 Task: Search one way flight ticket for 4 adults, 1 infant in seat and 1 infant on lap in premium economy from Hattiesburg/laurel: Hattiesburg-laurel Regional Airport to Riverton: Central Wyoming Regional Airport (was Riverton Regional) on 5-4-2023. Number of bags: 5 checked bags. Price is upto 98000. Outbound departure time preference is 6:30.
Action: Mouse moved to (966, 376)
Screenshot: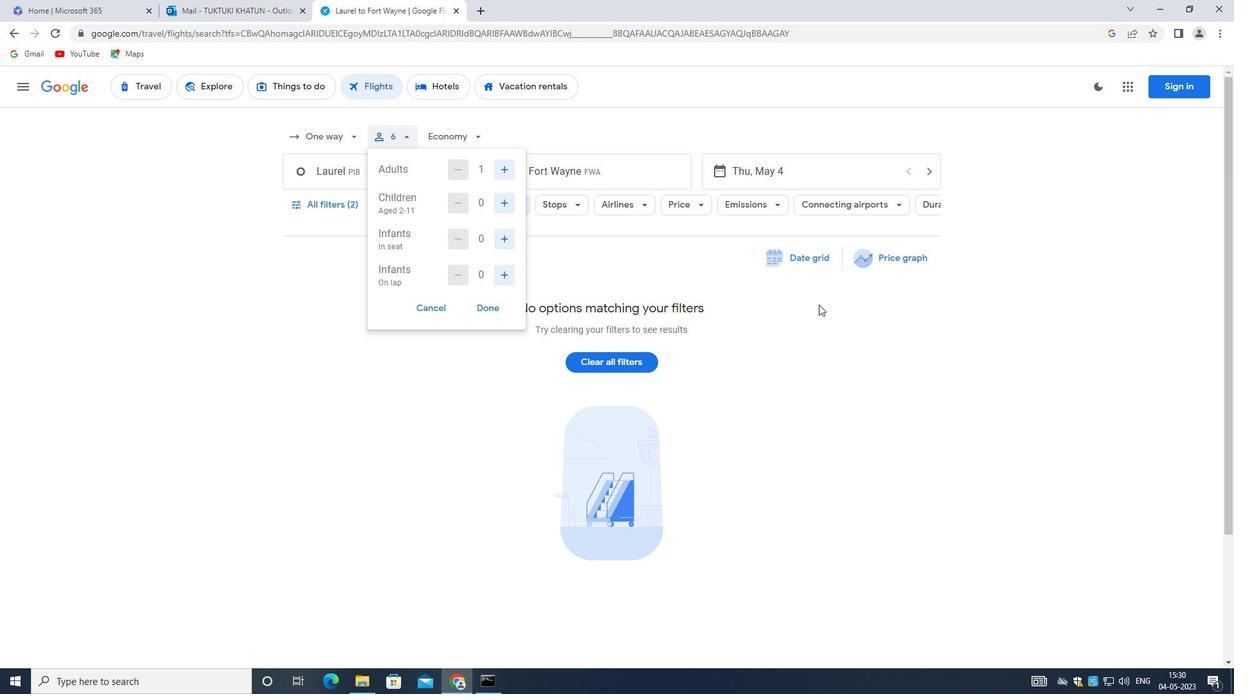 
Action: Mouse pressed left at (966, 376)
Screenshot: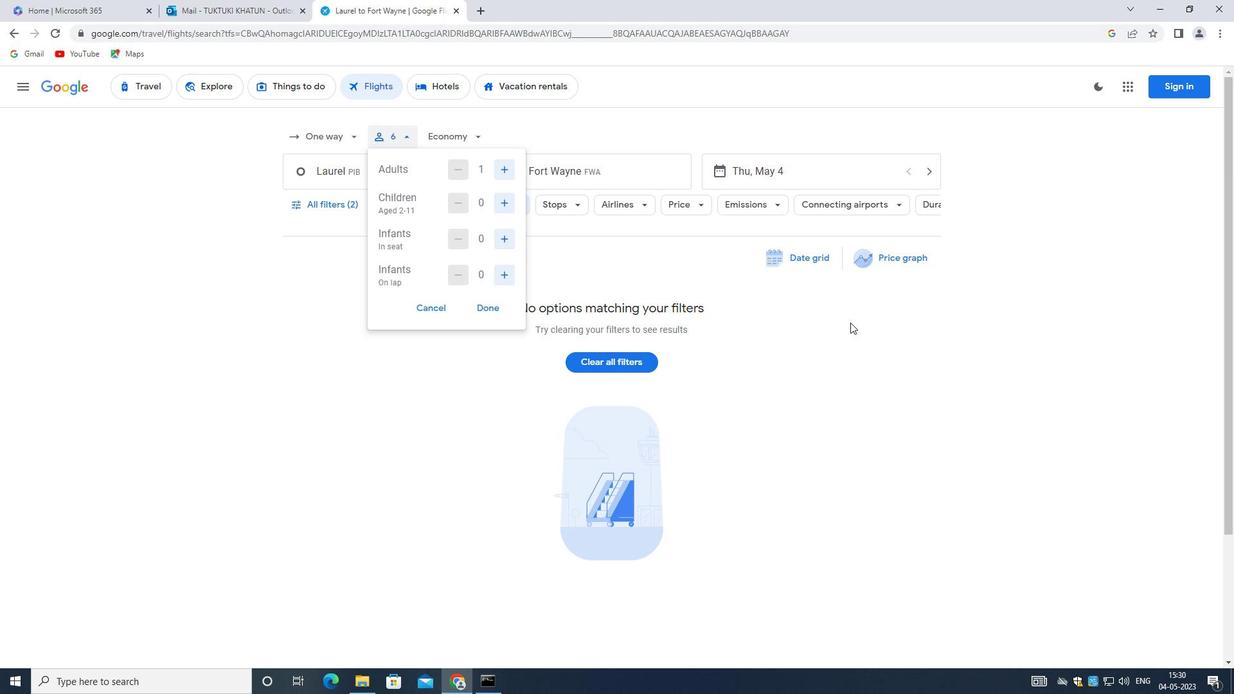 
Action: Mouse moved to (354, 140)
Screenshot: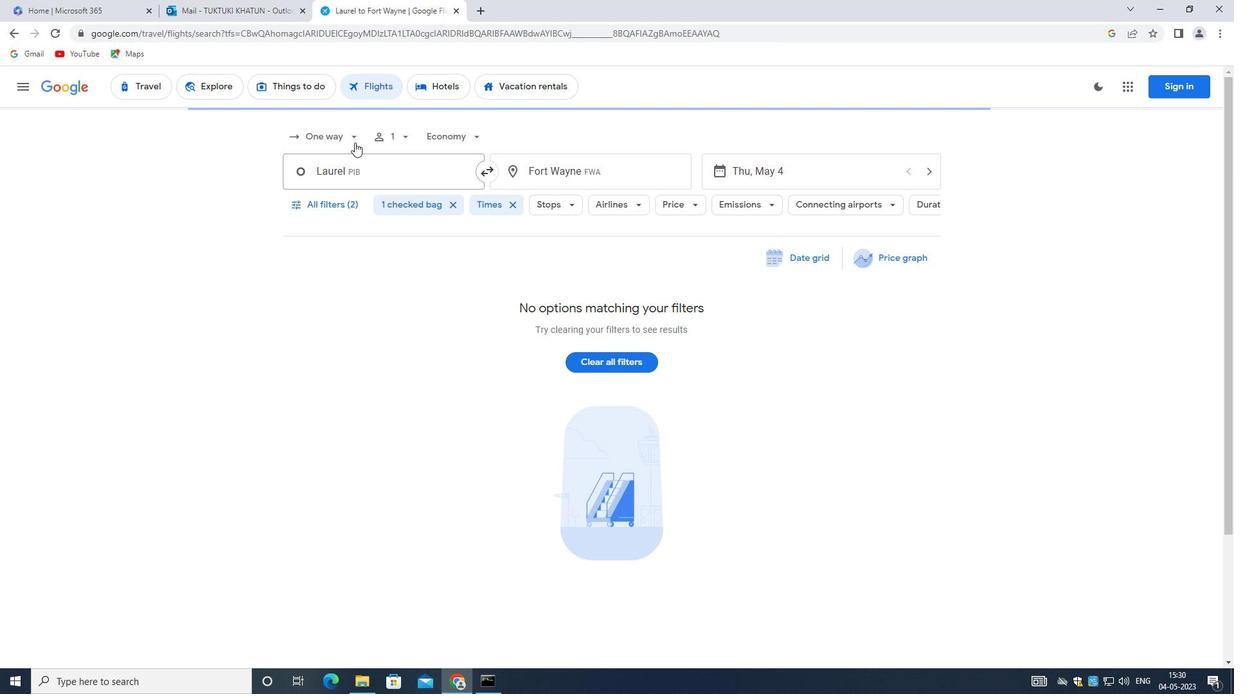 
Action: Mouse pressed left at (354, 140)
Screenshot: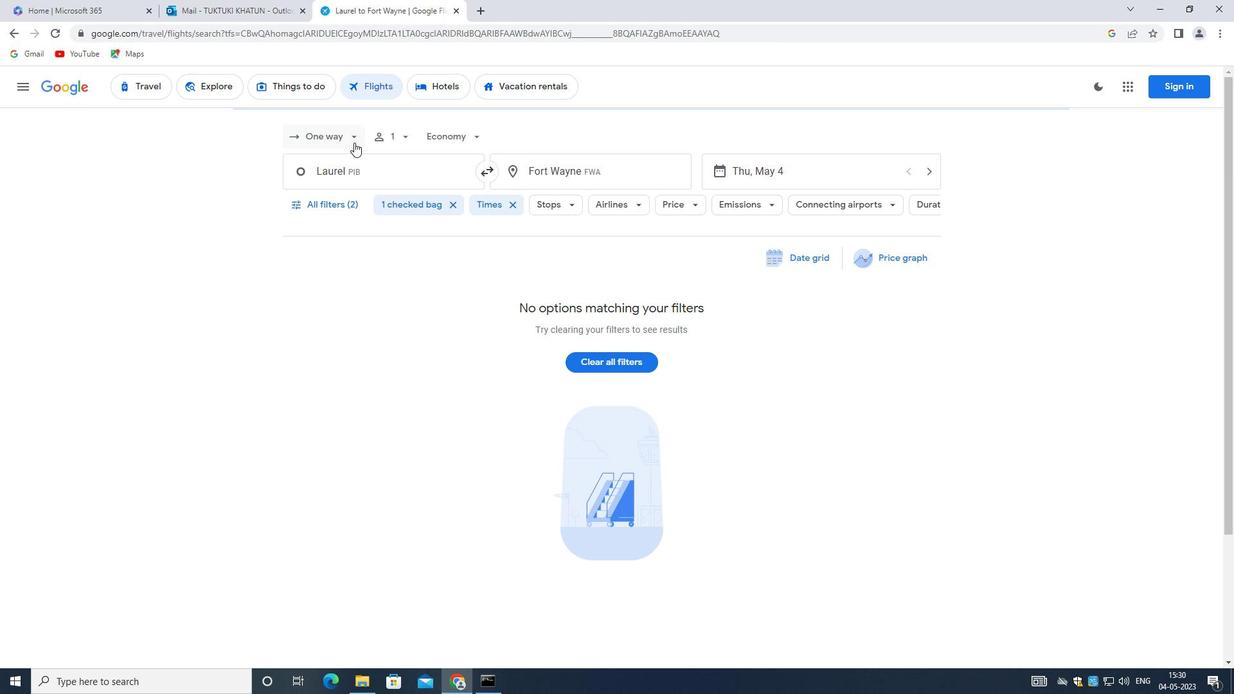 
Action: Mouse moved to (347, 194)
Screenshot: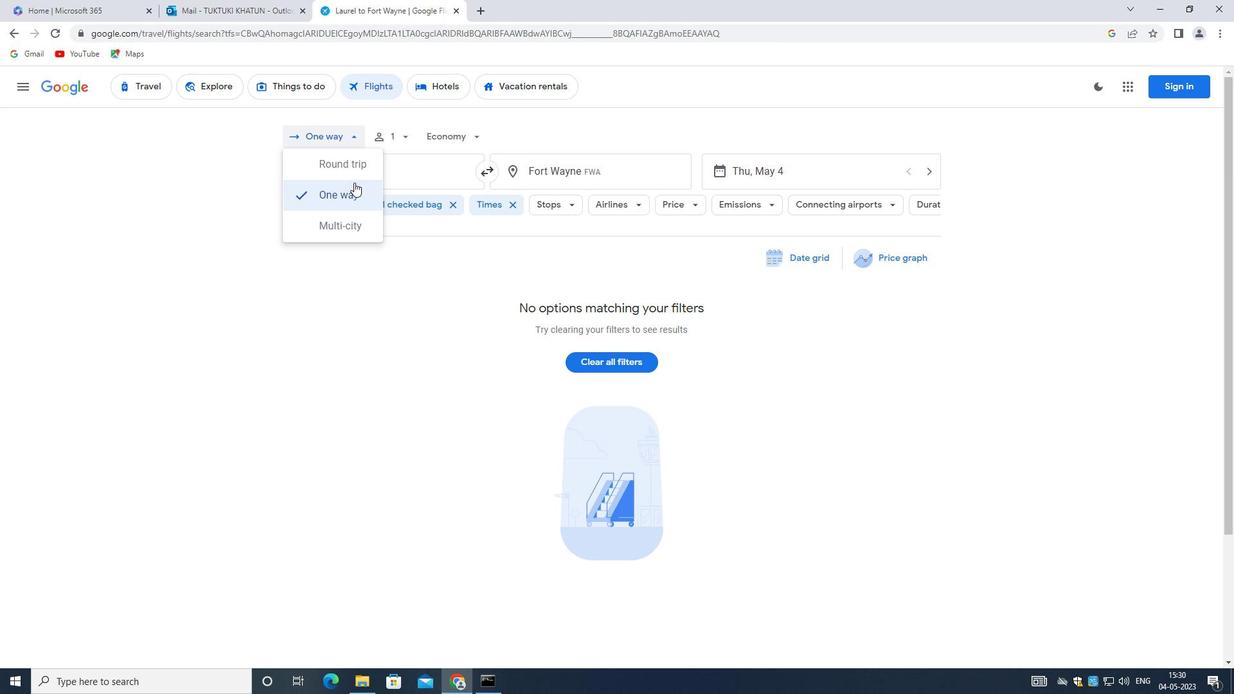 
Action: Mouse pressed left at (347, 194)
Screenshot: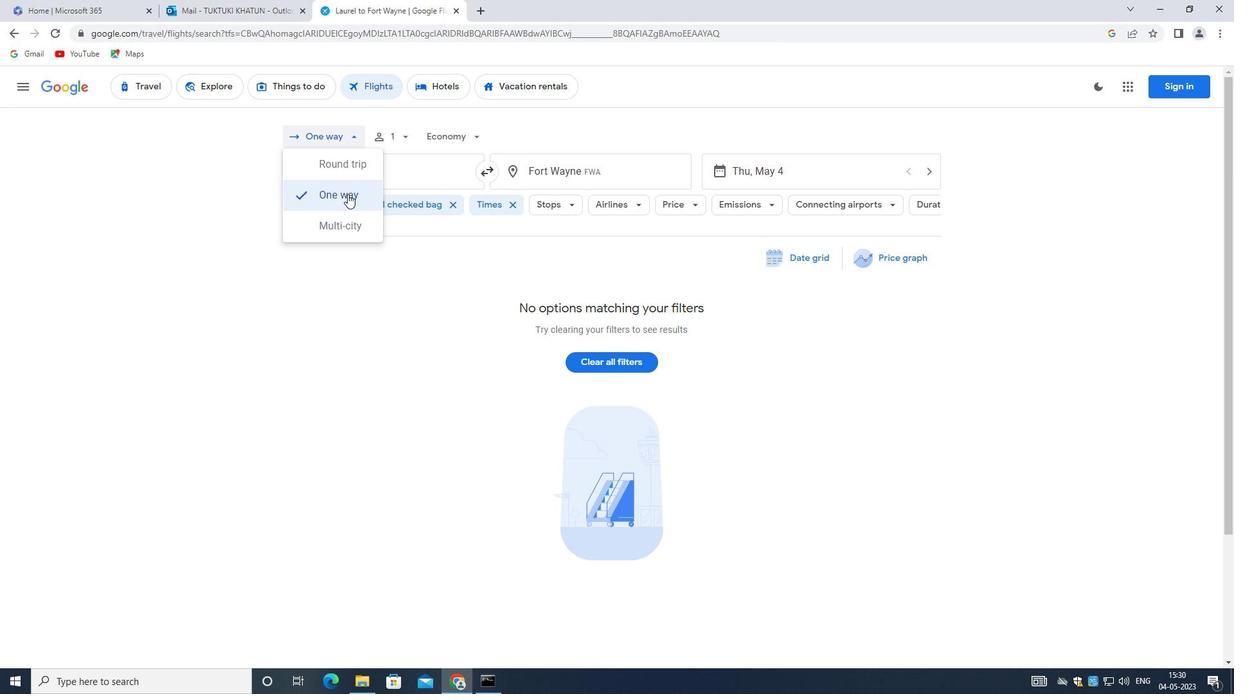
Action: Mouse moved to (410, 140)
Screenshot: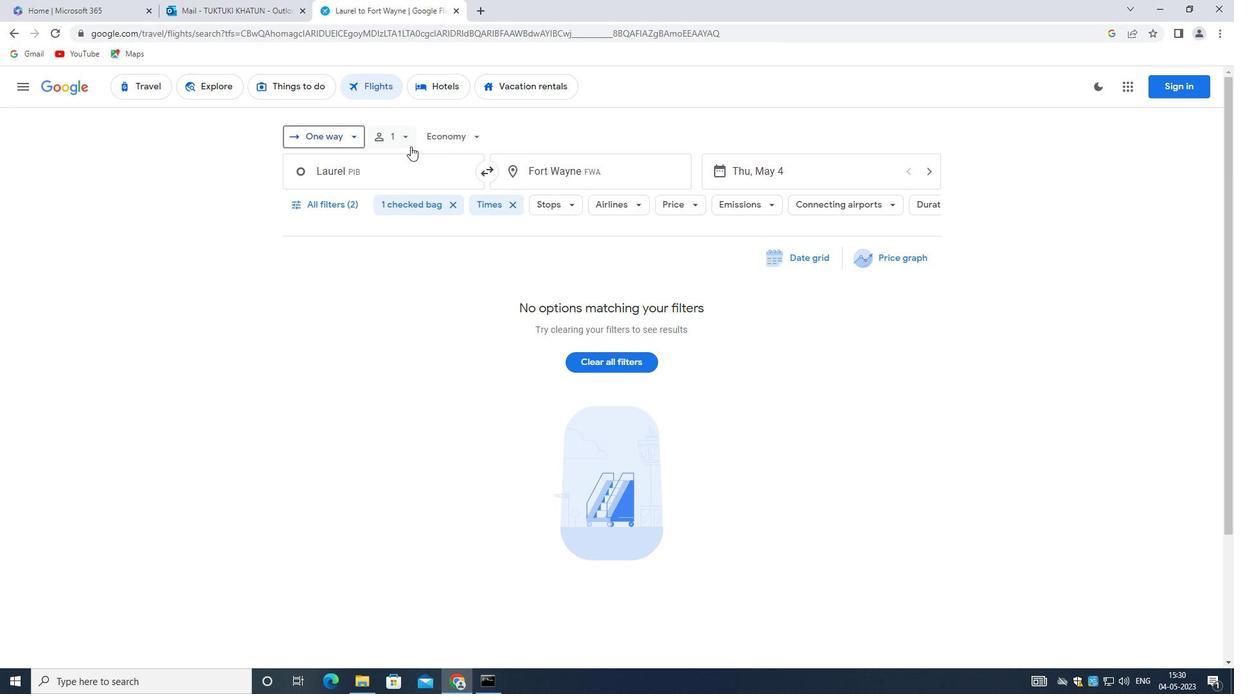 
Action: Mouse pressed left at (410, 140)
Screenshot: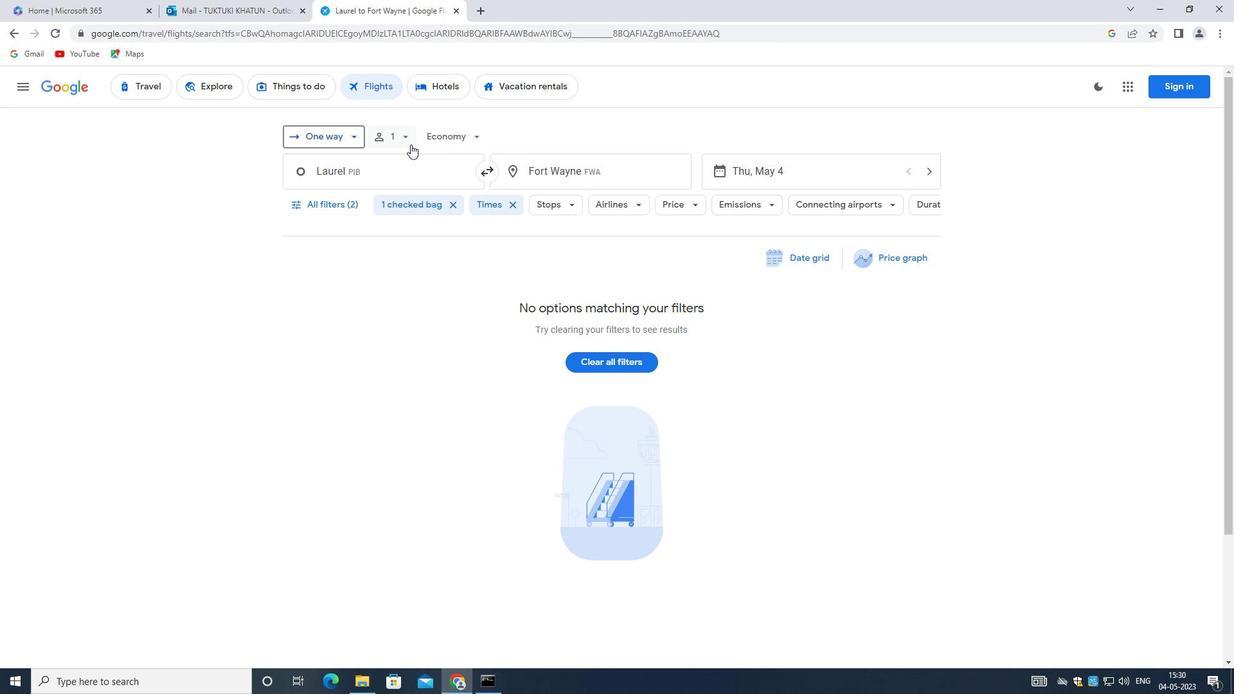 
Action: Mouse moved to (509, 167)
Screenshot: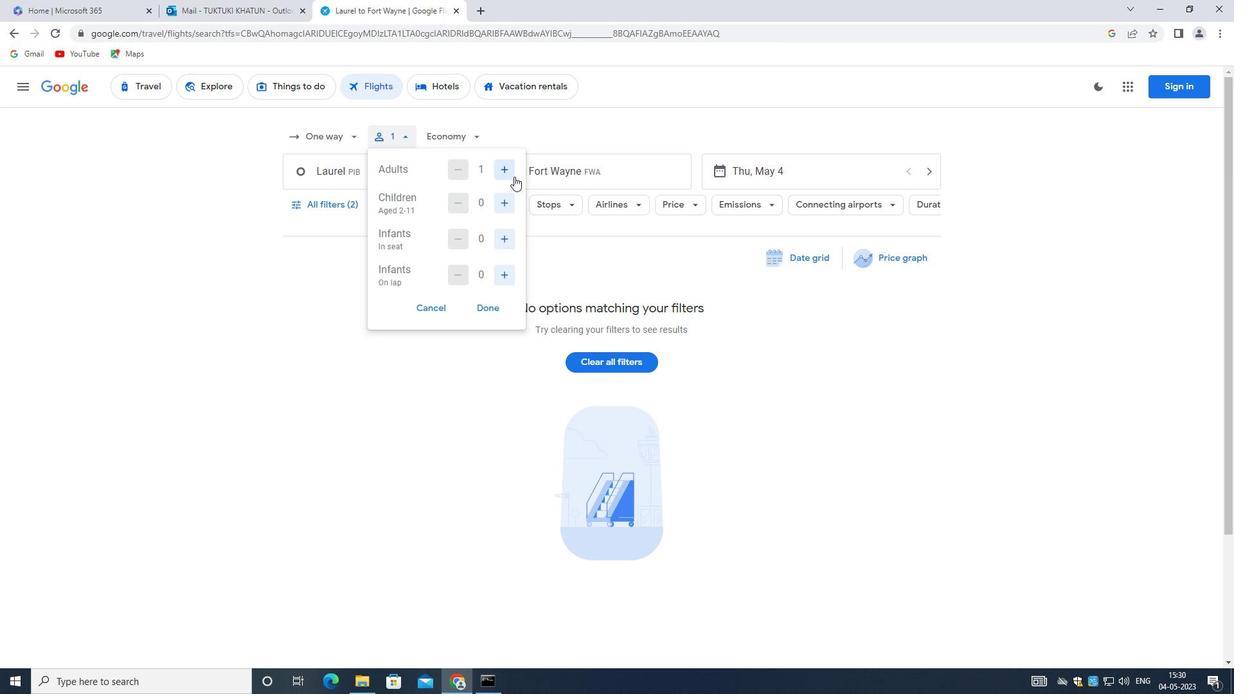 
Action: Mouse pressed left at (509, 167)
Screenshot: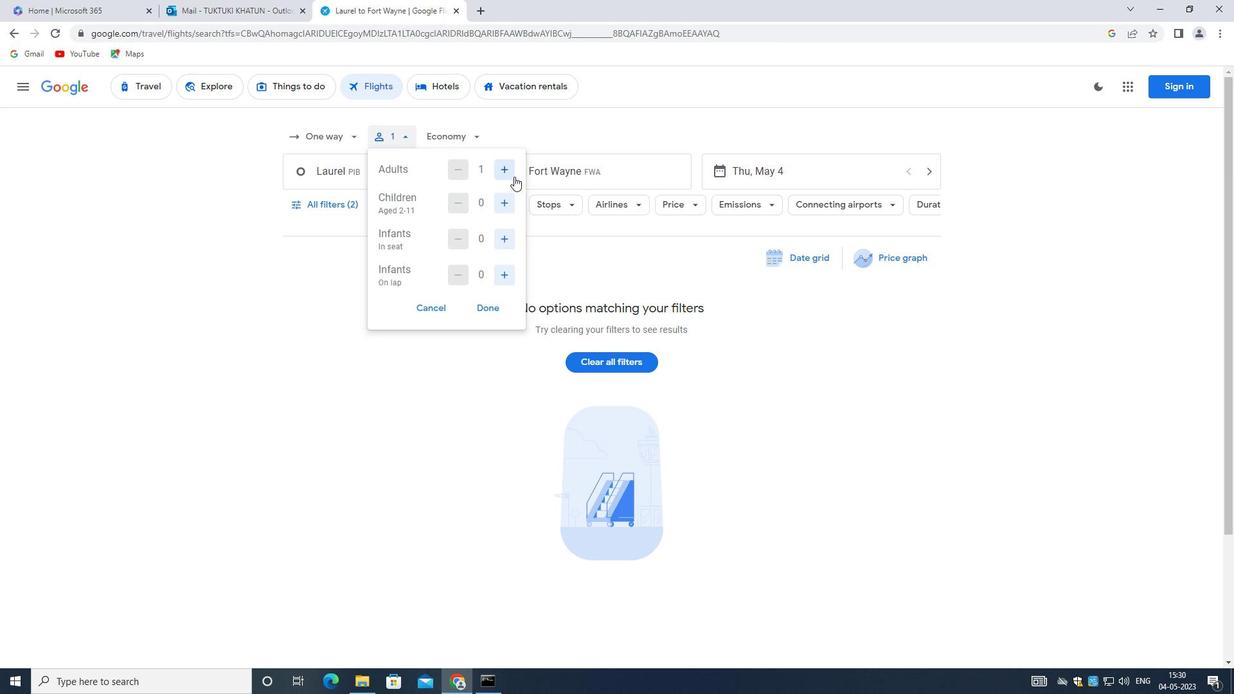 
Action: Mouse pressed left at (509, 167)
Screenshot: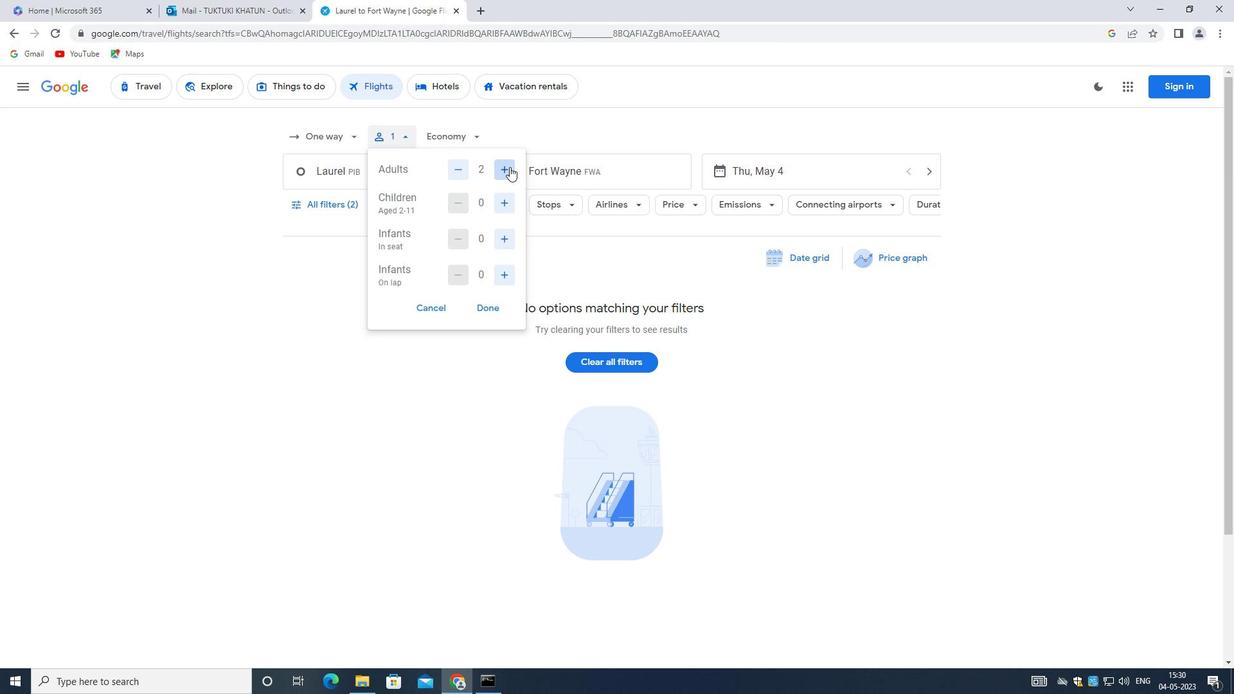
Action: Mouse moved to (509, 165)
Screenshot: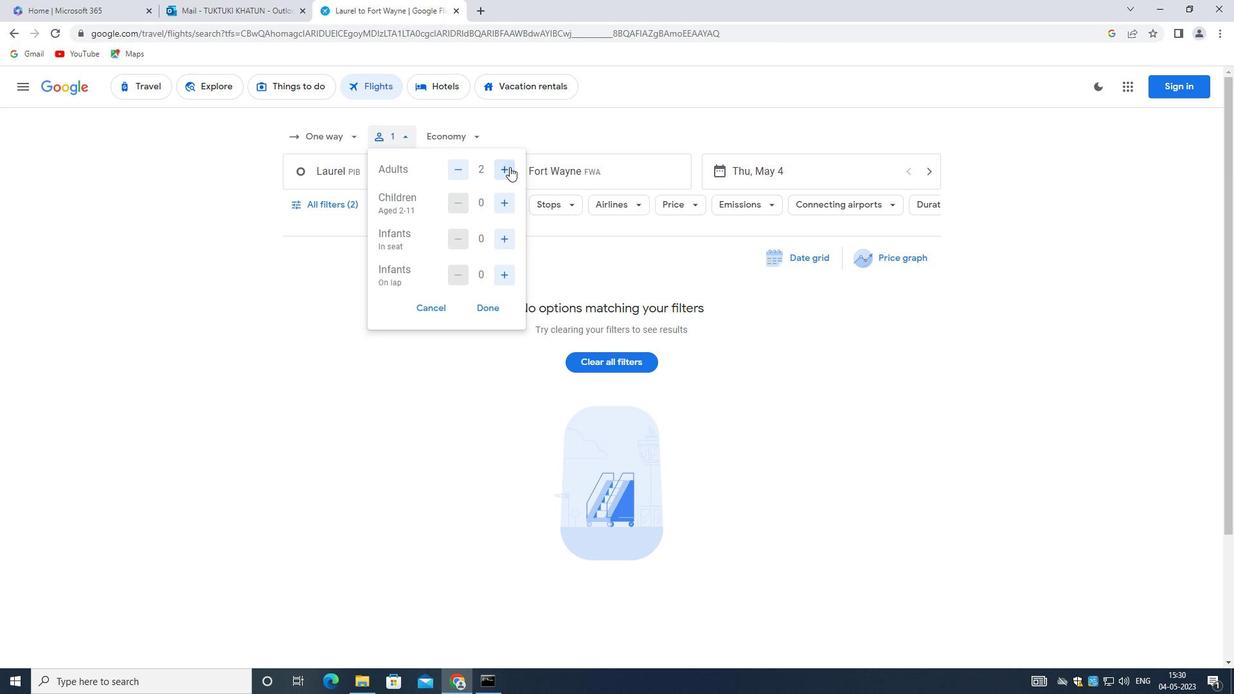
Action: Mouse pressed left at (509, 165)
Screenshot: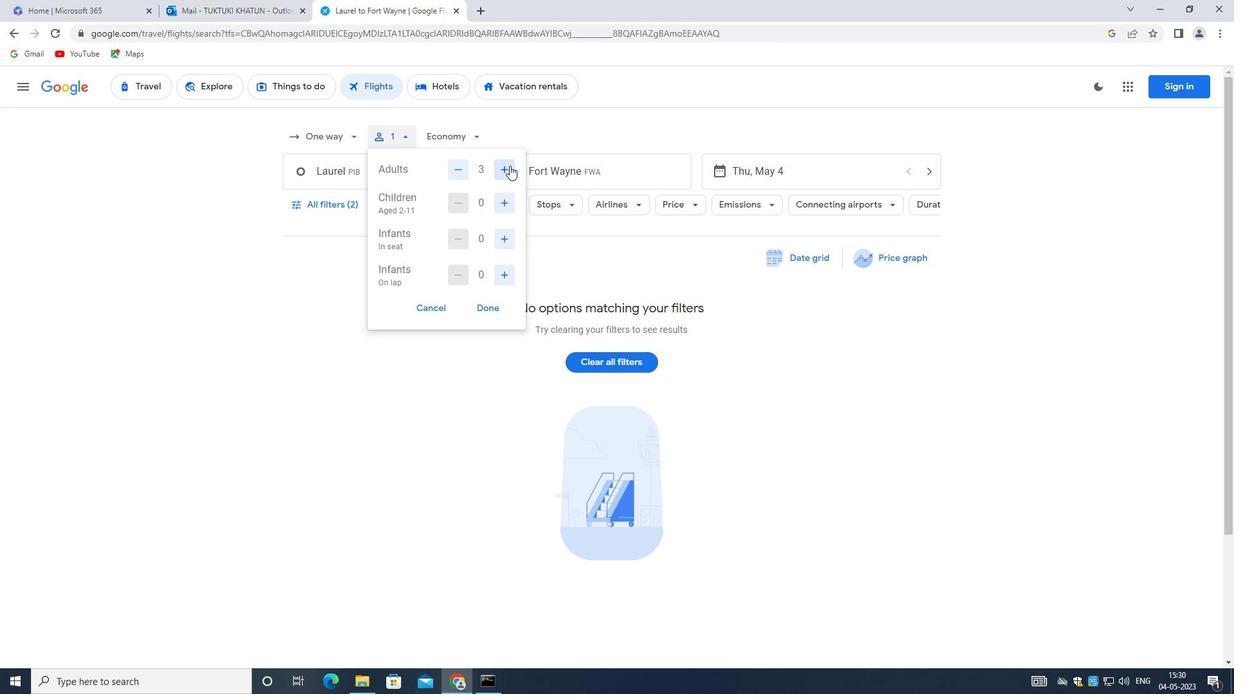 
Action: Mouse moved to (504, 197)
Screenshot: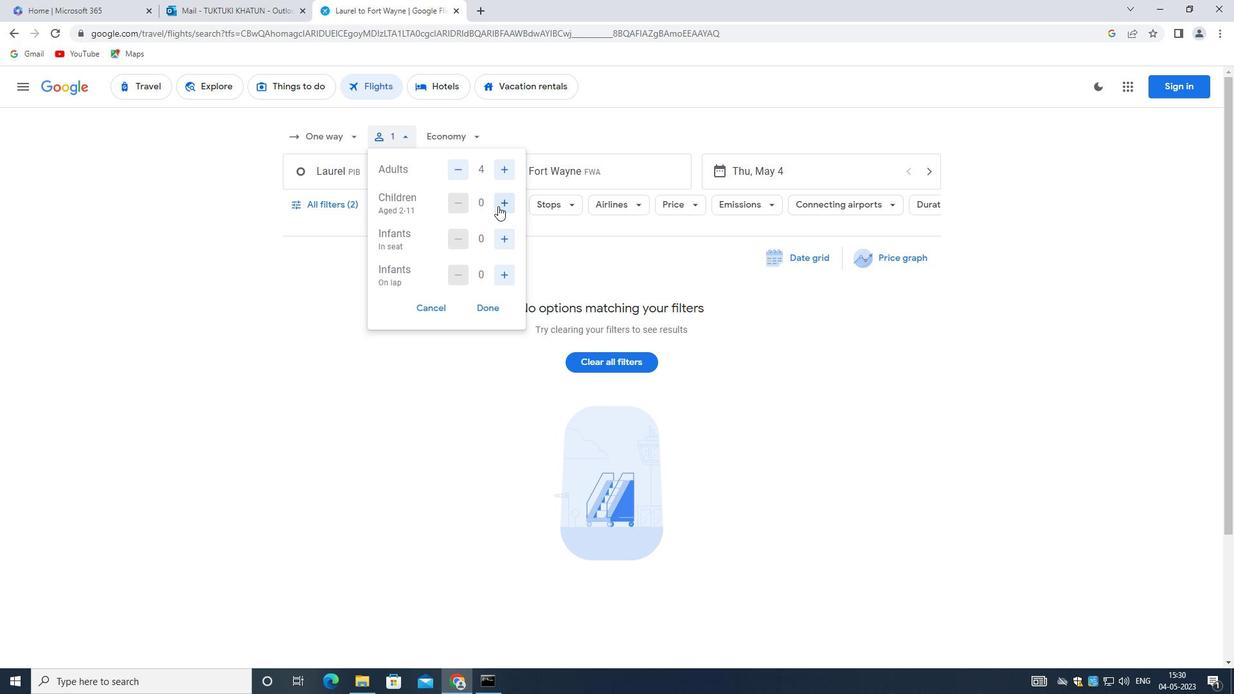 
Action: Mouse pressed left at (504, 197)
Screenshot: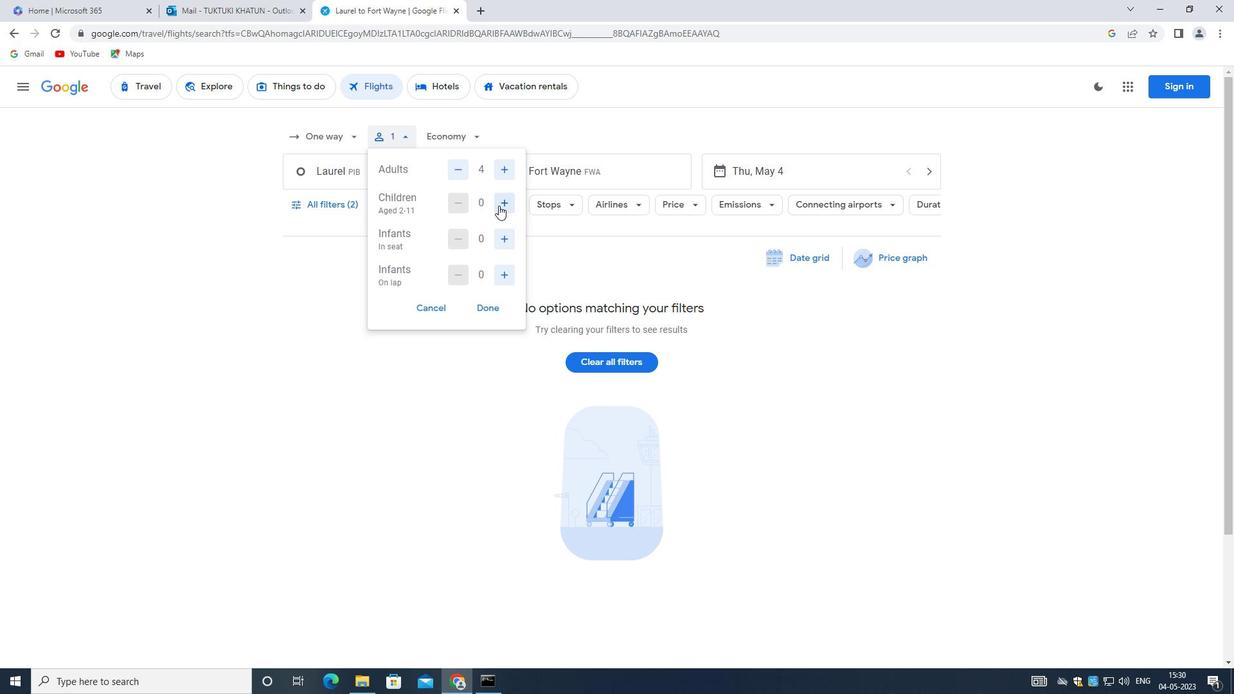 
Action: Mouse moved to (457, 203)
Screenshot: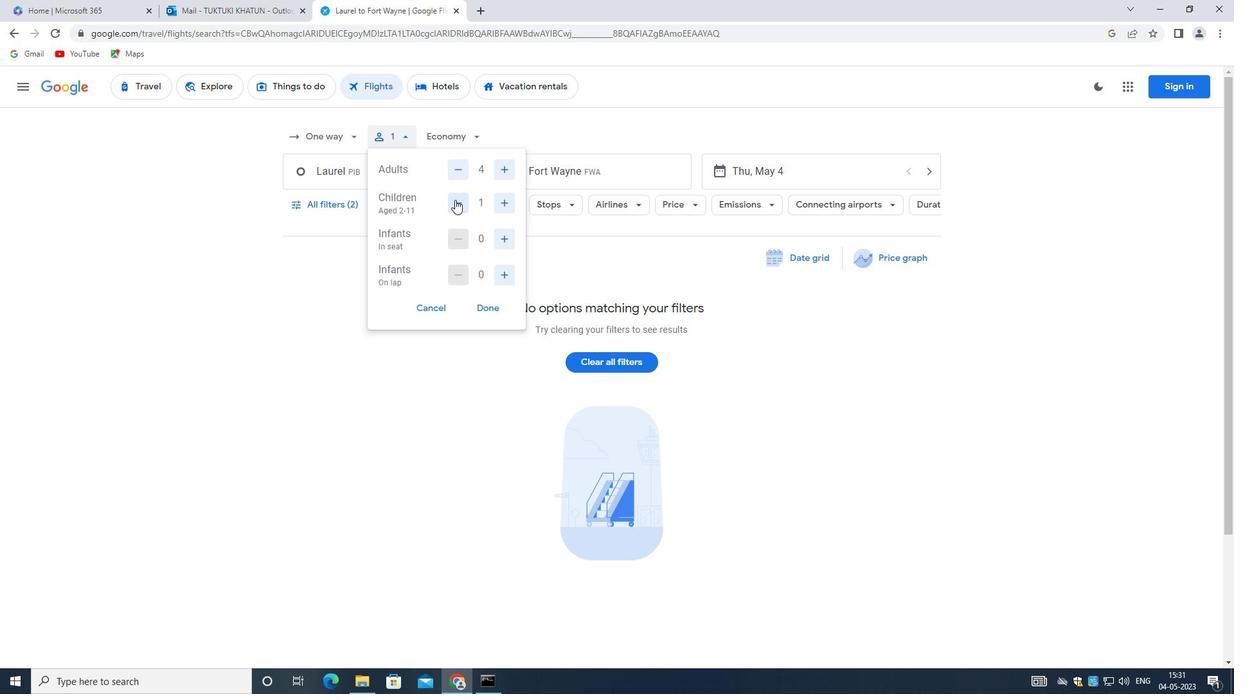 
Action: Mouse pressed left at (457, 203)
Screenshot: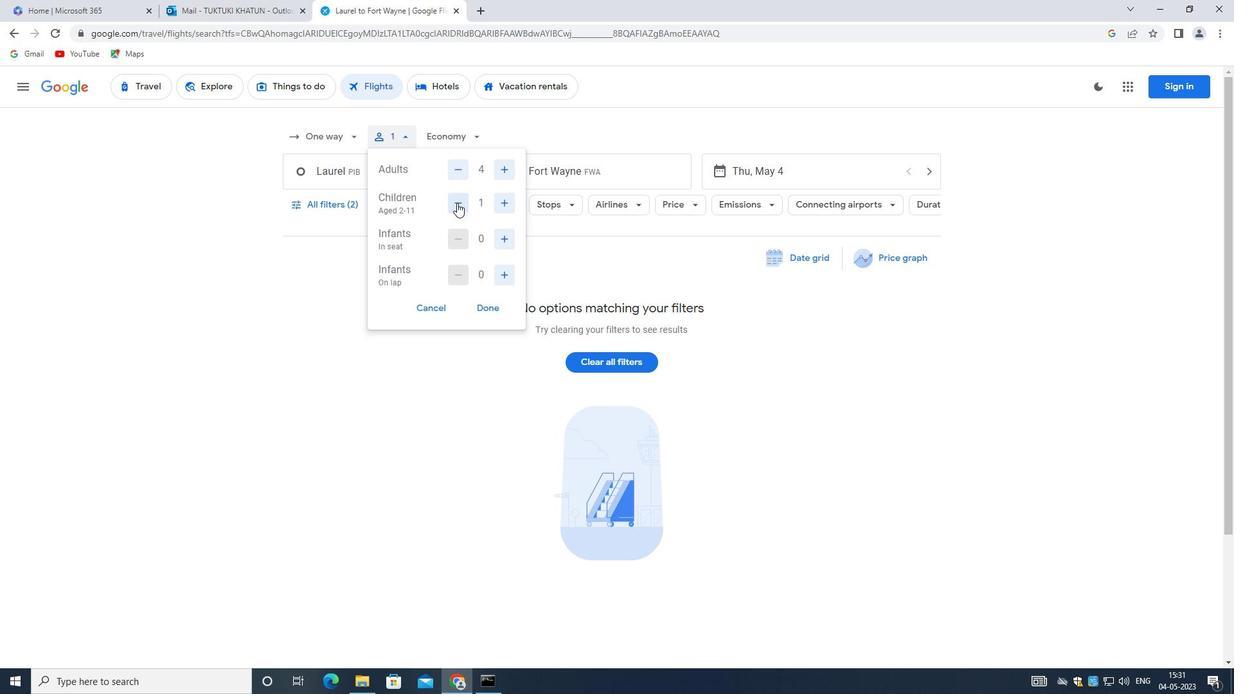 
Action: Mouse moved to (500, 239)
Screenshot: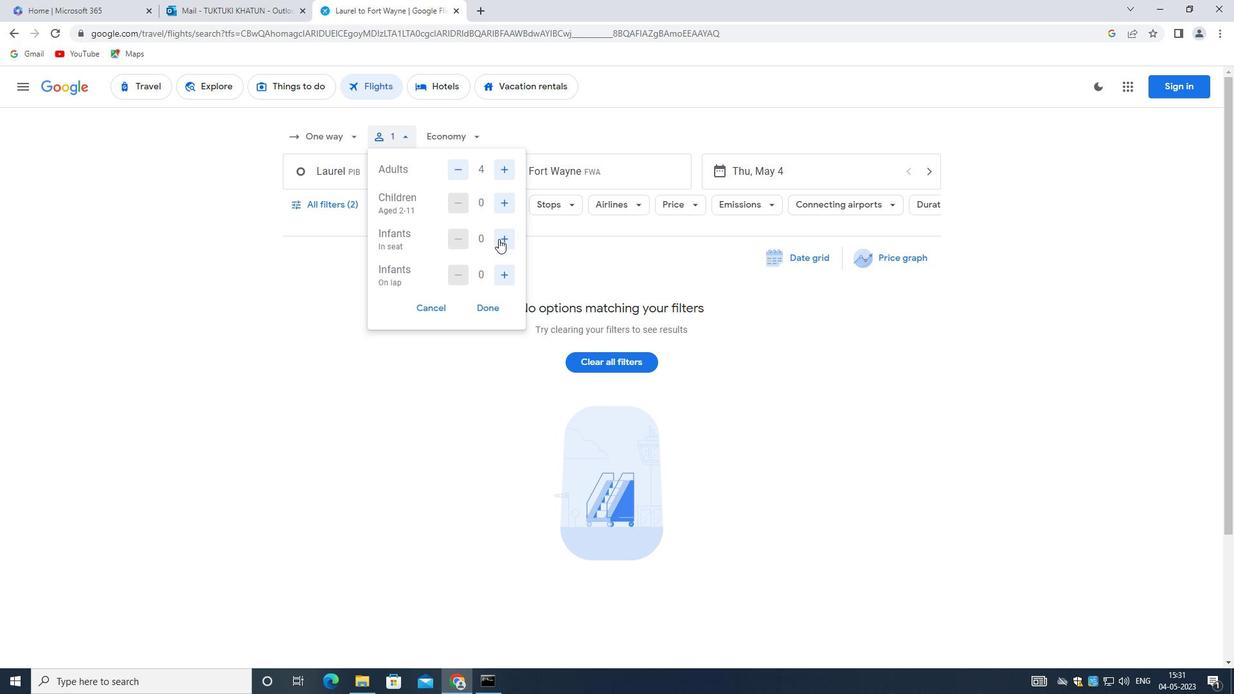 
Action: Mouse pressed left at (500, 239)
Screenshot: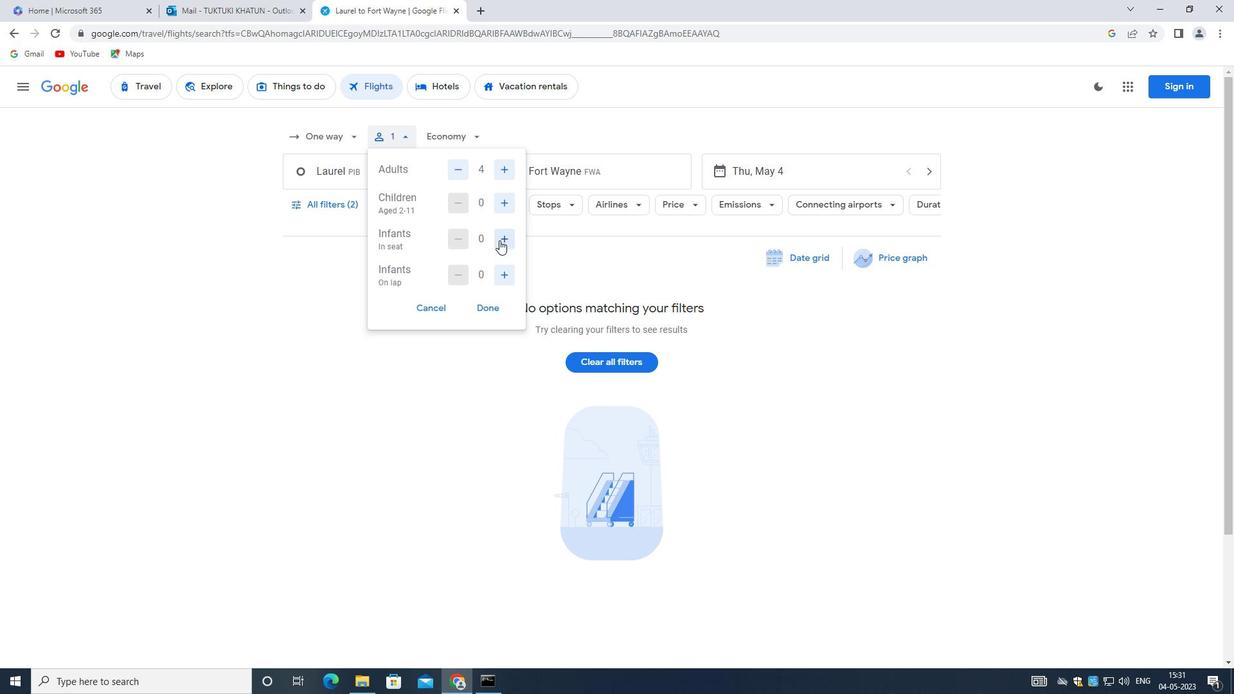 
Action: Mouse moved to (507, 275)
Screenshot: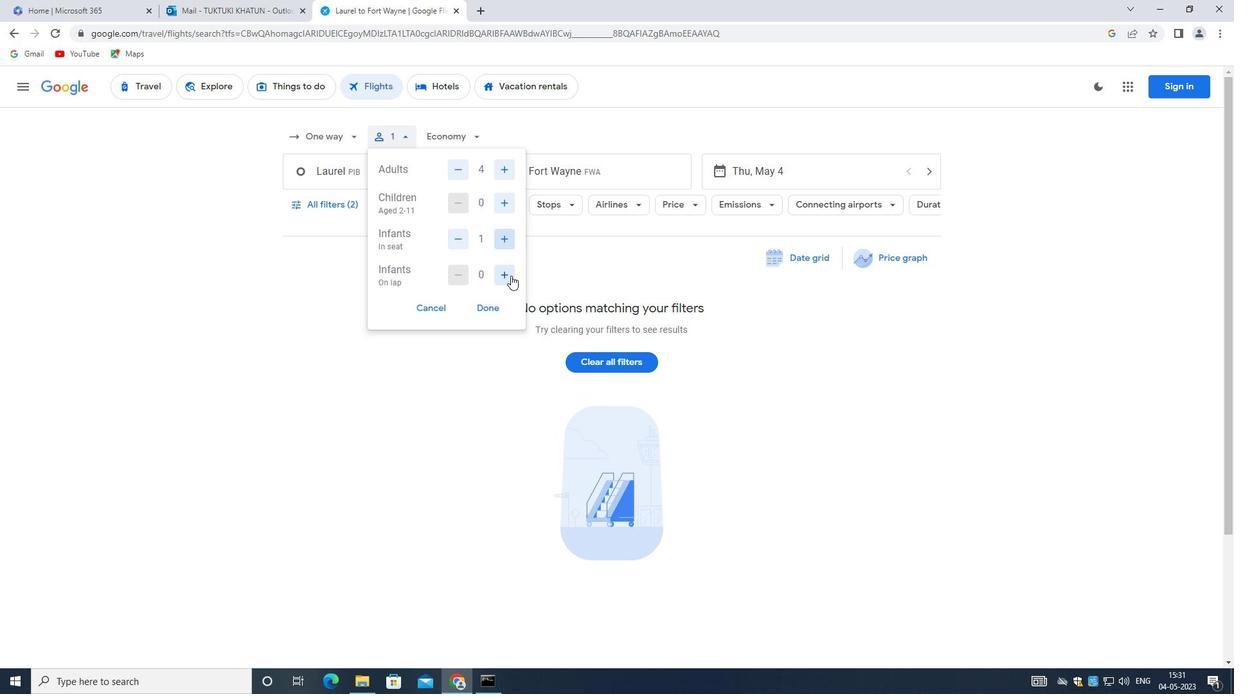 
Action: Mouse pressed left at (507, 275)
Screenshot: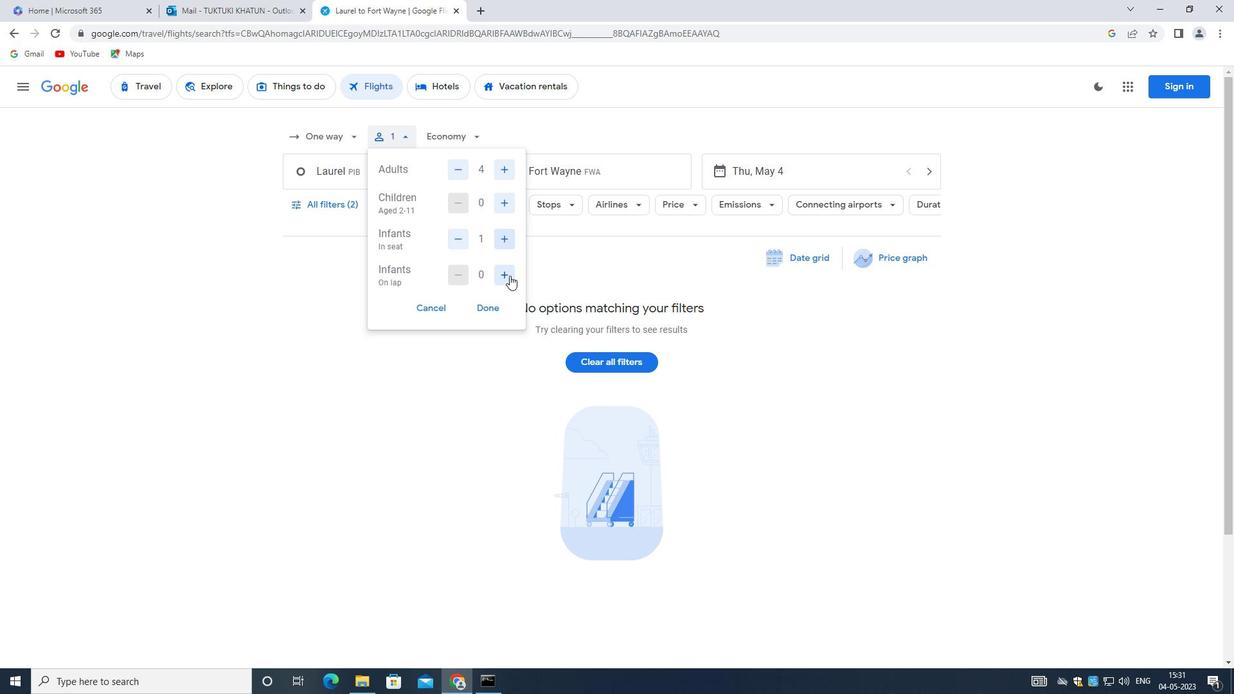 
Action: Mouse moved to (490, 307)
Screenshot: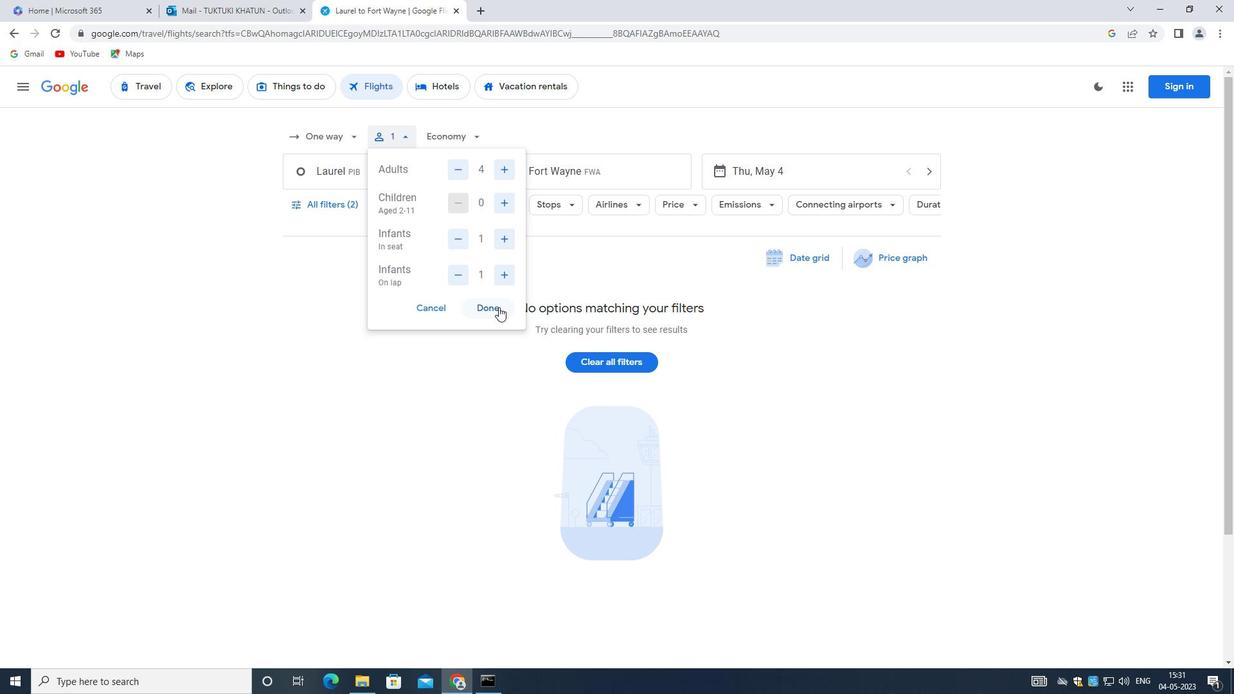 
Action: Mouse pressed left at (490, 307)
Screenshot: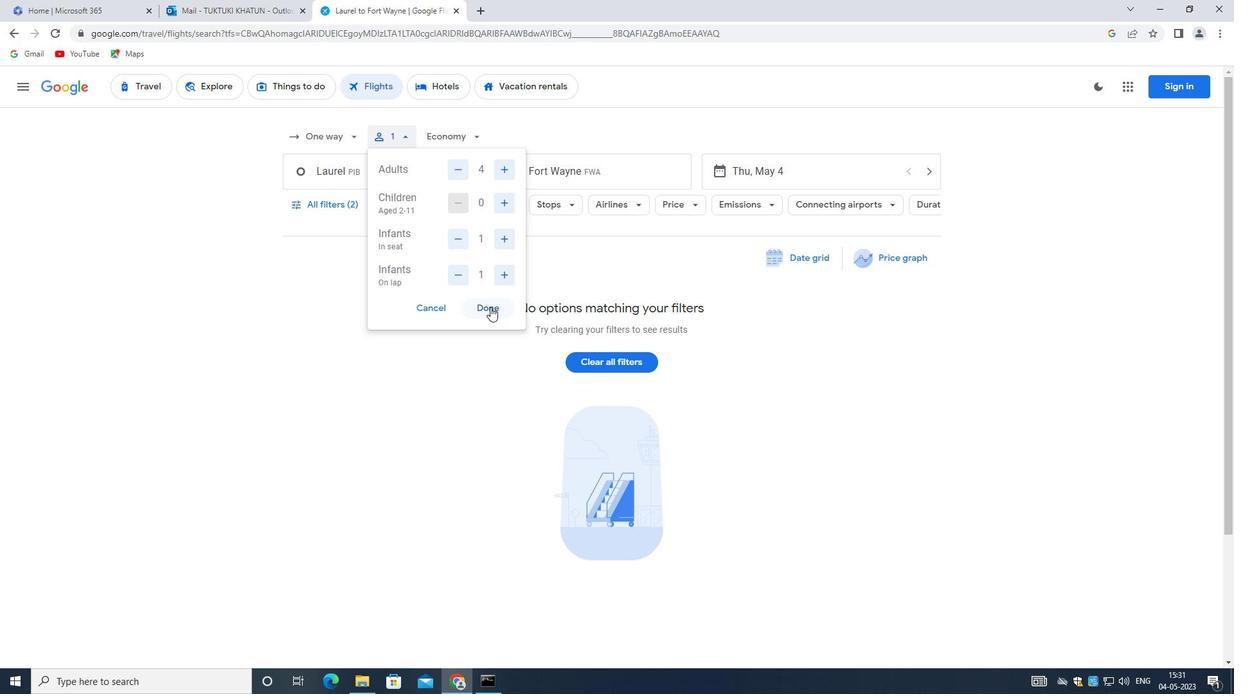 
Action: Mouse moved to (444, 140)
Screenshot: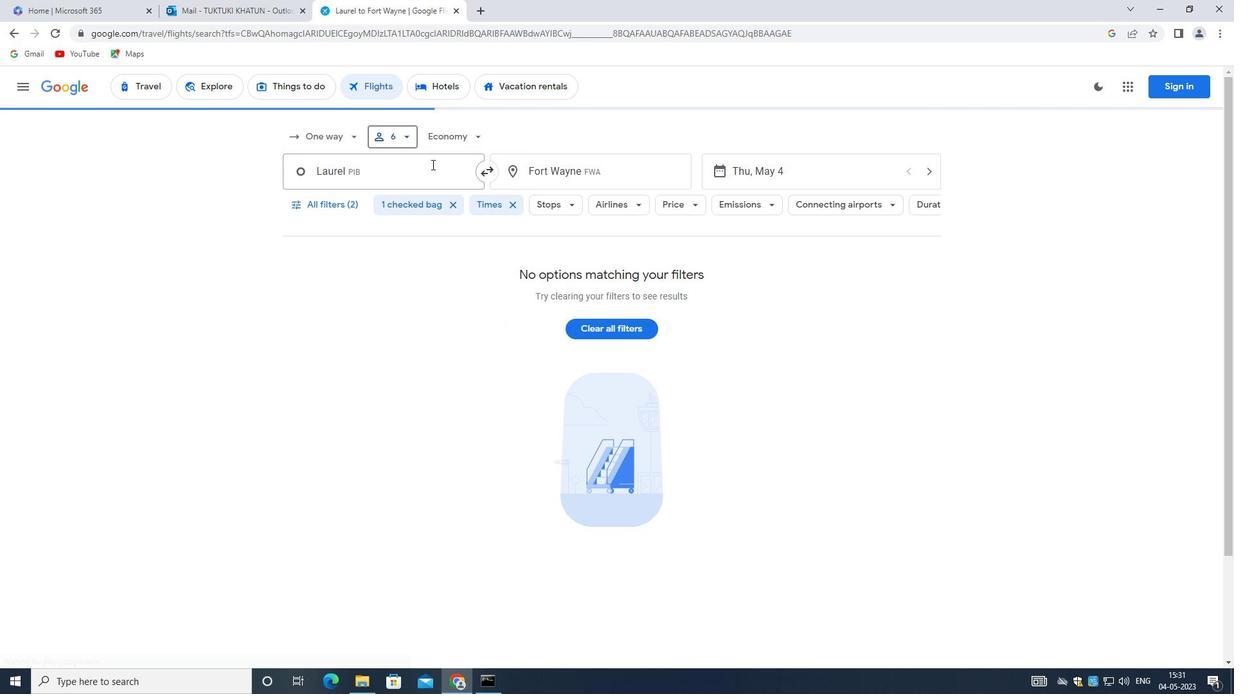 
Action: Mouse pressed left at (444, 140)
Screenshot: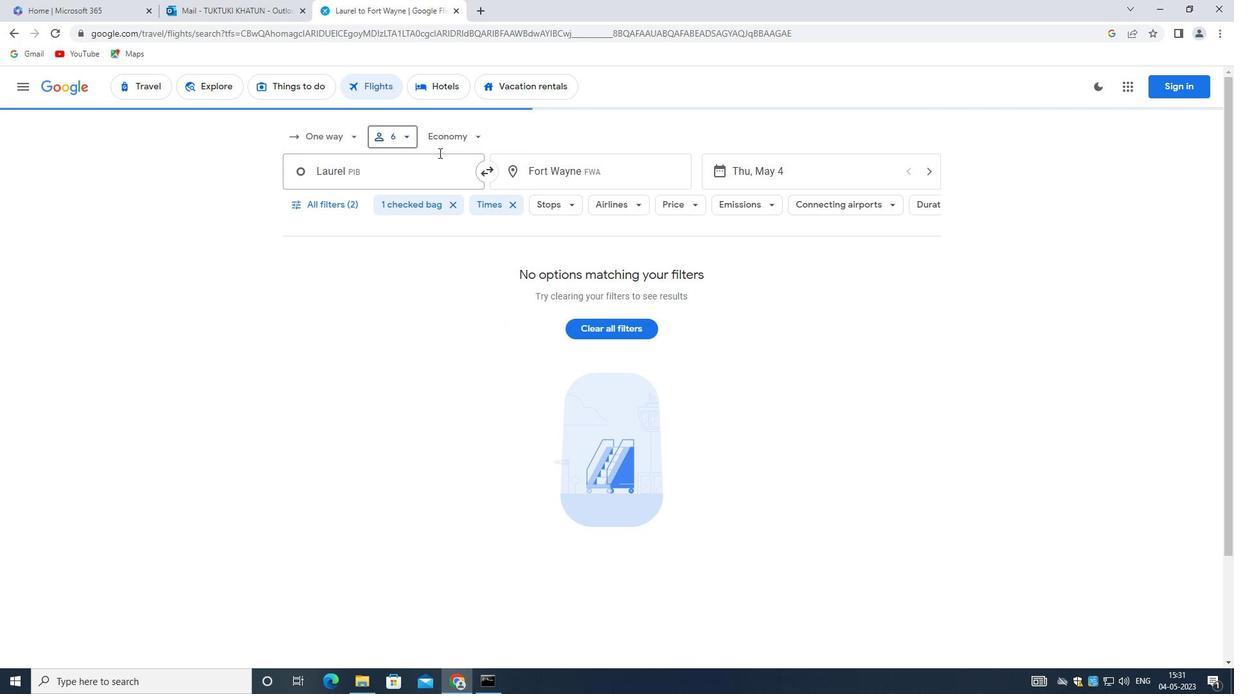 
Action: Mouse moved to (478, 194)
Screenshot: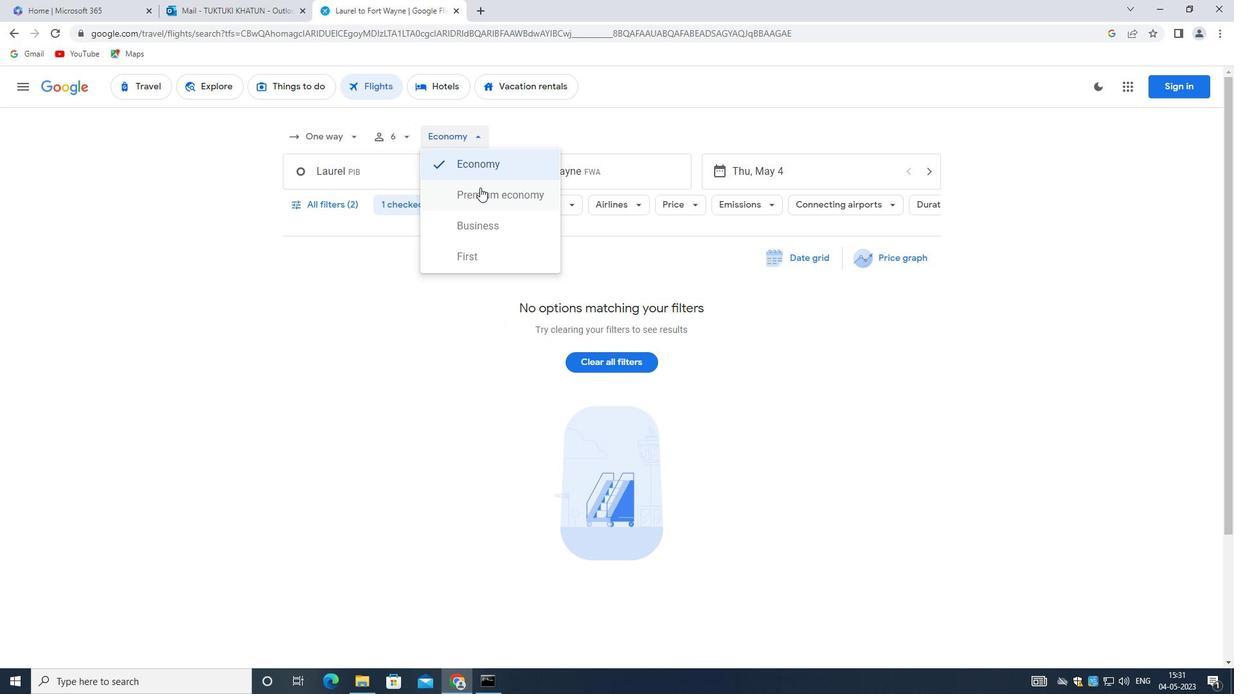 
Action: Mouse pressed left at (478, 194)
Screenshot: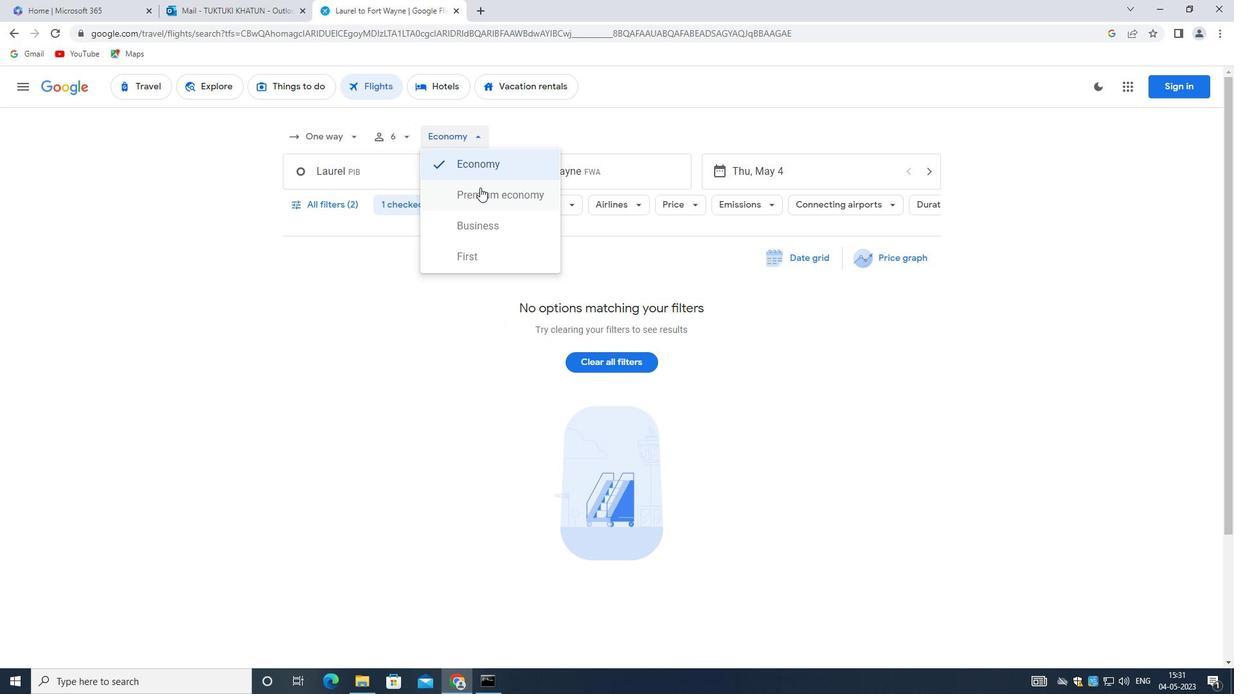 
Action: Mouse moved to (346, 176)
Screenshot: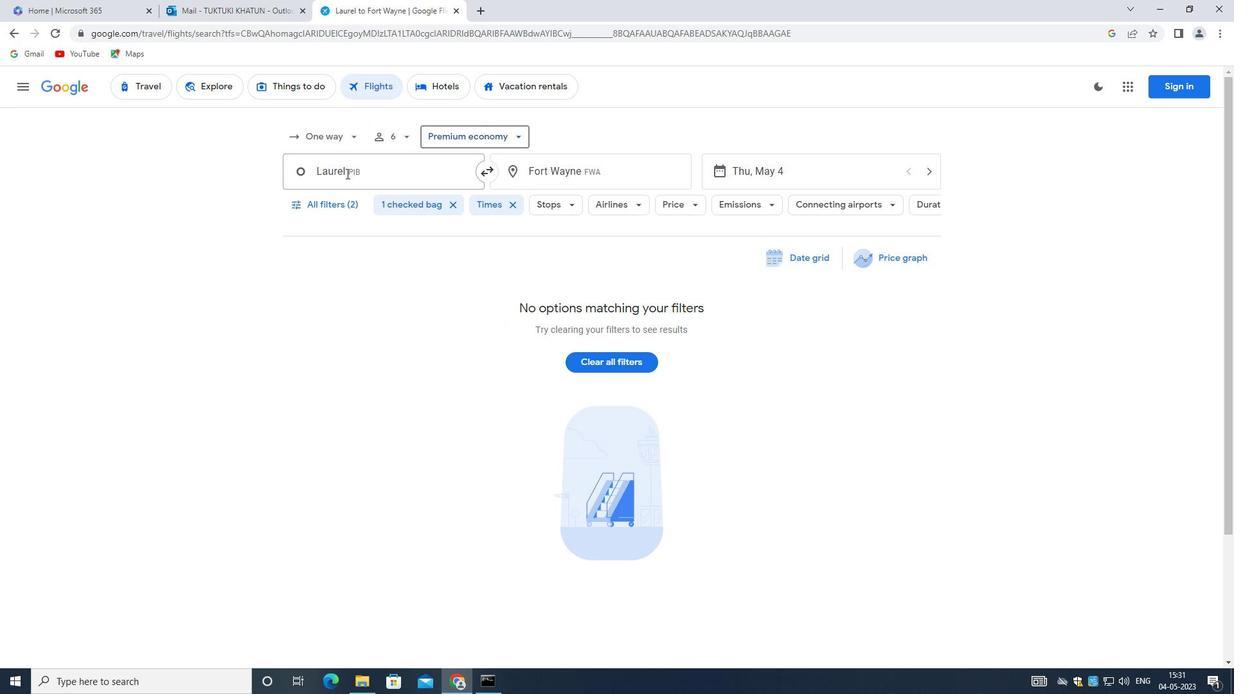 
Action: Mouse pressed left at (346, 176)
Screenshot: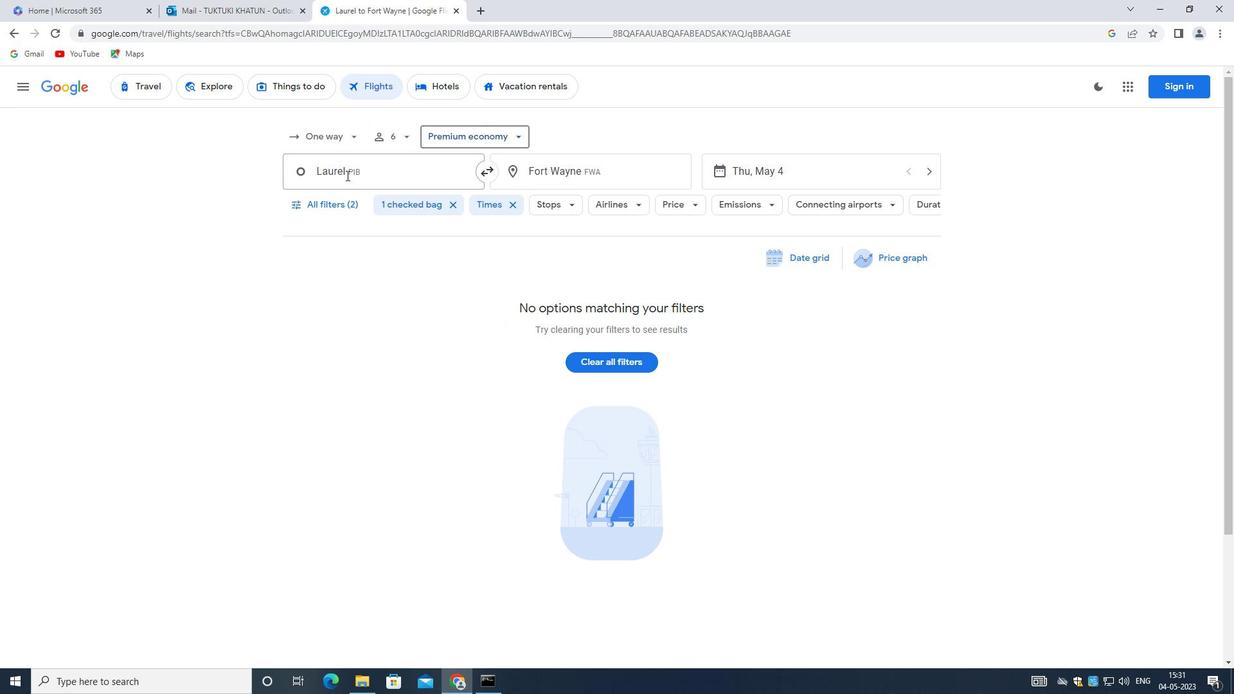 
Action: Mouse moved to (346, 176)
Screenshot: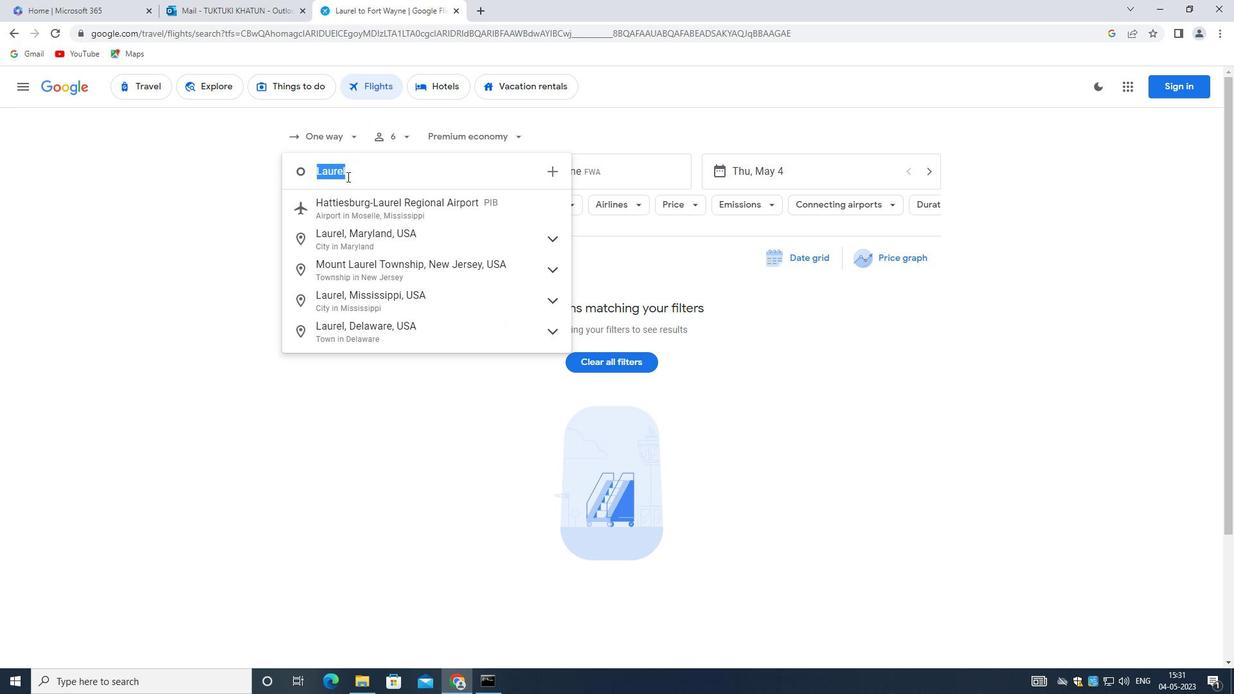 
Action: Key pressed <Key.shift_r><Key.shift_r><Key.shift_r><Key.shift_r><Key.shift_r><Key.shift_r><Key.shift_r>Hattir<Key.backspace>es
Screenshot: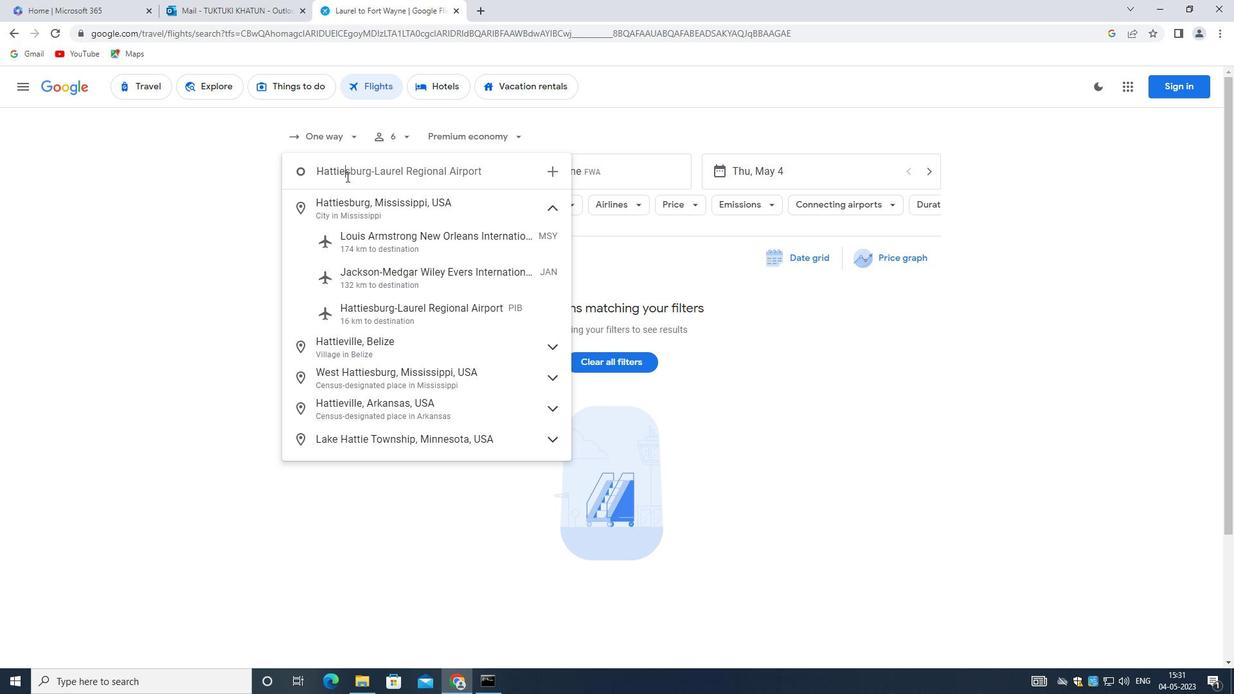 
Action: Mouse moved to (454, 304)
Screenshot: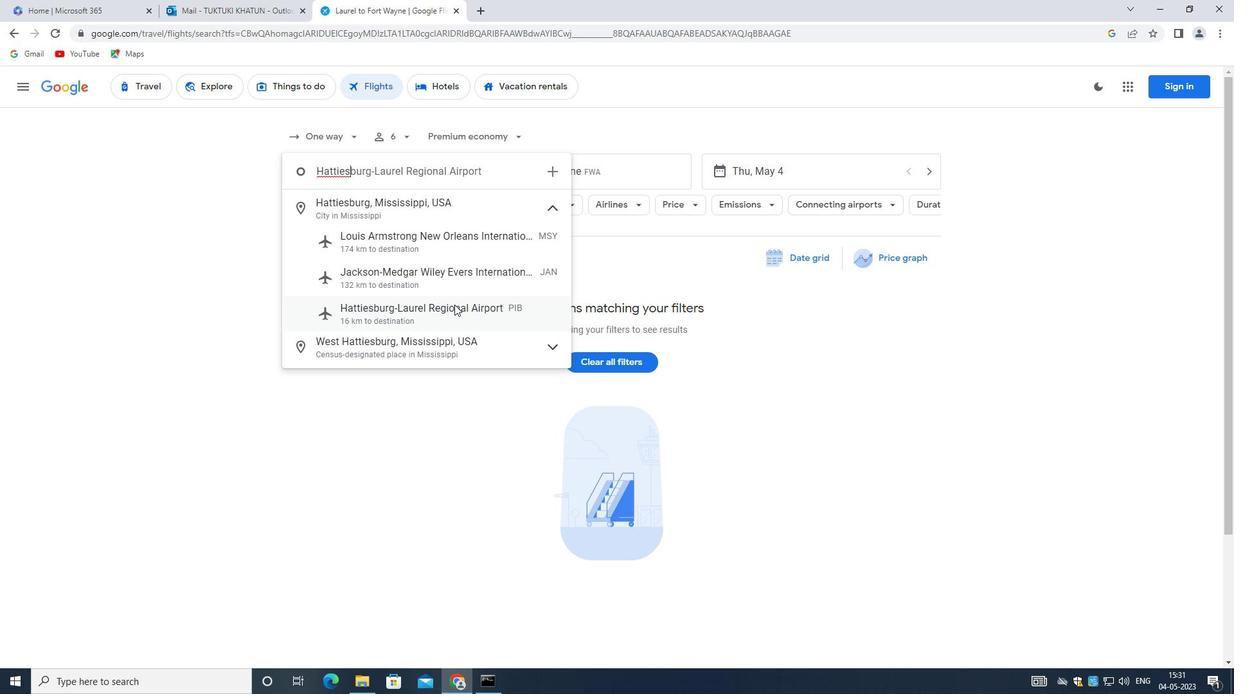 
Action: Mouse pressed left at (454, 304)
Screenshot: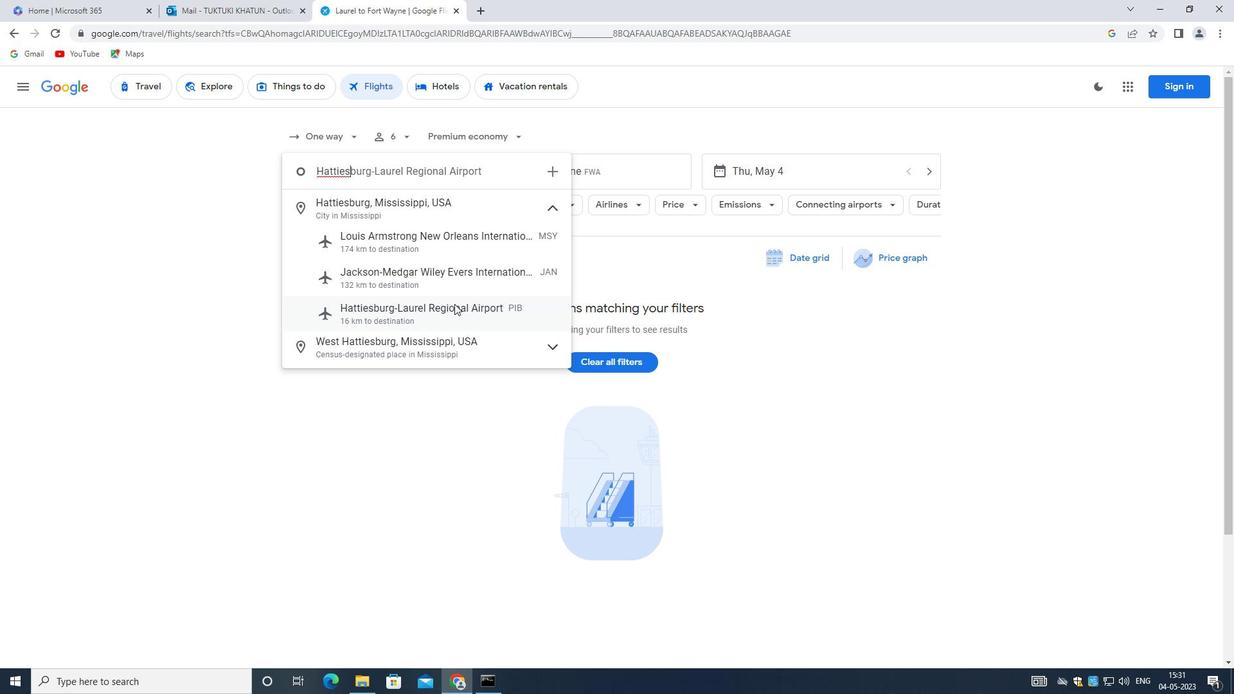 
Action: Mouse moved to (548, 161)
Screenshot: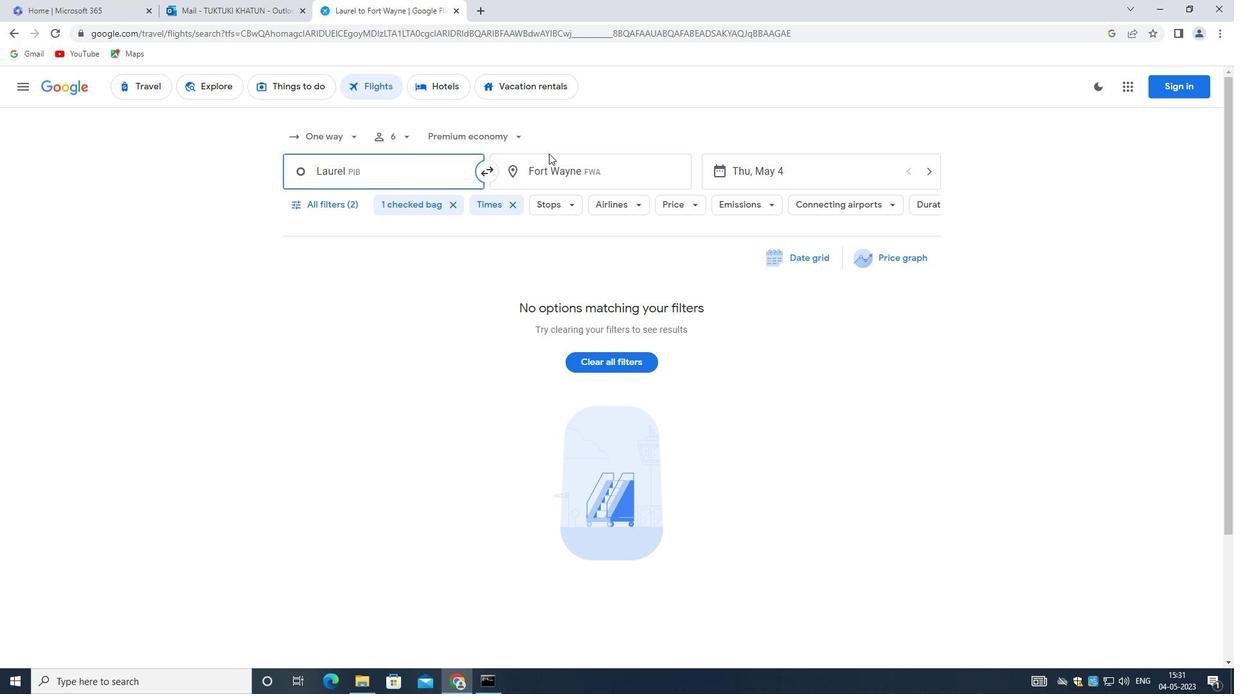
Action: Mouse pressed left at (548, 161)
Screenshot: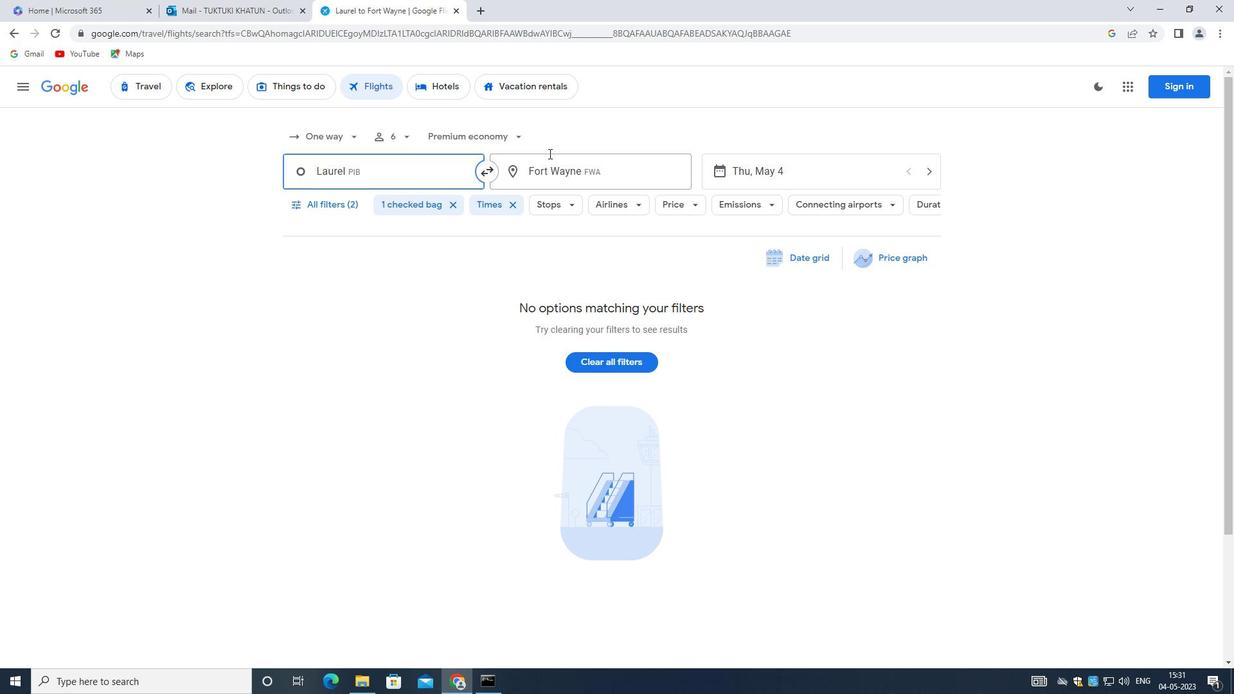 
Action: Mouse moved to (548, 162)
Screenshot: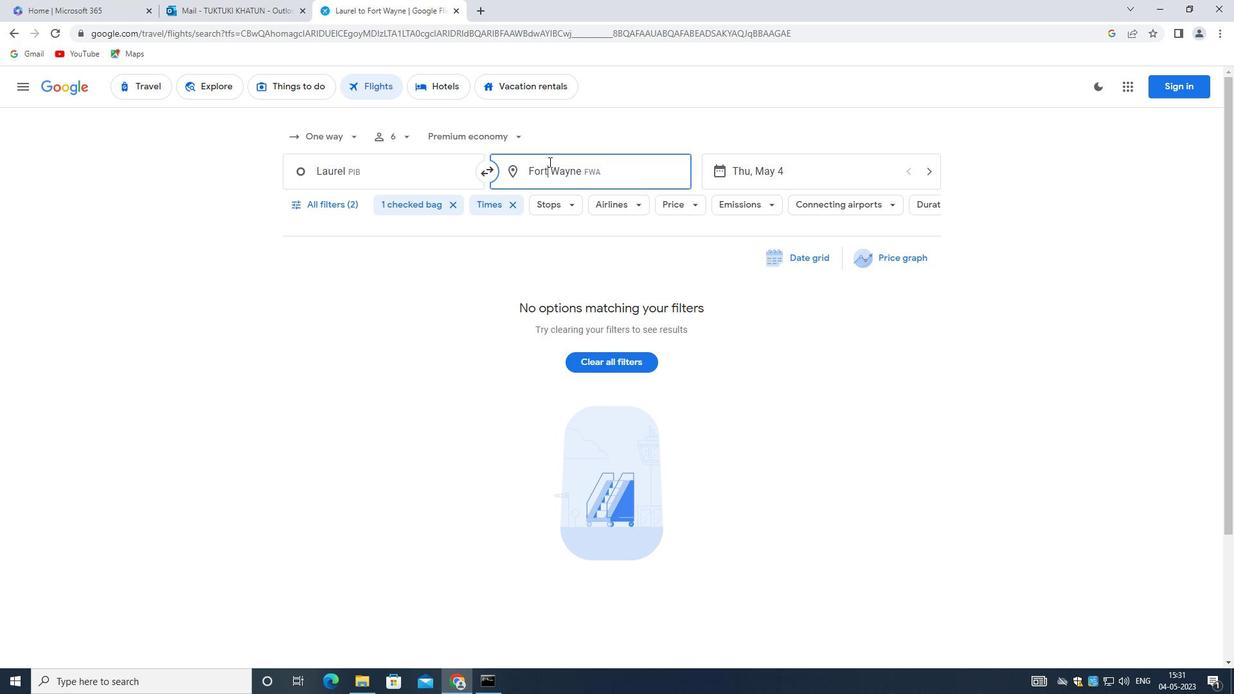 
Action: Key pressed <Key.shift>CENTRAL<Key.space><Key.shift>WYOMING<Key.space><Key.shift><Key.shift><Key.shift><Key.shift><Key.shift><Key.shift><Key.shift><Key.shift><Key.shift><Key.shift><Key.shift><Key.shift><Key.shift><Key.shift><Key.shift><Key.shift><Key.shift><Key.shift><Key.shift><Key.shift><Key.shift><Key.shift>
Screenshot: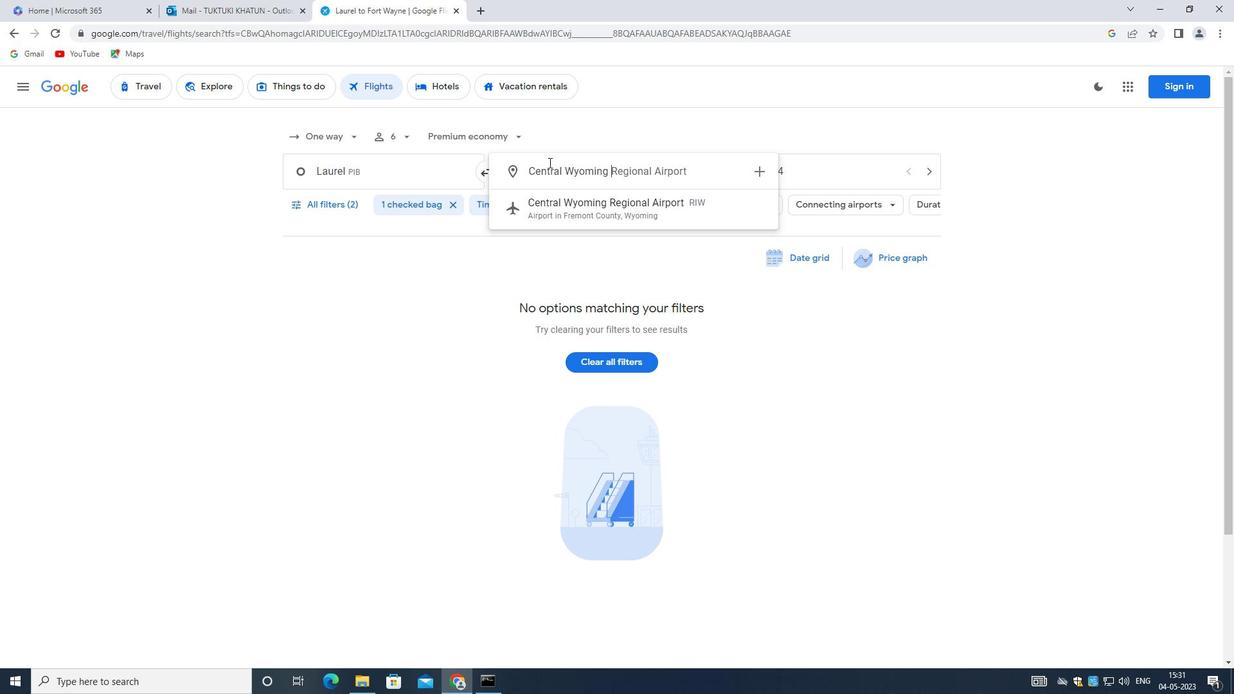 
Action: Mouse moved to (606, 203)
Screenshot: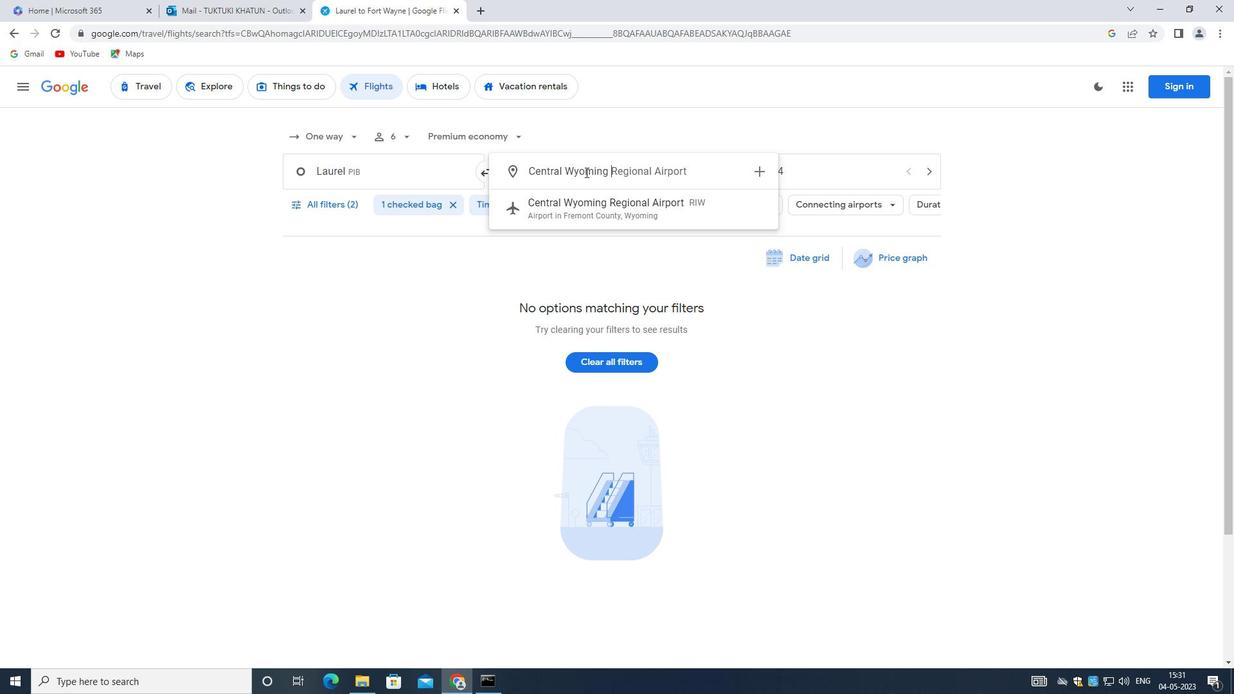 
Action: Mouse pressed left at (606, 203)
Screenshot: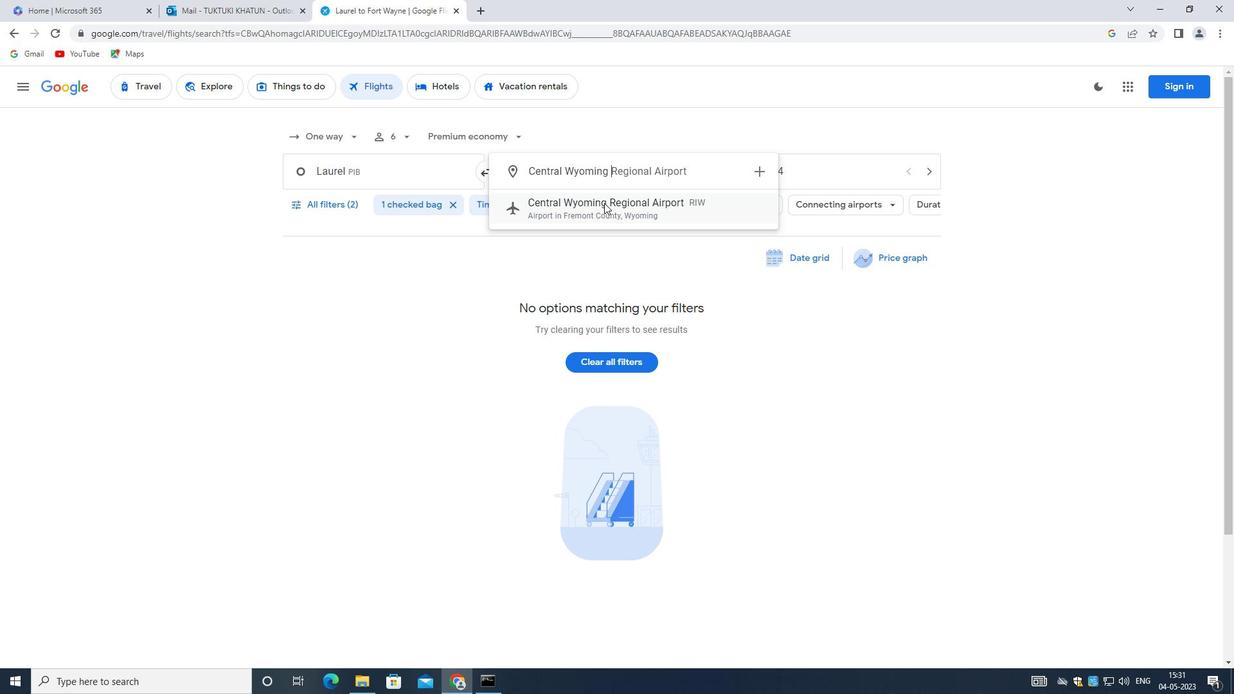 
Action: Mouse moved to (755, 160)
Screenshot: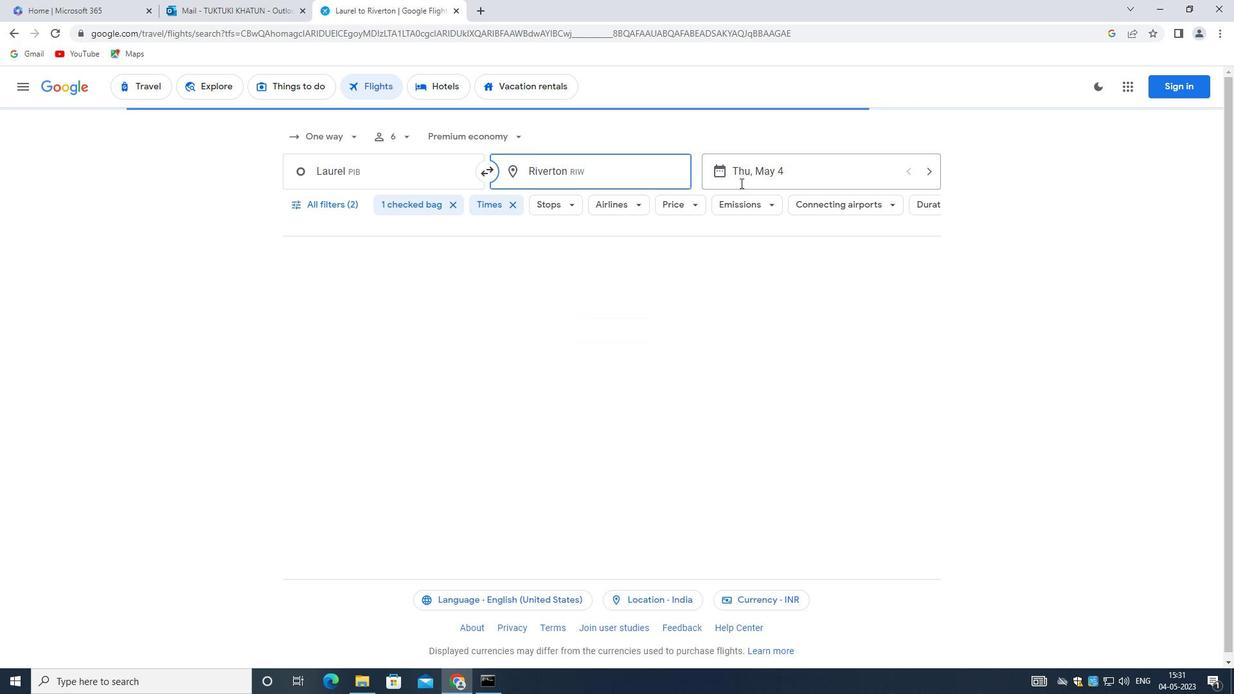 
Action: Mouse pressed left at (755, 160)
Screenshot: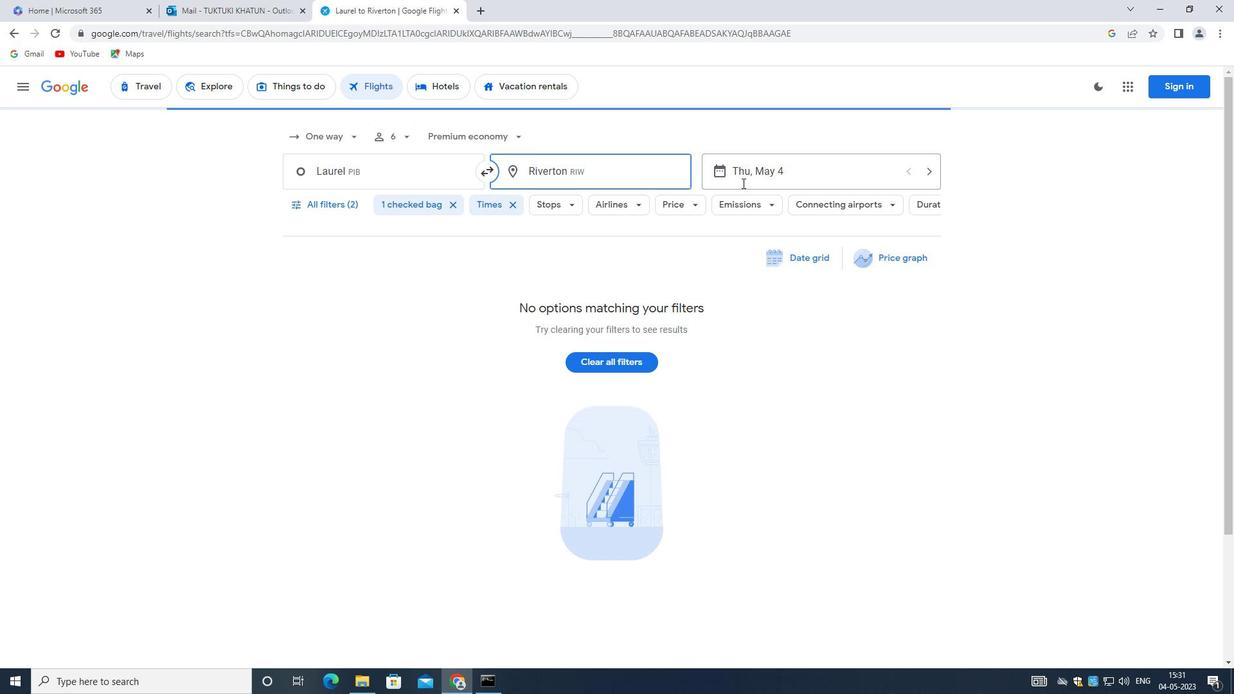 
Action: Mouse moved to (910, 489)
Screenshot: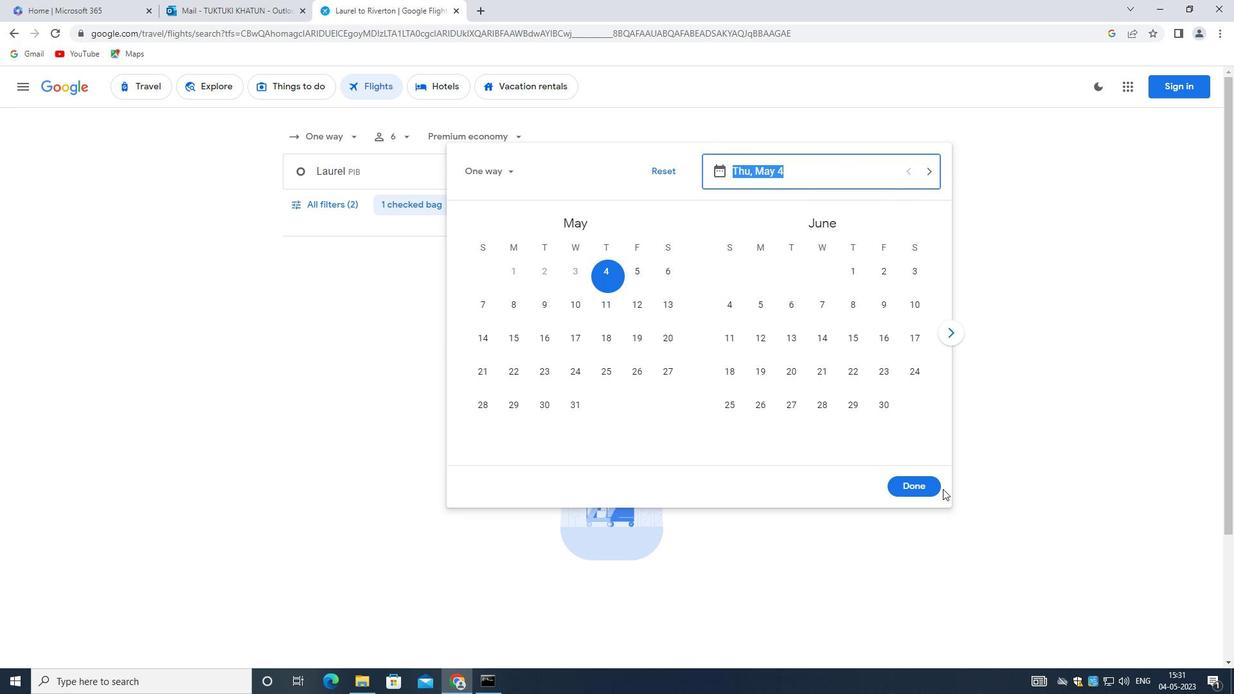 
Action: Mouse pressed left at (910, 489)
Screenshot: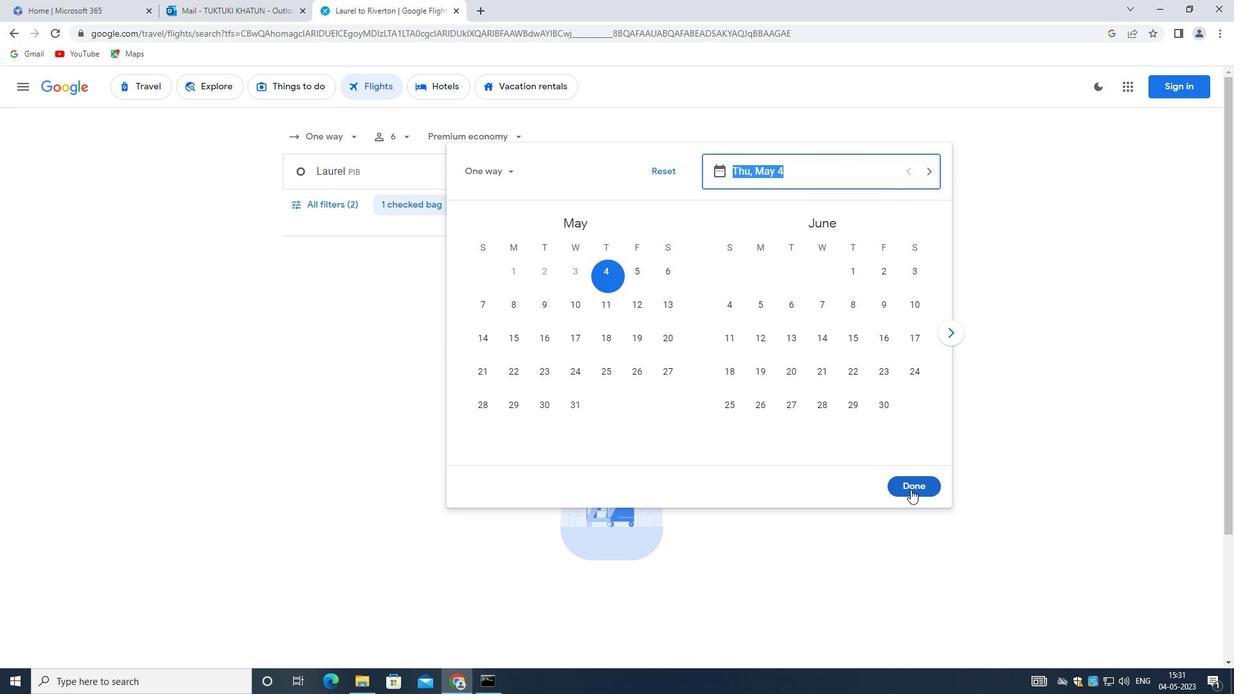 
Action: Mouse moved to (331, 201)
Screenshot: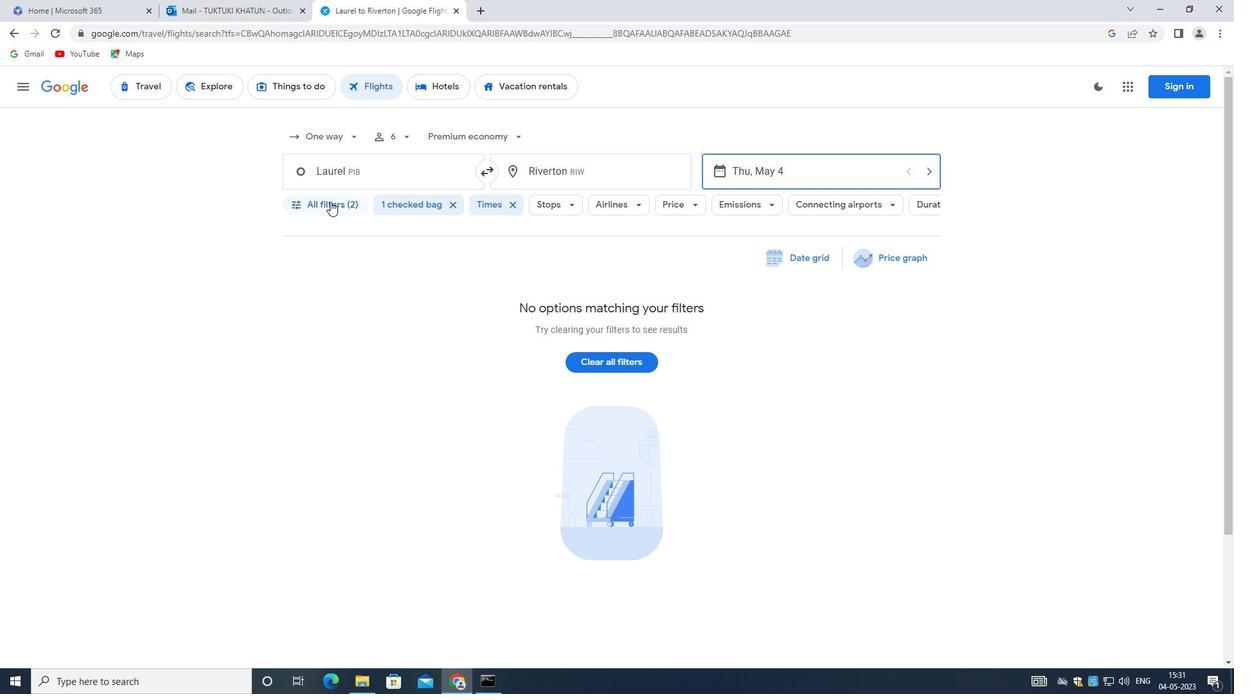 
Action: Mouse pressed left at (331, 201)
Screenshot: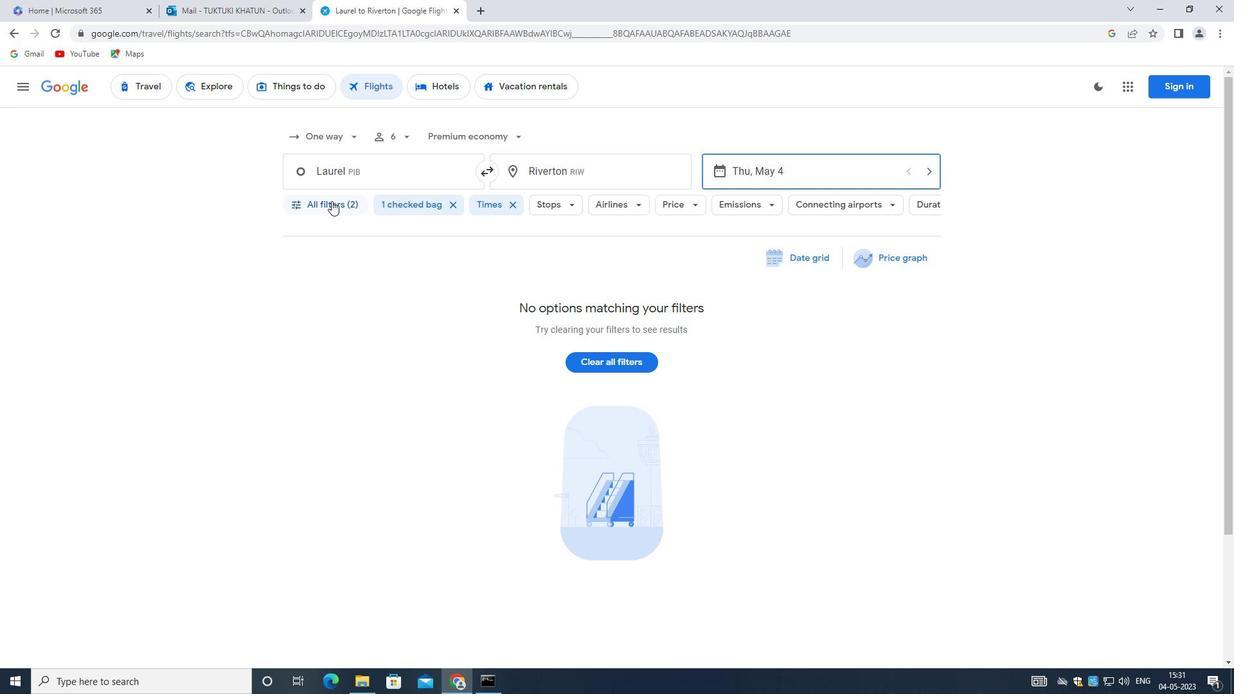 
Action: Mouse moved to (467, 480)
Screenshot: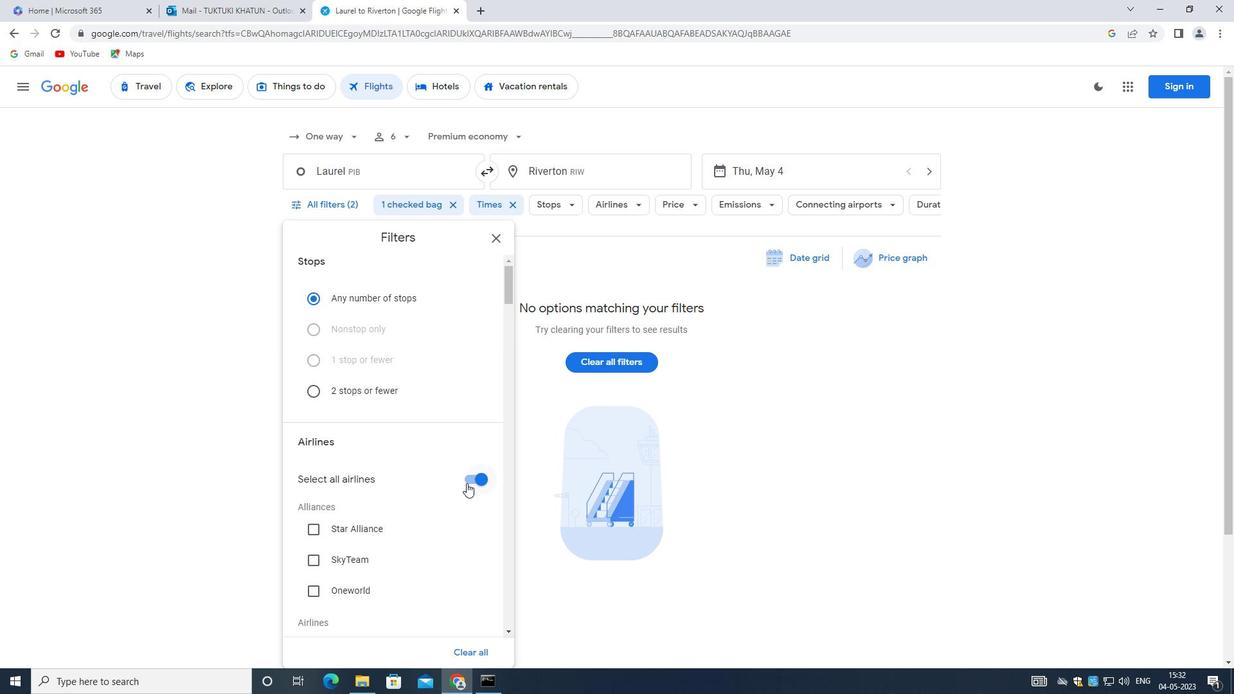 
Action: Mouse pressed left at (467, 480)
Screenshot: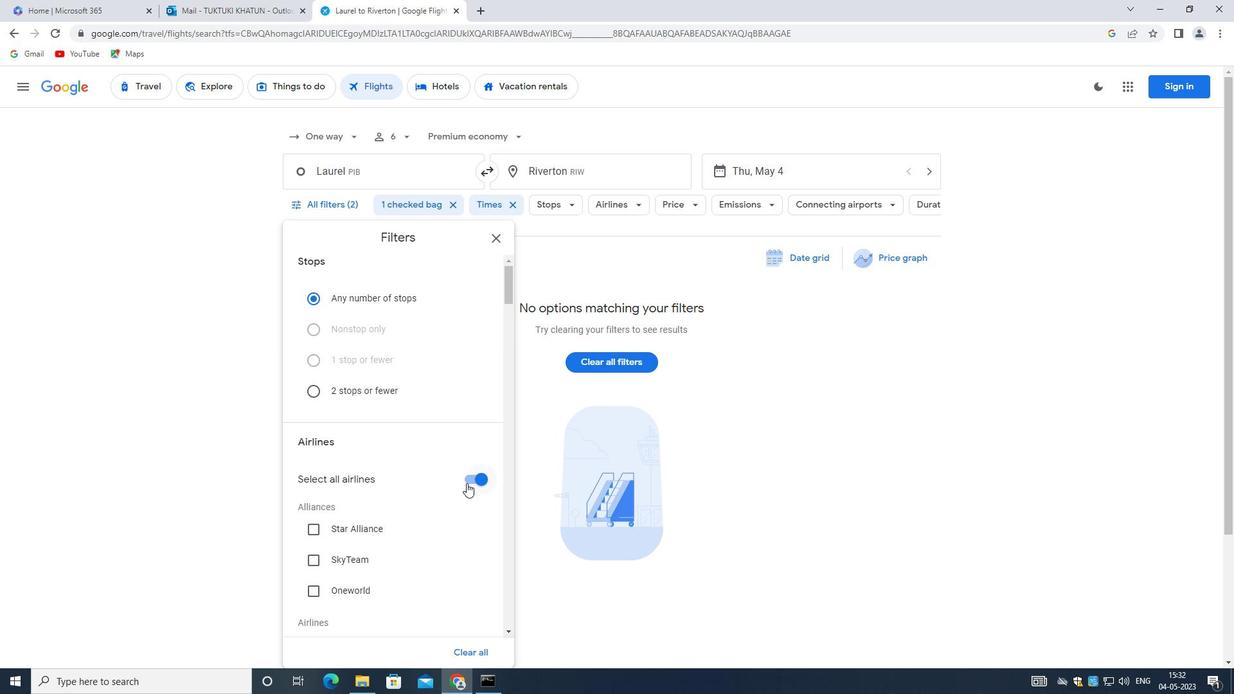 
Action: Mouse moved to (418, 442)
Screenshot: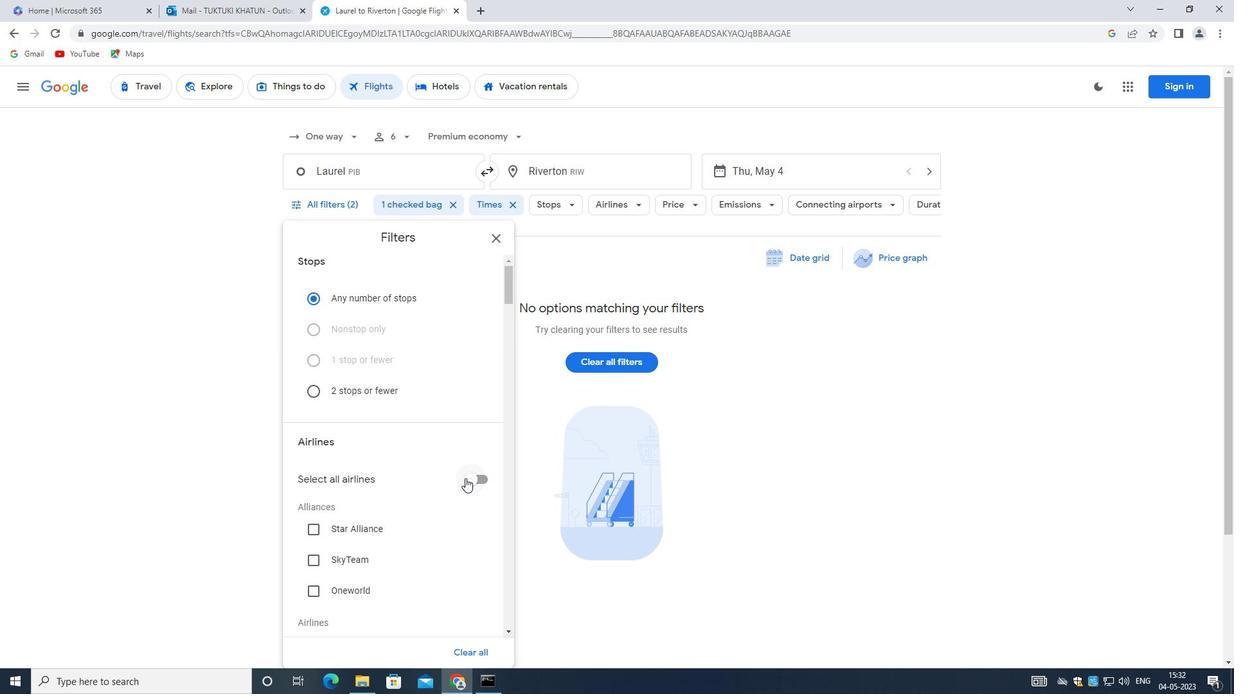 
Action: Mouse scrolled (418, 441) with delta (0, 0)
Screenshot: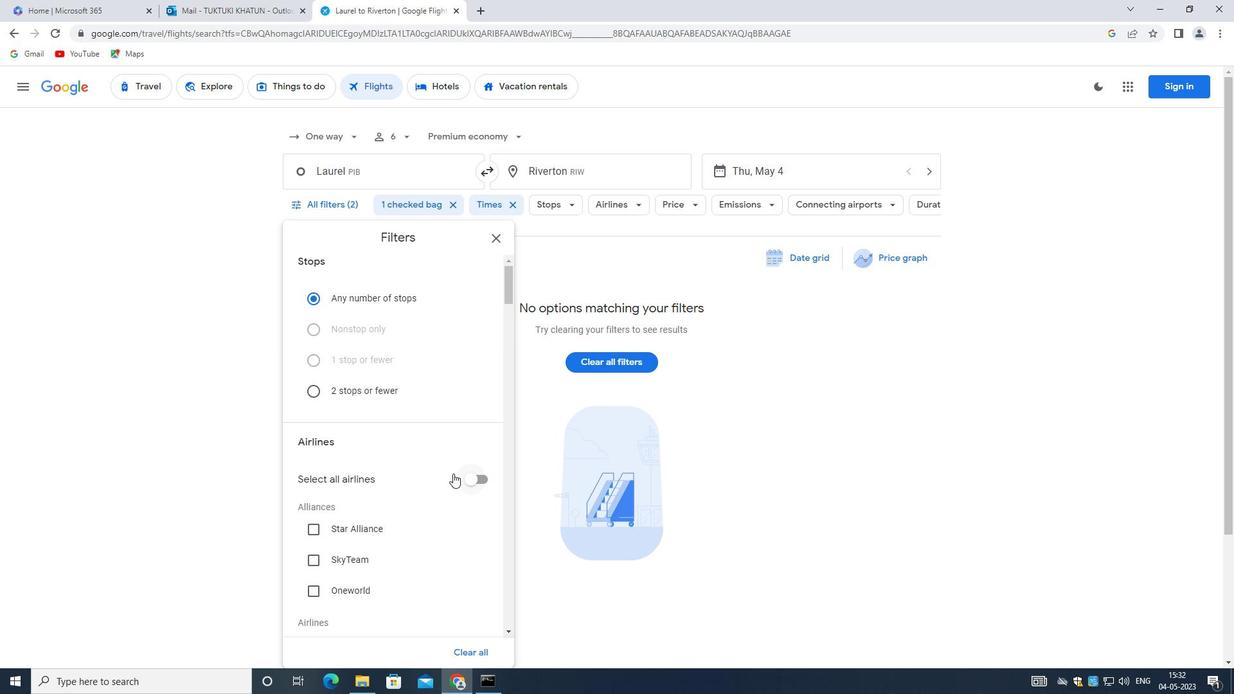 
Action: Mouse scrolled (418, 441) with delta (0, 0)
Screenshot: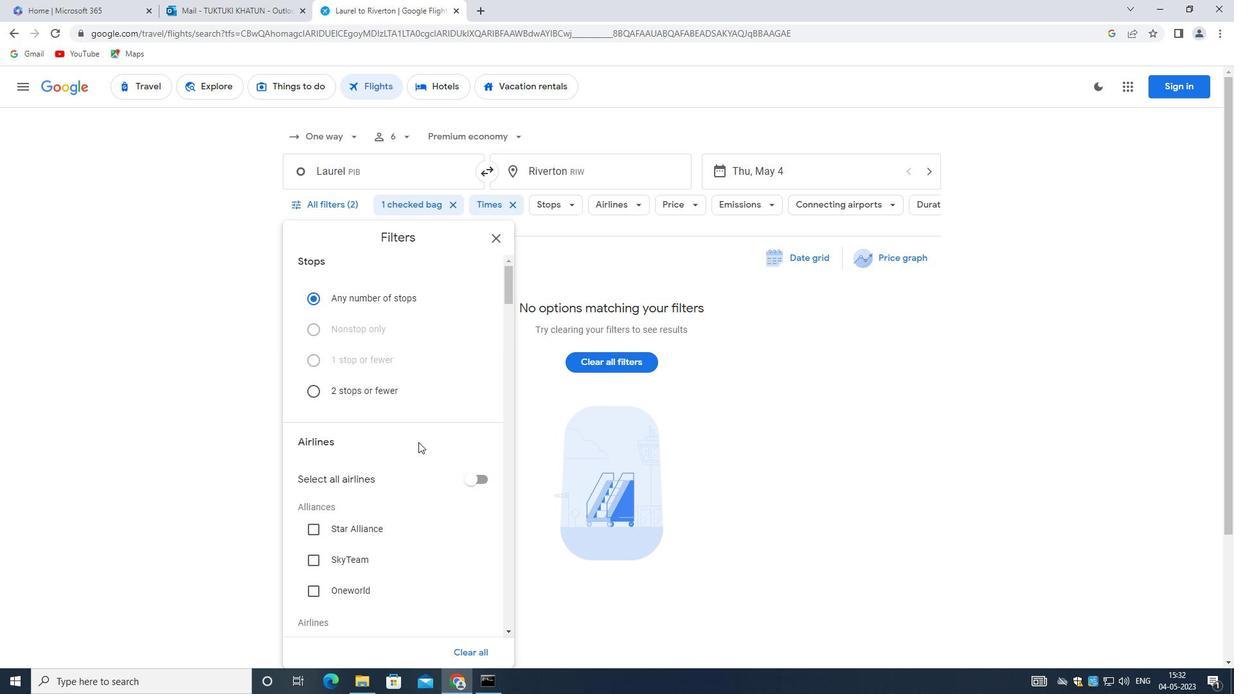 
Action: Mouse scrolled (418, 441) with delta (0, 0)
Screenshot: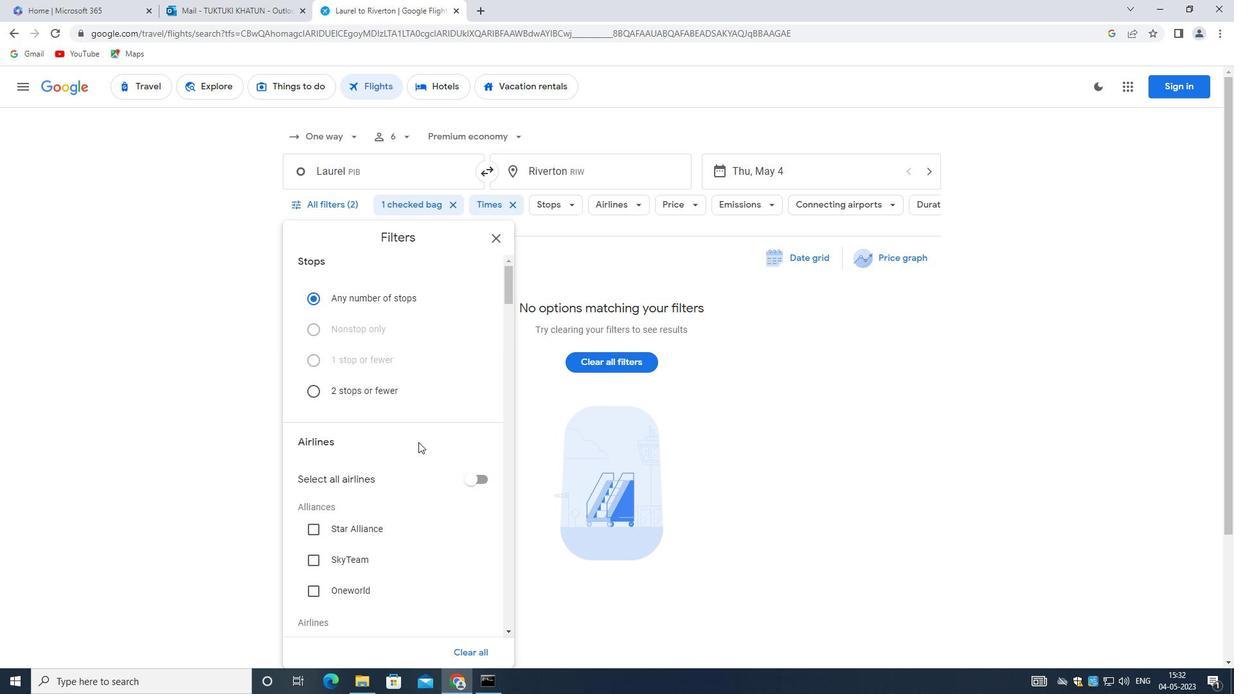 
Action: Mouse scrolled (418, 441) with delta (0, 0)
Screenshot: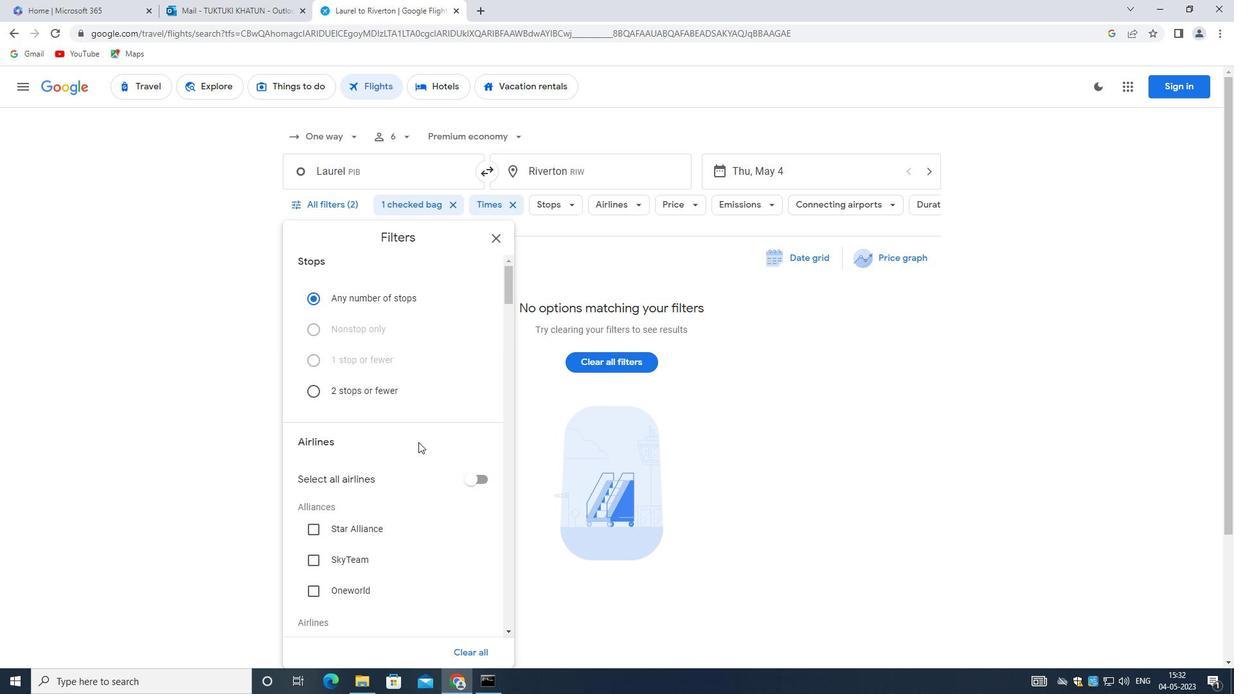 
Action: Mouse moved to (440, 552)
Screenshot: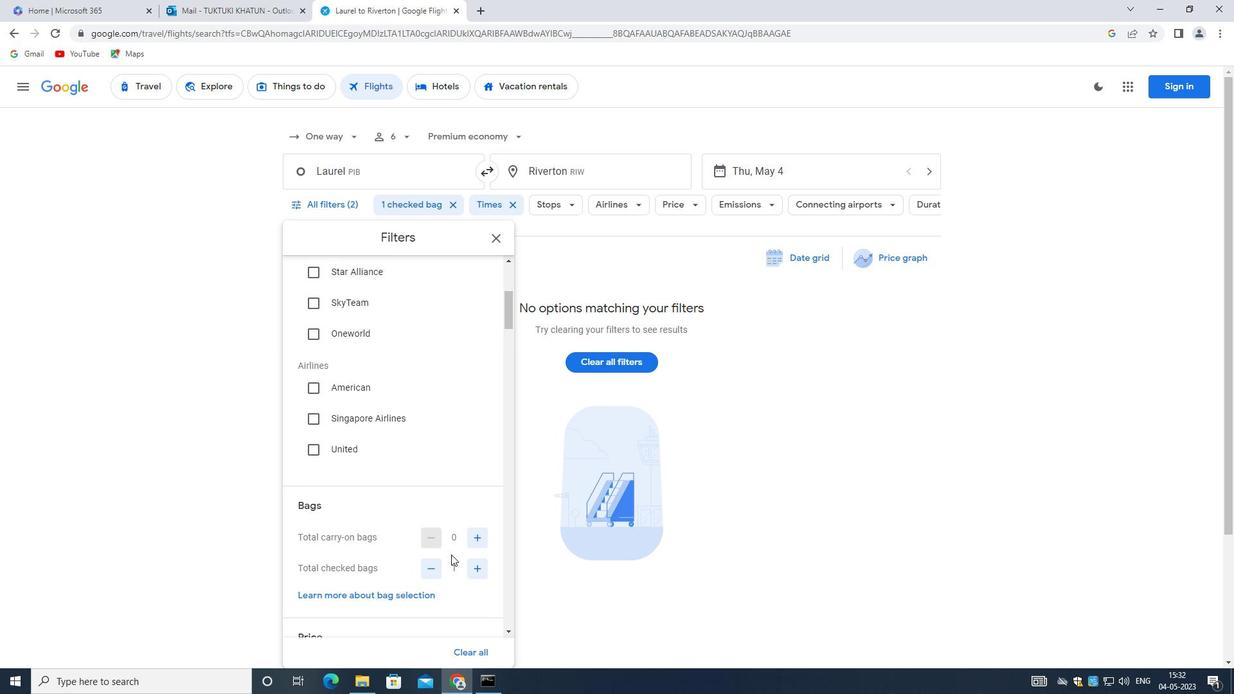 
Action: Mouse scrolled (440, 552) with delta (0, 0)
Screenshot: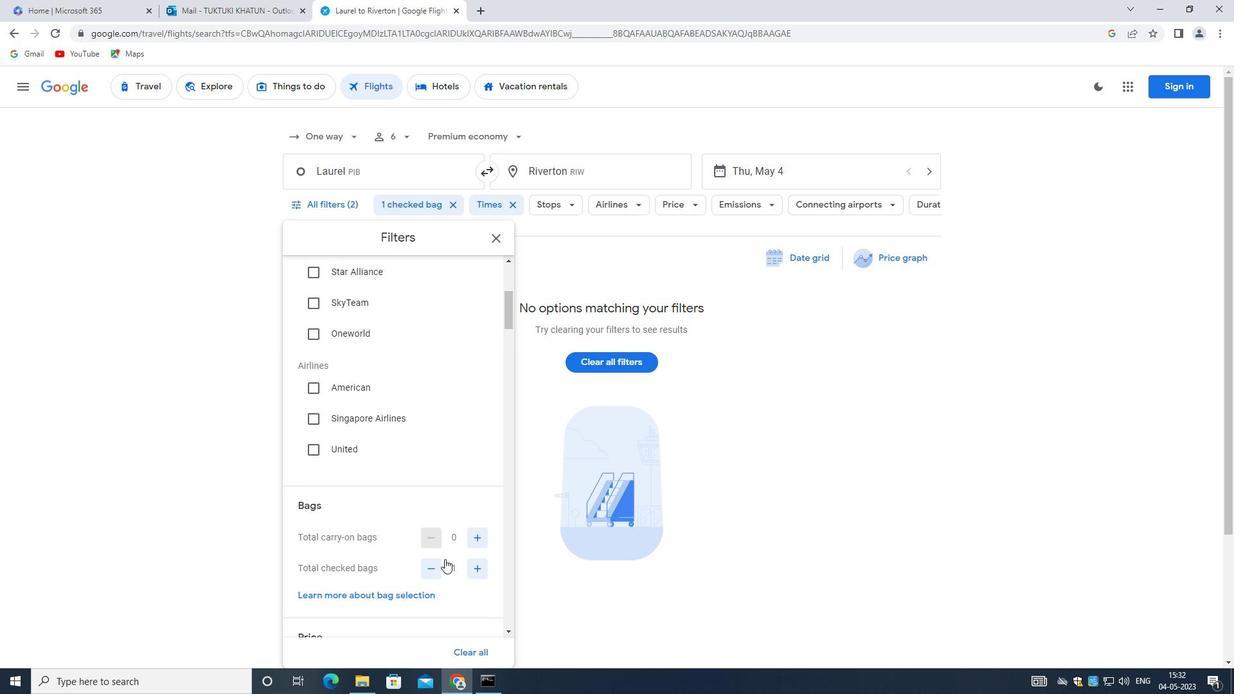 
Action: Mouse moved to (472, 507)
Screenshot: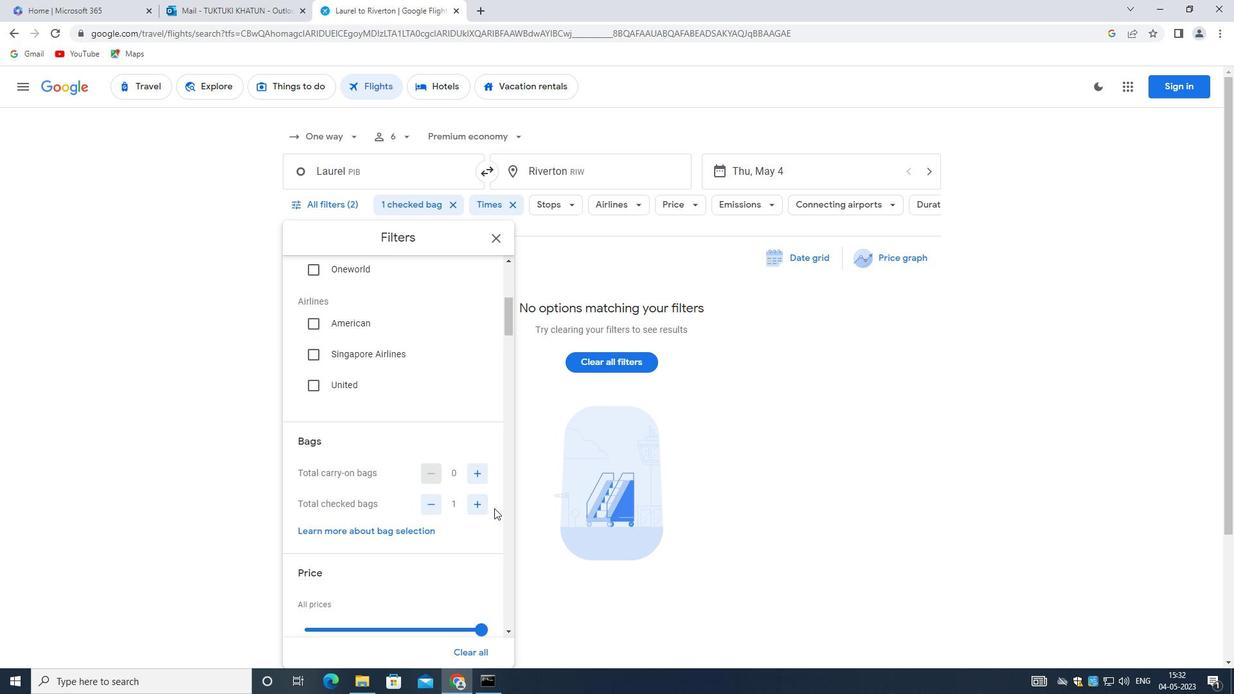 
Action: Mouse pressed left at (472, 507)
Screenshot: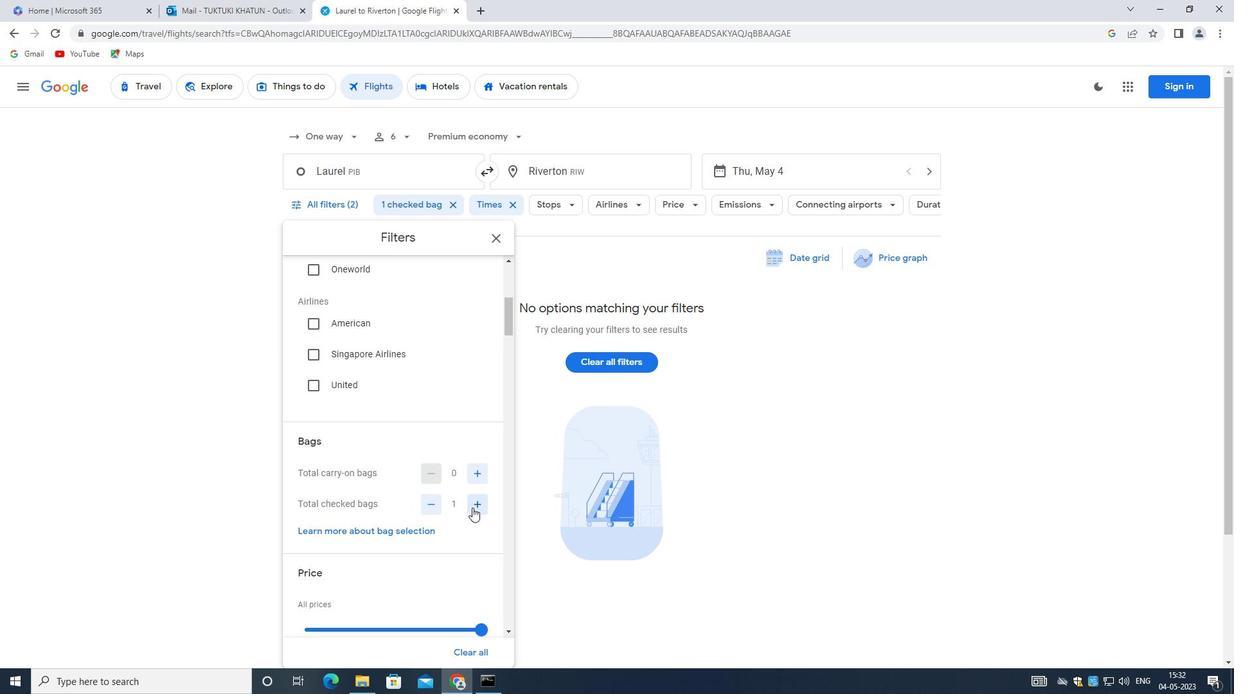 
Action: Mouse moved to (471, 506)
Screenshot: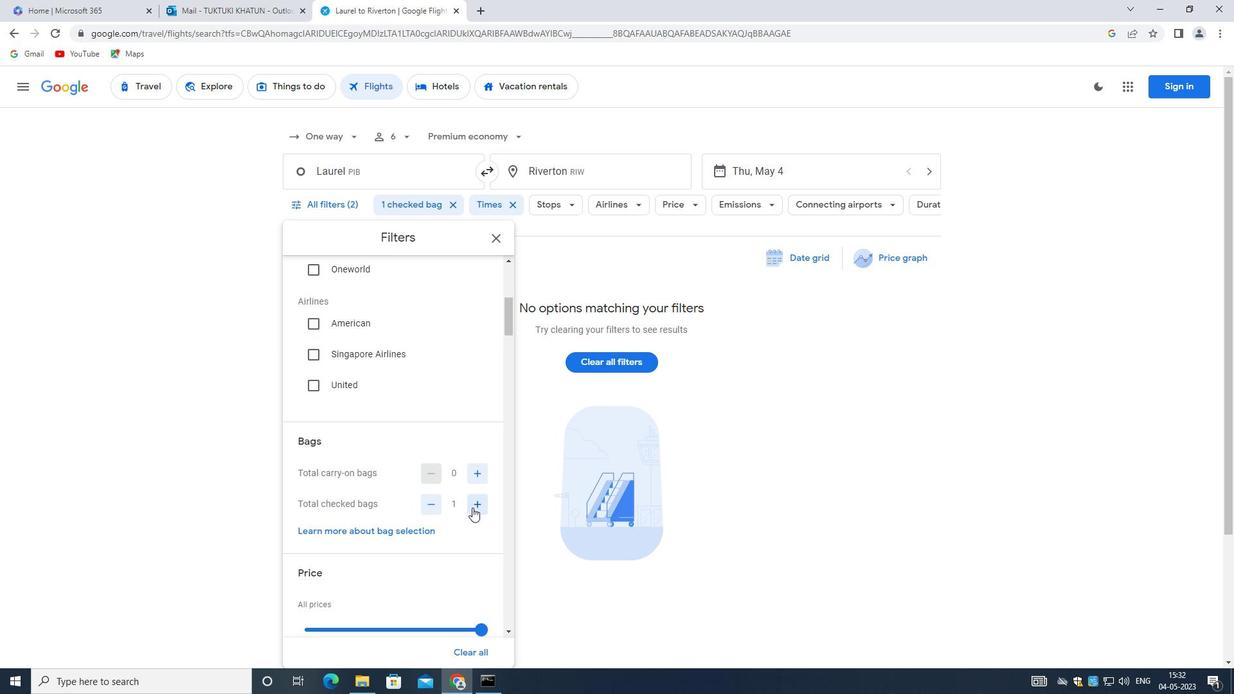 
Action: Mouse pressed left at (471, 506)
Screenshot: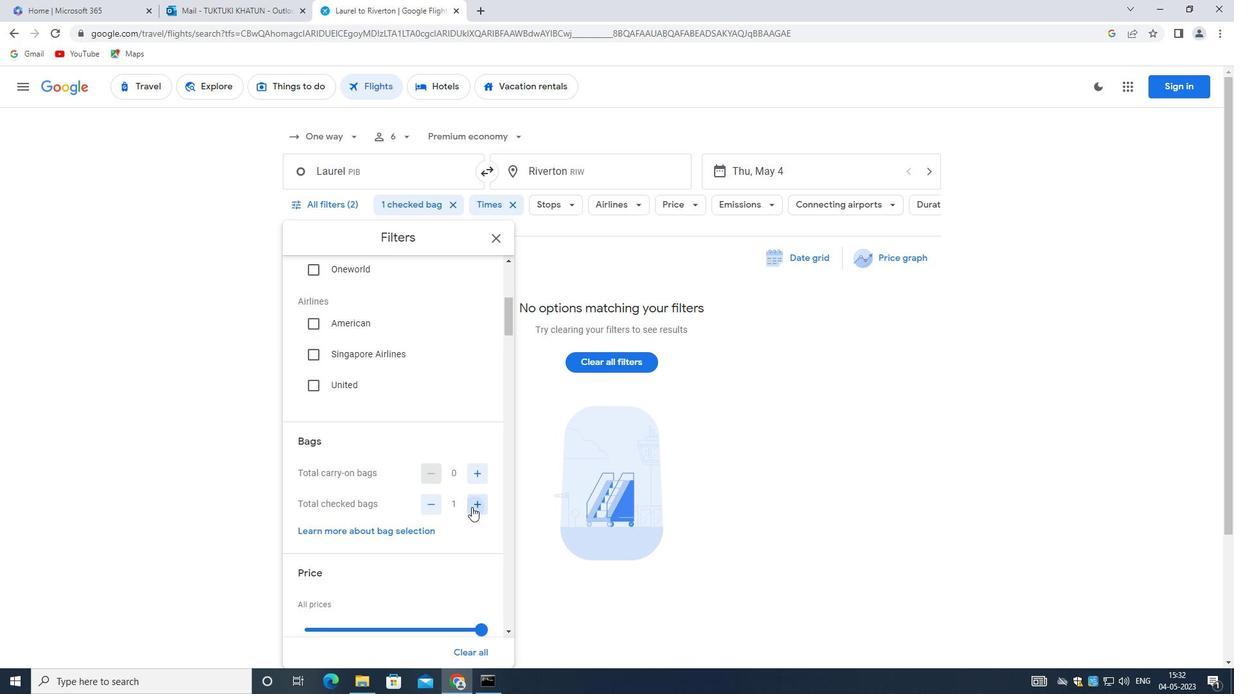 
Action: Mouse pressed left at (471, 506)
Screenshot: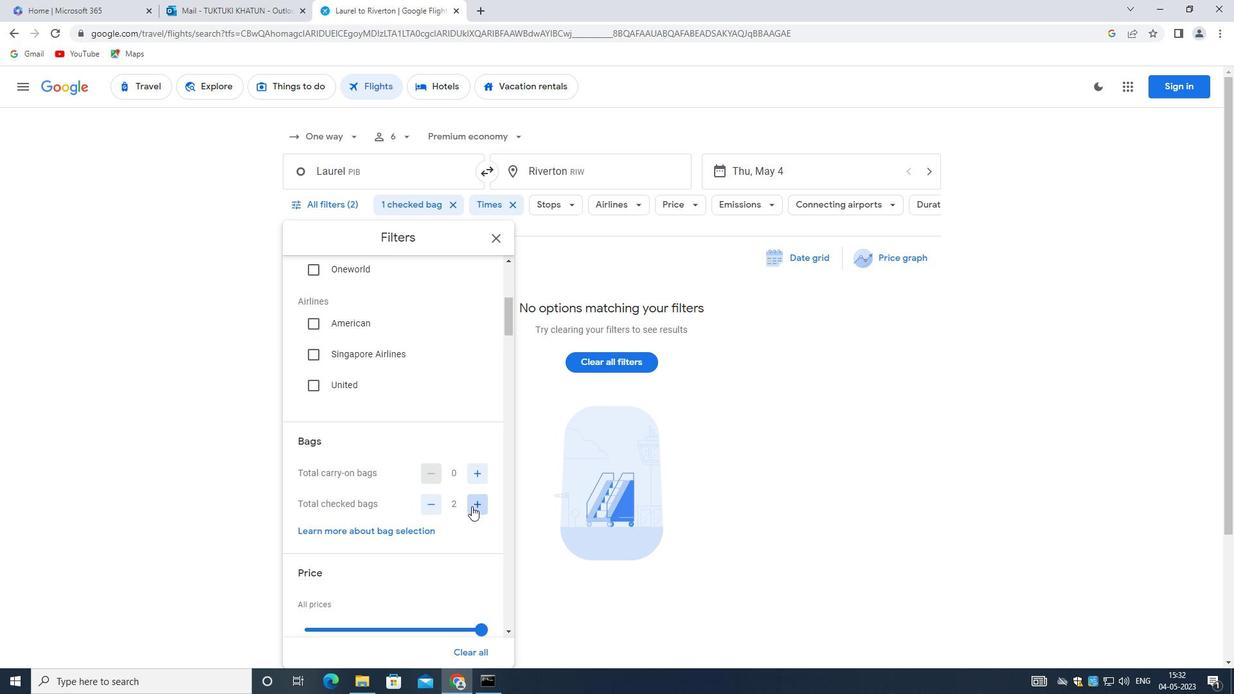 
Action: Mouse moved to (472, 506)
Screenshot: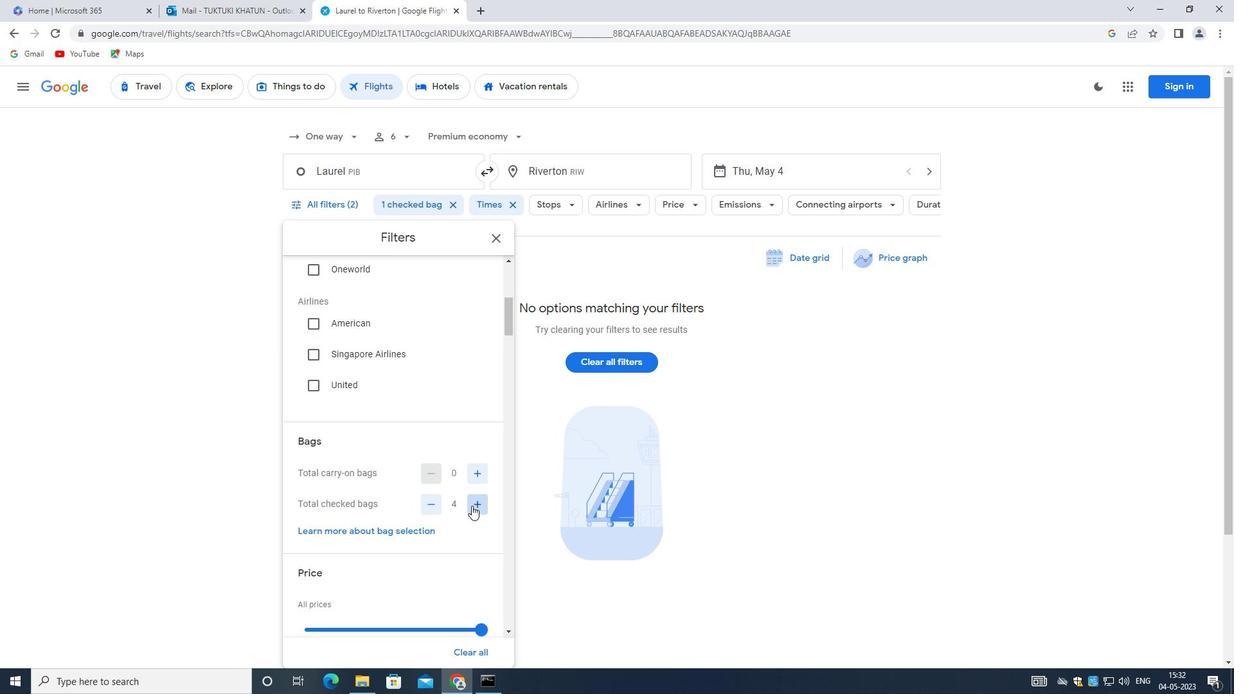 
Action: Mouse pressed left at (472, 506)
Screenshot: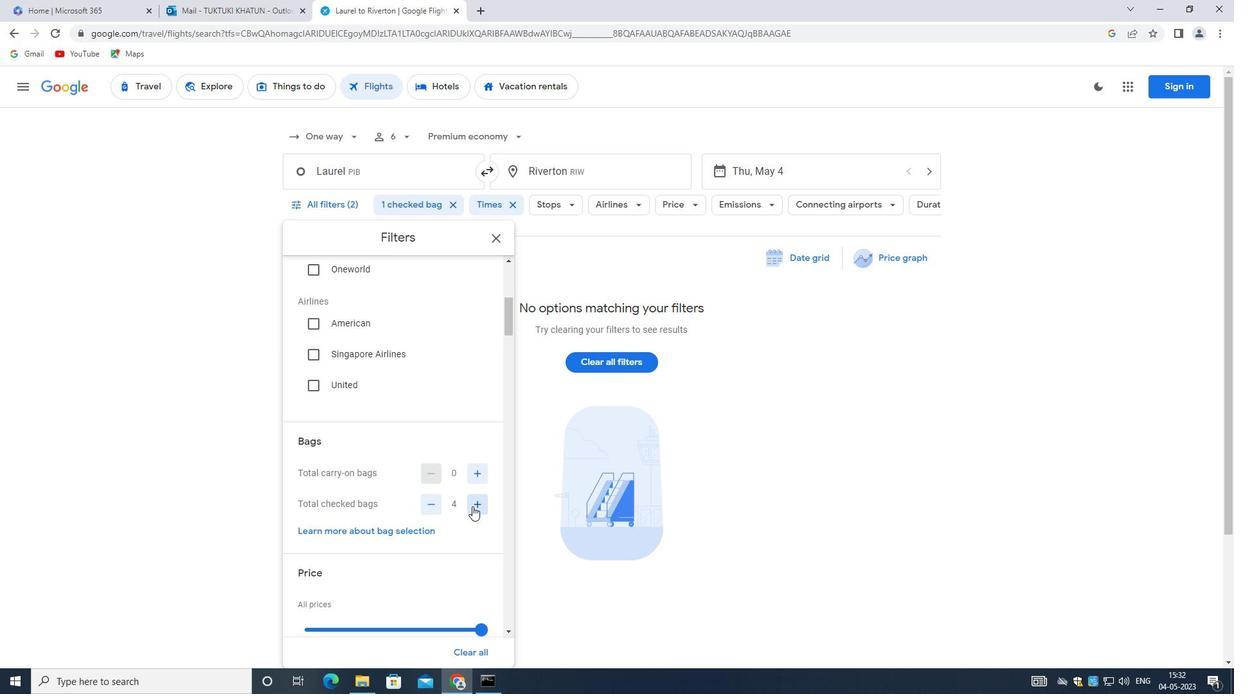 
Action: Mouse moved to (328, 312)
Screenshot: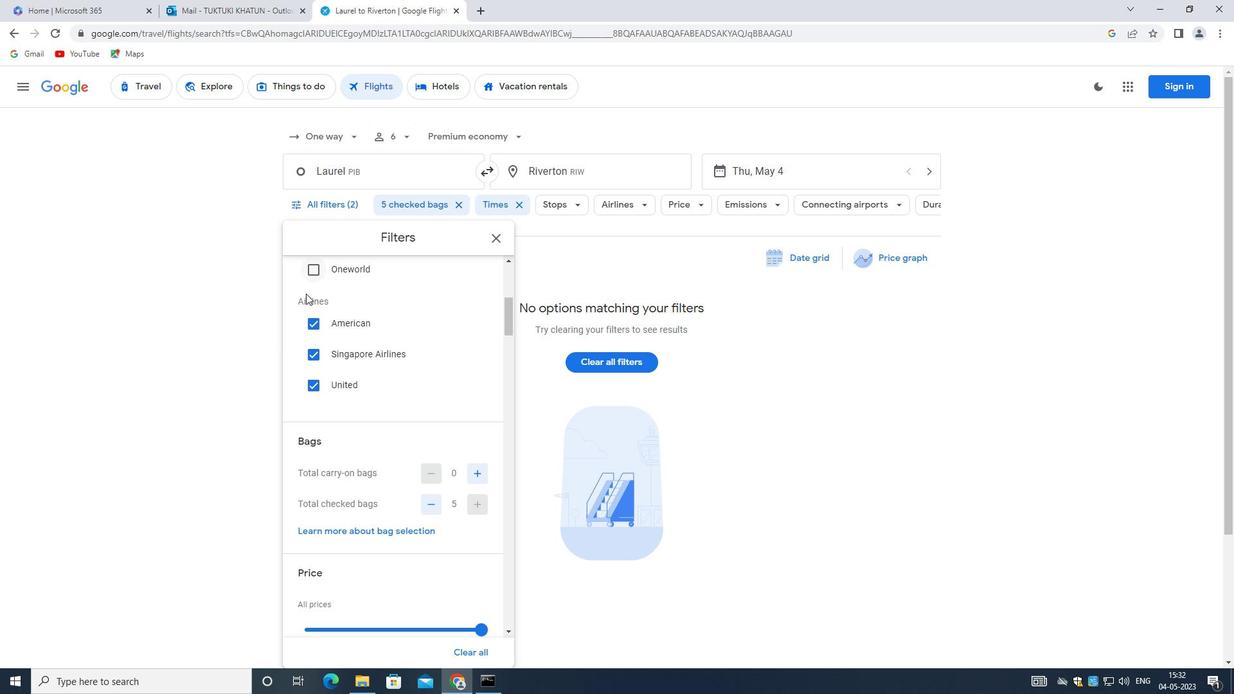 
Action: Mouse scrolled (328, 311) with delta (0, 0)
Screenshot: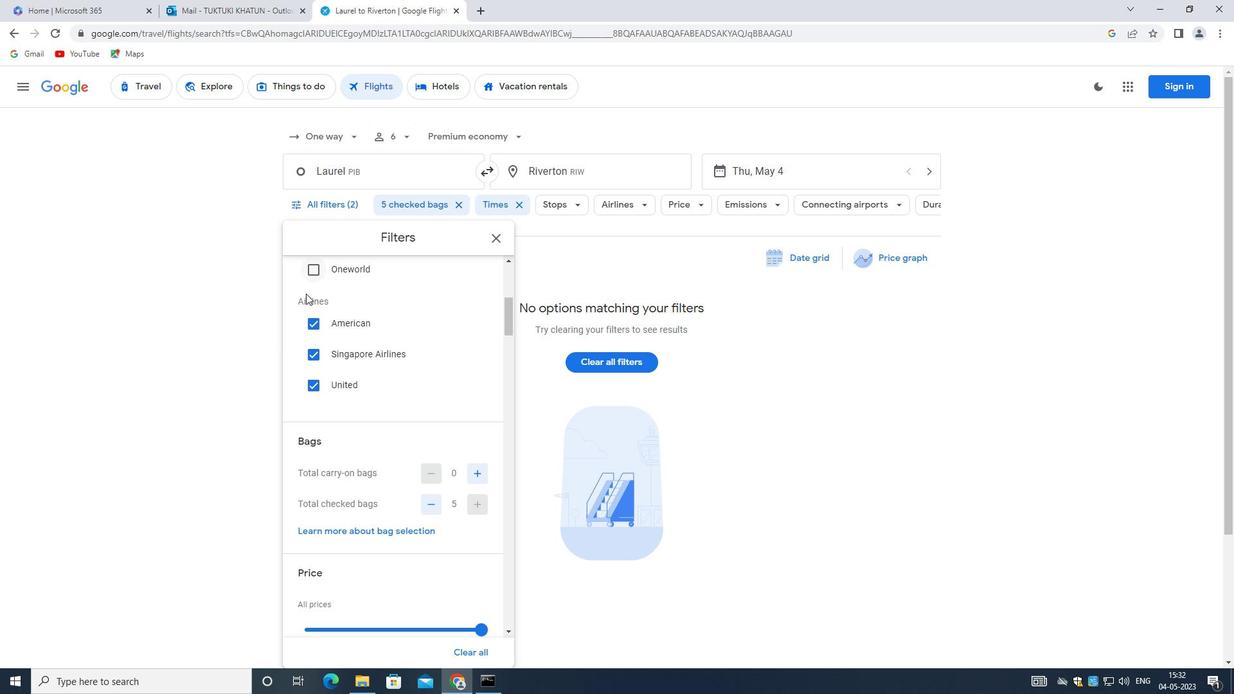 
Action: Mouse moved to (383, 336)
Screenshot: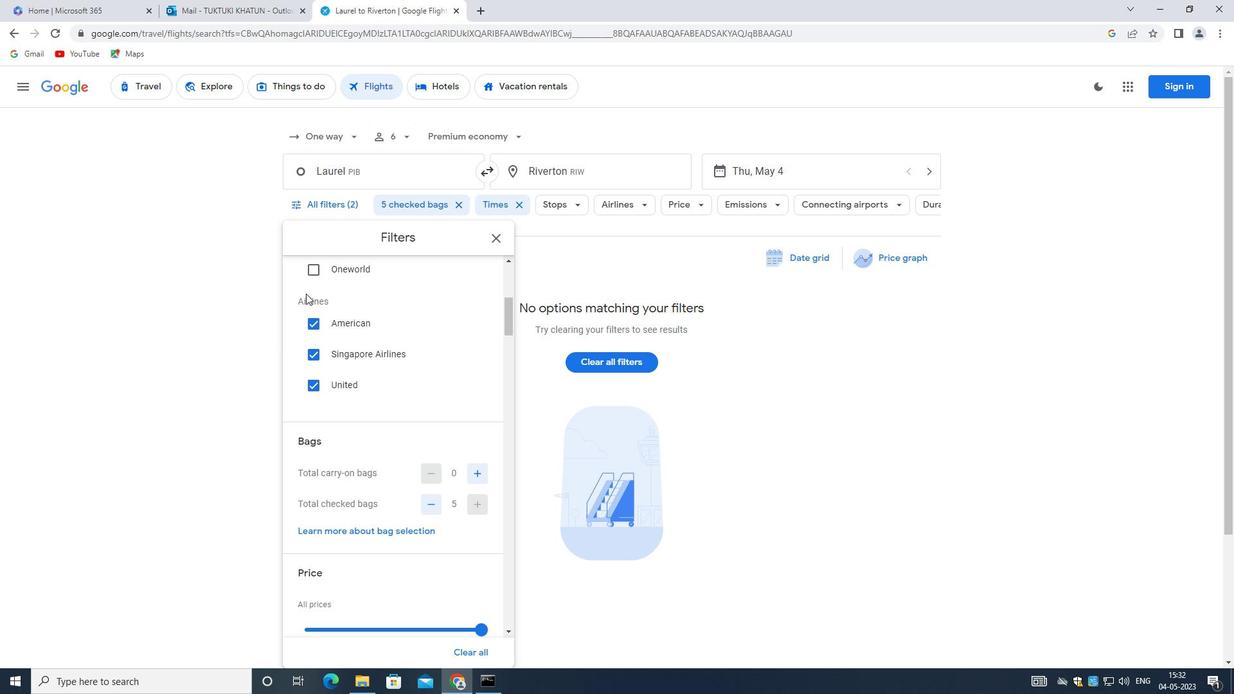 
Action: Mouse scrolled (383, 335) with delta (0, 0)
Screenshot: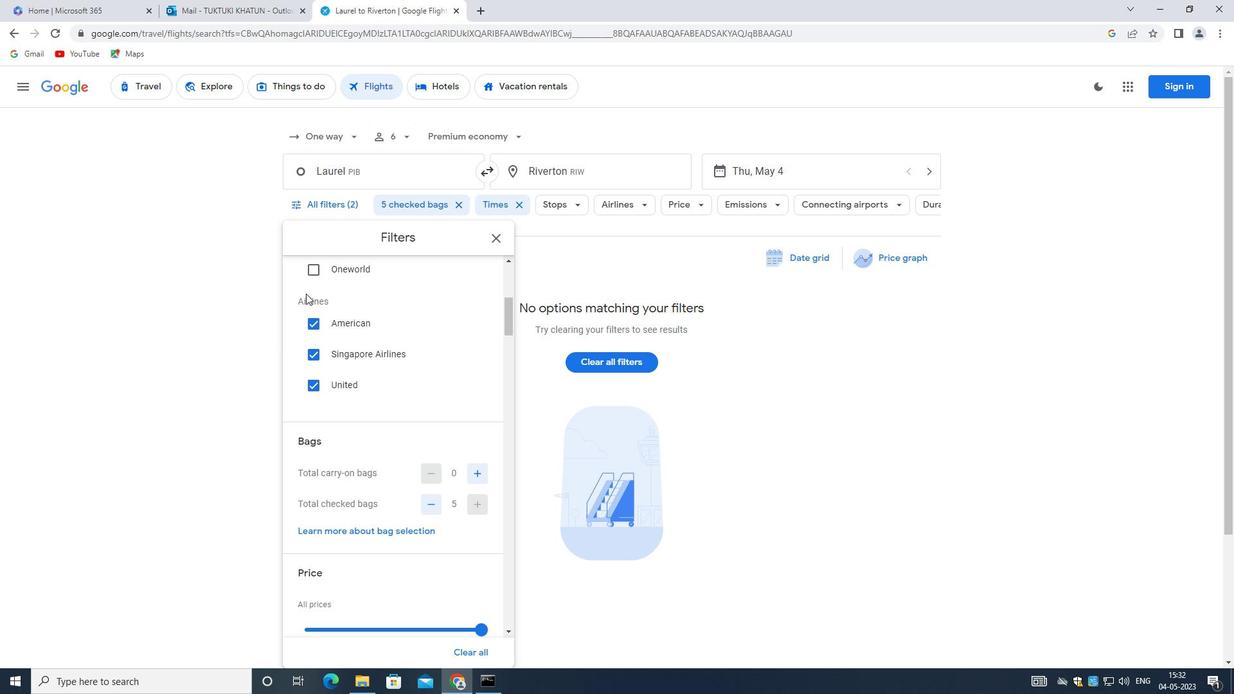 
Action: Mouse moved to (379, 341)
Screenshot: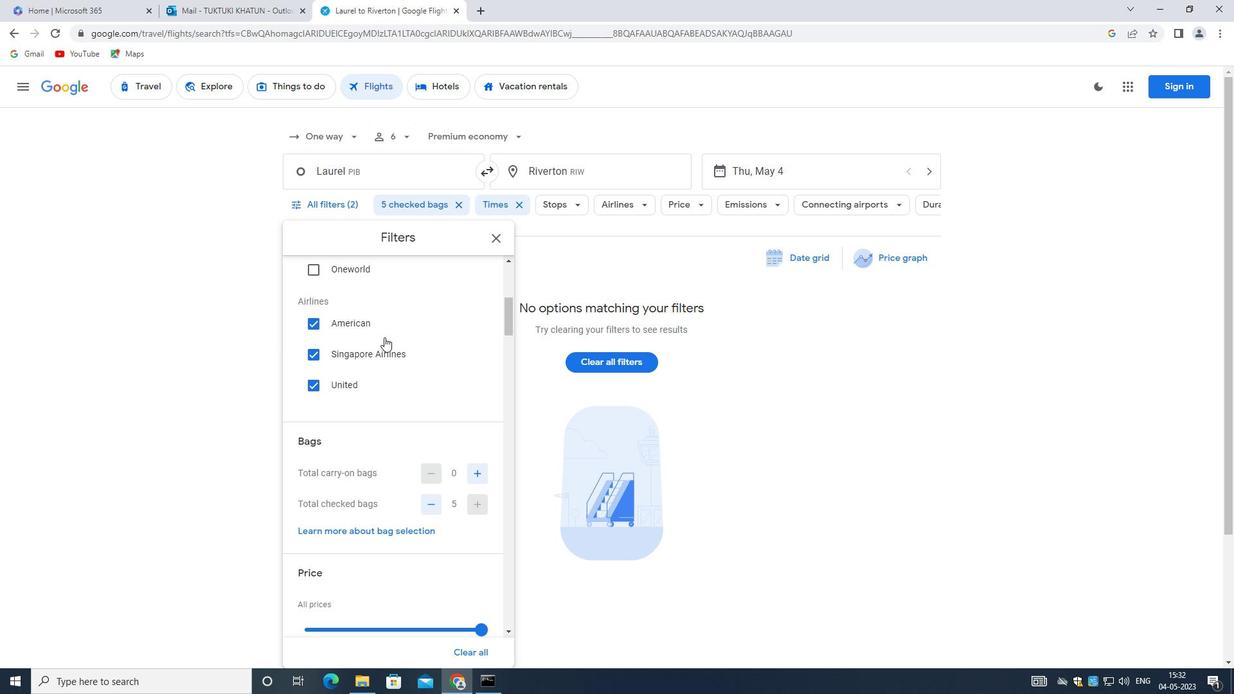 
Action: Mouse scrolled (379, 340) with delta (0, 0)
Screenshot: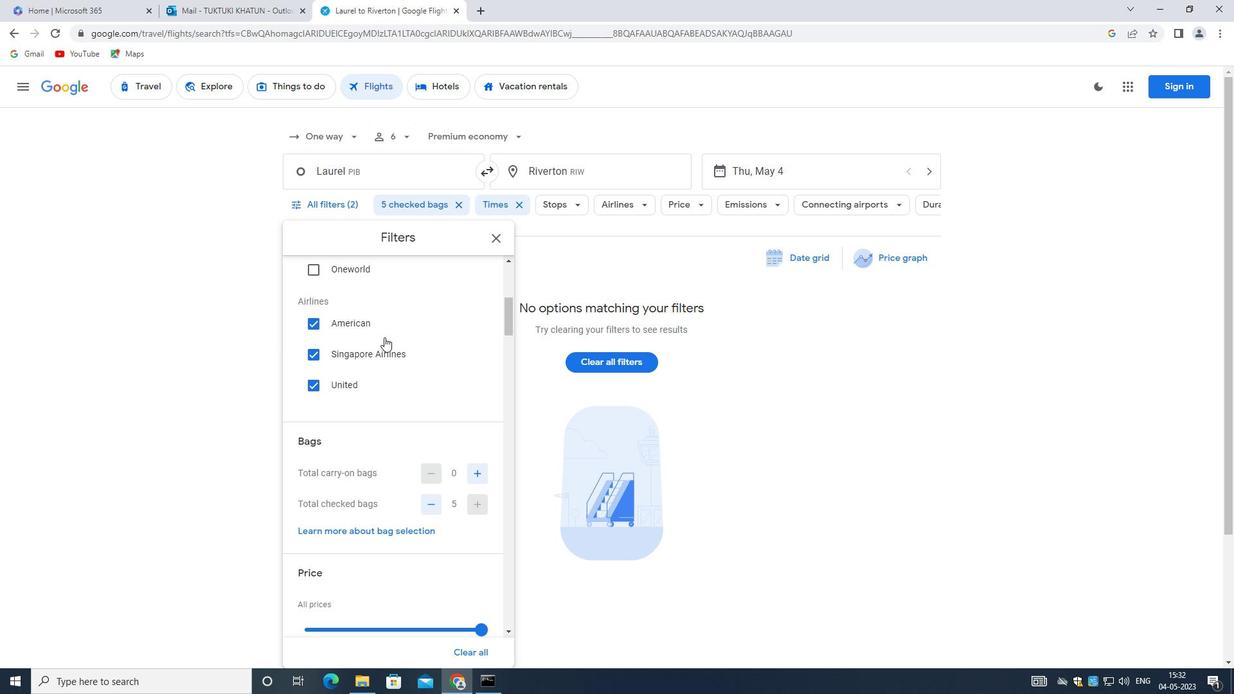 
Action: Mouse moved to (488, 431)
Screenshot: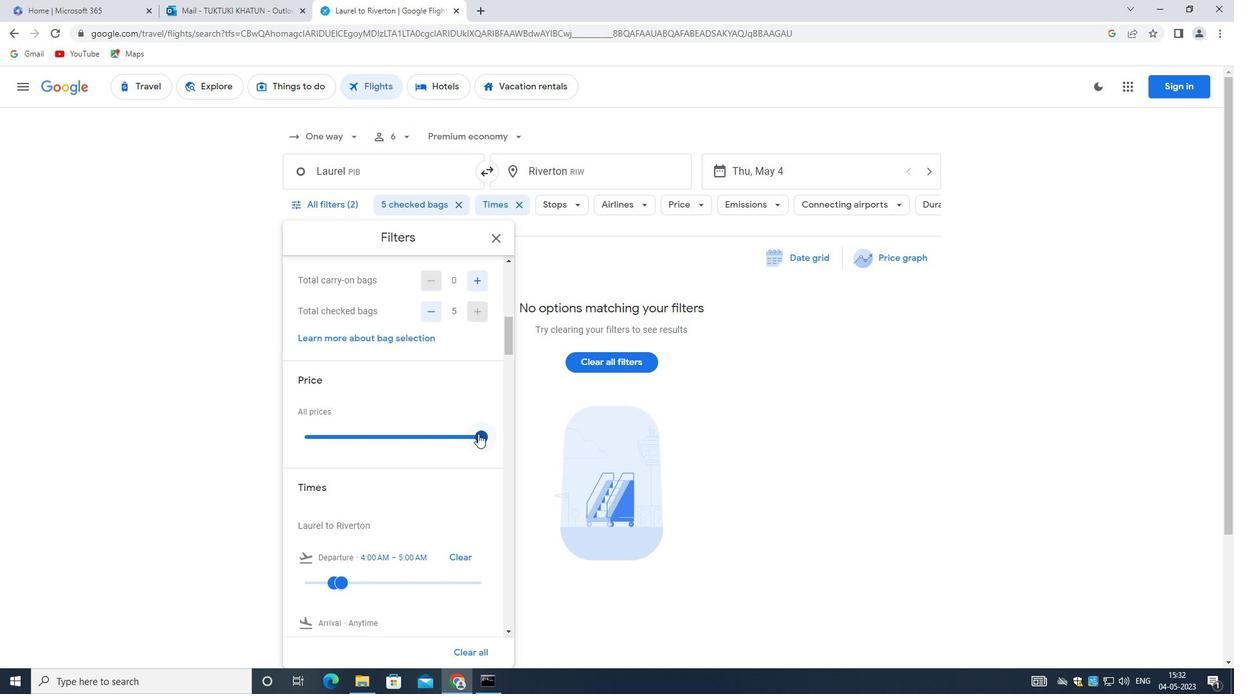 
Action: Mouse pressed left at (488, 431)
Screenshot: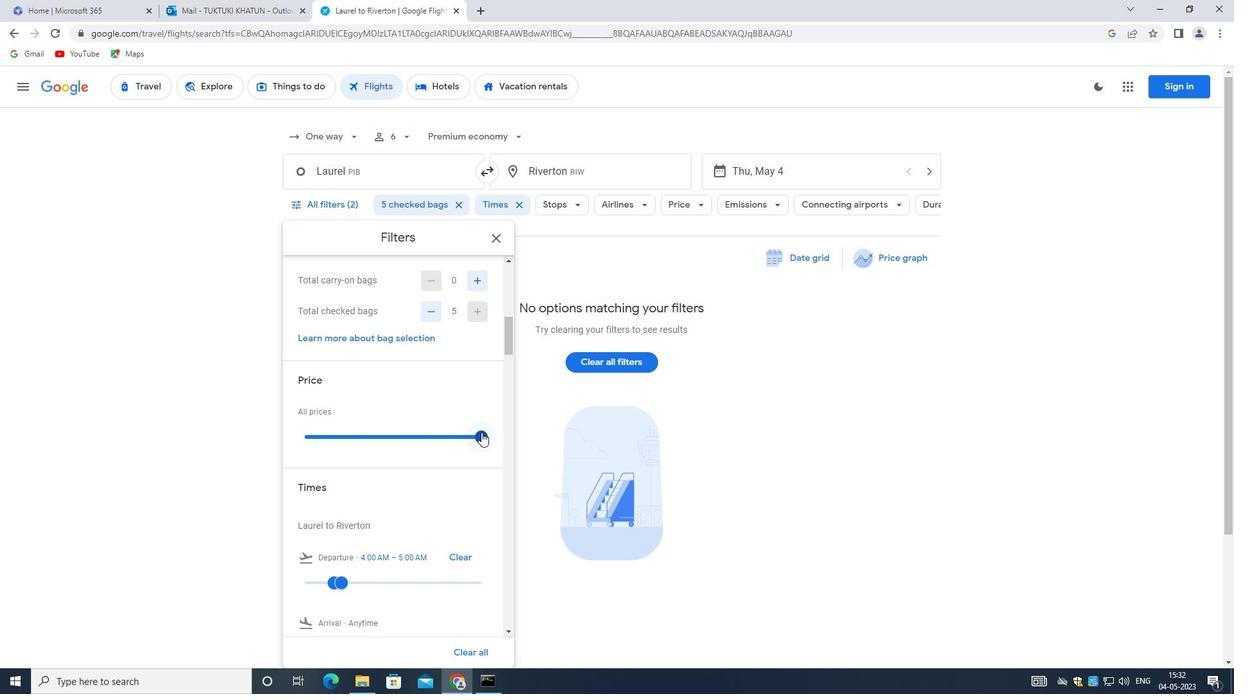 
Action: Mouse moved to (488, 431)
Screenshot: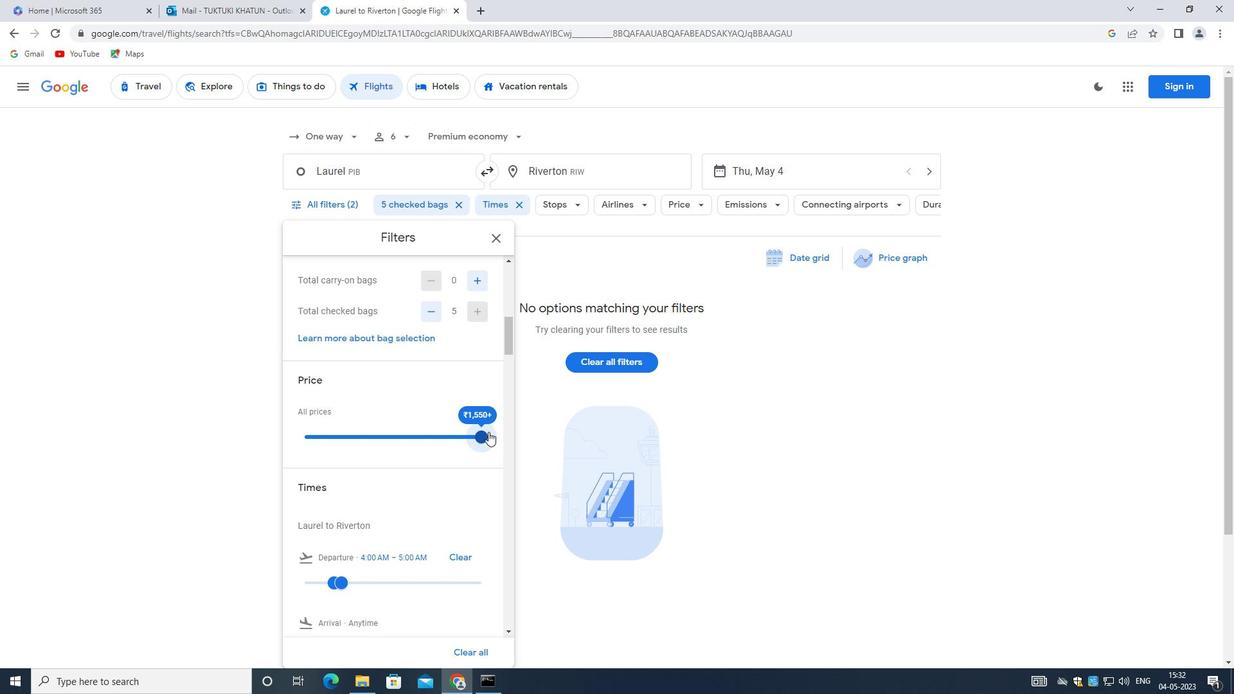 
Action: Mouse pressed left at (488, 431)
Screenshot: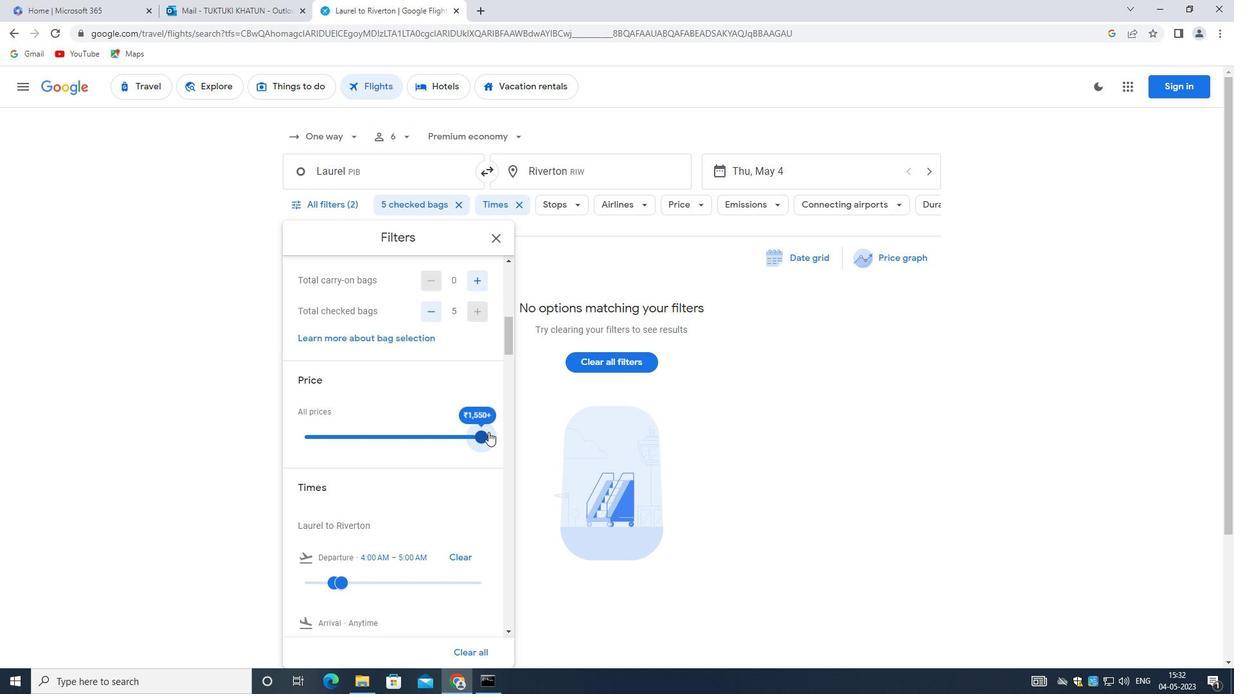 
Action: Mouse moved to (487, 436)
Screenshot: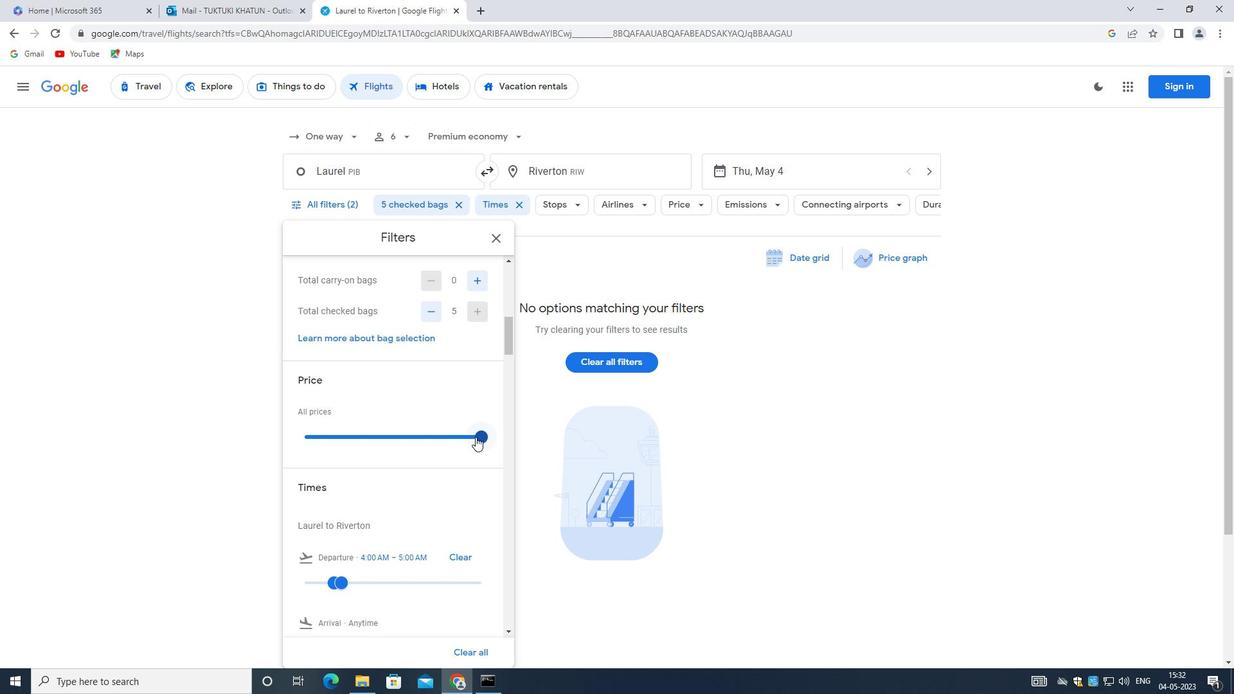 
Action: Mouse pressed left at (487, 436)
Screenshot: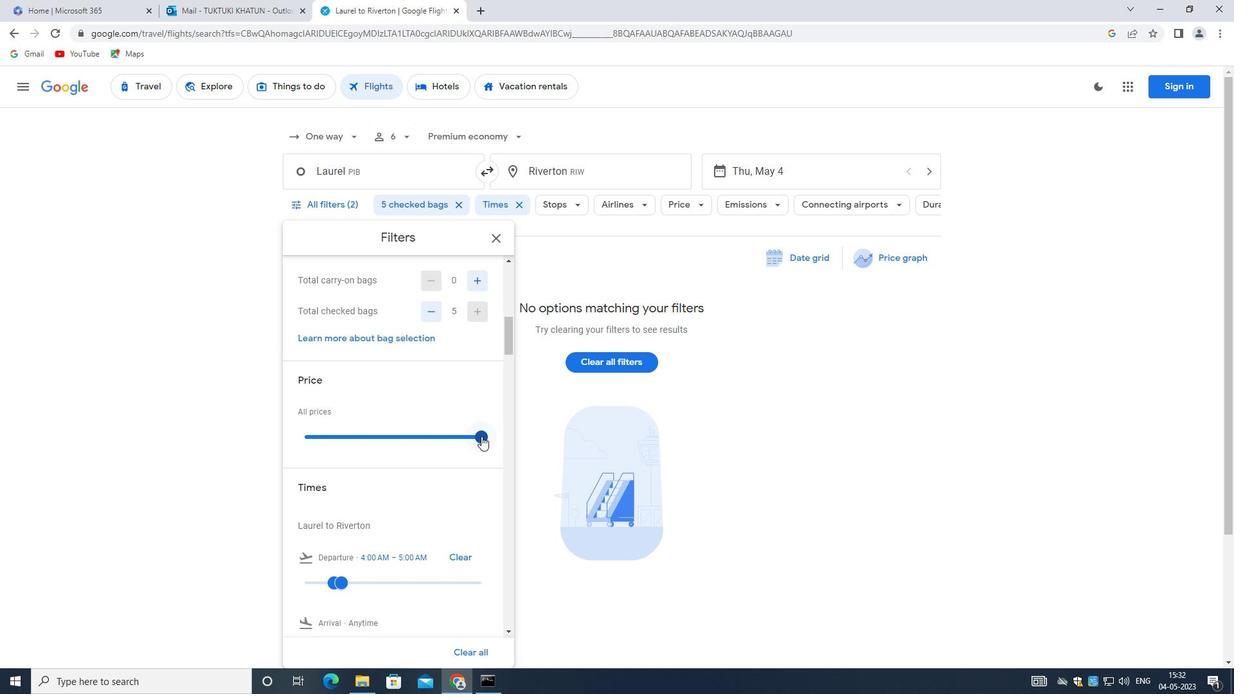 
Action: Mouse moved to (365, 580)
Screenshot: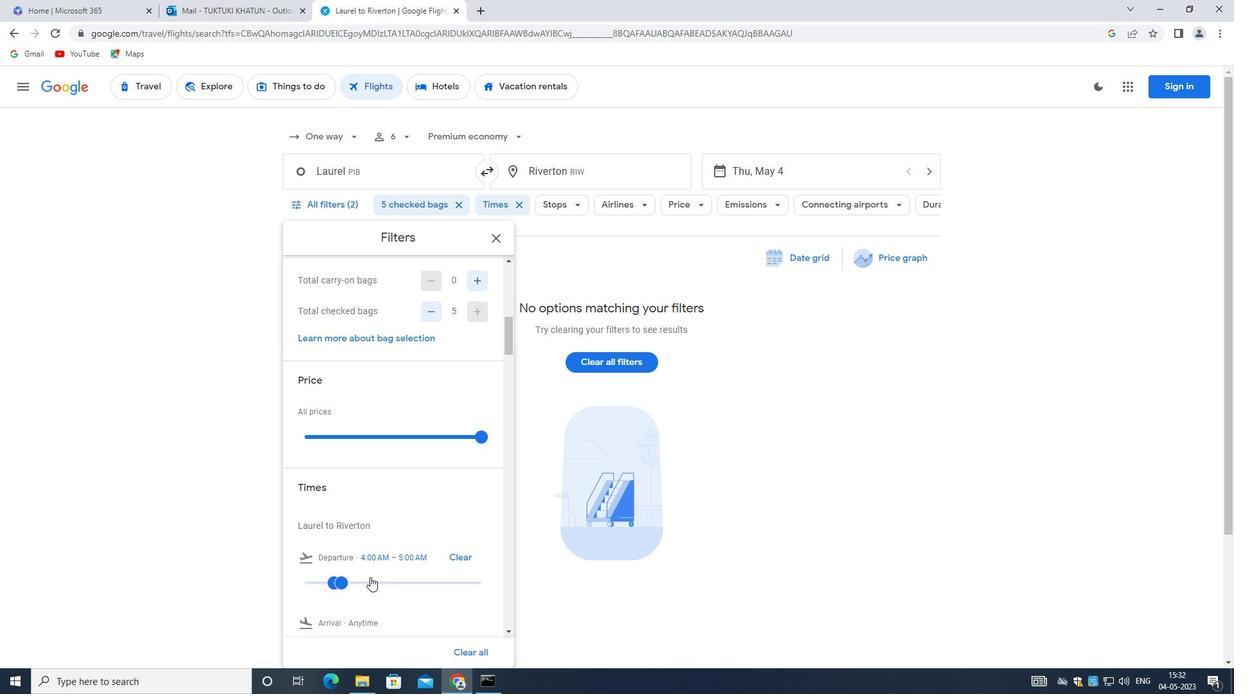 
Action: Mouse pressed left at (365, 580)
Screenshot: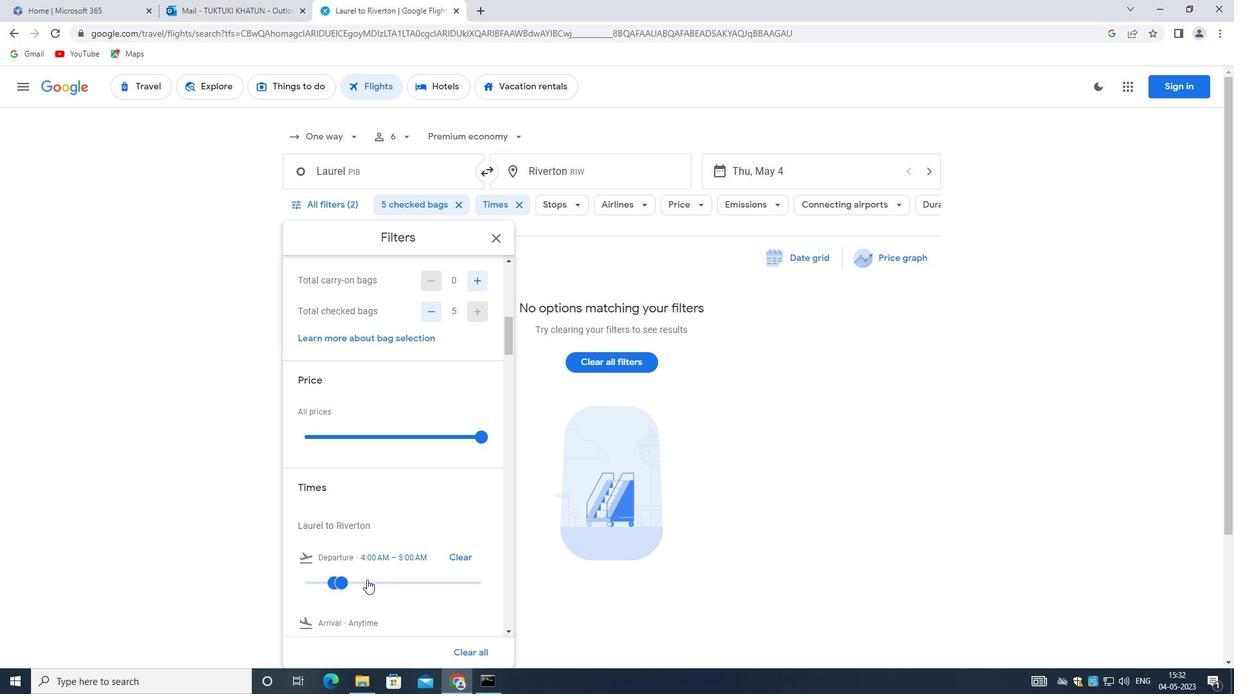 
Action: Mouse moved to (340, 581)
Screenshot: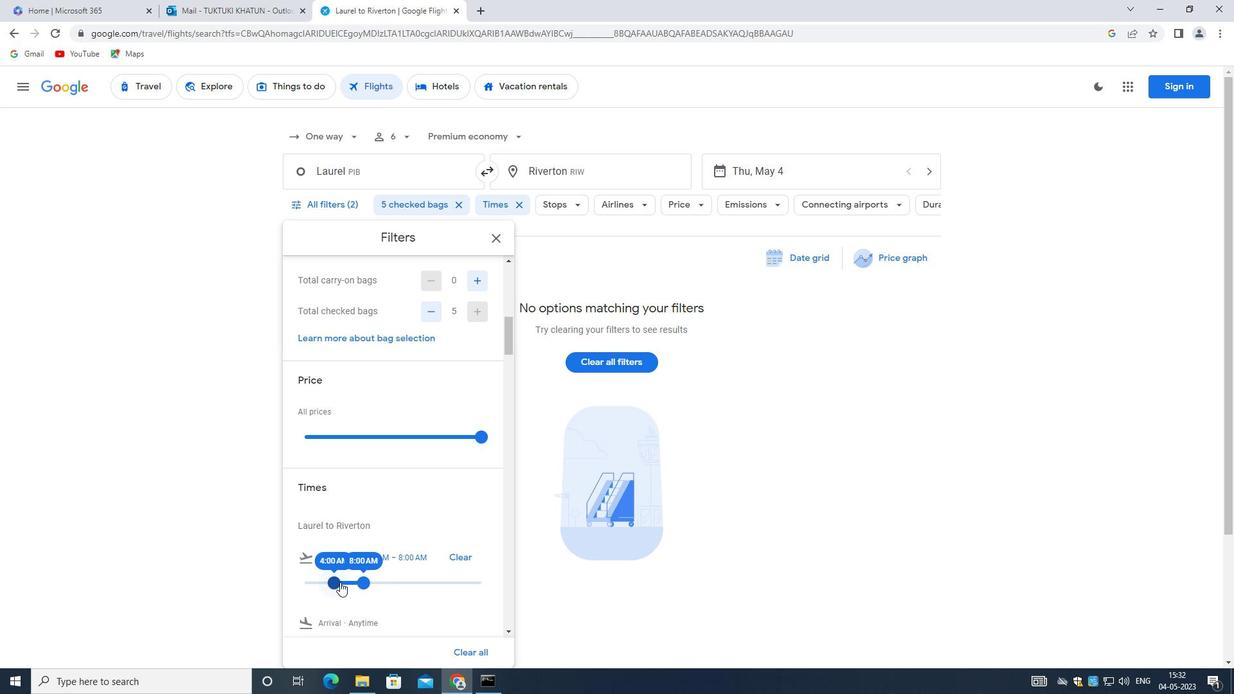 
Action: Mouse pressed left at (340, 581)
Screenshot: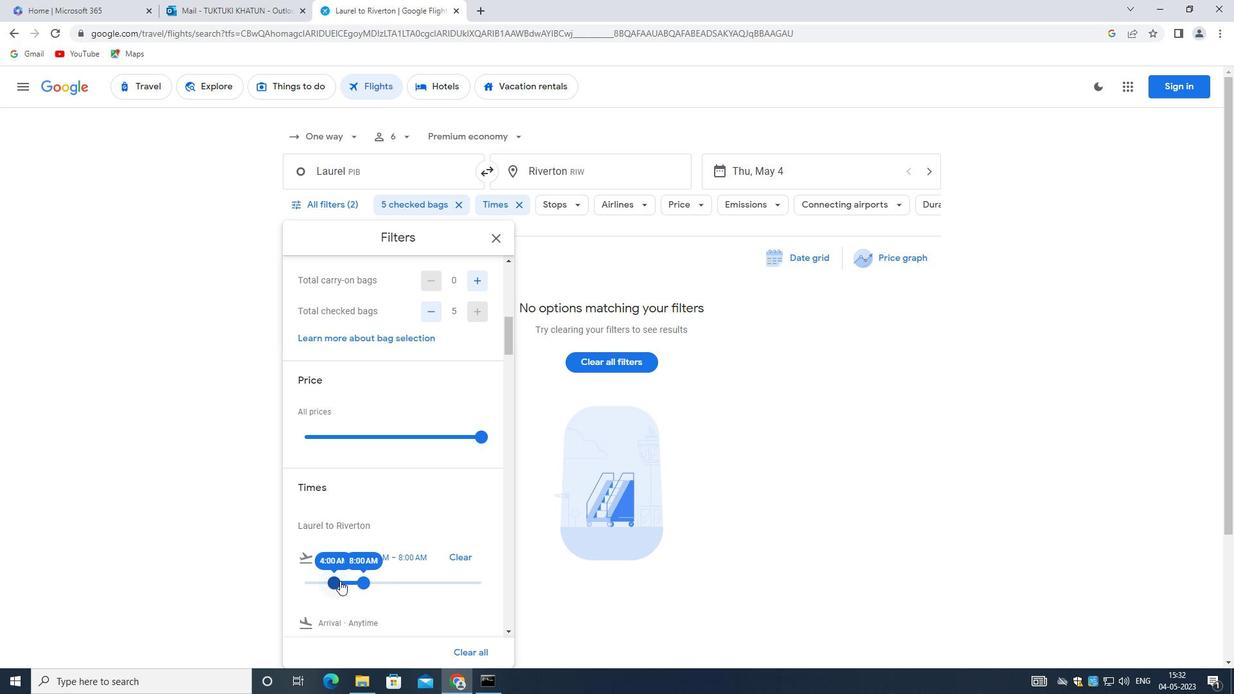 
Action: Mouse moved to (347, 582)
Screenshot: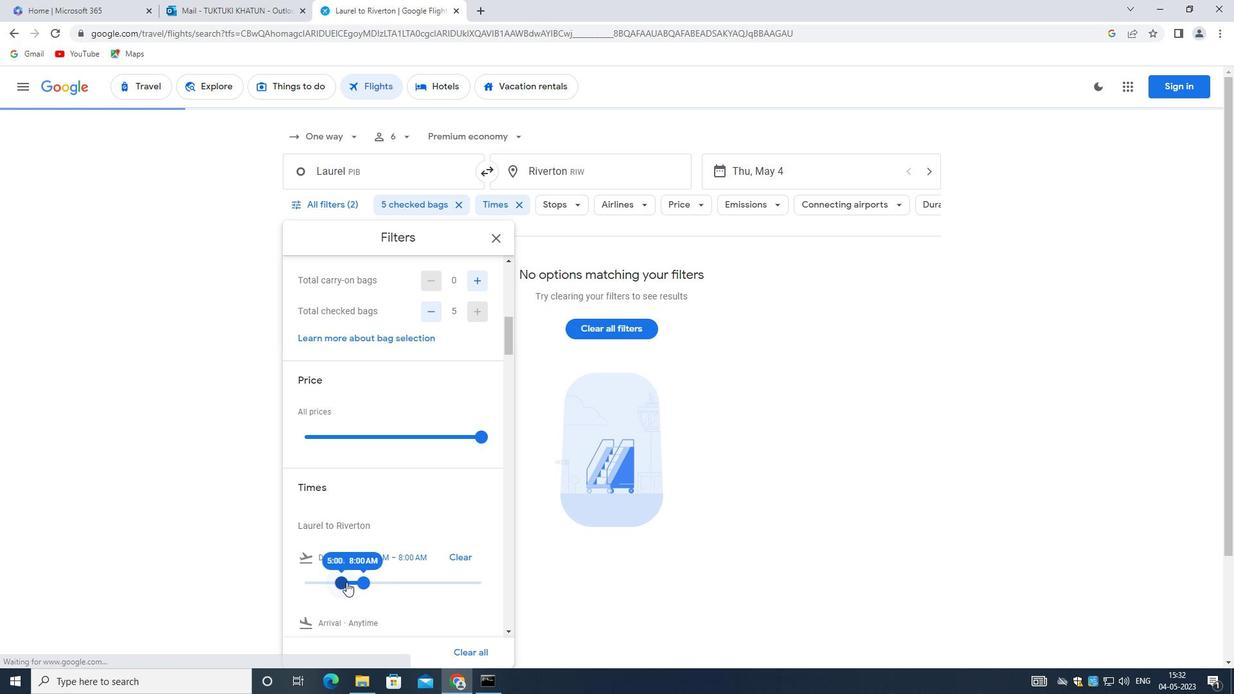 
Action: Mouse pressed left at (347, 582)
Screenshot: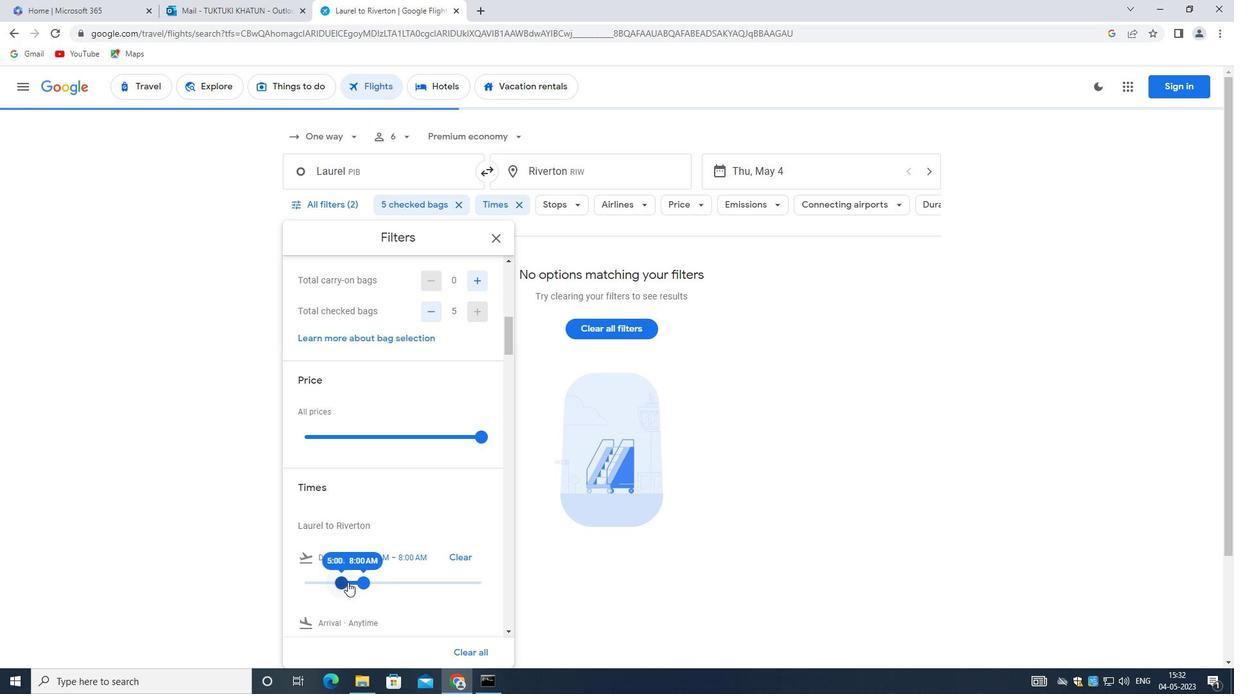 
Action: Mouse moved to (361, 581)
Screenshot: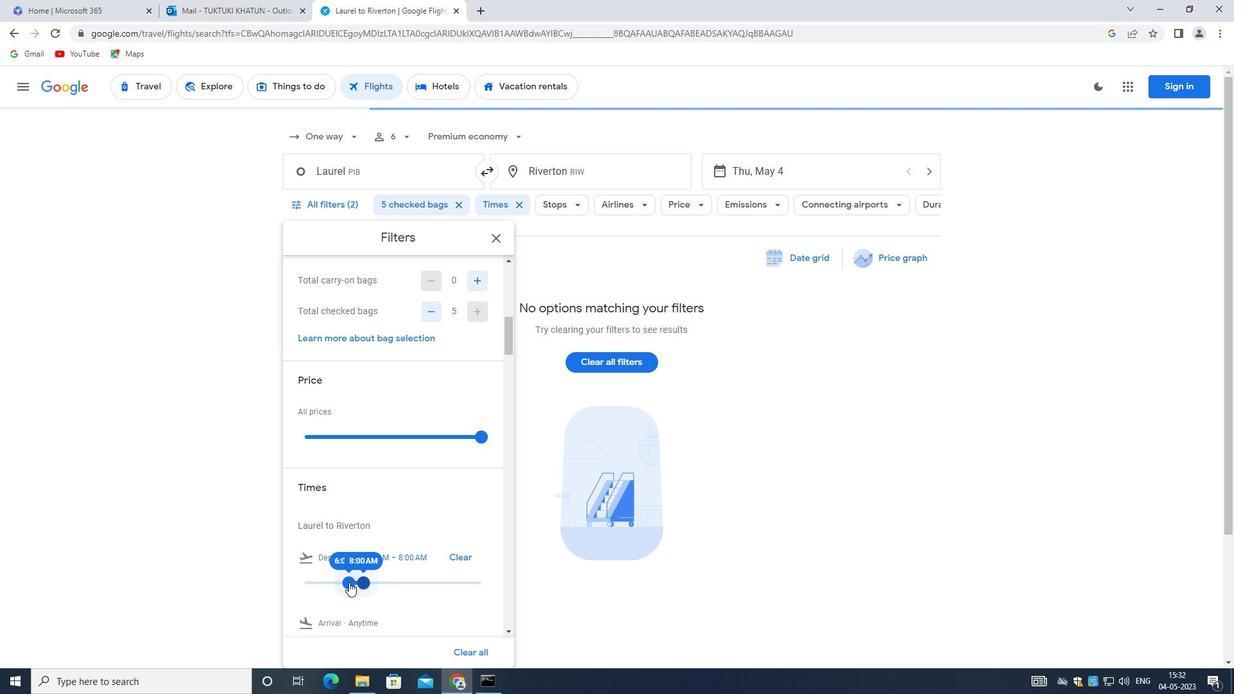 
Action: Mouse pressed left at (361, 581)
Screenshot: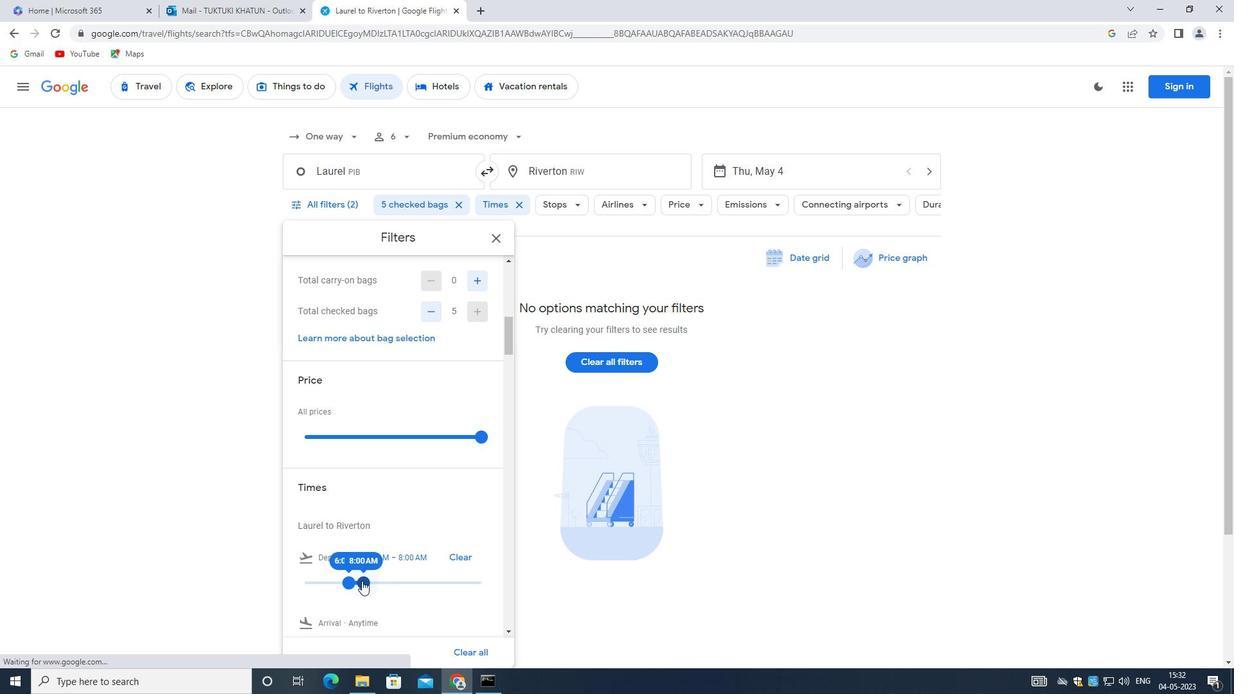 
Action: Mouse moved to (361, 579)
Screenshot: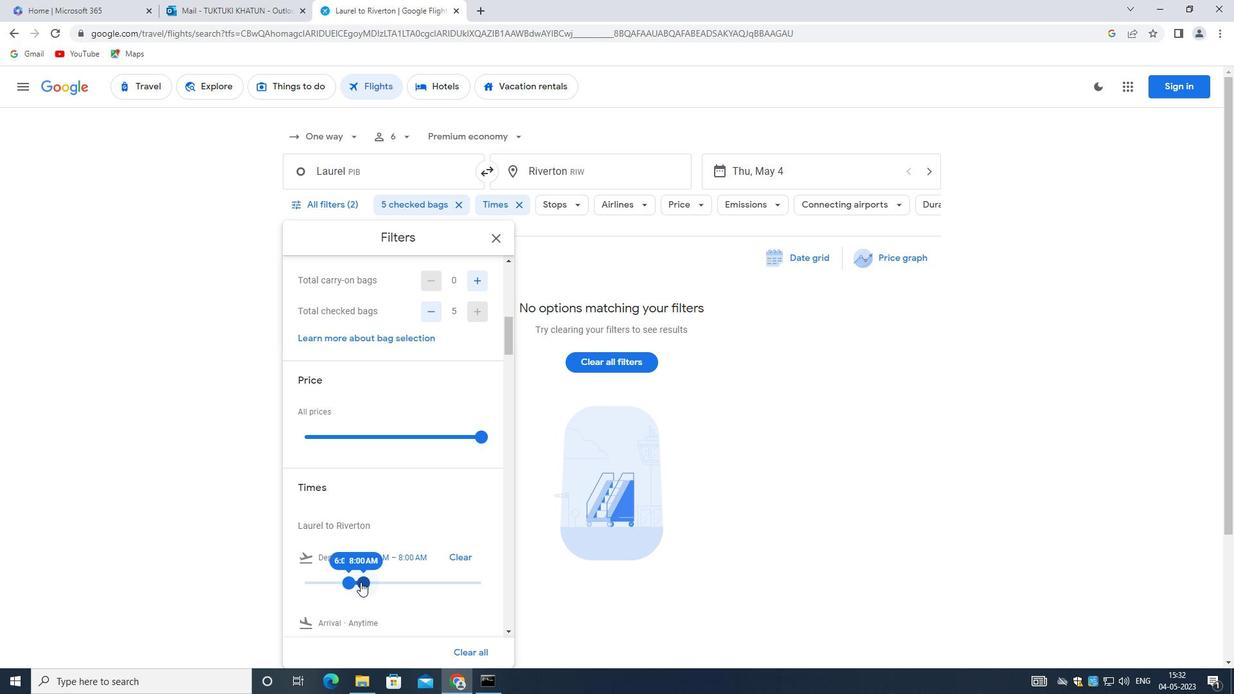 
Action: Mouse pressed left at (361, 579)
Screenshot: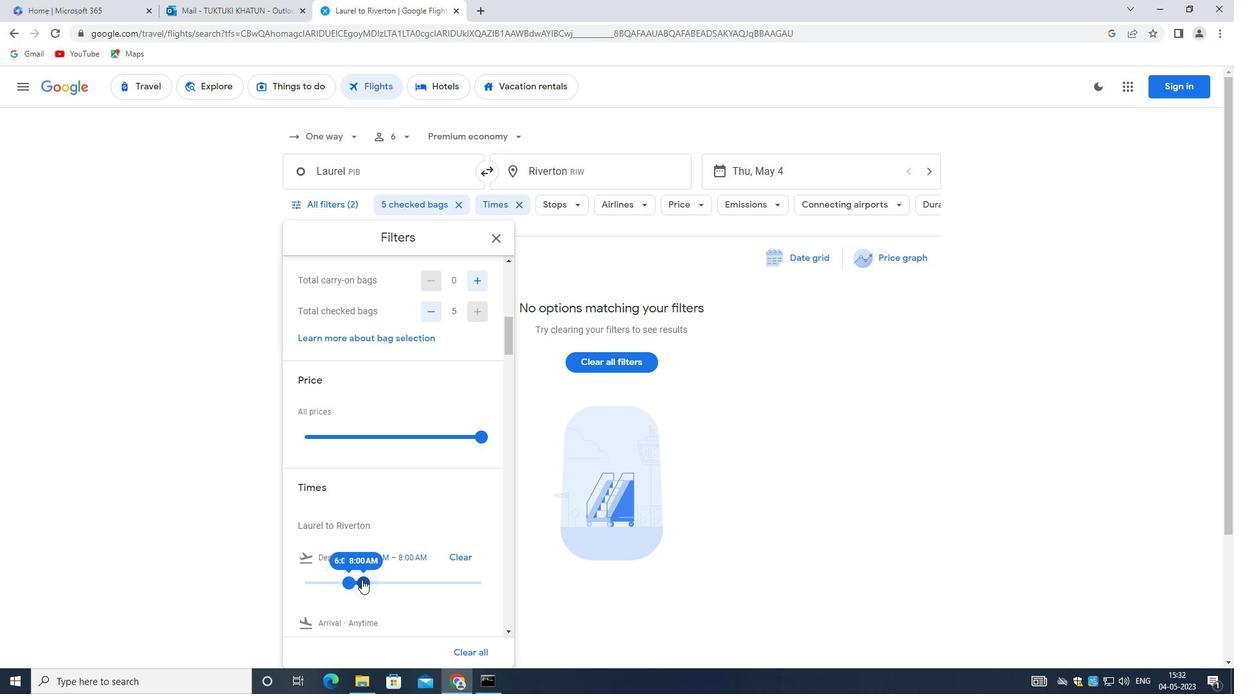
Action: Mouse moved to (354, 581)
Screenshot: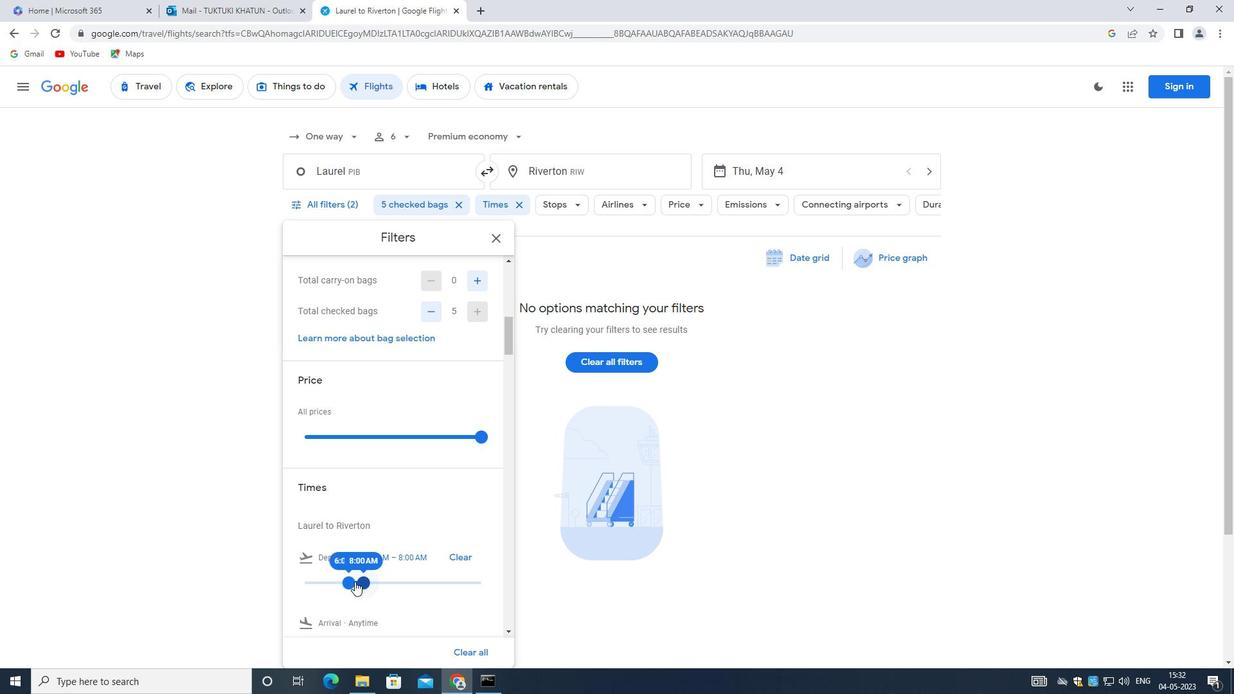 
Action: Mouse pressed left at (354, 581)
Screenshot: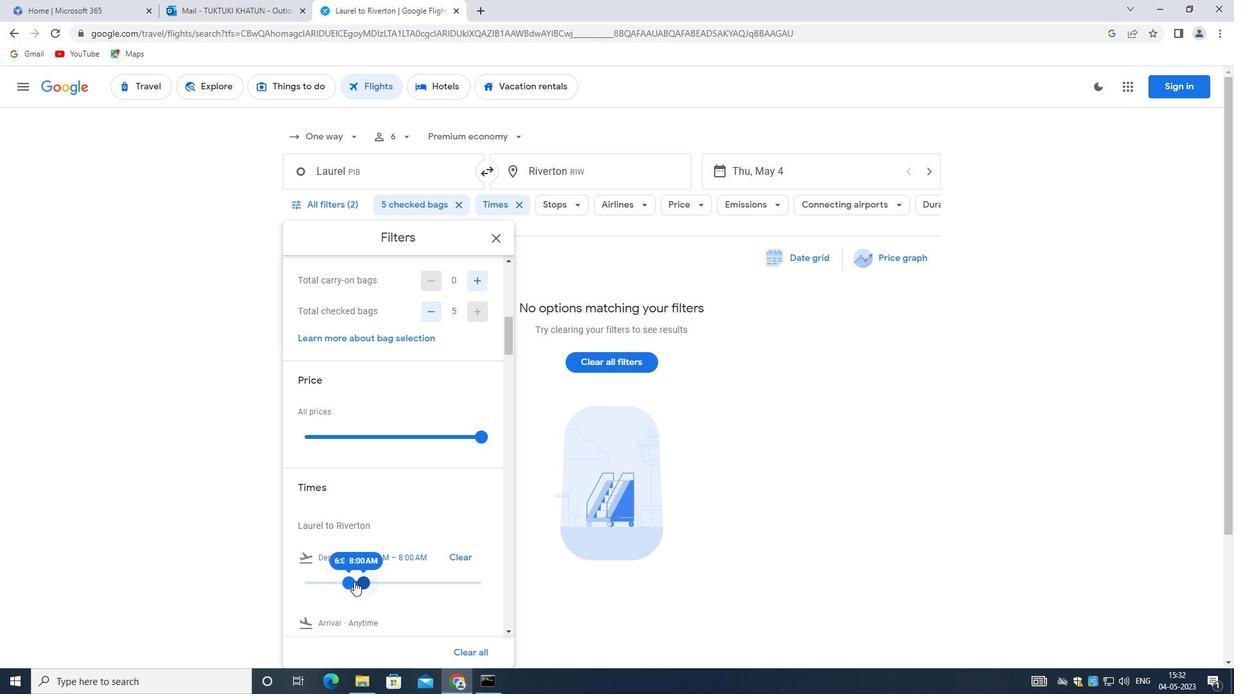 
Action: Mouse moved to (367, 584)
Screenshot: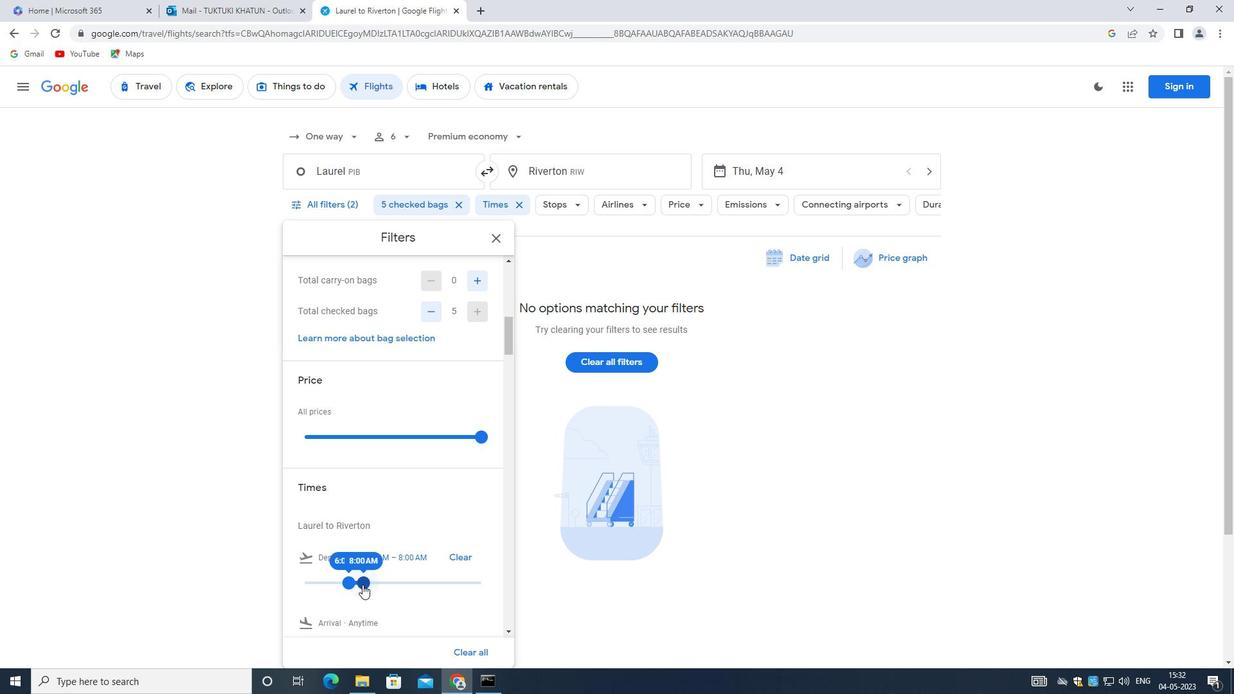 
Action: Mouse pressed left at (367, 584)
Screenshot: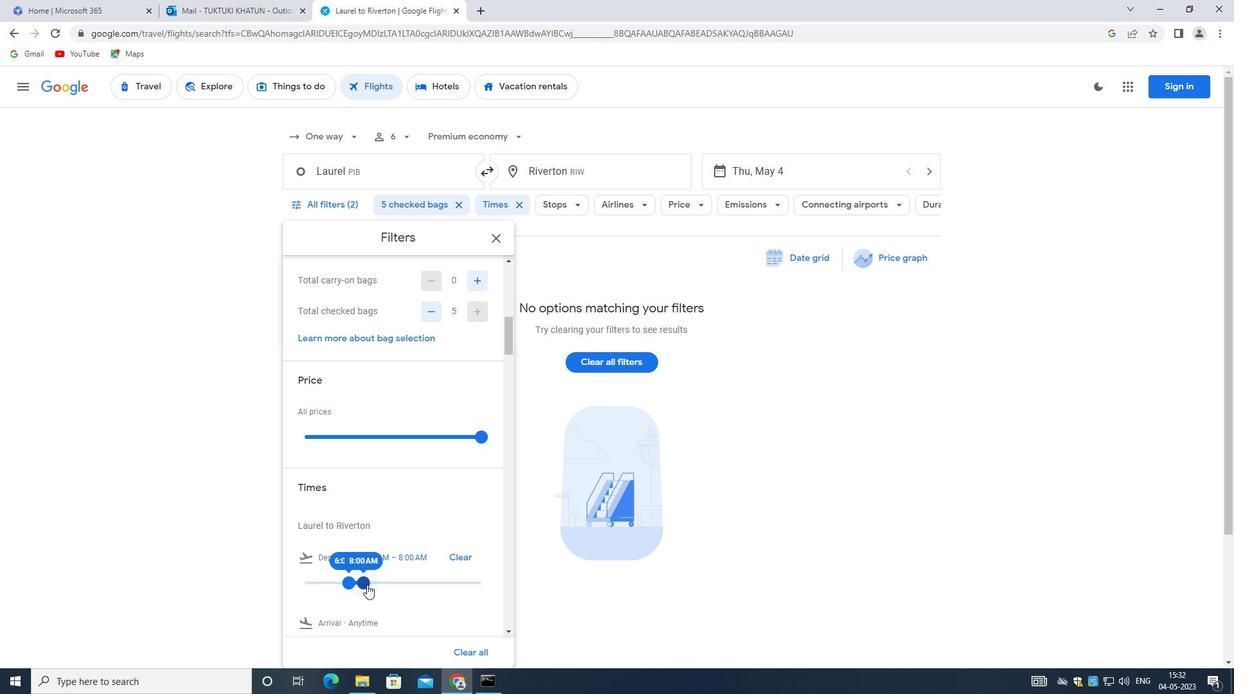 
Action: Mouse moved to (397, 539)
Screenshot: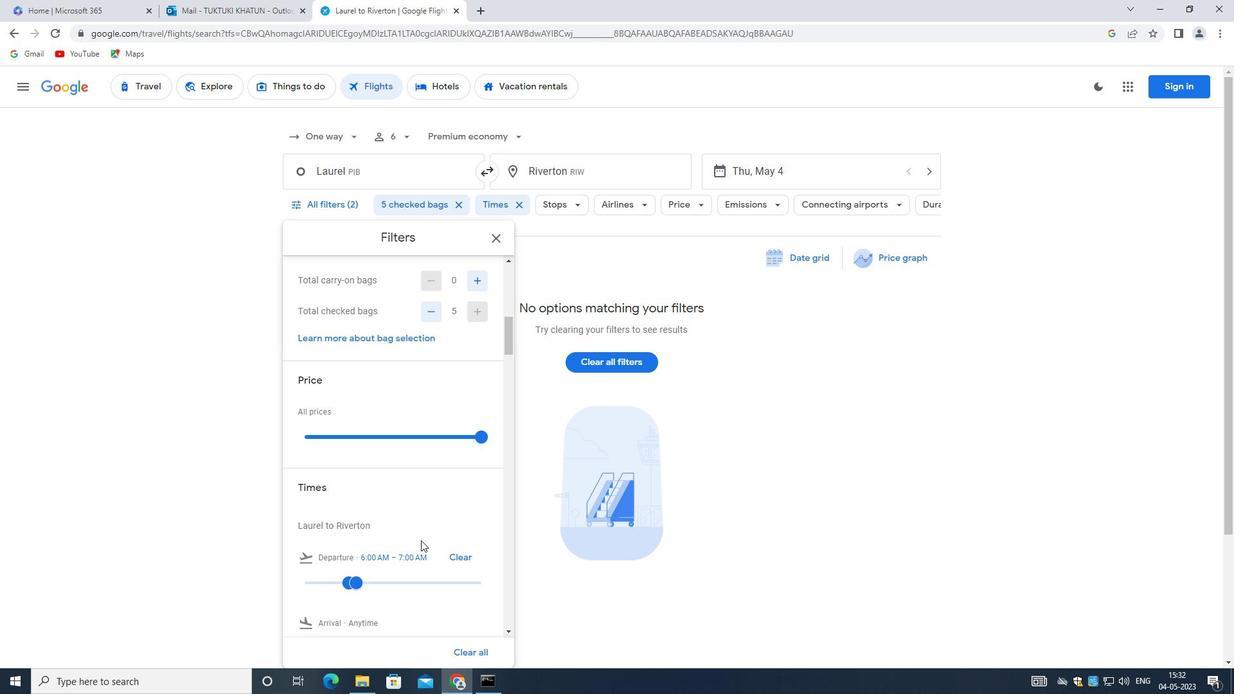 
Action: Mouse scrolled (397, 539) with delta (0, 0)
Screenshot: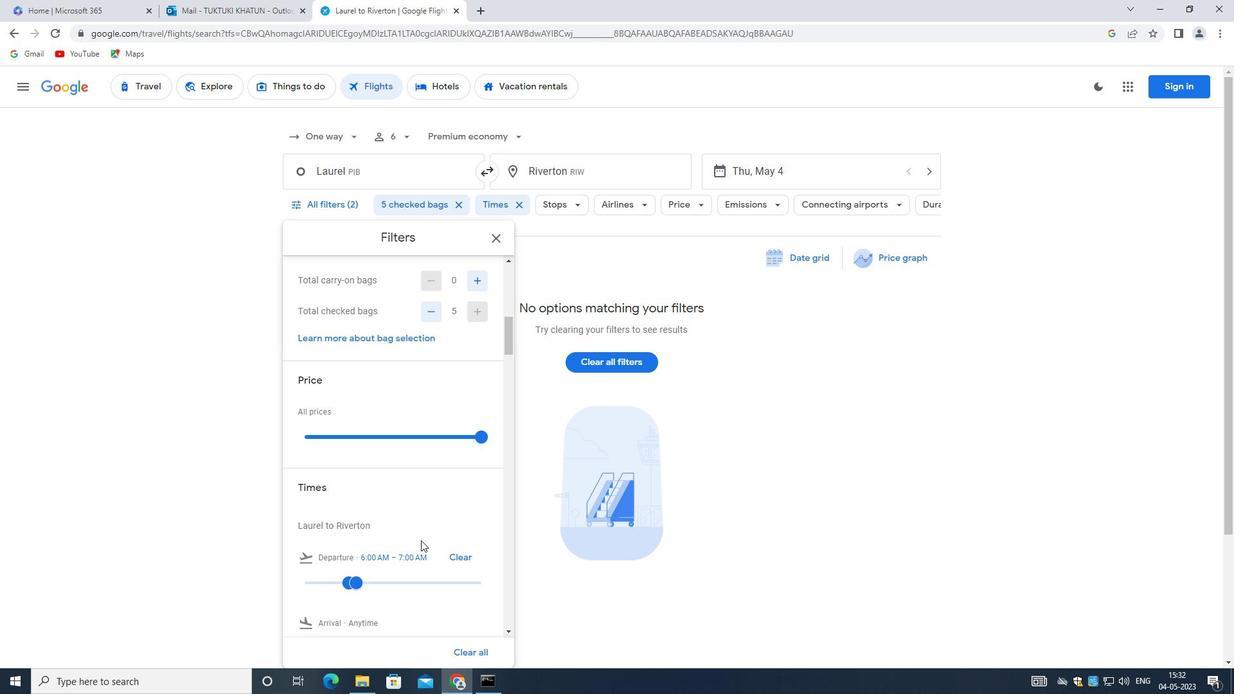 
Action: Mouse moved to (395, 540)
Screenshot: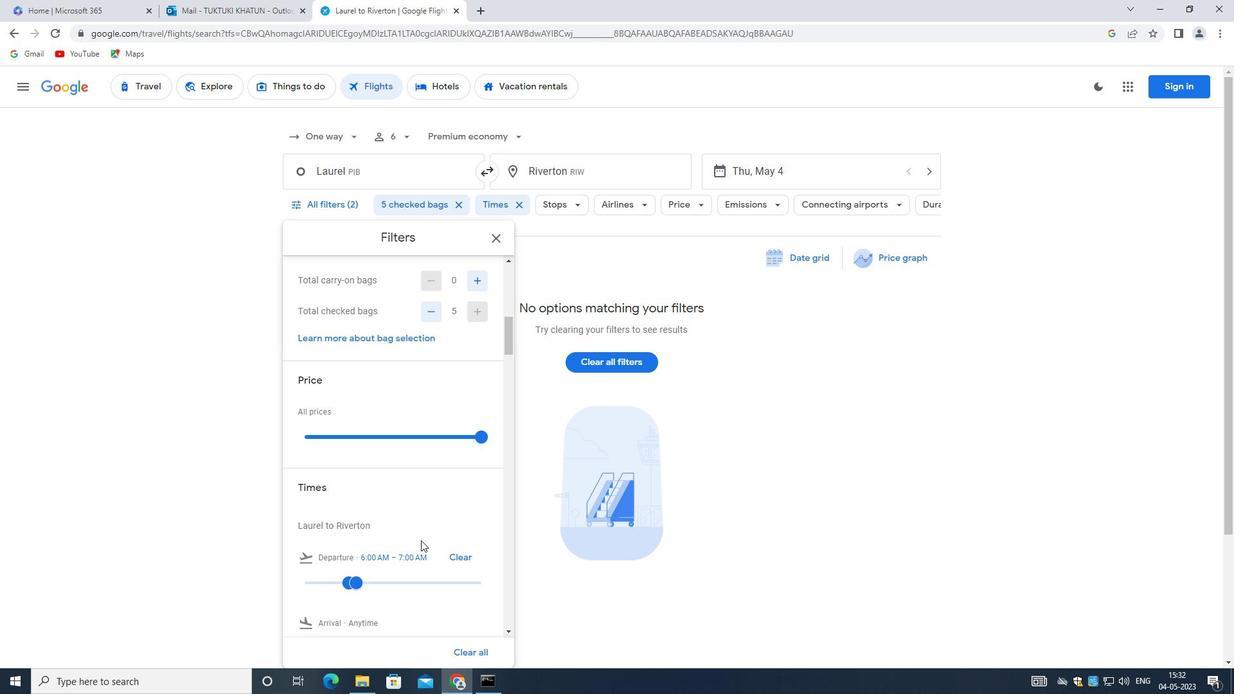 
Action: Mouse scrolled (395, 539) with delta (0, 0)
Screenshot: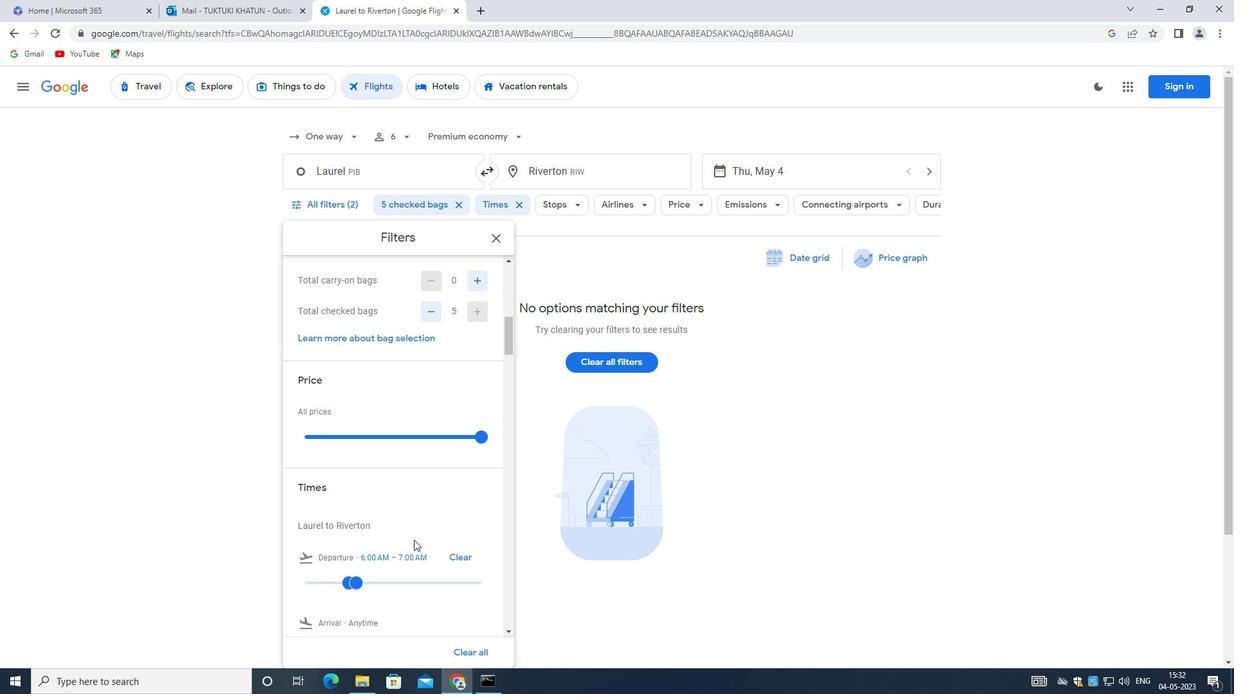 
Action: Mouse scrolled (395, 539) with delta (0, 0)
Screenshot: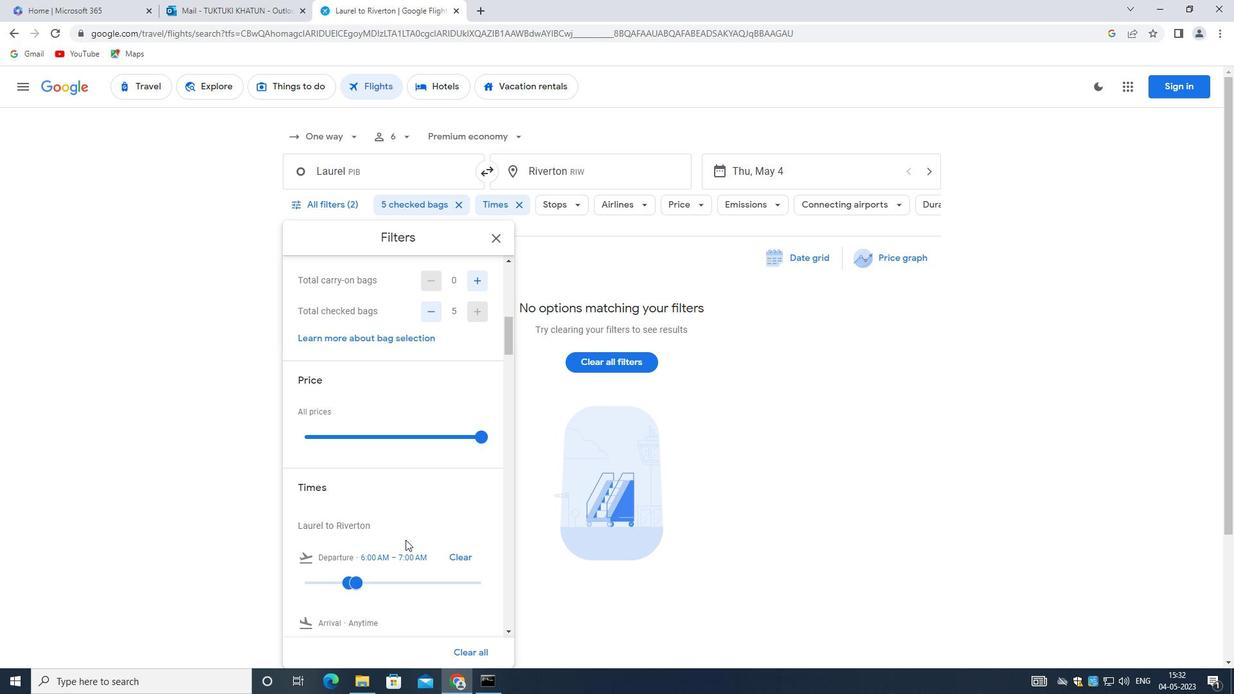 
Action: Mouse moved to (394, 540)
Screenshot: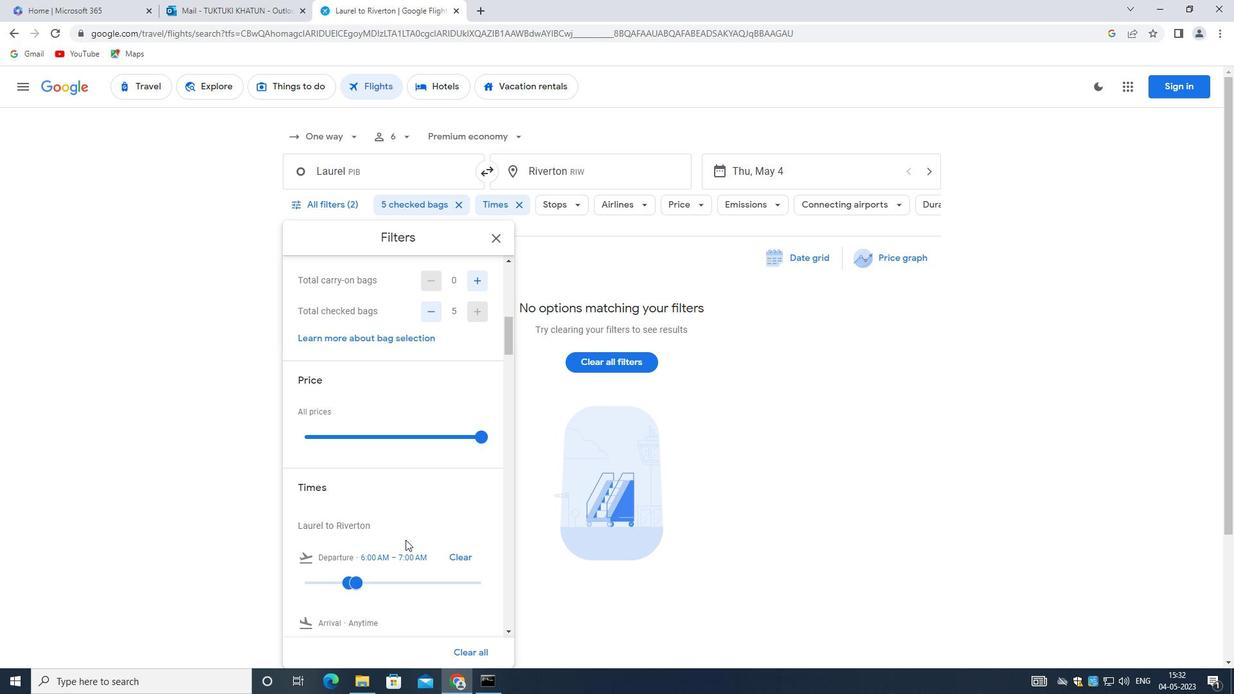 
Action: Mouse scrolled (394, 539) with delta (0, 0)
Screenshot: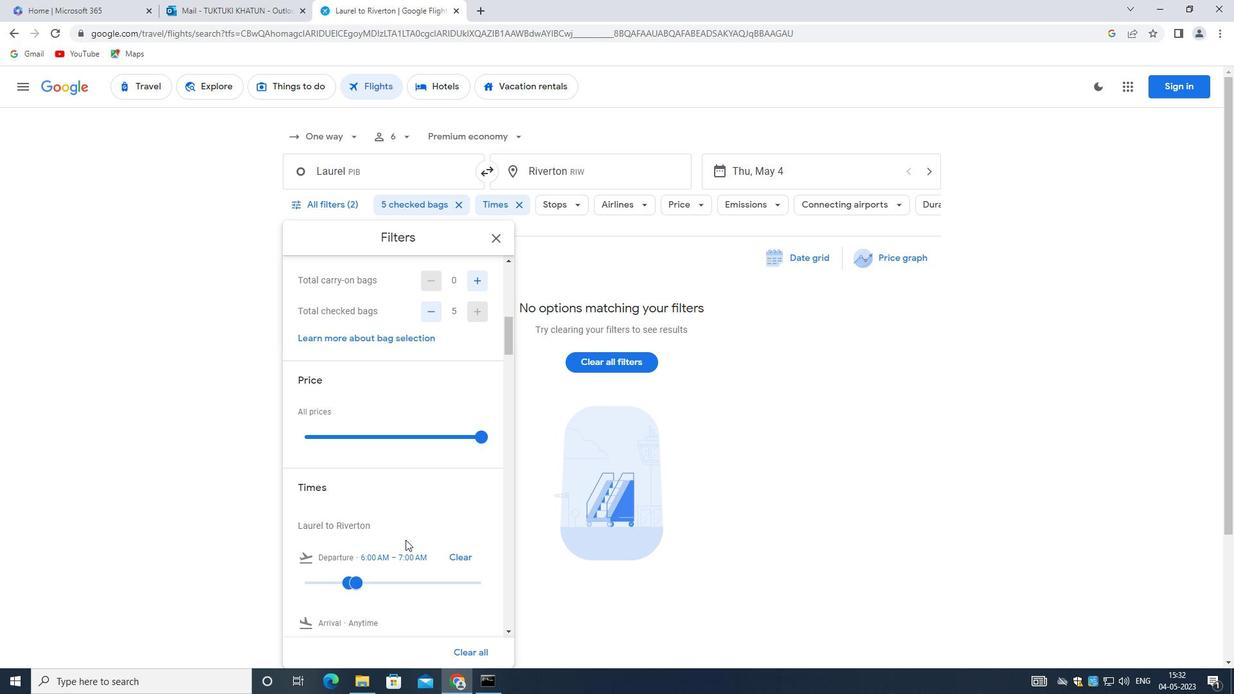 
Action: Mouse moved to (376, 541)
Screenshot: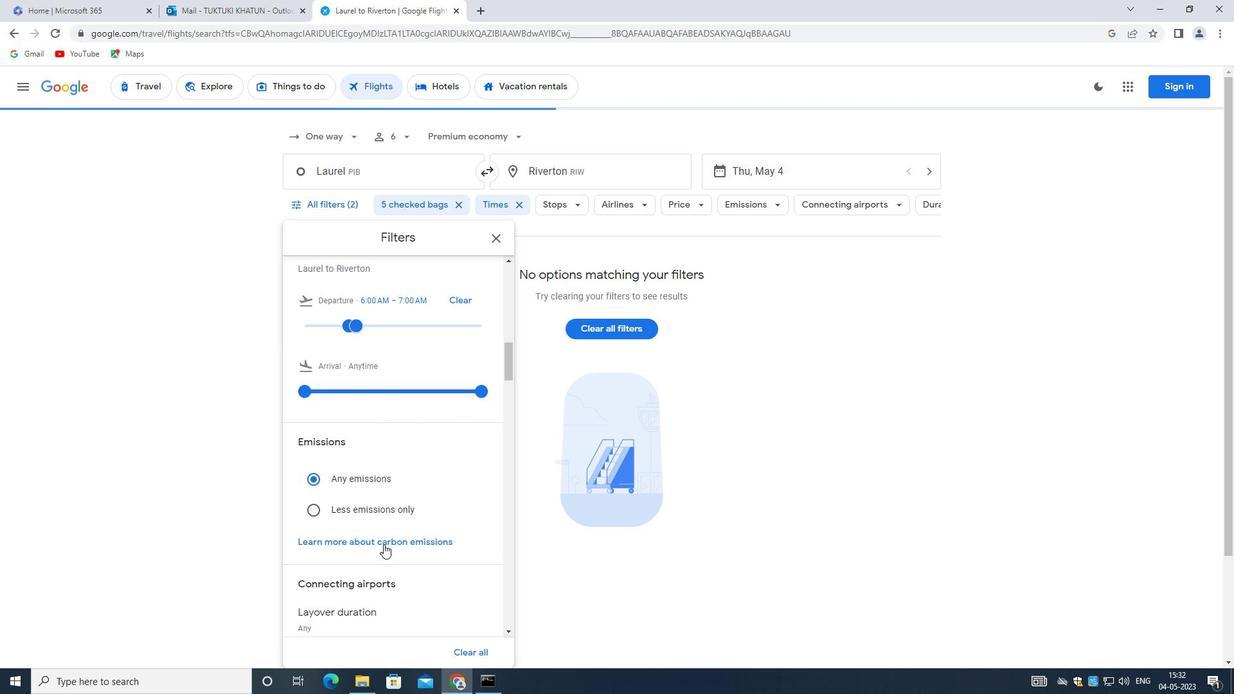 
Action: Mouse scrolled (376, 540) with delta (0, 0)
Screenshot: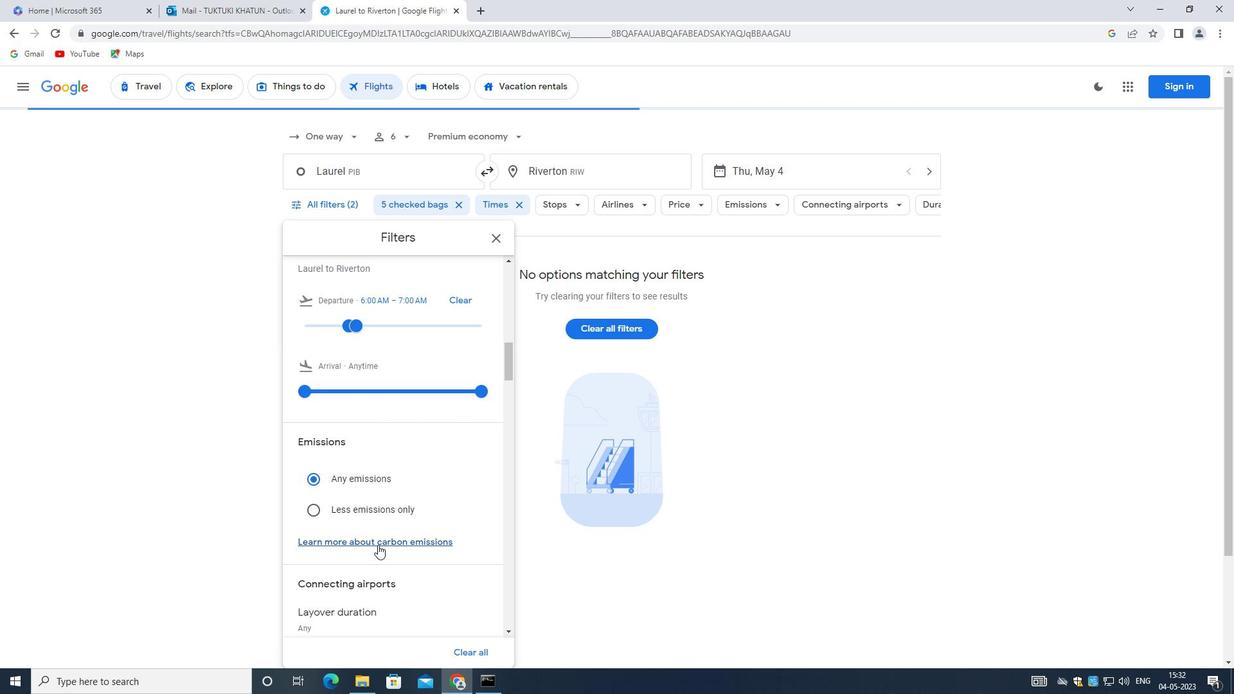 
Action: Mouse scrolled (376, 540) with delta (0, 0)
Screenshot: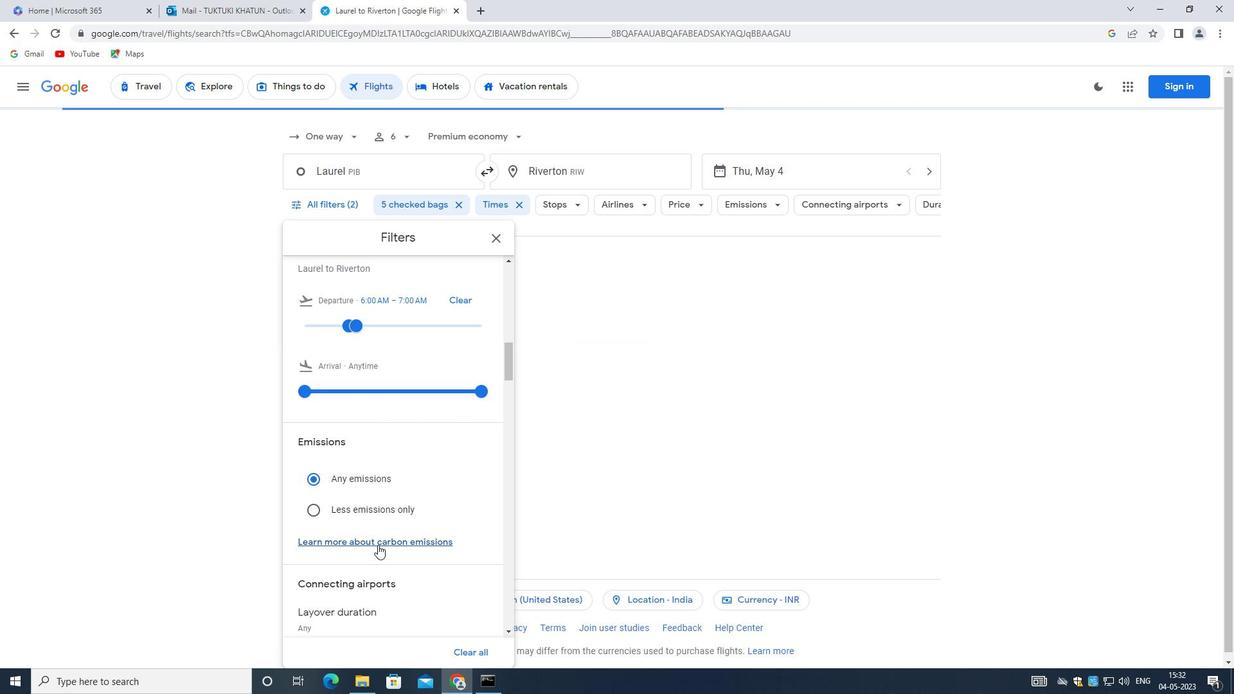 
Action: Mouse scrolled (376, 540) with delta (0, 0)
Screenshot: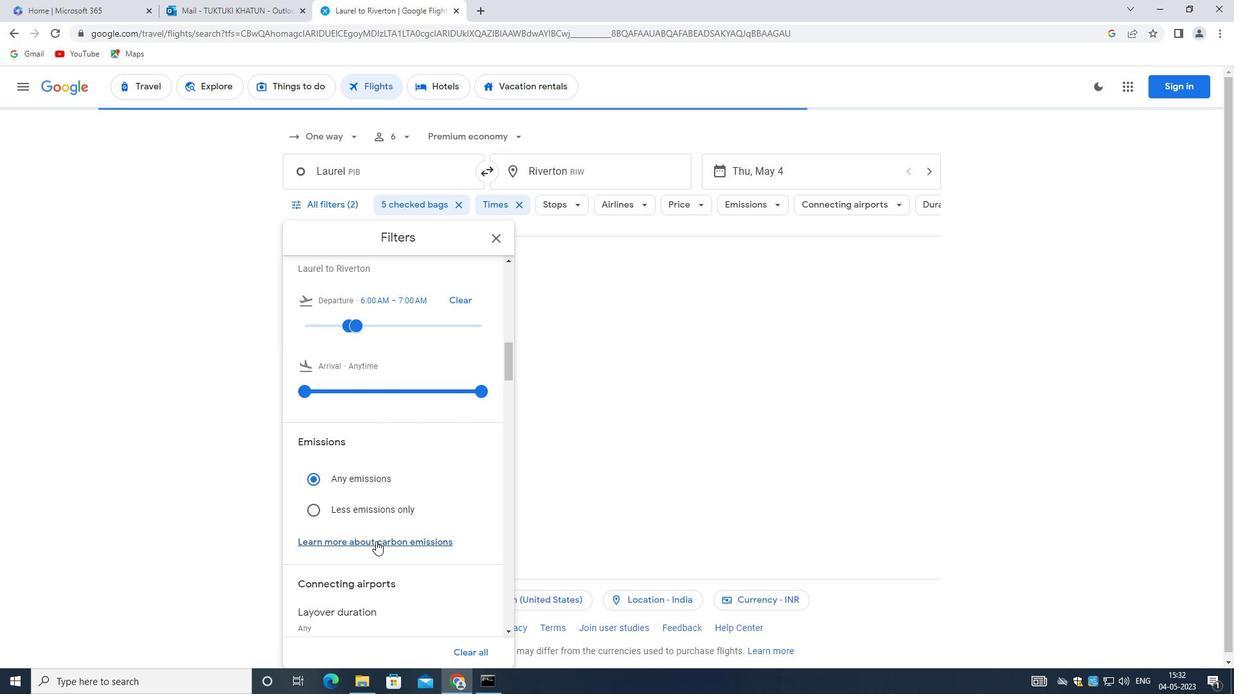 
Action: Mouse scrolled (376, 540) with delta (0, 0)
Screenshot: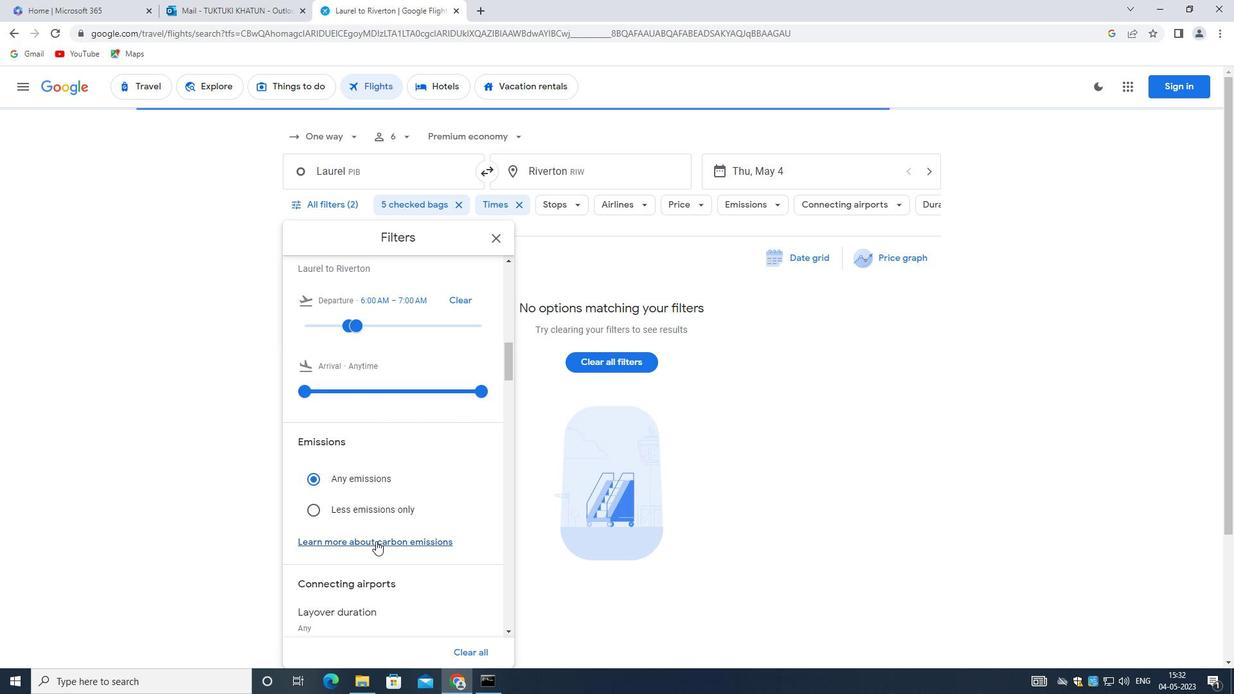 
Action: Mouse moved to (421, 440)
Screenshot: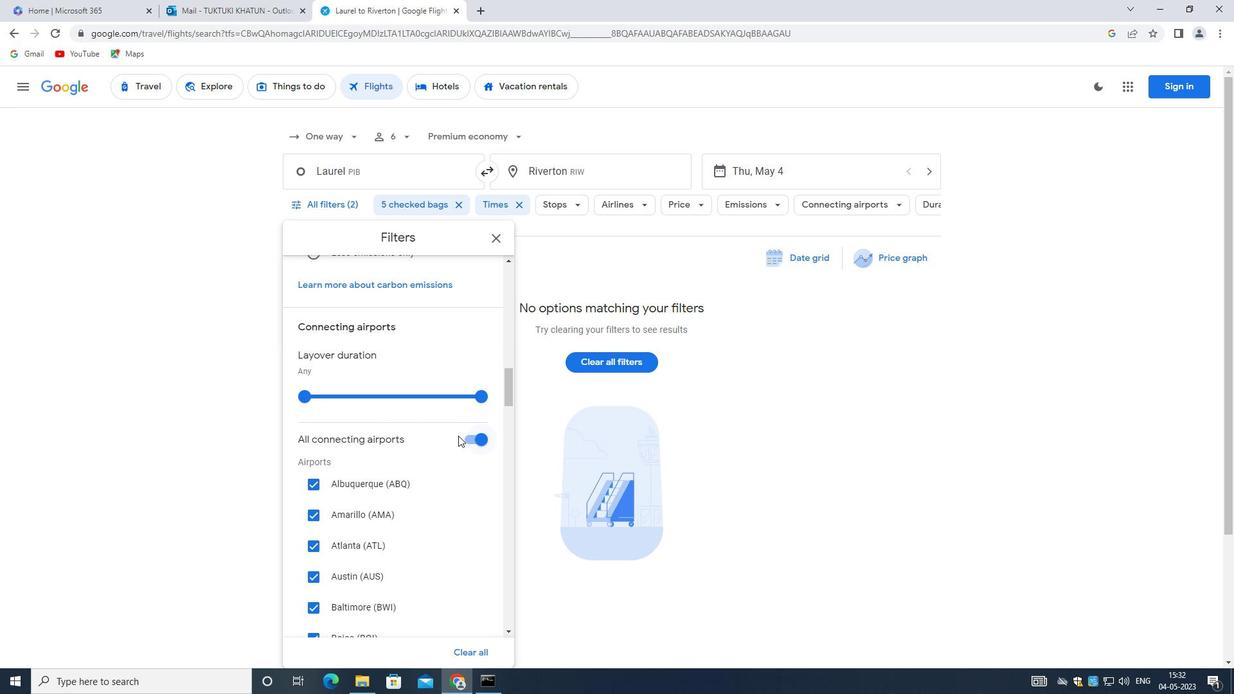 
Action: Mouse scrolled (421, 439) with delta (0, 0)
Screenshot: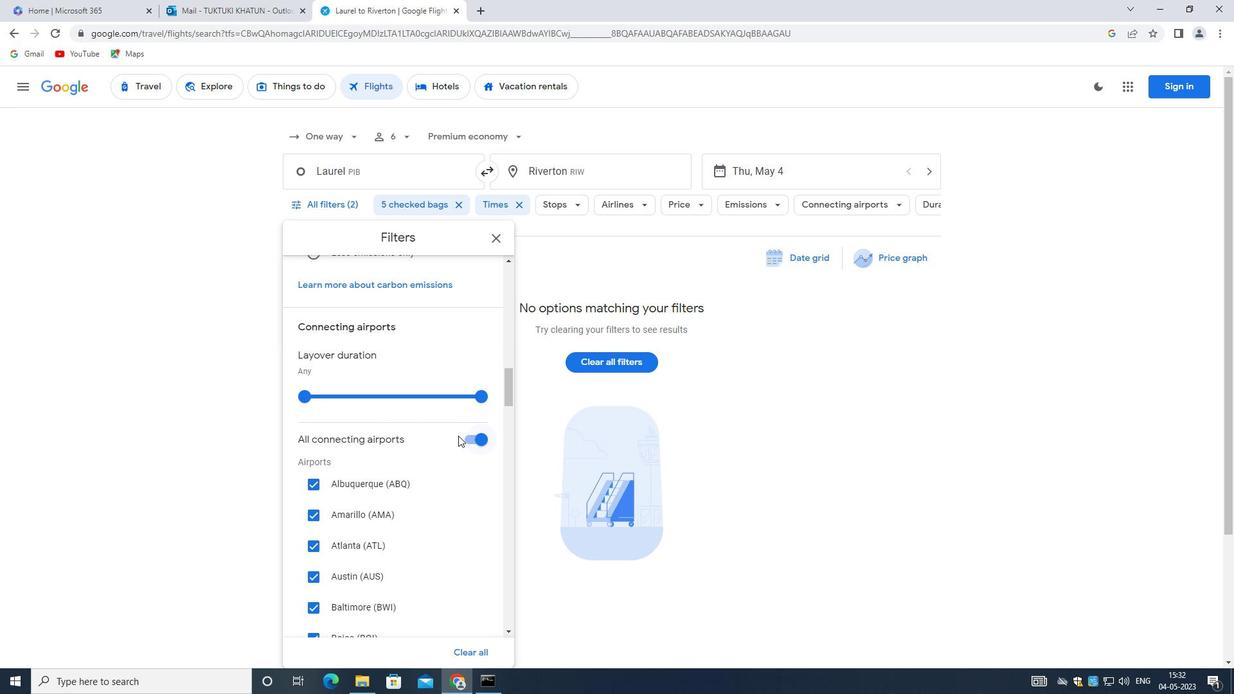 
Action: Mouse moved to (419, 440)
Screenshot: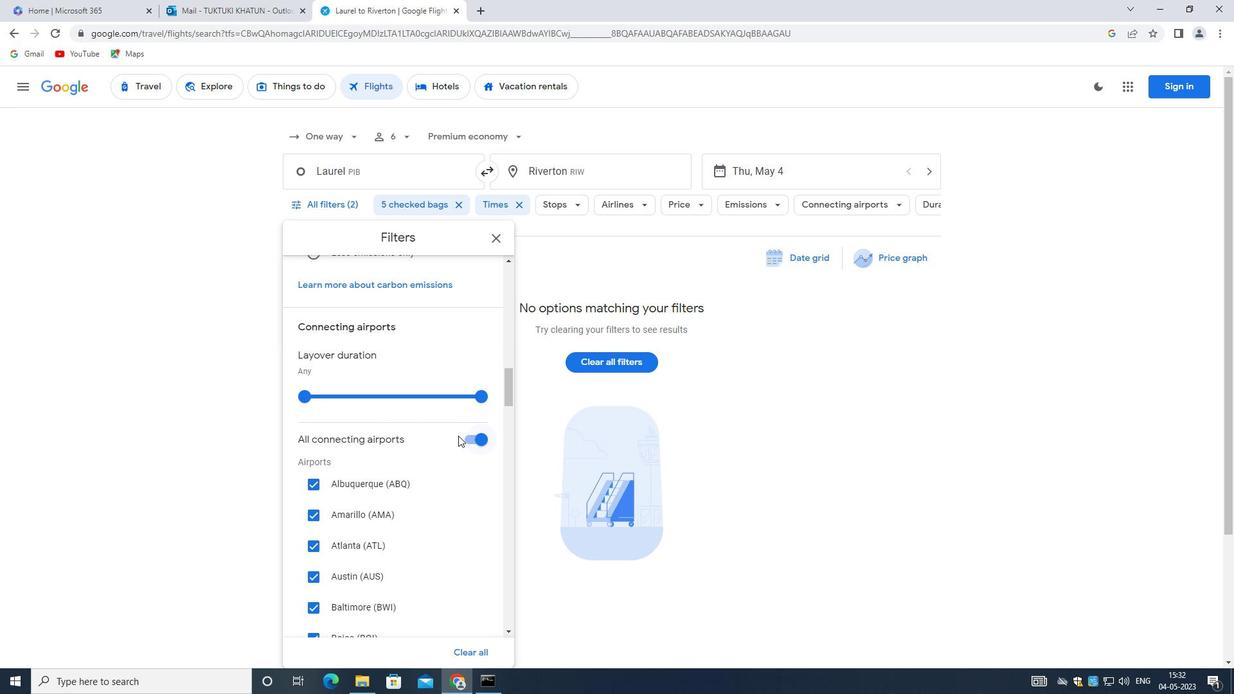 
Action: Mouse scrolled (419, 440) with delta (0, 0)
Screenshot: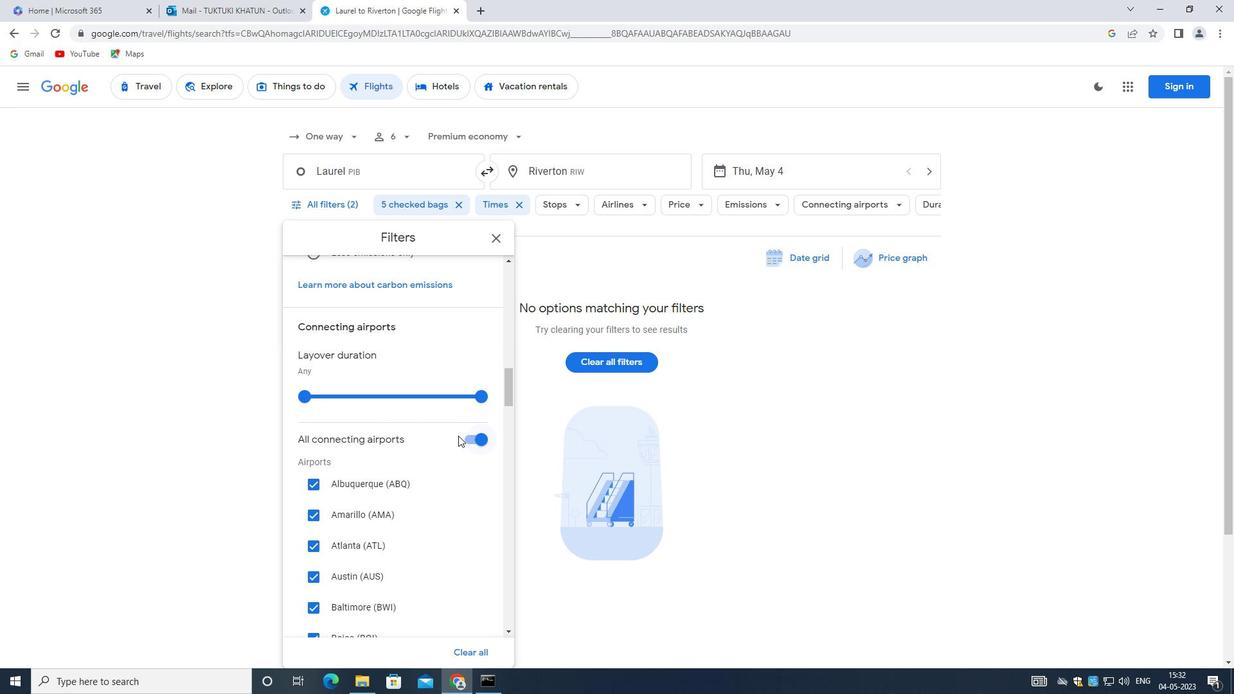 
Action: Mouse moved to (417, 441)
Screenshot: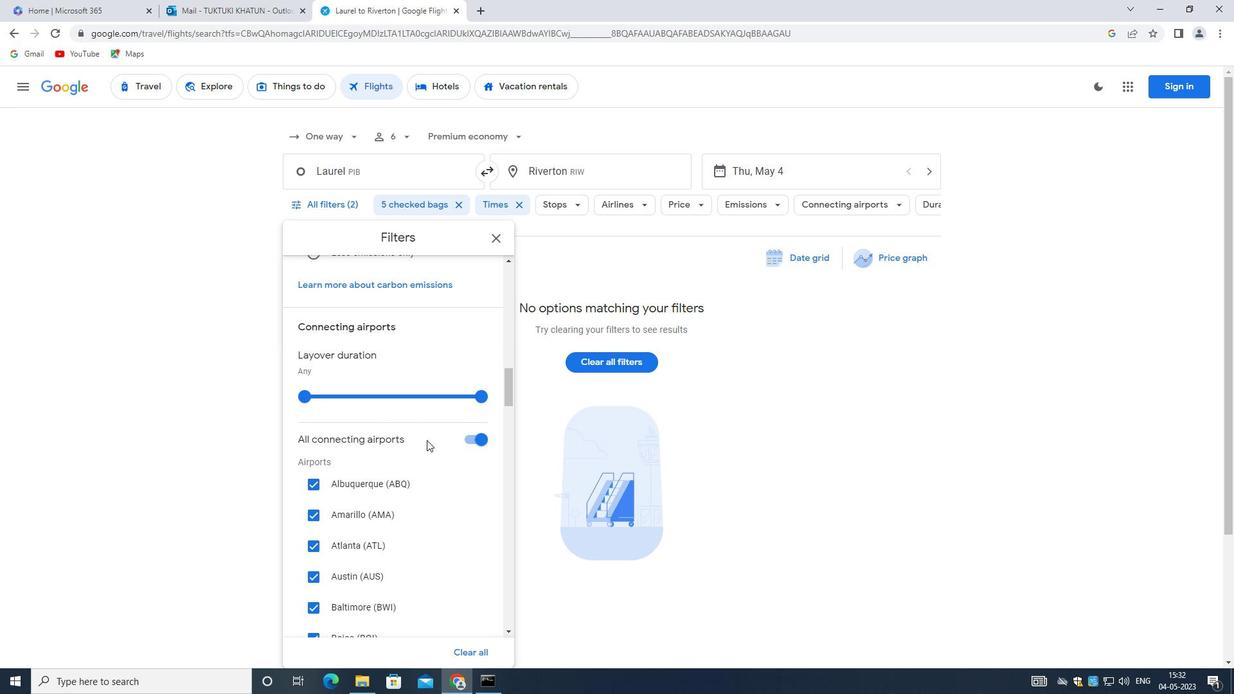 
Action: Mouse scrolled (417, 440) with delta (0, 0)
Screenshot: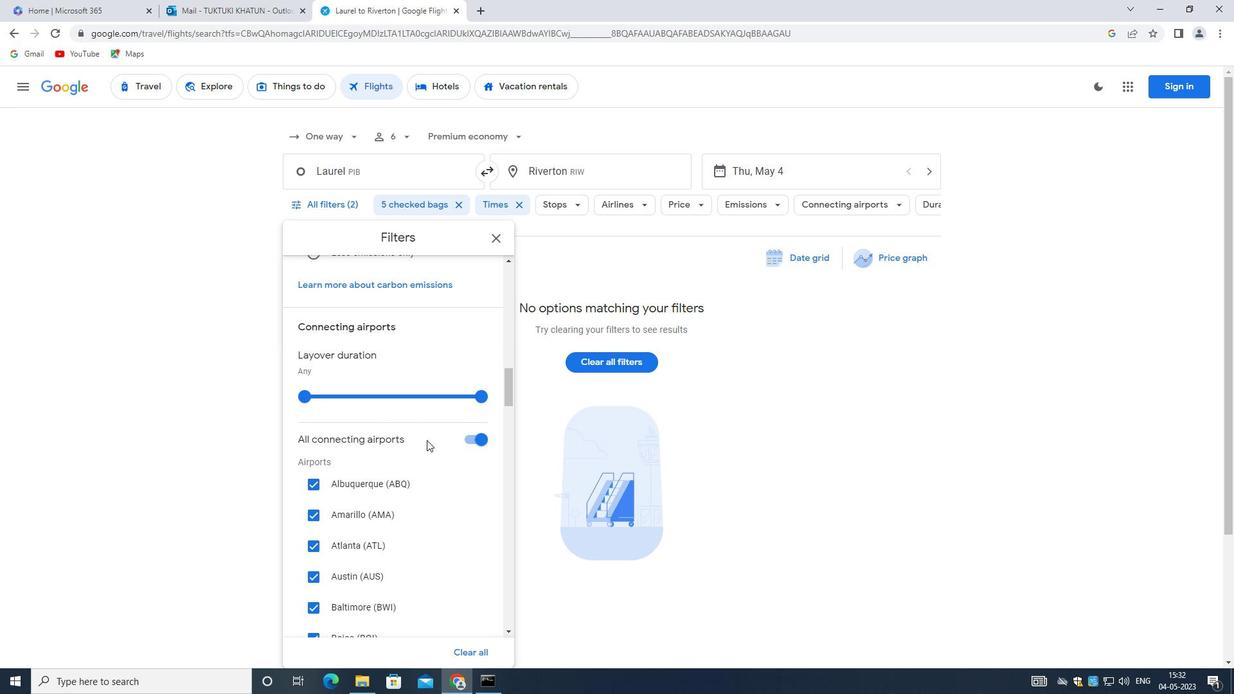 
Action: Mouse moved to (413, 443)
Screenshot: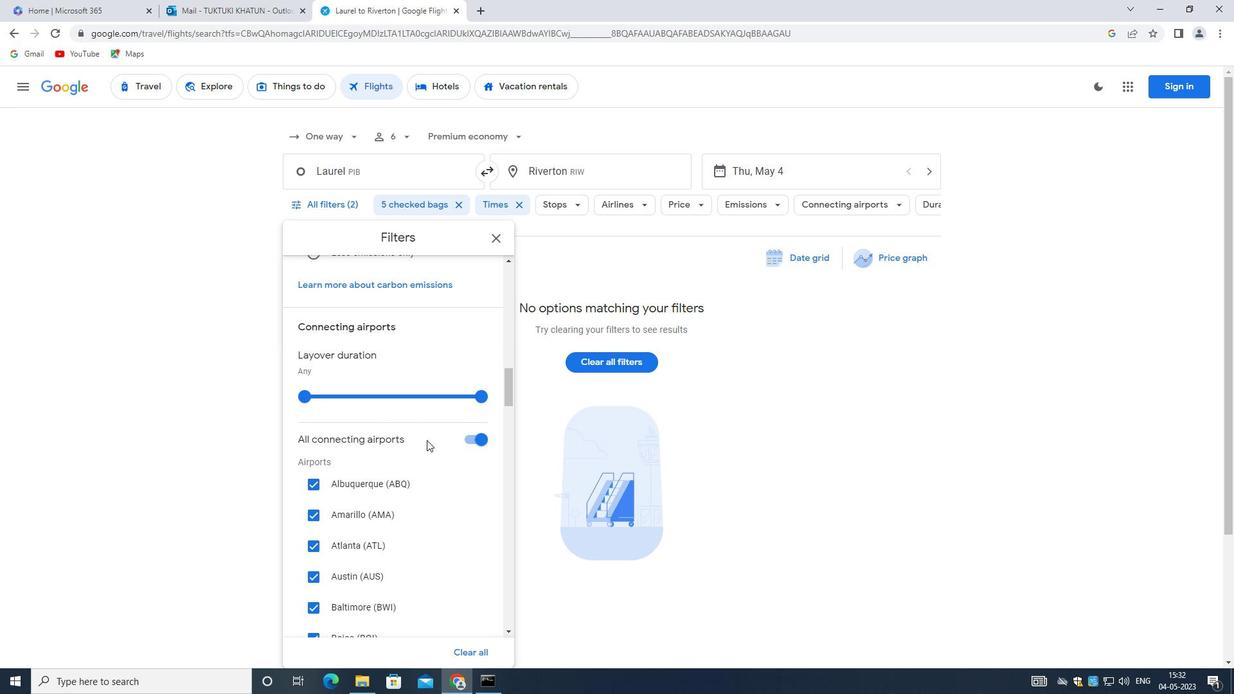 
Action: Mouse scrolled (413, 442) with delta (0, 0)
Screenshot: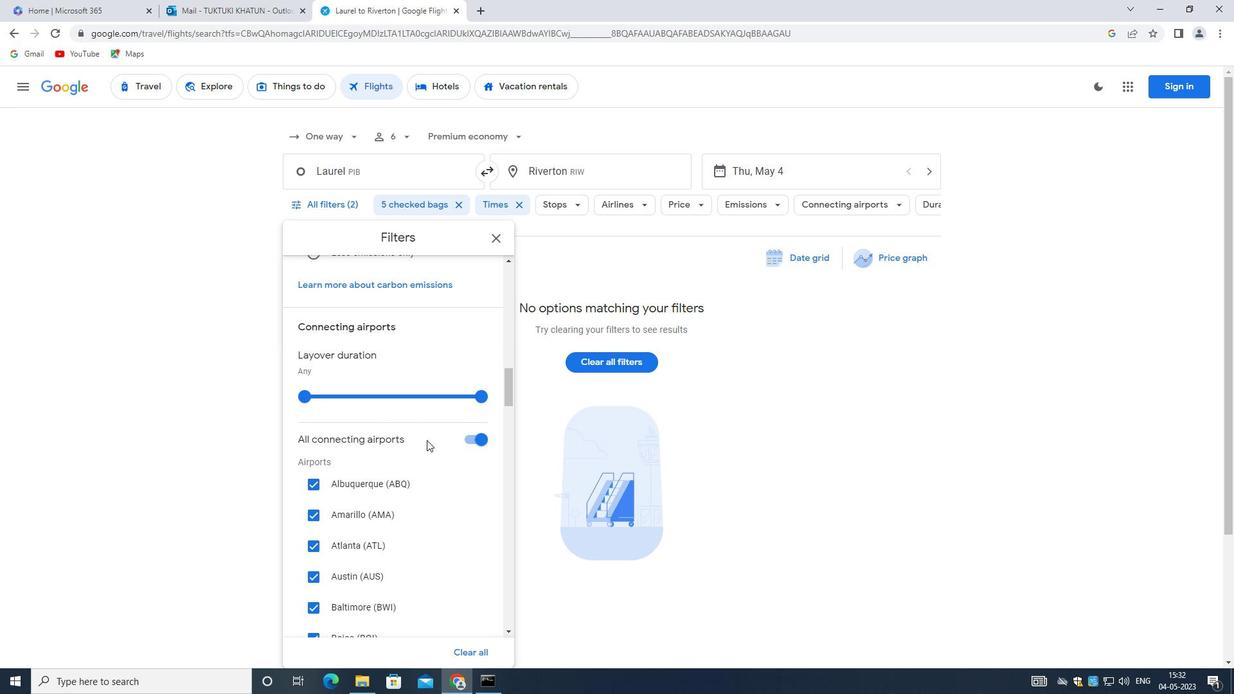 
Action: Mouse moved to (410, 443)
Screenshot: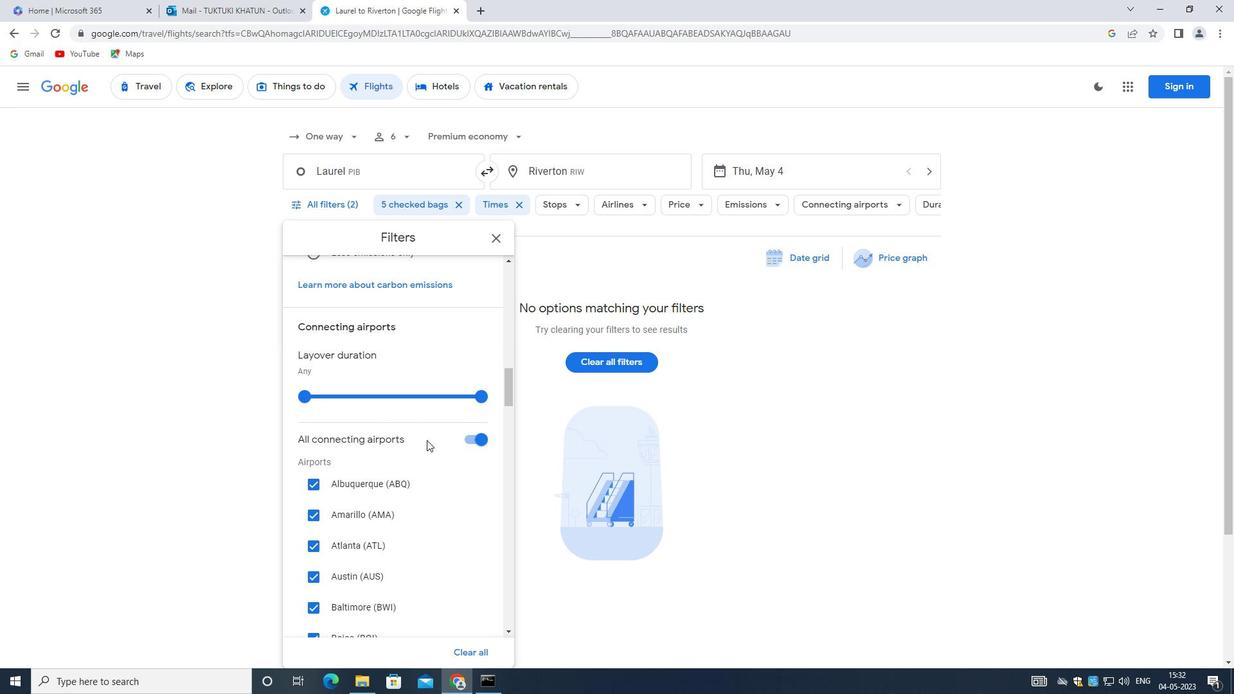 
Action: Mouse scrolled (410, 442) with delta (0, 0)
Screenshot: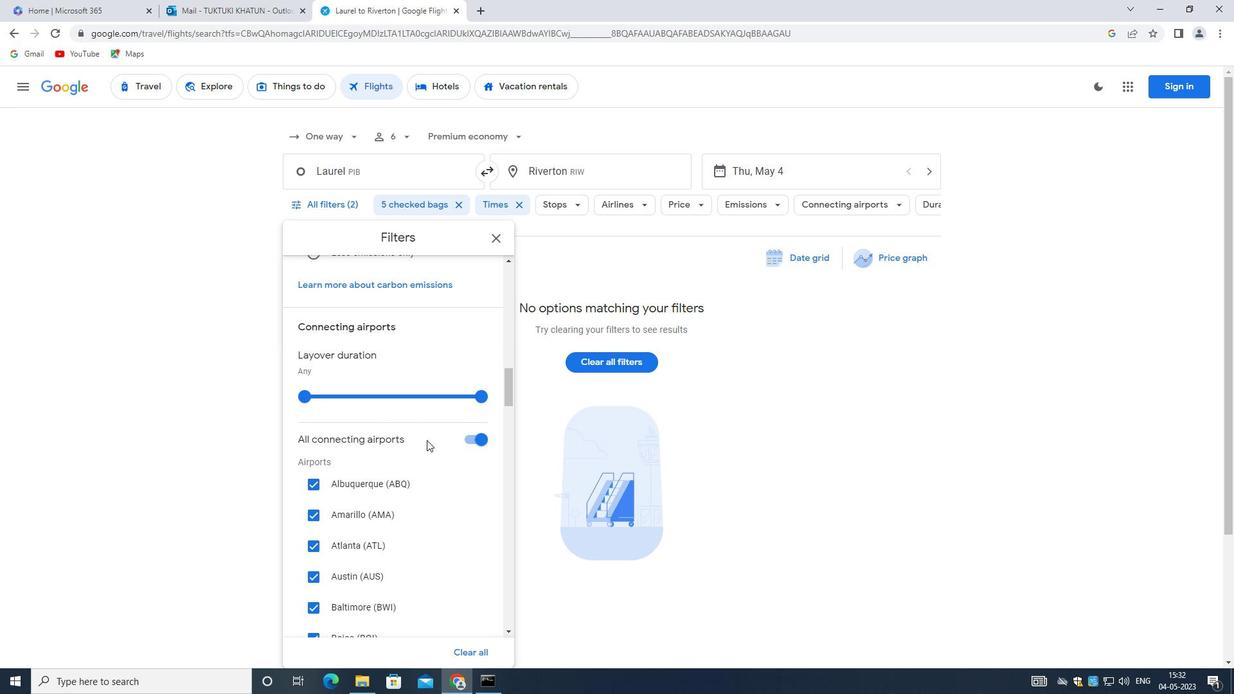 
Action: Mouse moved to (379, 437)
Screenshot: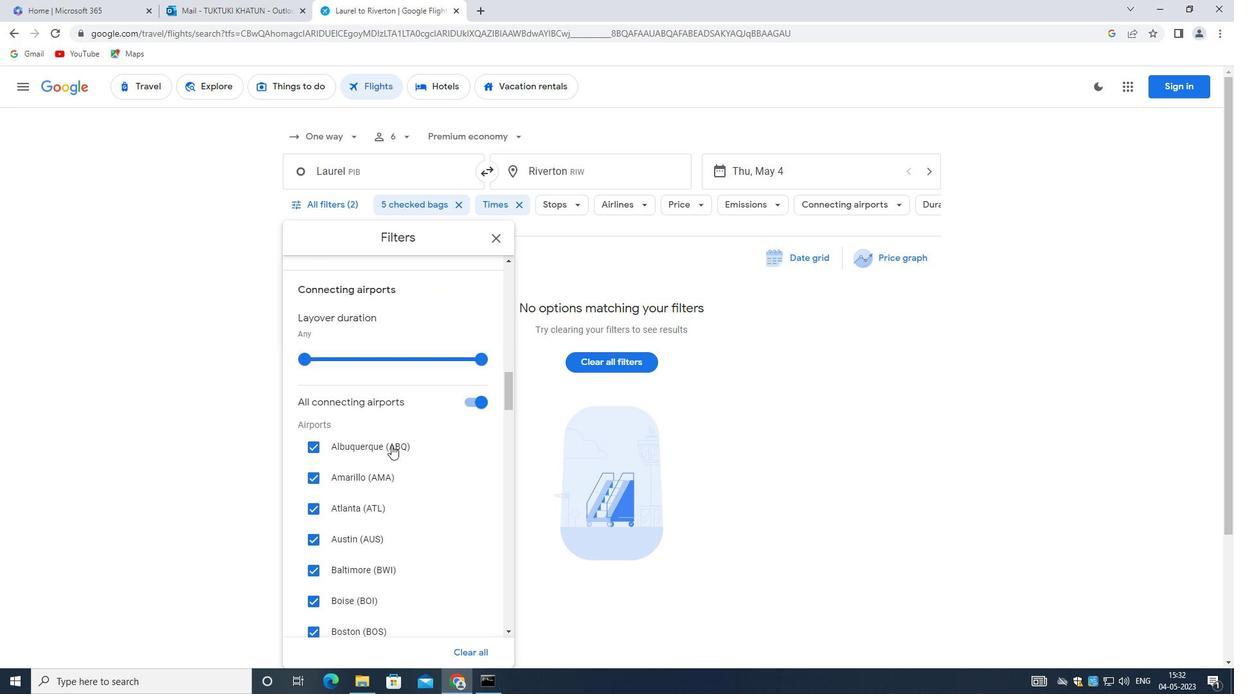 
Action: Mouse scrolled (379, 437) with delta (0, 0)
Screenshot: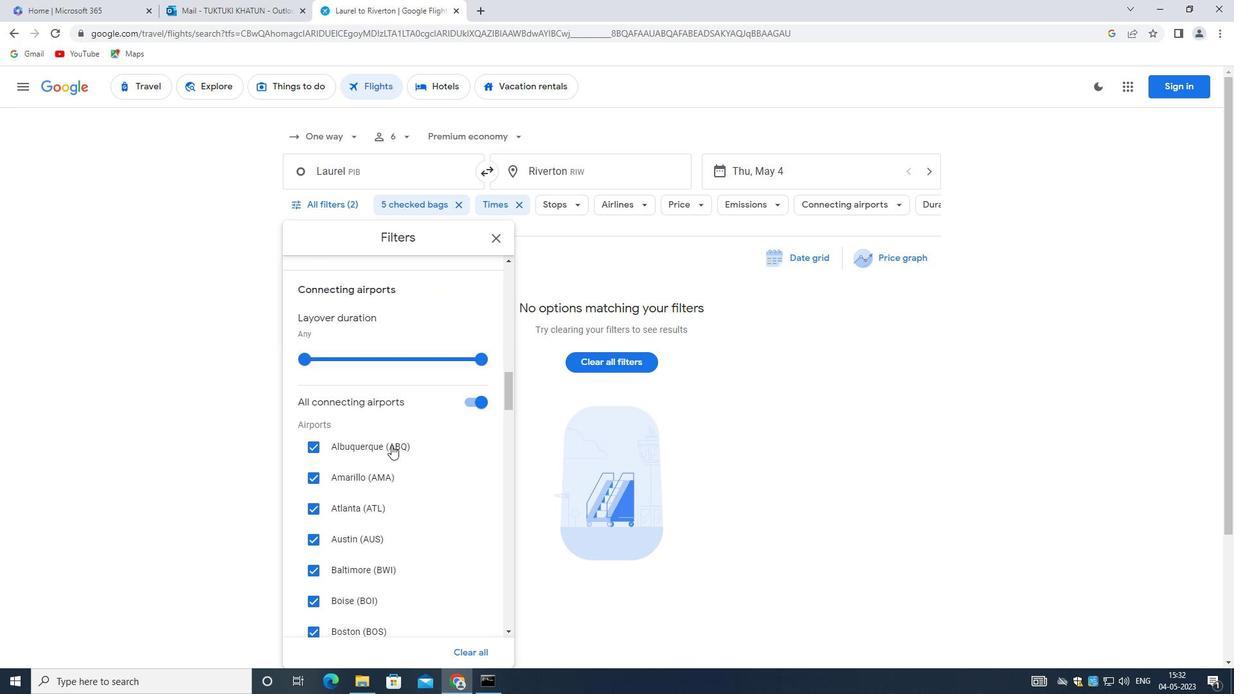 
Action: Mouse moved to (379, 437)
Screenshot: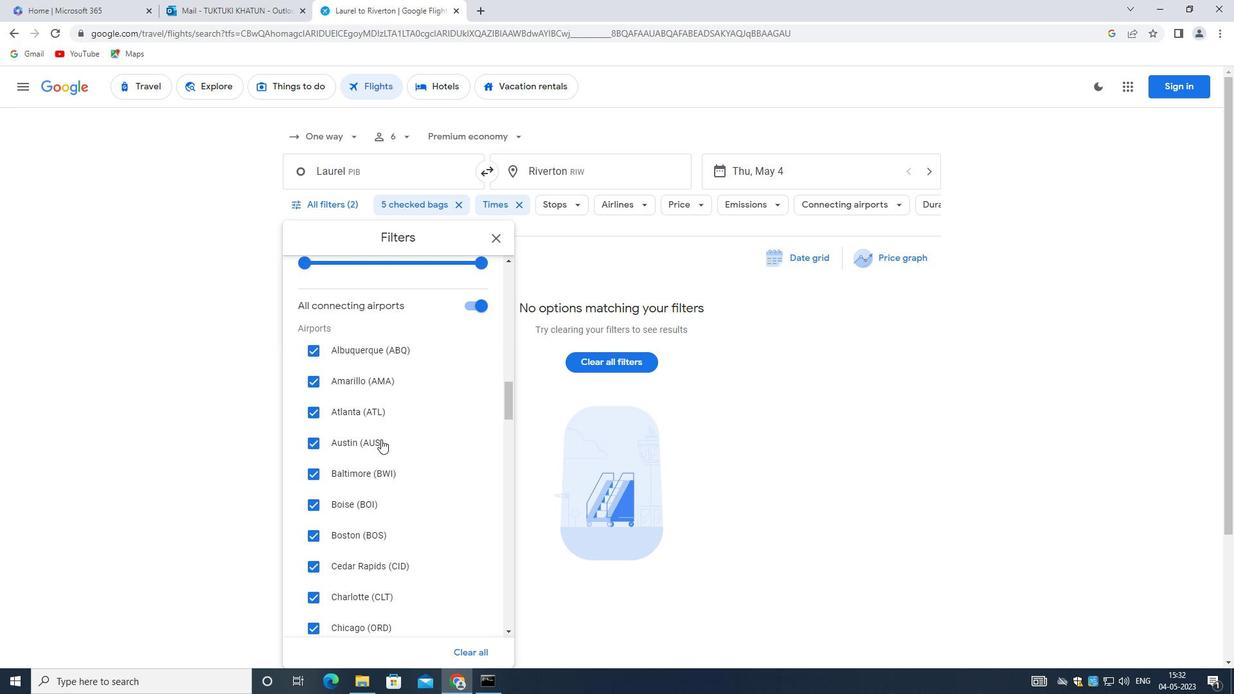 
Action: Mouse scrolled (379, 437) with delta (0, 0)
Screenshot: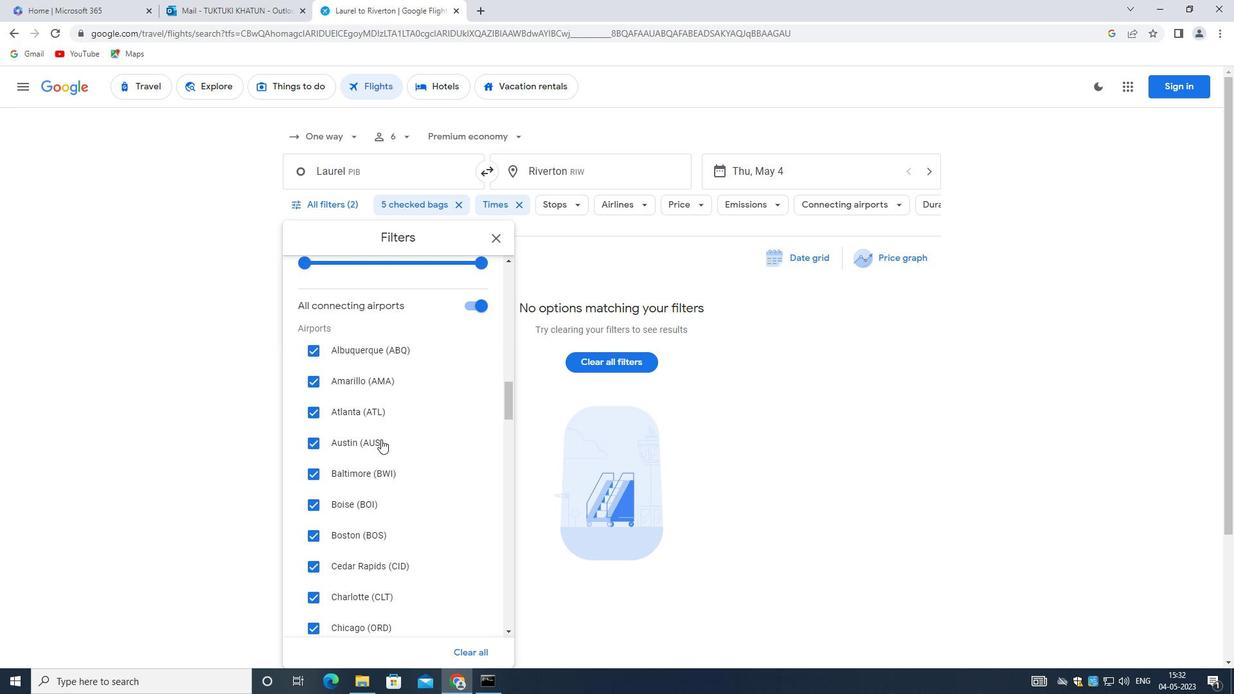 
Action: Mouse scrolled (379, 437) with delta (0, 0)
Screenshot: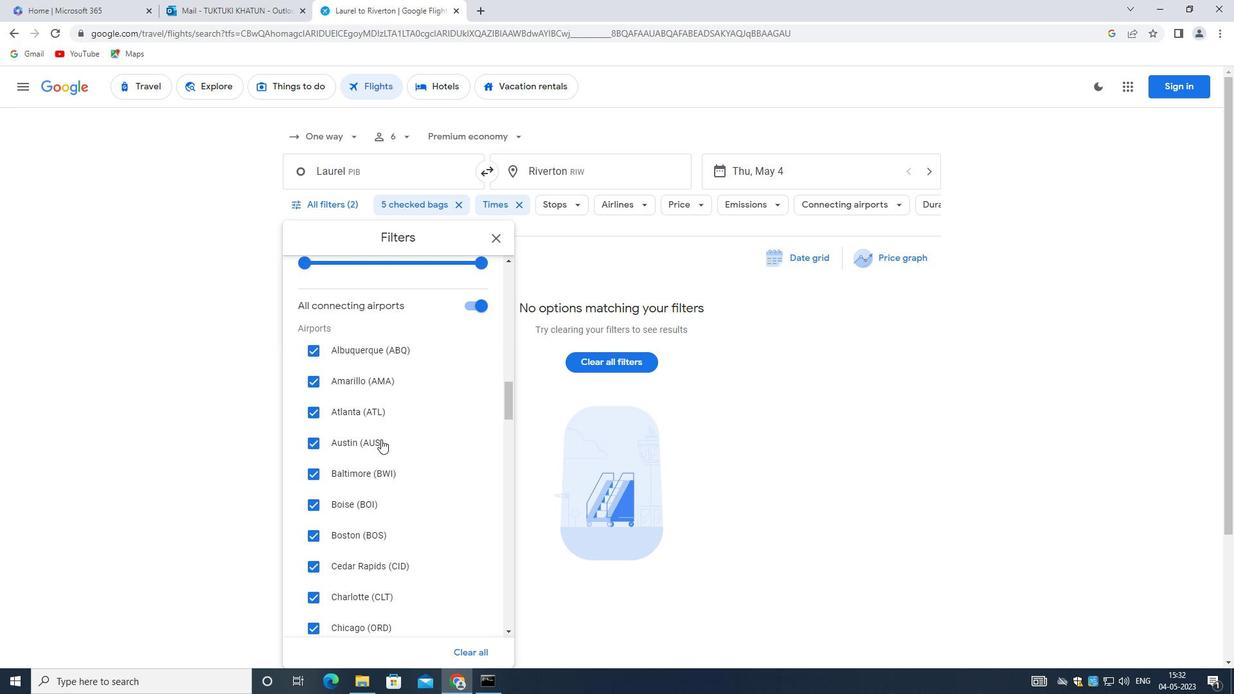 
Action: Mouse moved to (375, 437)
Screenshot: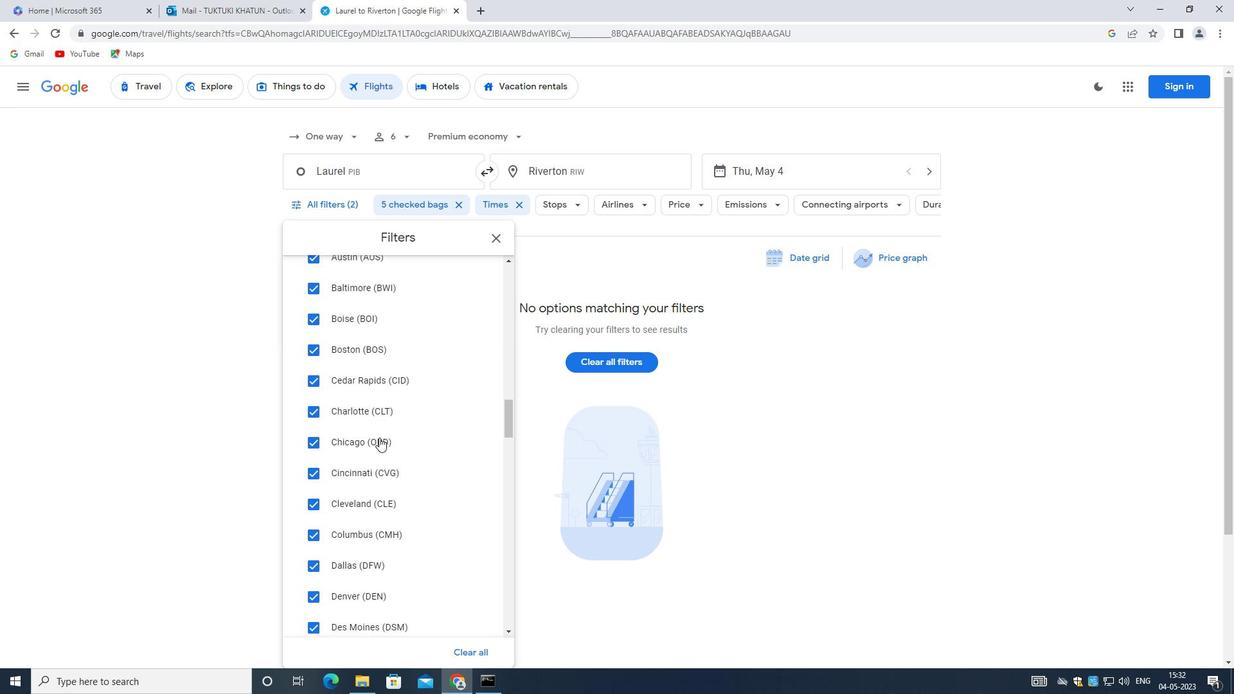 
Action: Mouse scrolled (375, 437) with delta (0, 0)
Screenshot: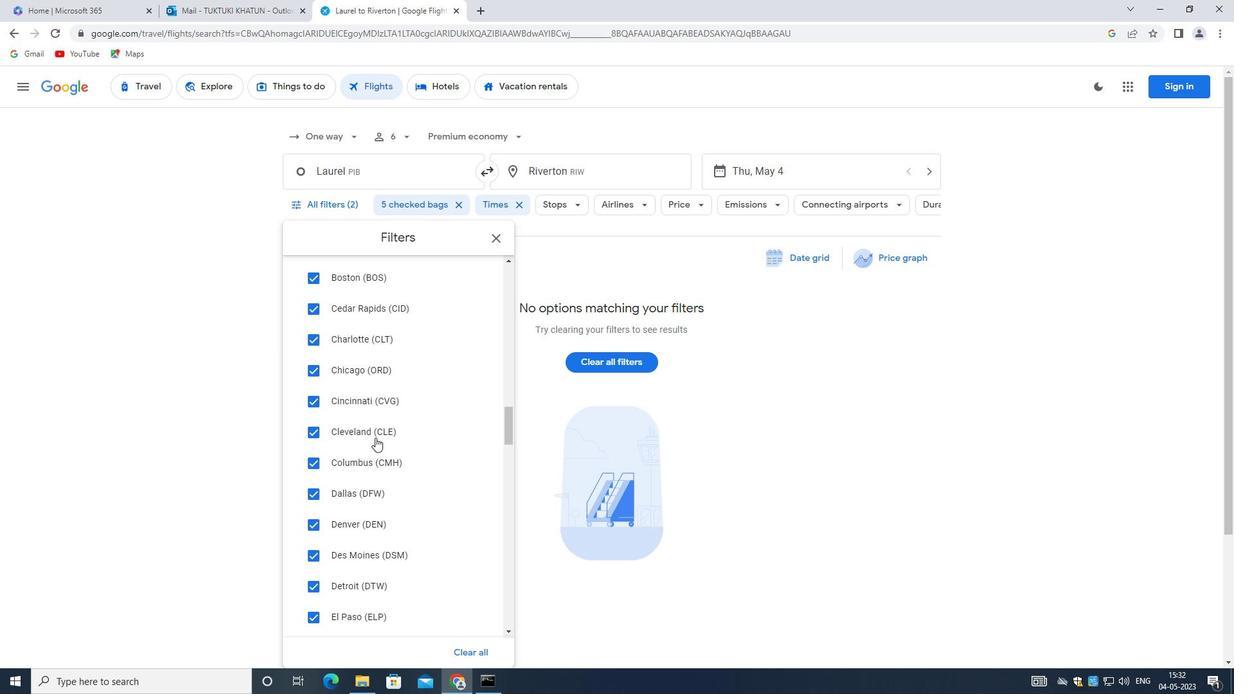 
Action: Mouse scrolled (375, 437) with delta (0, 0)
Screenshot: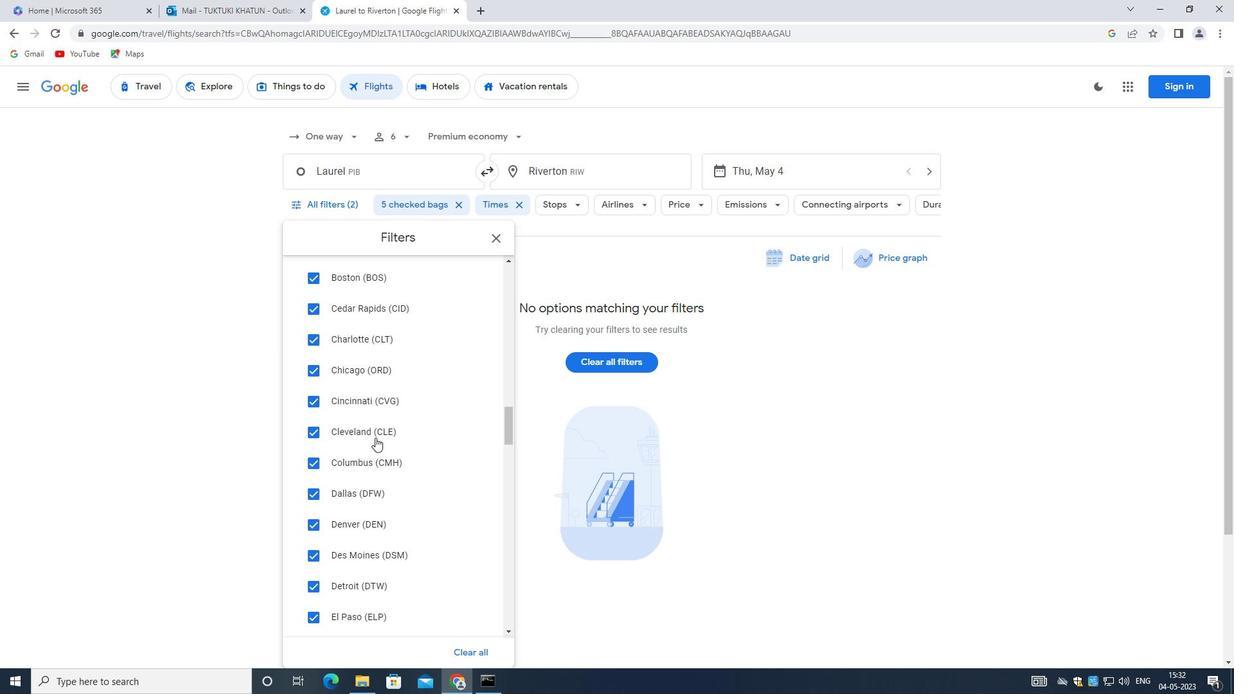 
Action: Mouse scrolled (375, 437) with delta (0, 0)
Screenshot: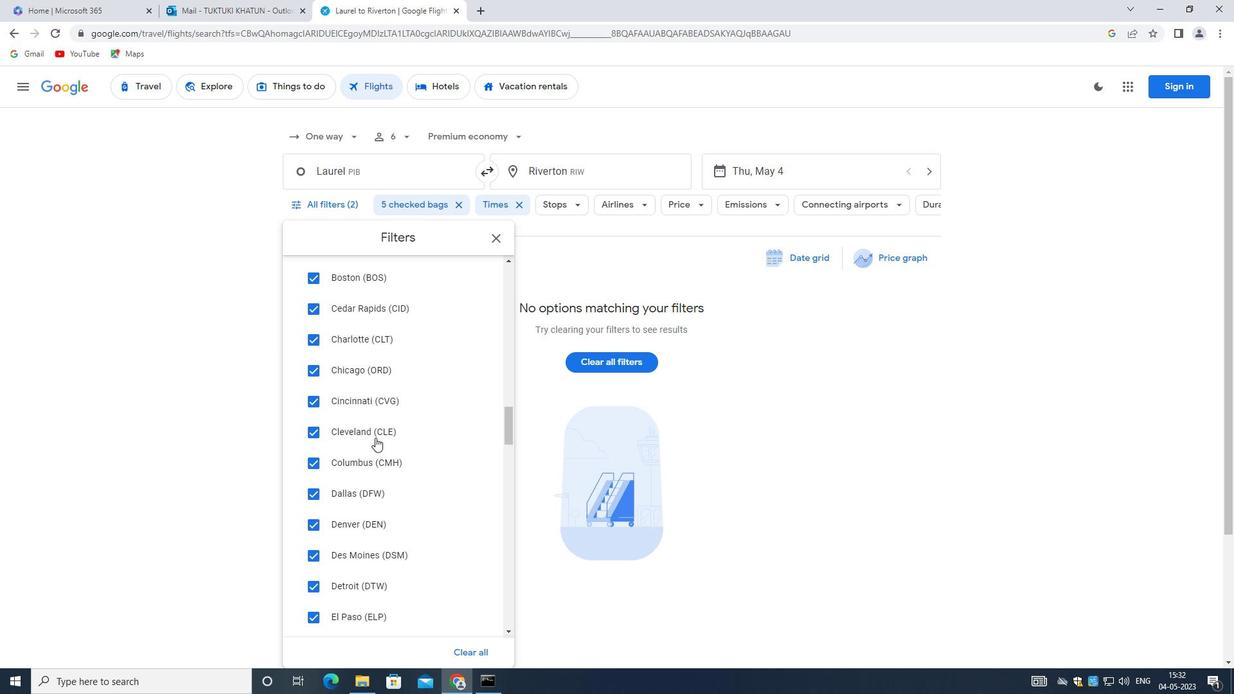 
Action: Mouse scrolled (375, 437) with delta (0, 0)
Screenshot: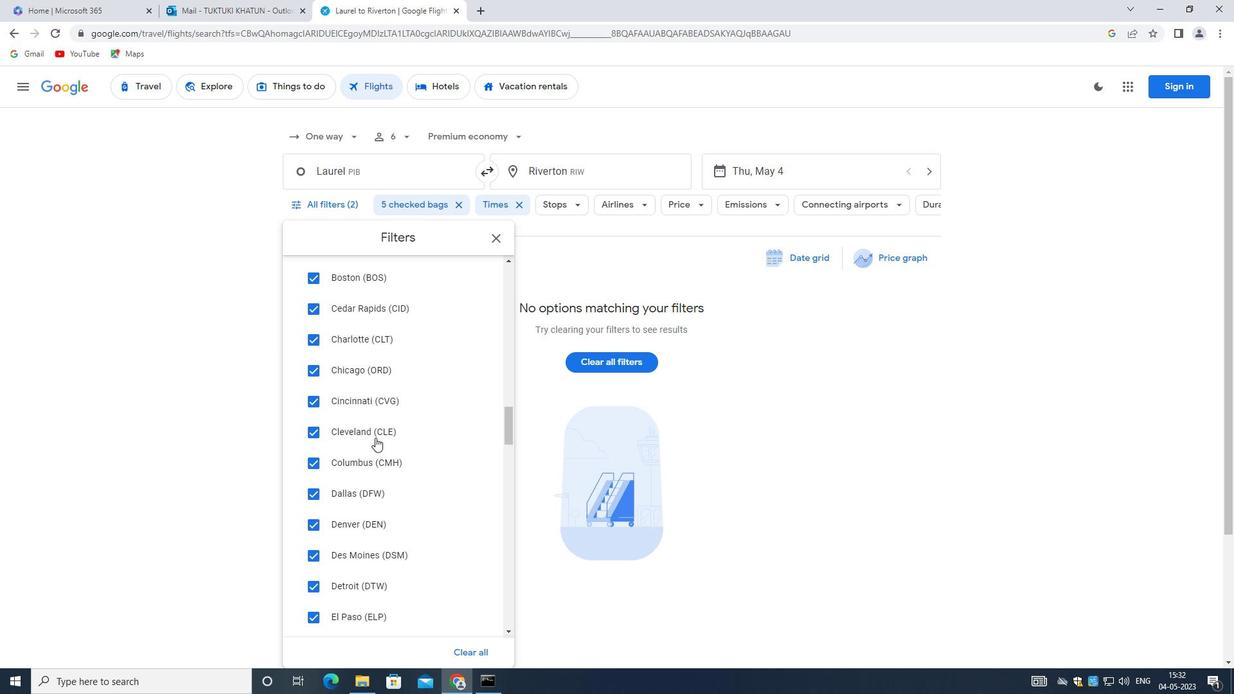 
Action: Mouse moved to (375, 437)
Screenshot: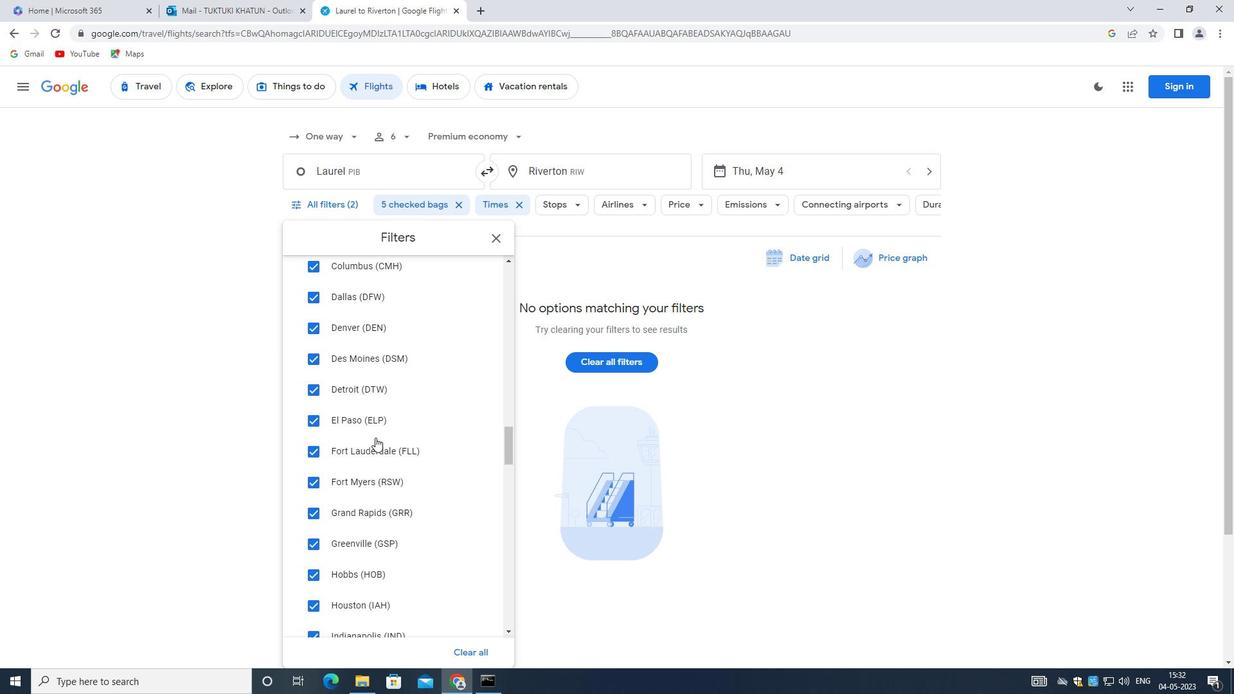 
Action: Mouse scrolled (375, 437) with delta (0, 0)
Screenshot: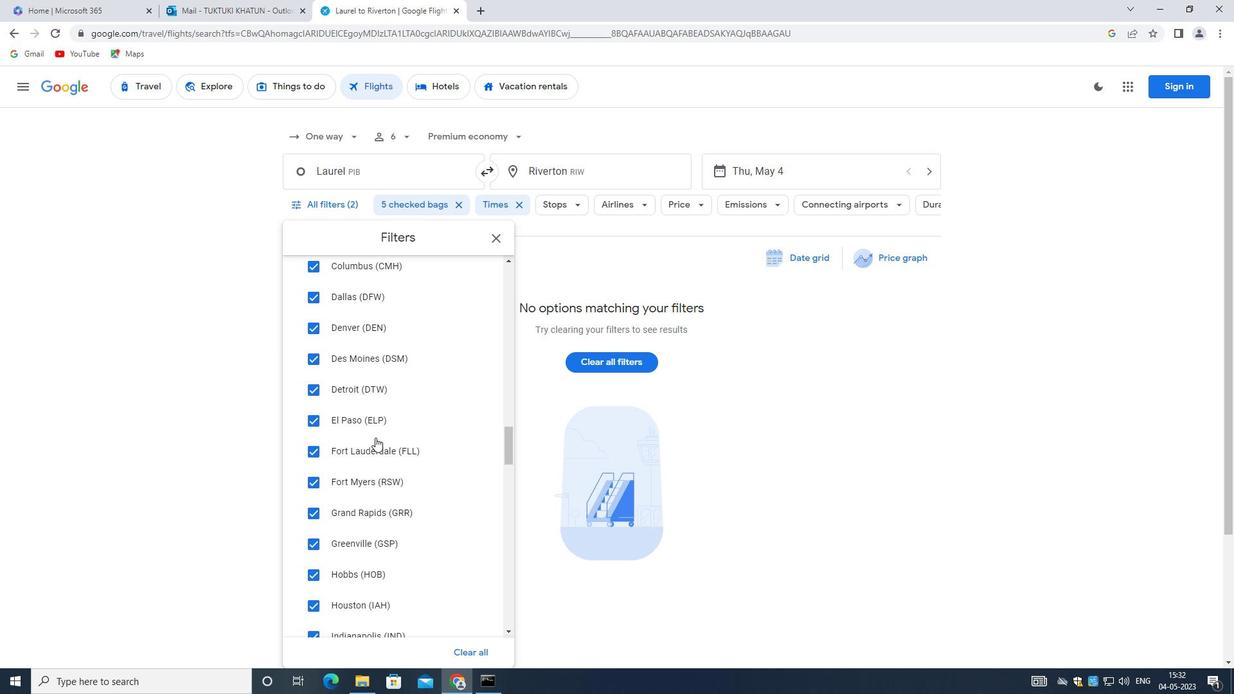 
Action: Mouse scrolled (375, 437) with delta (0, 0)
Screenshot: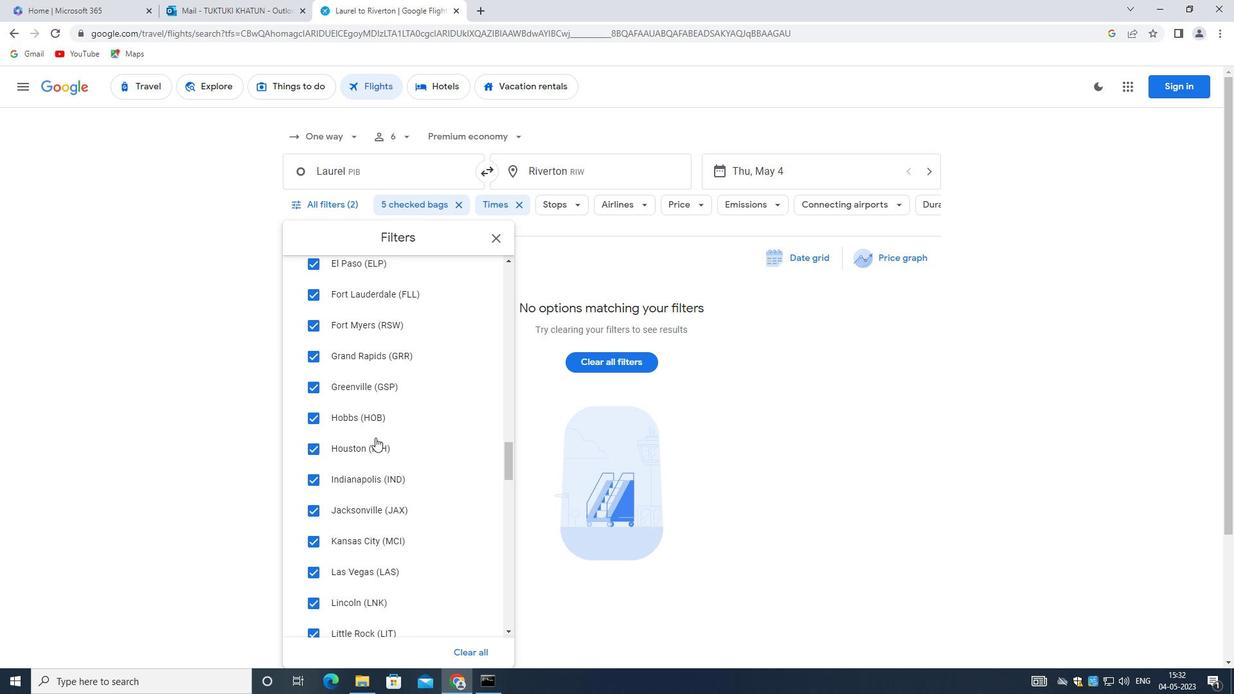 
Action: Mouse scrolled (375, 437) with delta (0, 0)
Screenshot: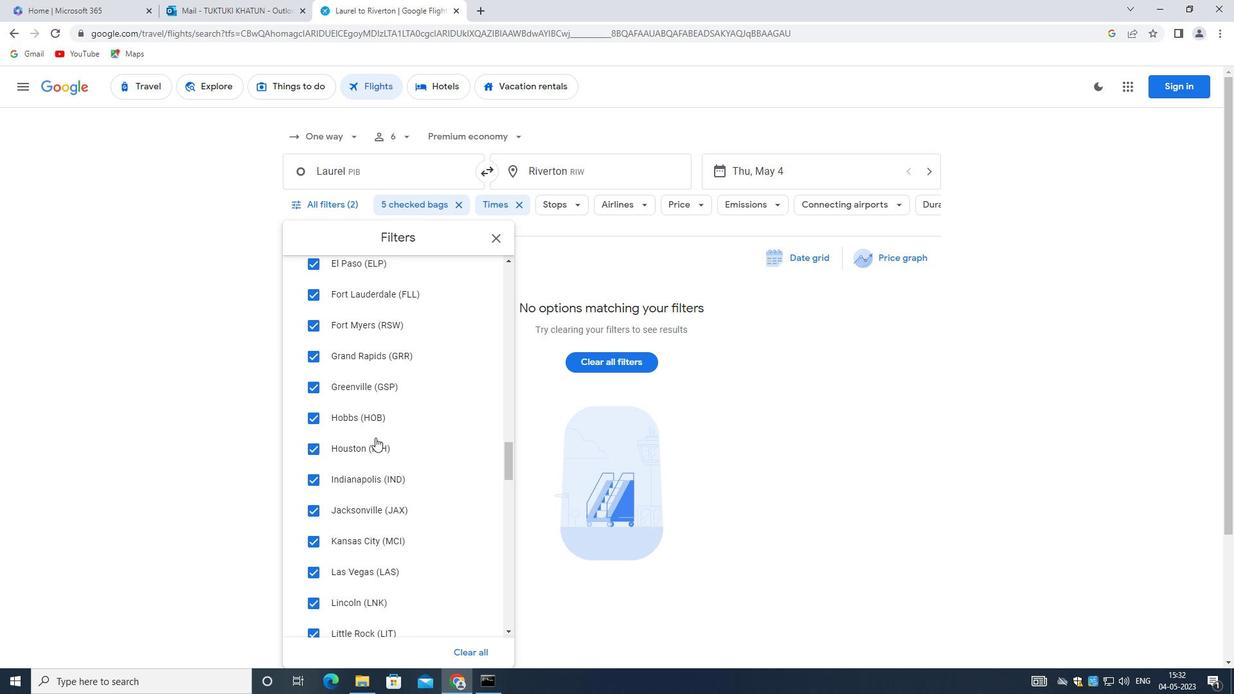 
Action: Mouse scrolled (375, 437) with delta (0, 0)
Screenshot: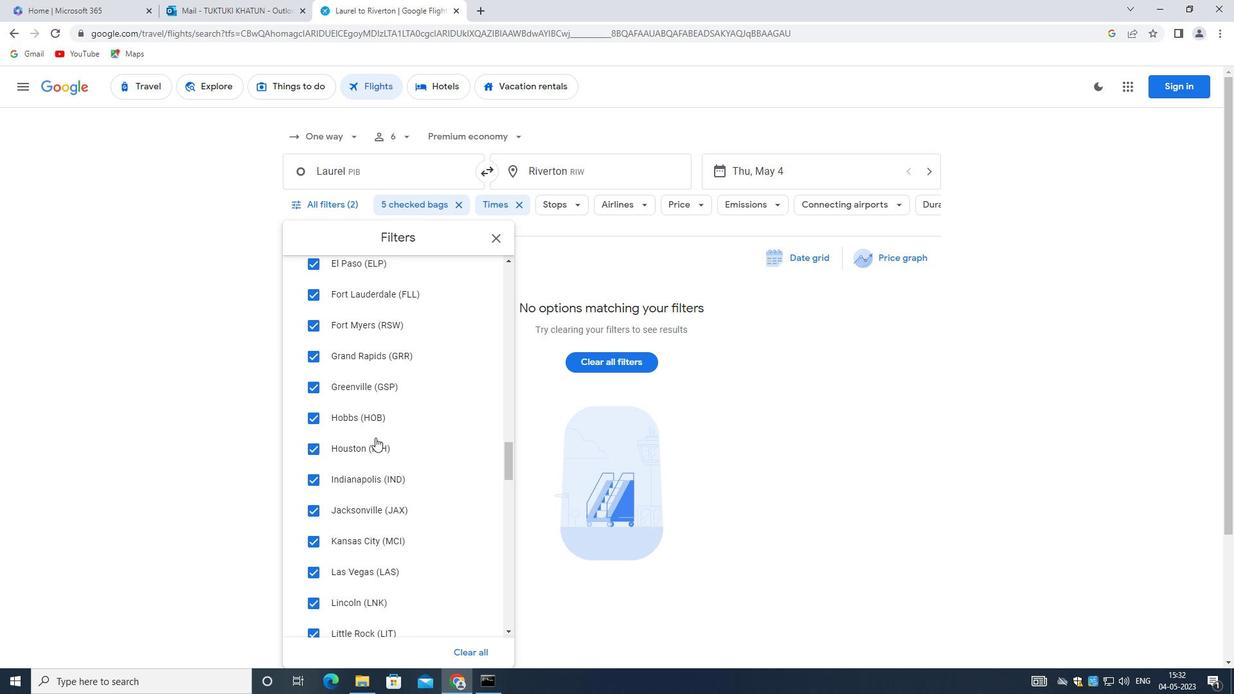
Action: Mouse scrolled (375, 437) with delta (0, 0)
Screenshot: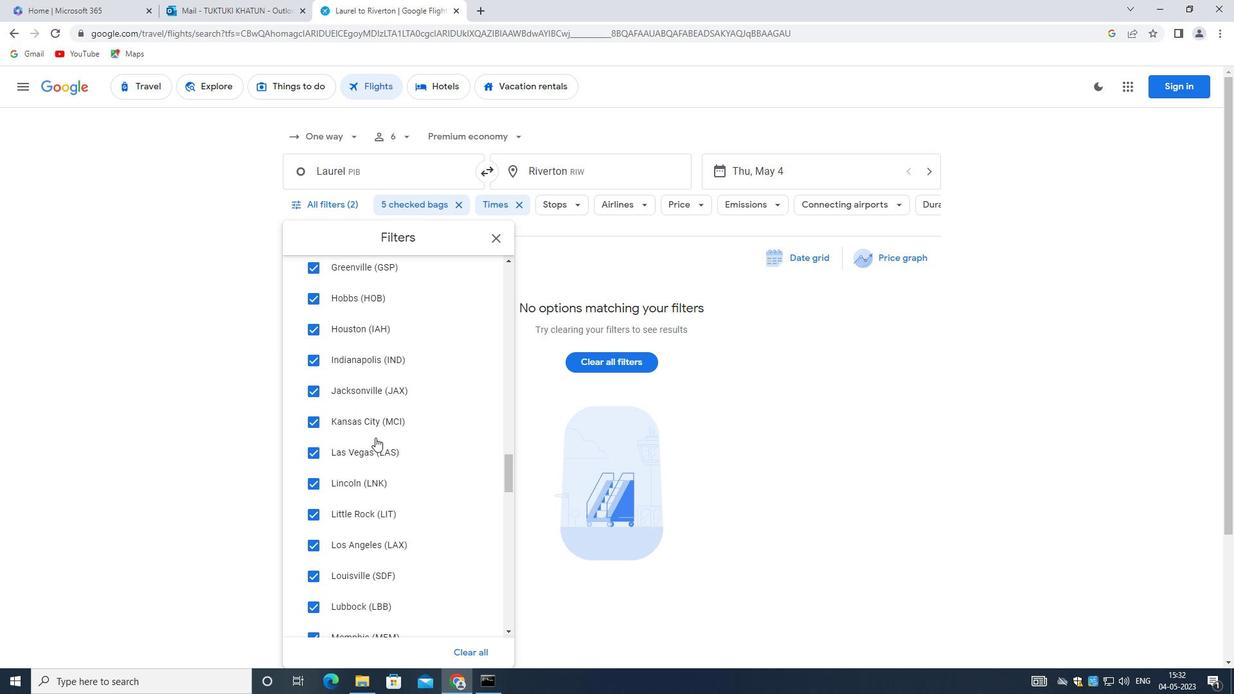 
Action: Mouse moved to (375, 437)
Screenshot: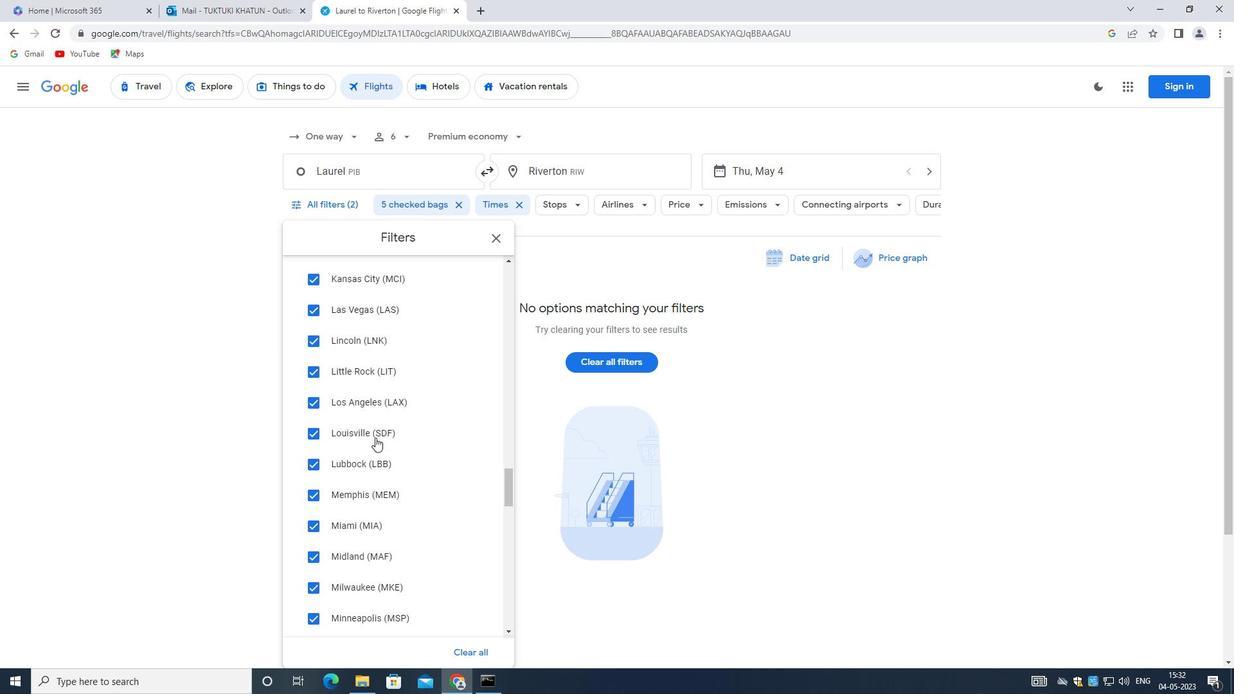 
Action: Mouse scrolled (375, 437) with delta (0, 0)
Screenshot: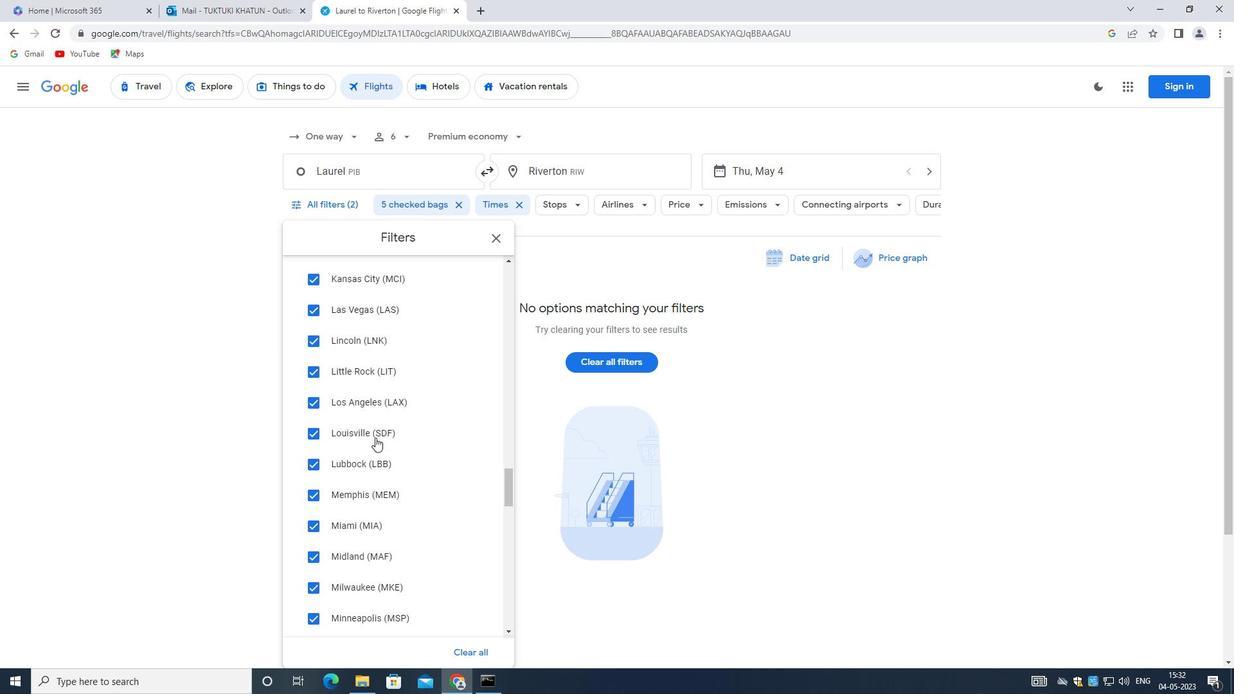 
Action: Mouse moved to (376, 437)
Screenshot: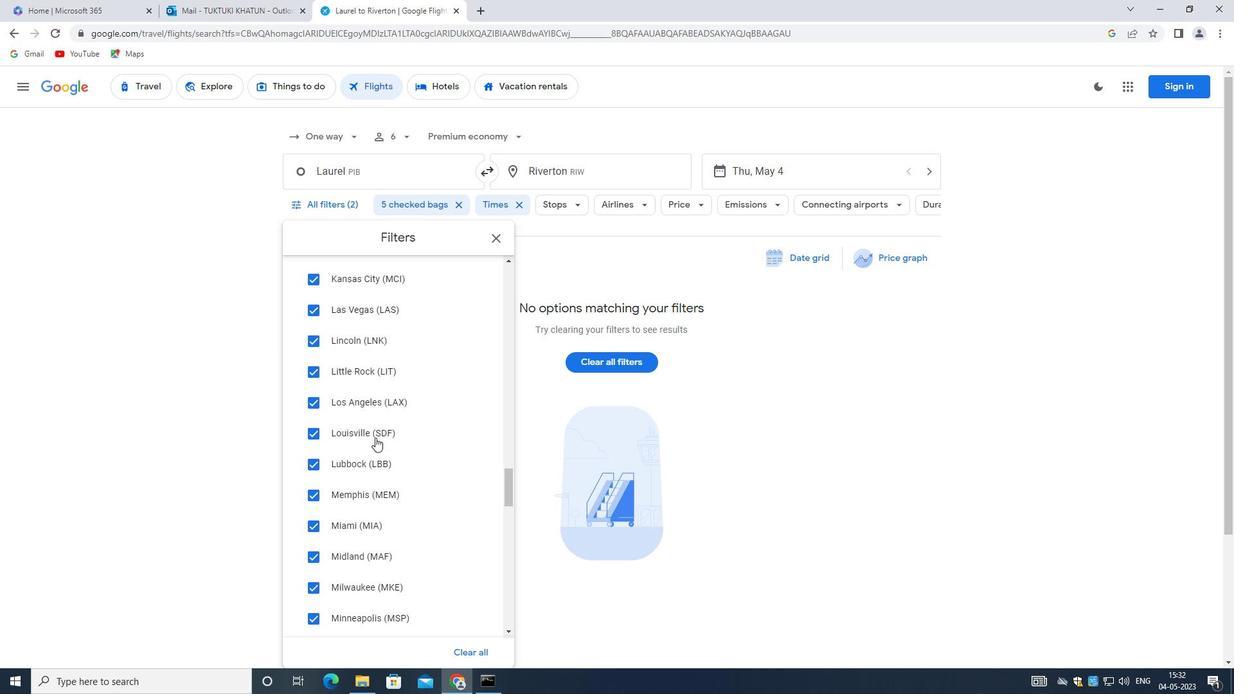 
Action: Mouse scrolled (376, 437) with delta (0, 0)
Screenshot: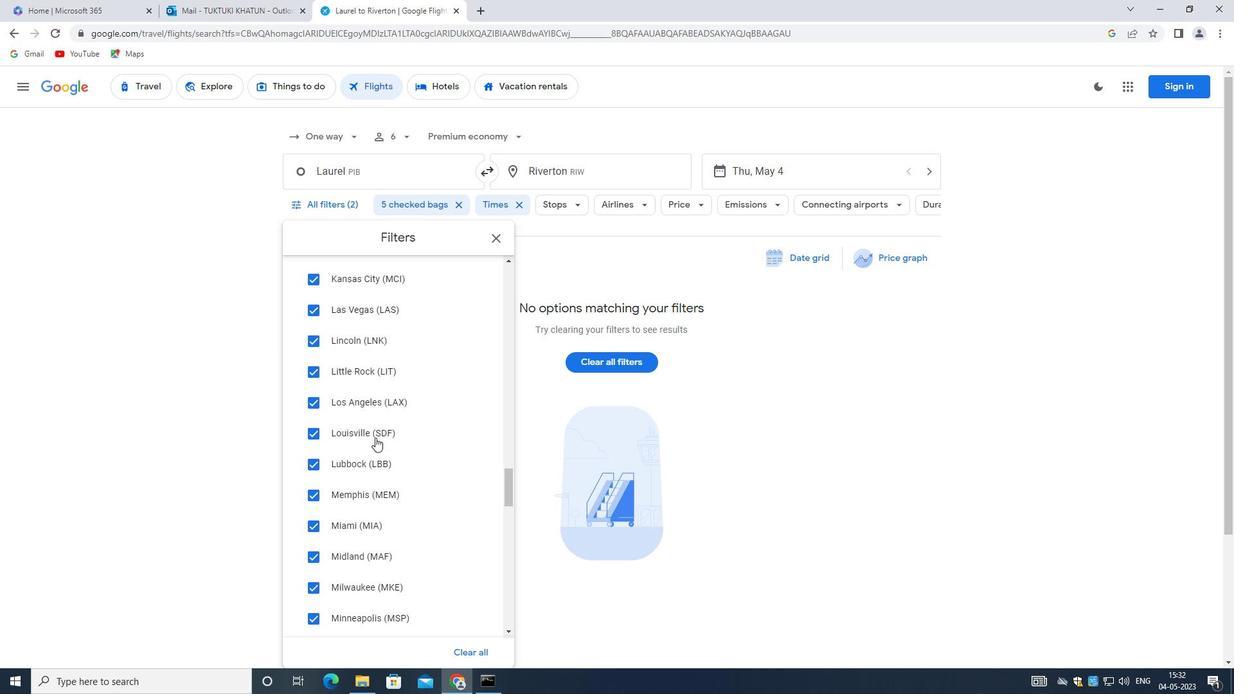 
Action: Mouse moved to (376, 437)
Screenshot: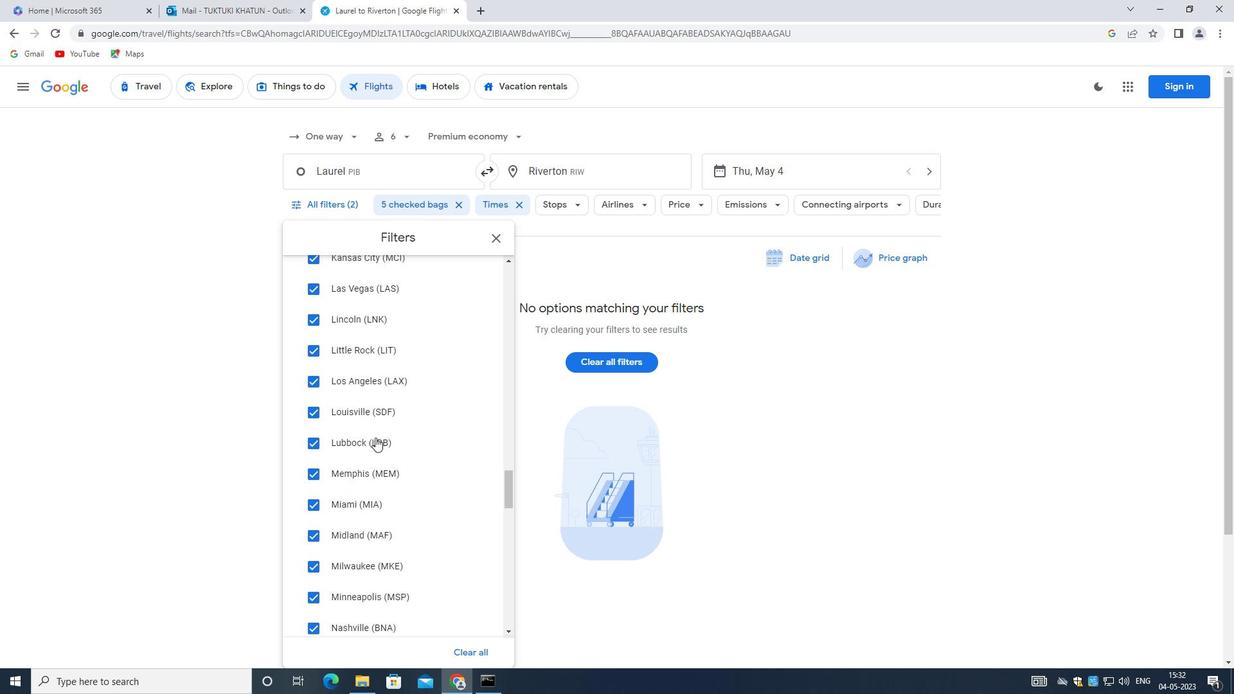 
Action: Mouse scrolled (376, 437) with delta (0, 0)
Screenshot: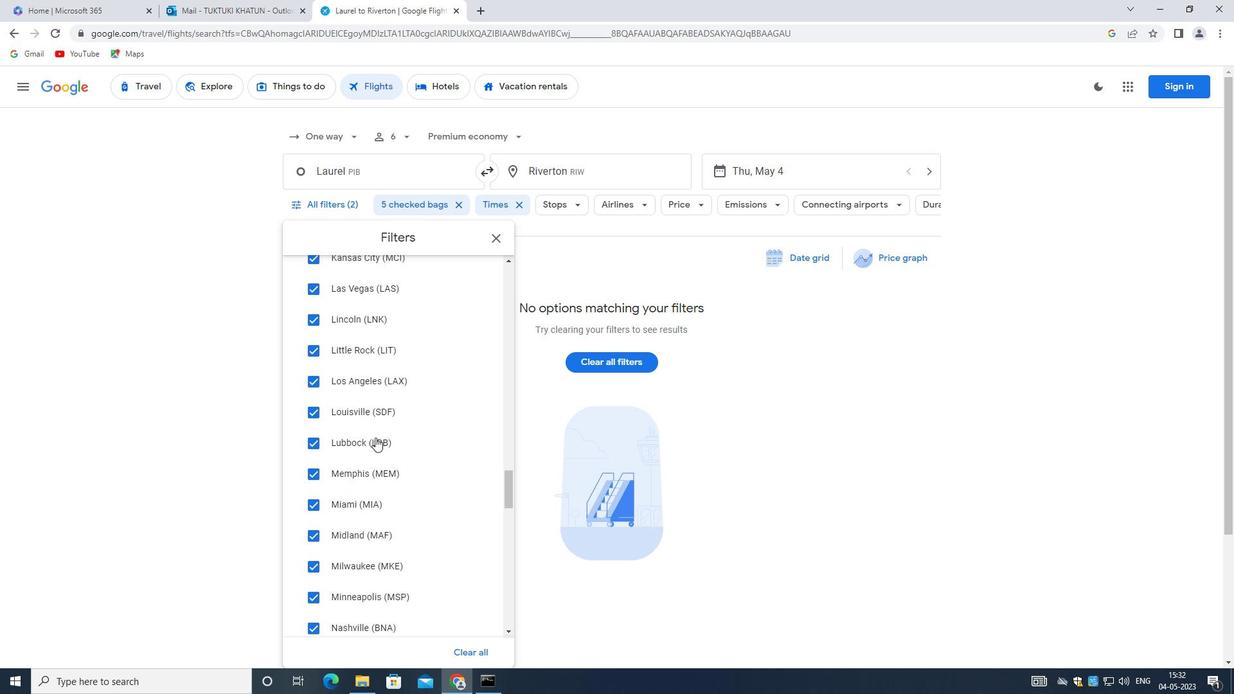
Action: Mouse moved to (395, 431)
Screenshot: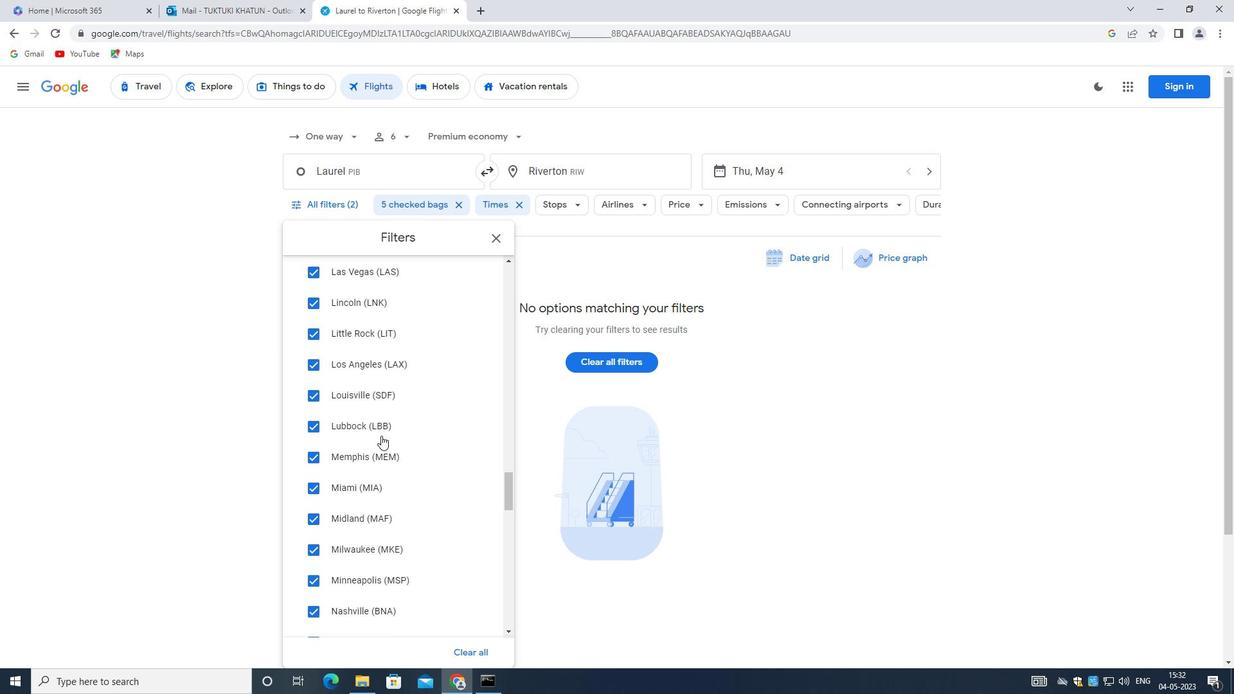 
Action: Mouse scrolled (395, 430) with delta (0, 0)
Screenshot: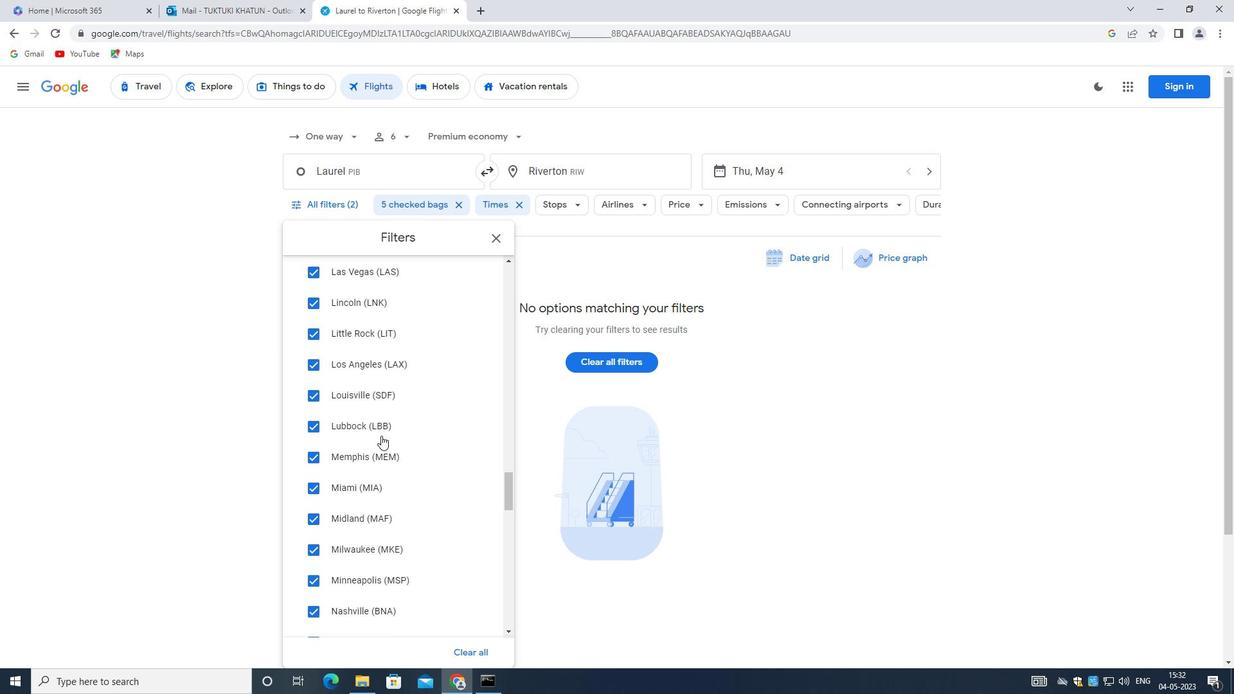 
Action: Mouse scrolled (395, 430) with delta (0, 0)
Screenshot: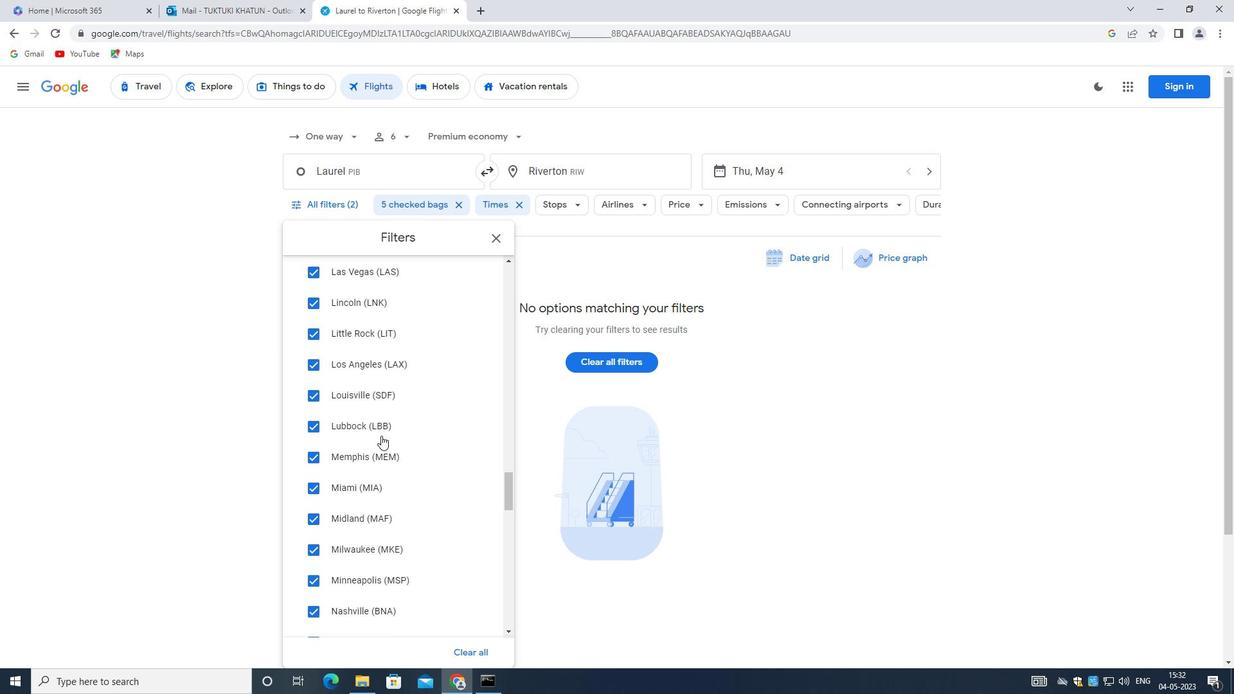 
Action: Mouse moved to (397, 434)
Screenshot: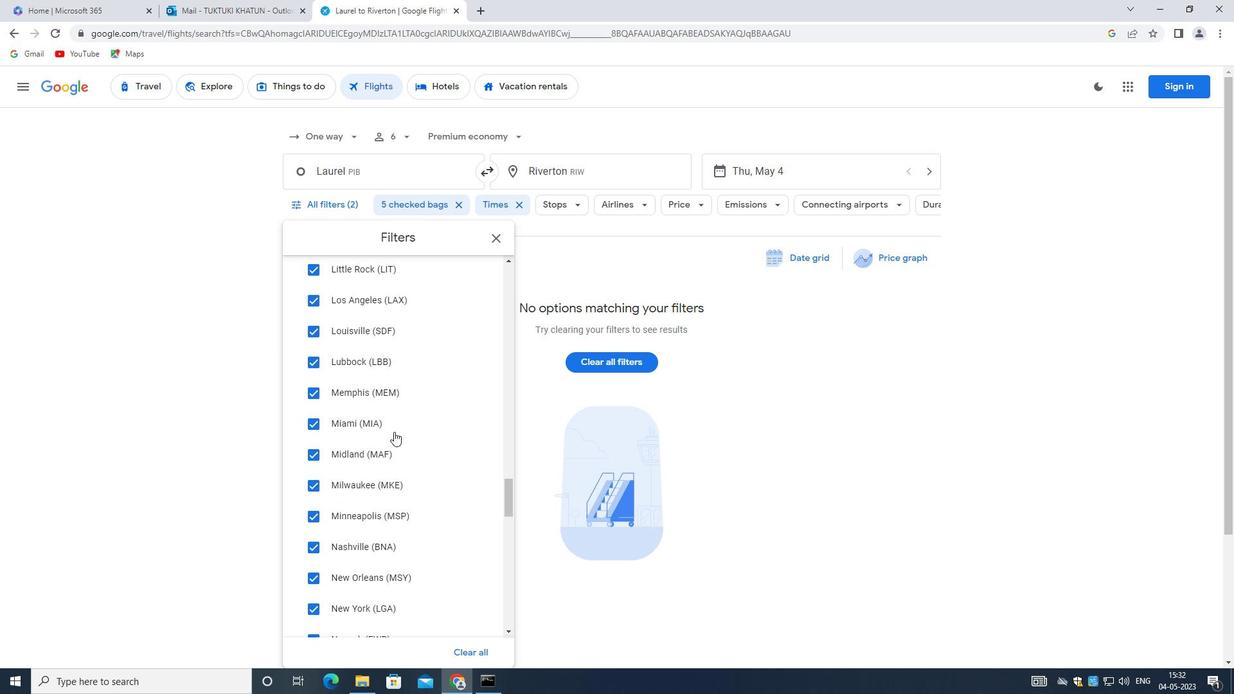 
Action: Mouse scrolled (397, 433) with delta (0, 0)
Screenshot: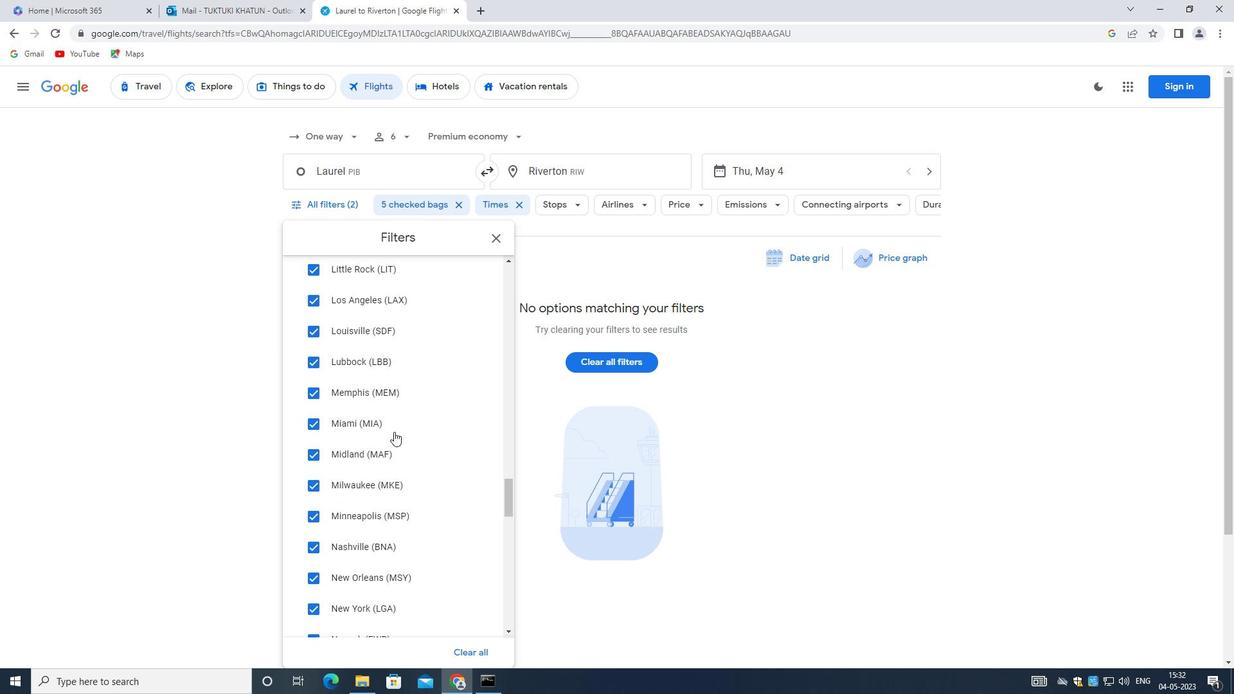 
Action: Mouse moved to (398, 437)
Screenshot: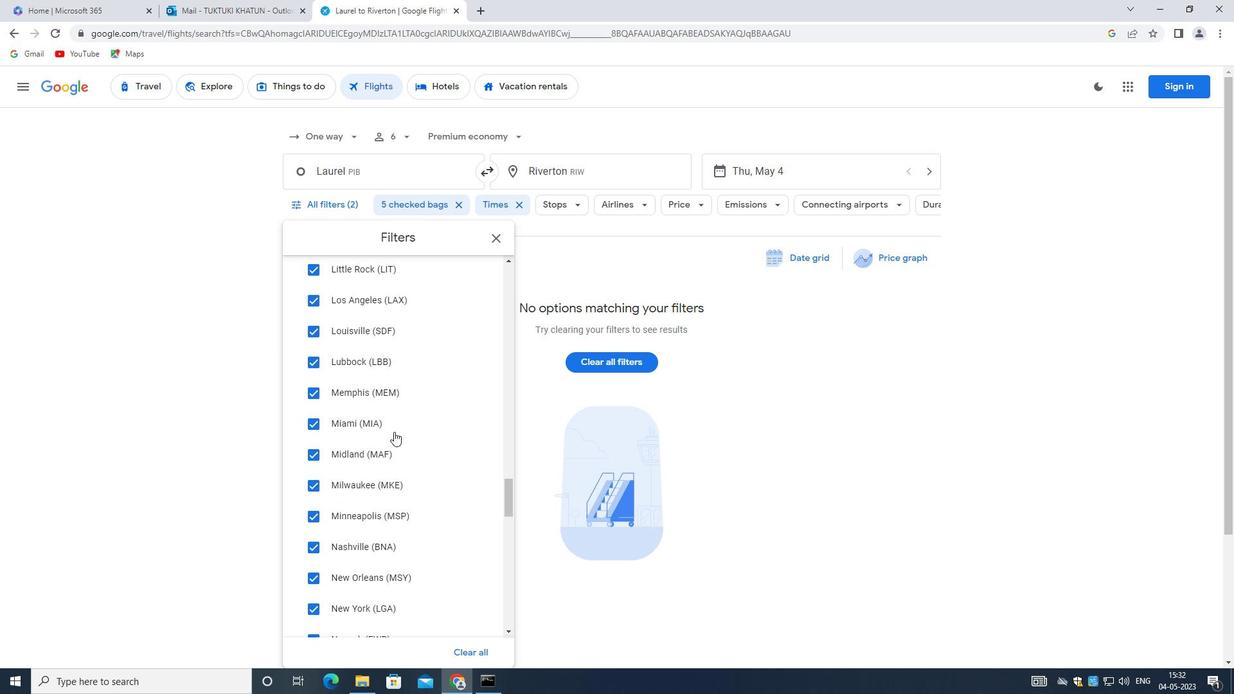 
Action: Mouse scrolled (398, 437) with delta (0, 0)
Screenshot: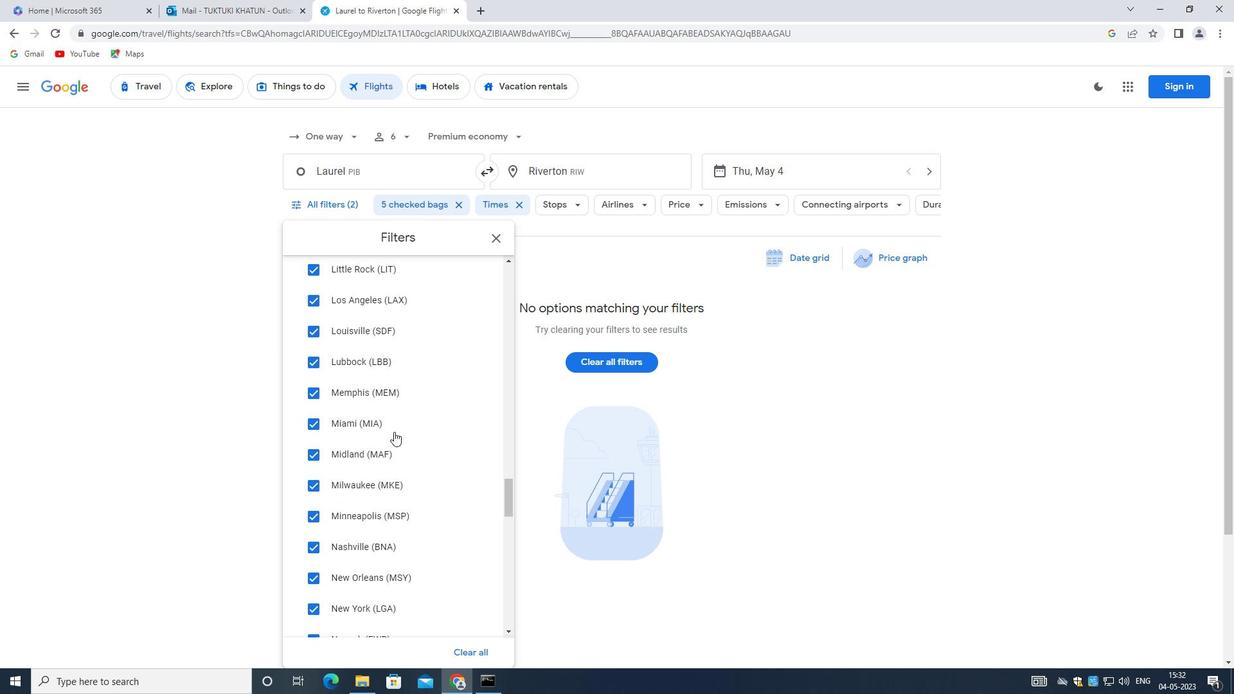 
Action: Mouse moved to (397, 448)
Screenshot: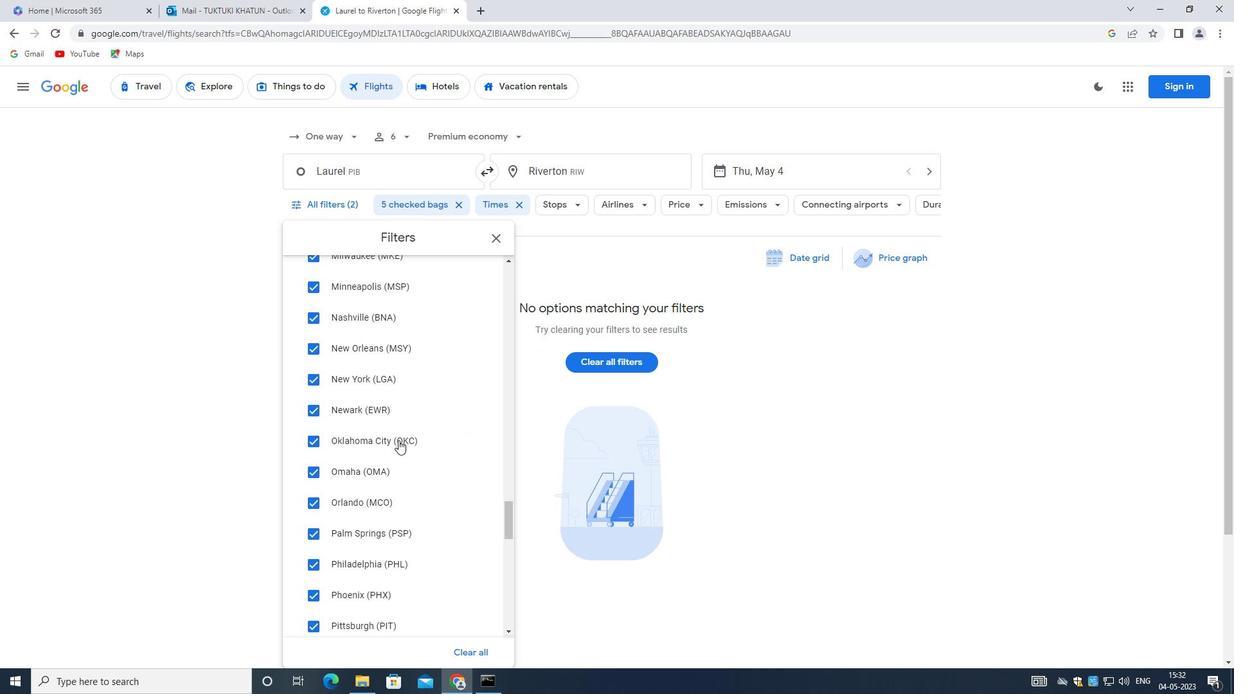 
Action: Mouse scrolled (397, 447) with delta (0, 0)
Screenshot: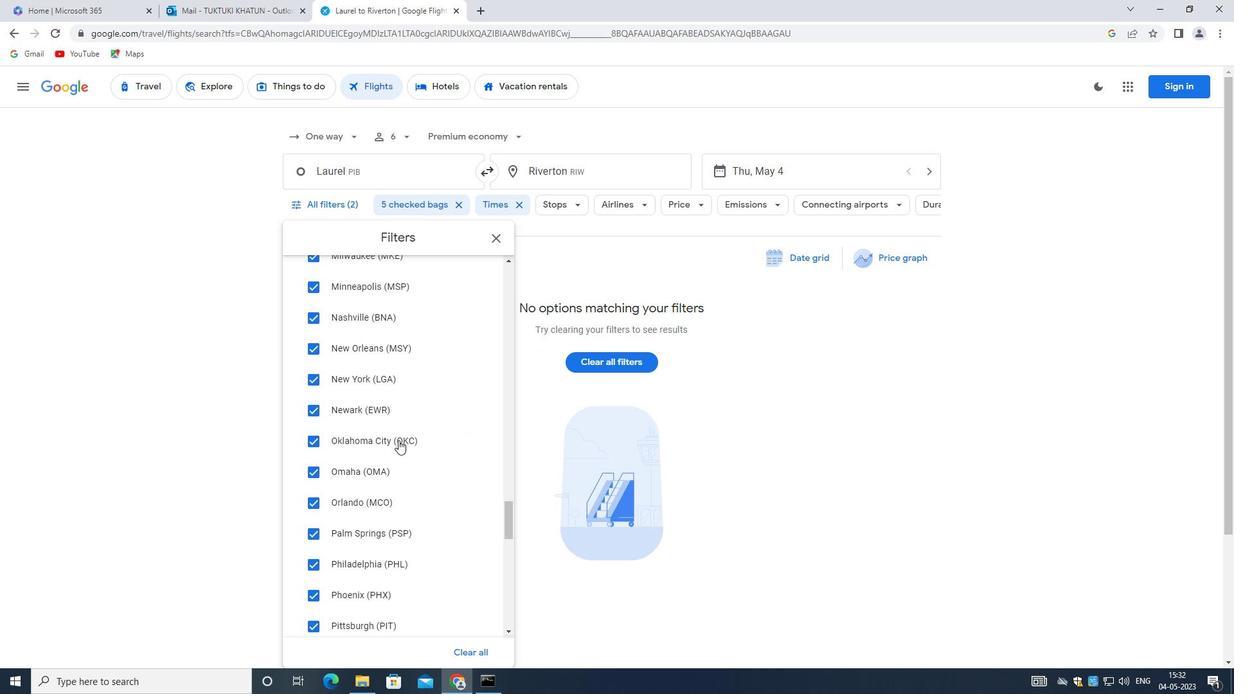 
Action: Mouse moved to (397, 450)
Screenshot: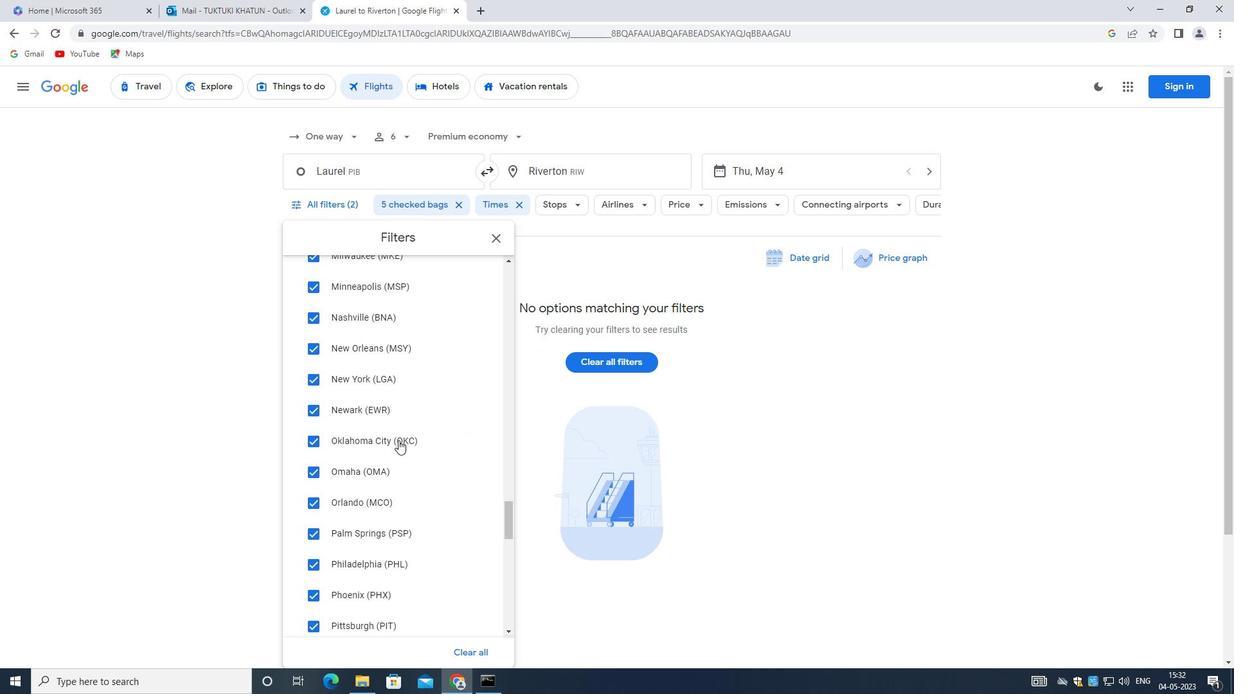 
Action: Mouse scrolled (397, 449) with delta (0, 0)
Screenshot: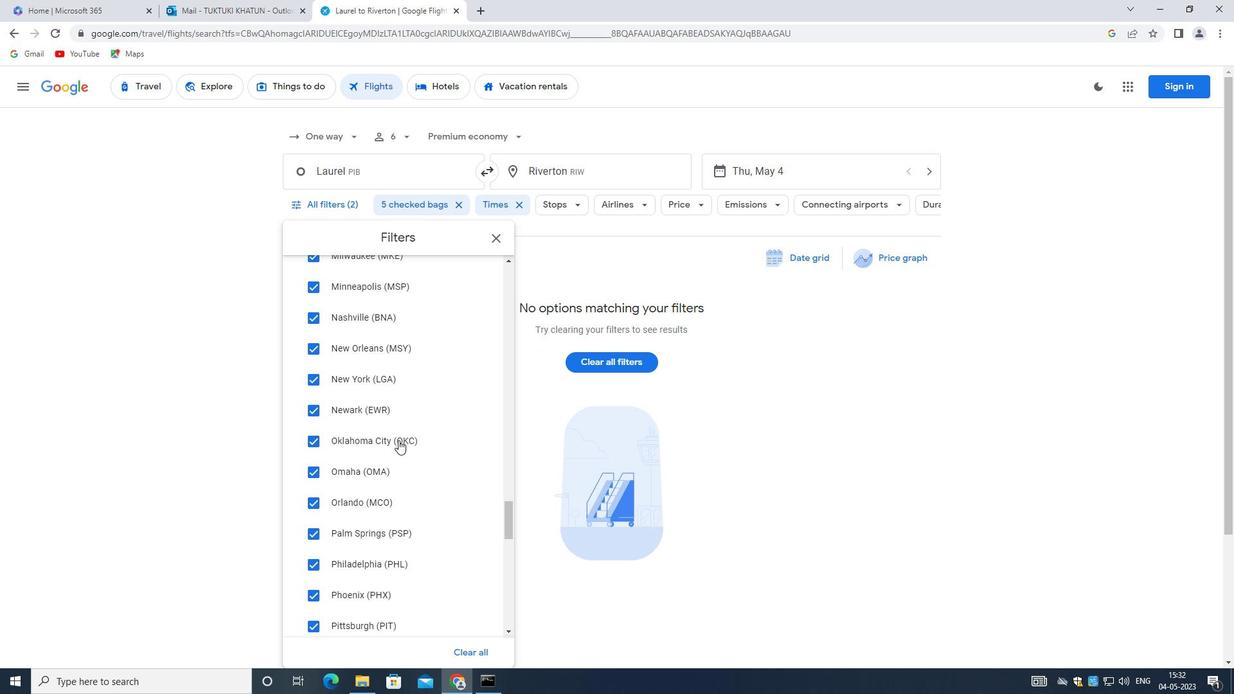 
Action: Mouse moved to (397, 451)
Screenshot: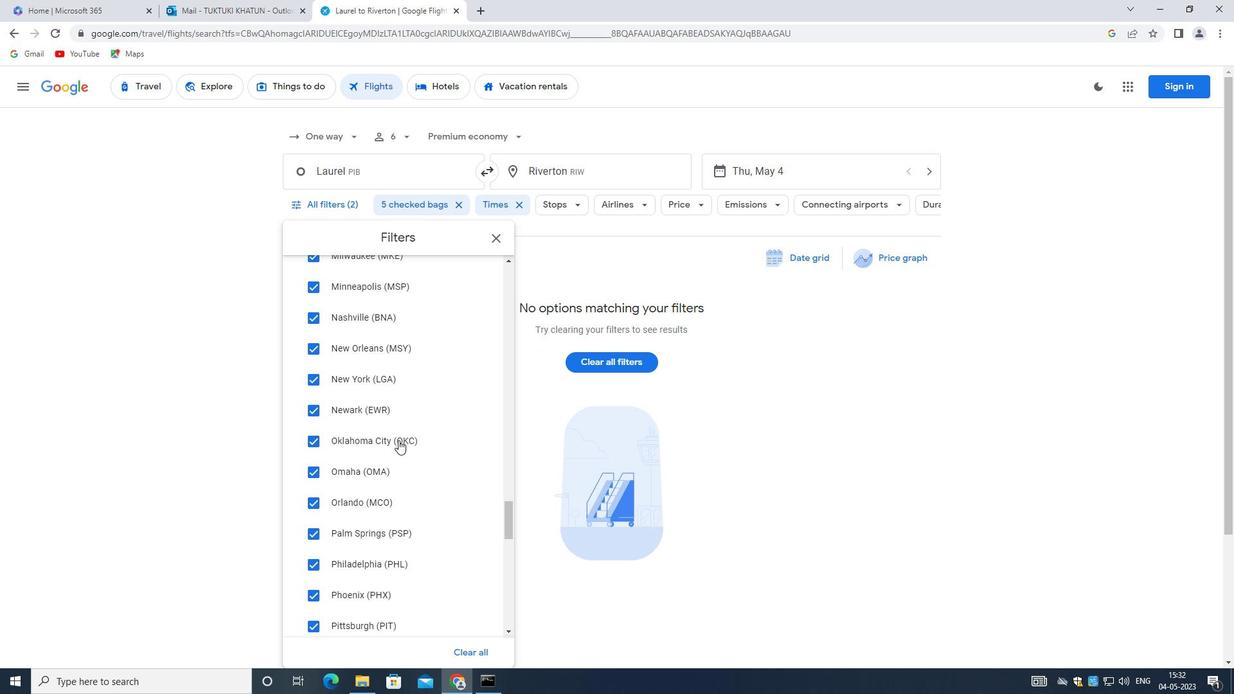 
Action: Mouse scrolled (397, 450) with delta (0, 0)
Screenshot: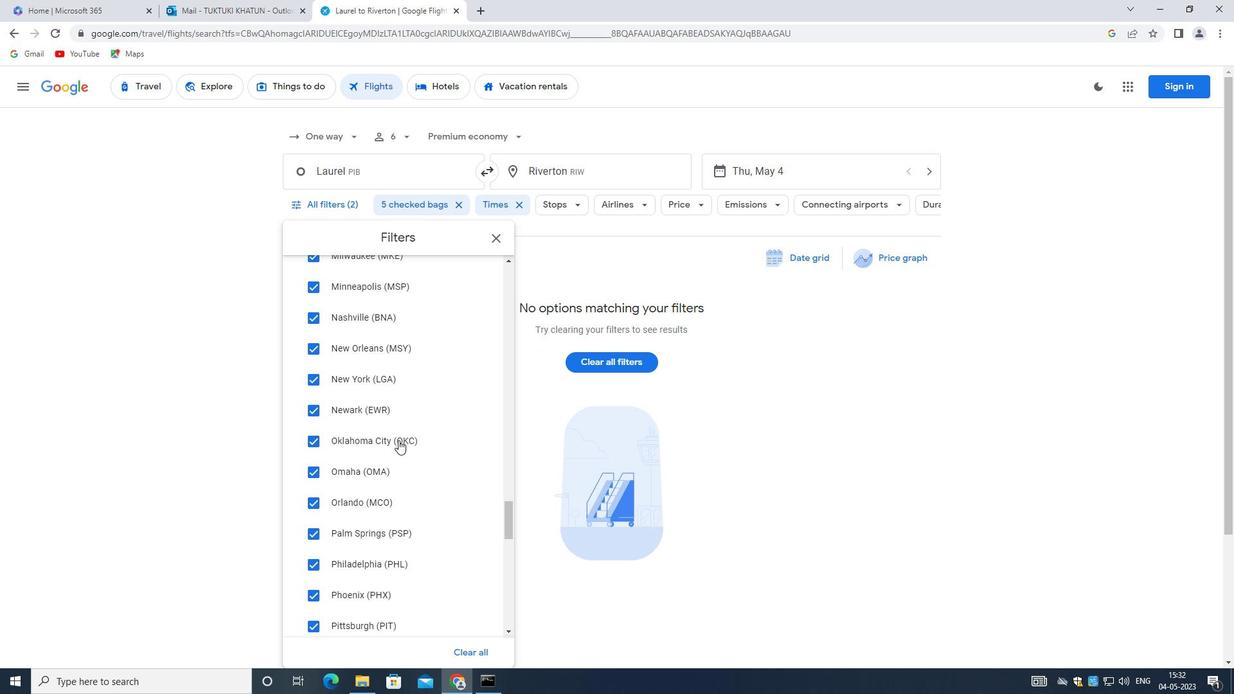 
Action: Mouse moved to (395, 453)
Screenshot: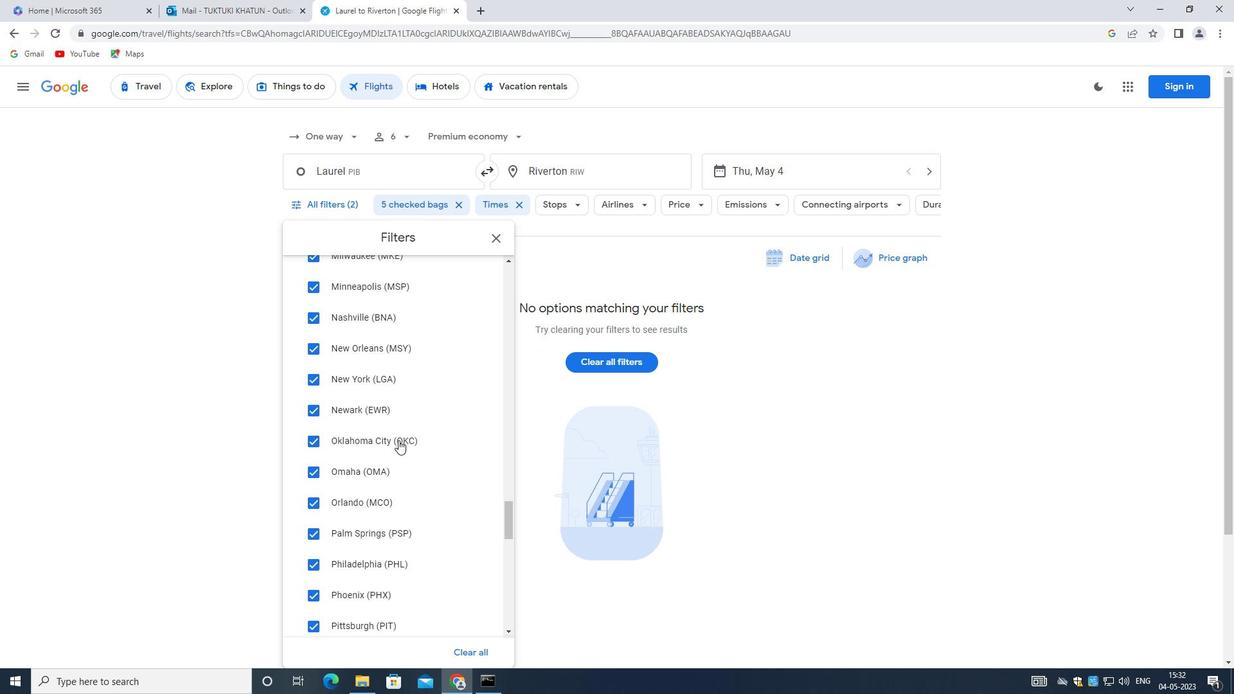 
Action: Mouse scrolled (395, 453) with delta (0, 0)
Screenshot: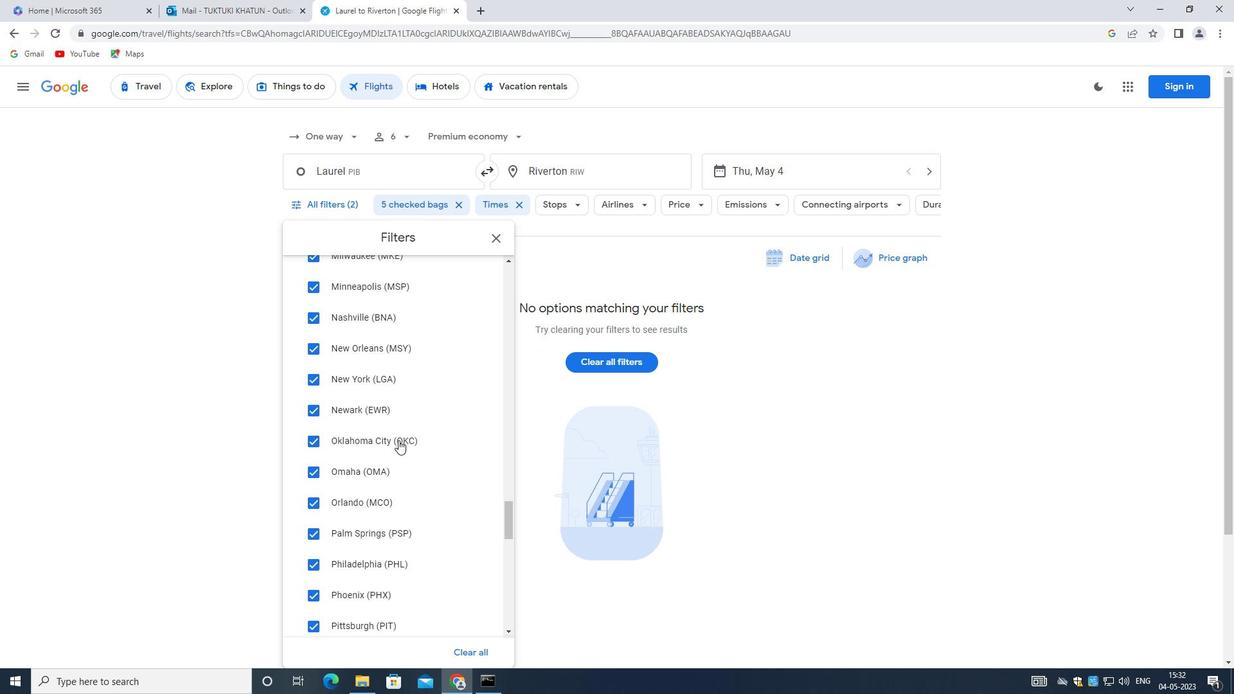 
Action: Mouse moved to (390, 458)
Screenshot: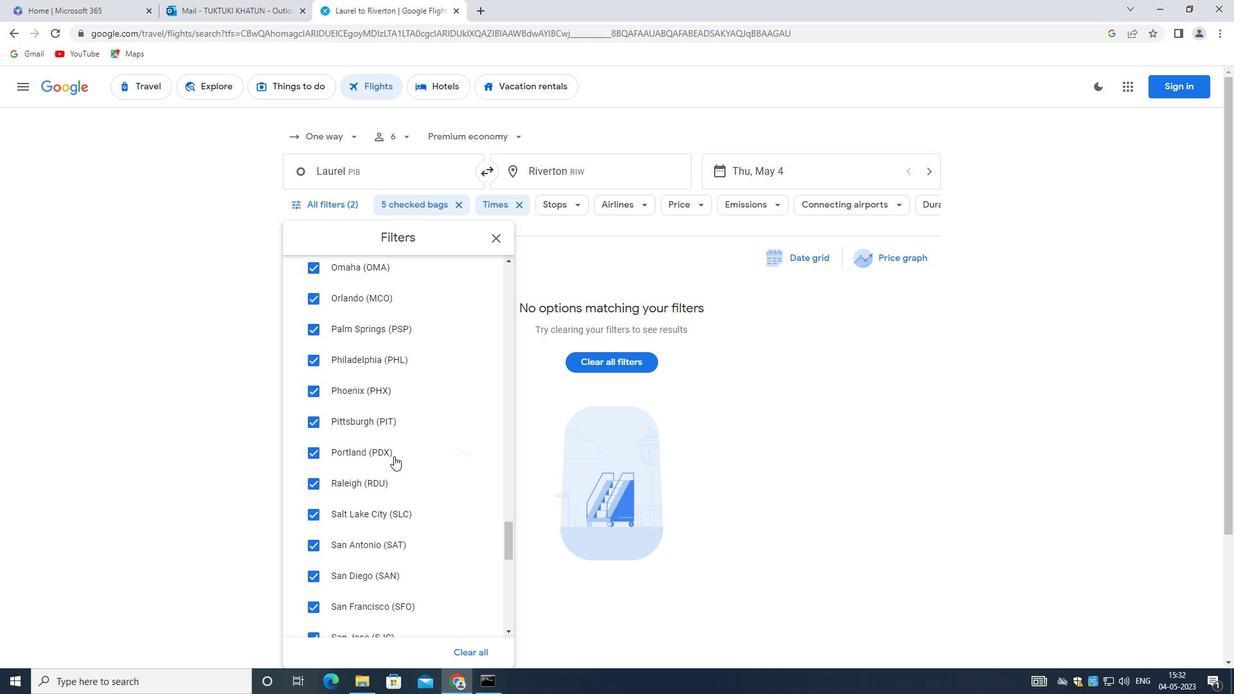 
Action: Mouse scrolled (390, 457) with delta (0, 0)
Screenshot: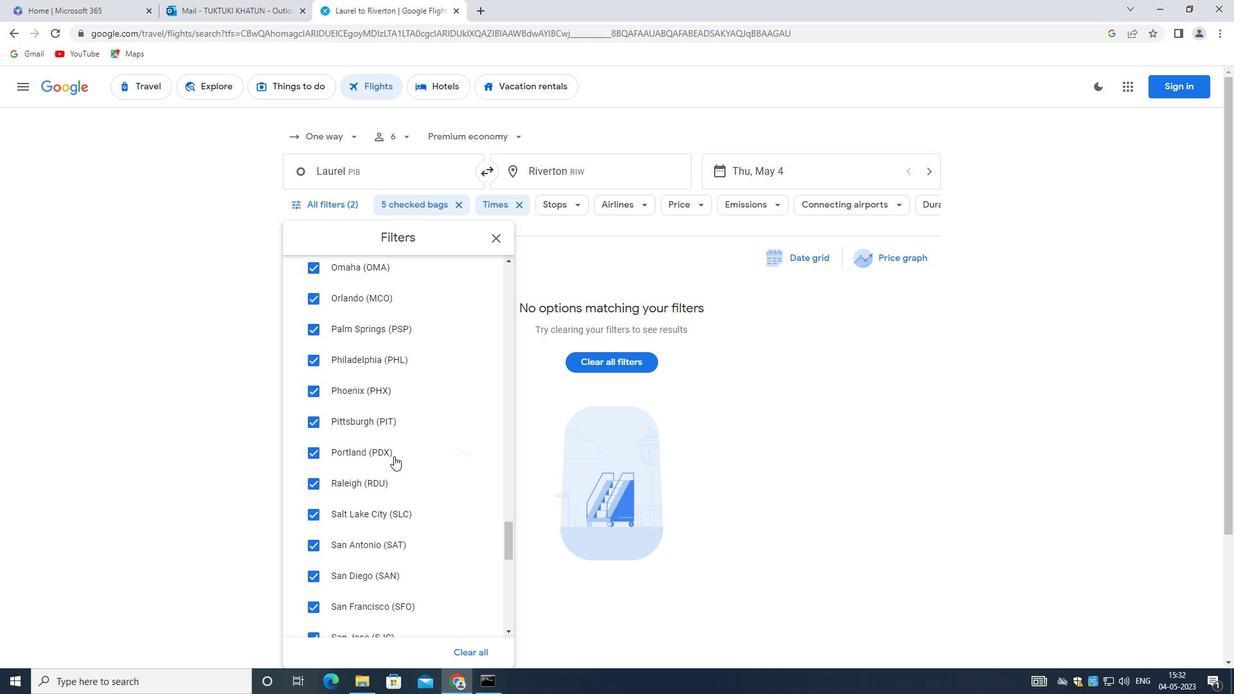 
Action: Mouse moved to (390, 459)
Screenshot: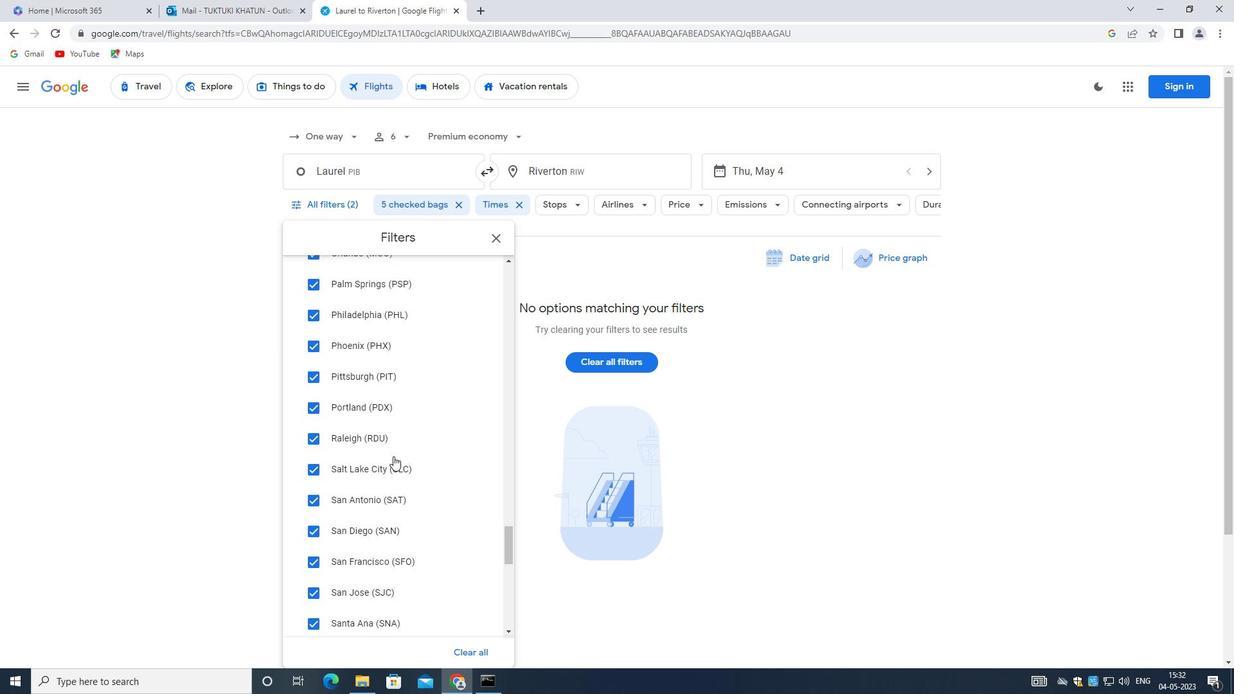 
Action: Mouse scrolled (390, 458) with delta (0, 0)
Screenshot: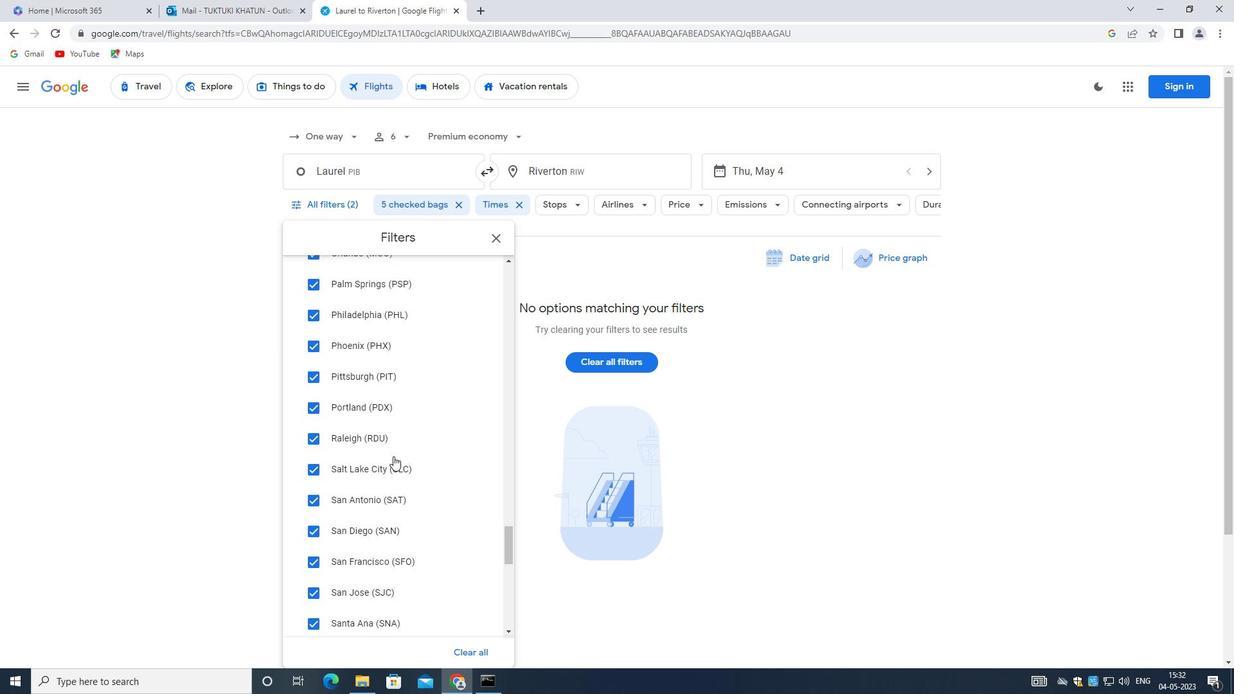 
Action: Mouse scrolled (390, 458) with delta (0, 0)
Screenshot: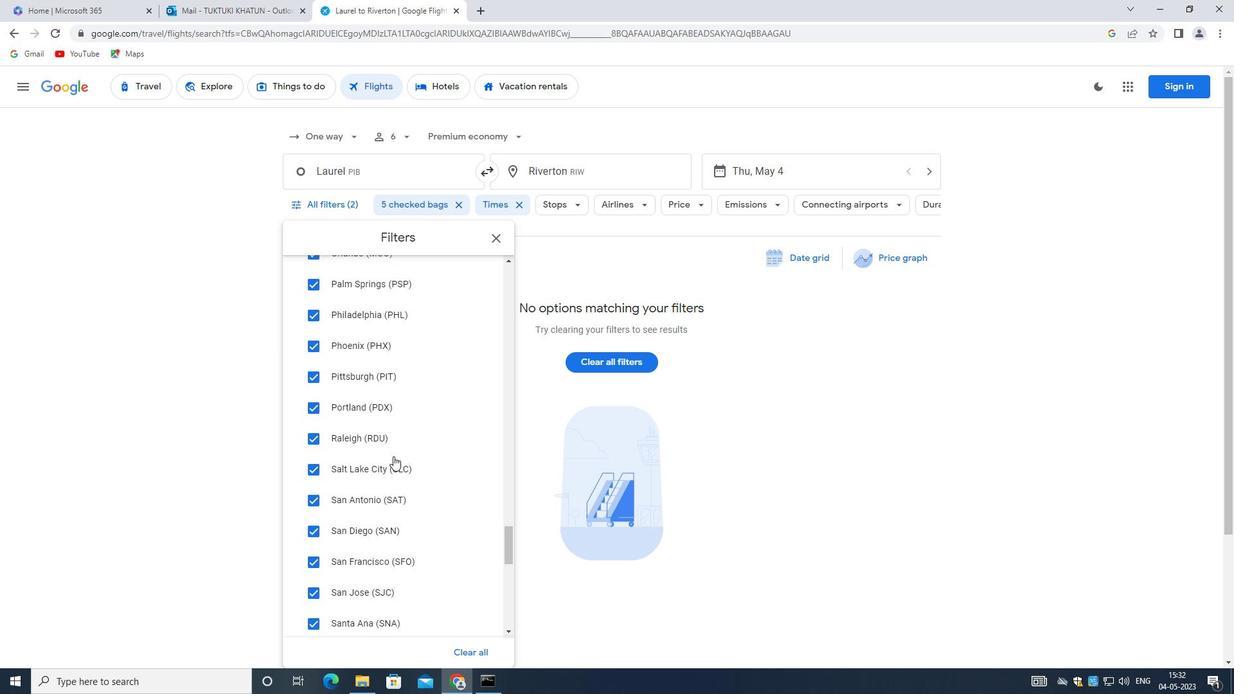 
Action: Mouse scrolled (390, 458) with delta (0, 0)
Screenshot: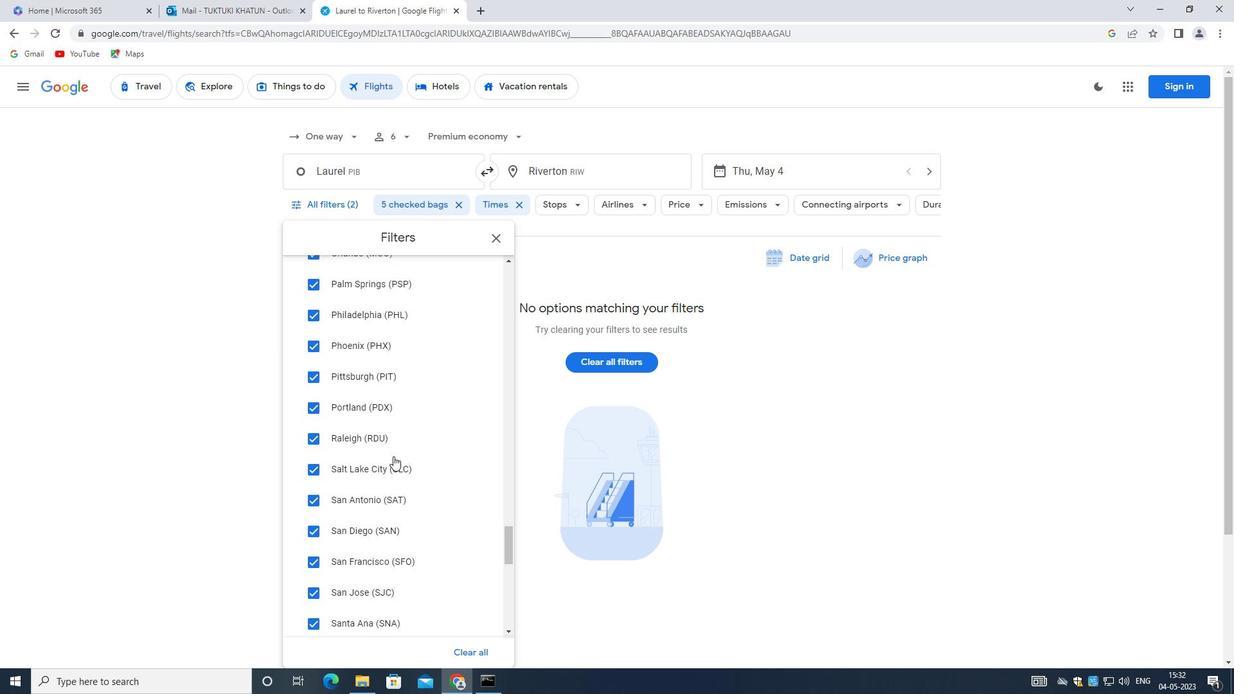 
Action: Mouse moved to (387, 466)
Screenshot: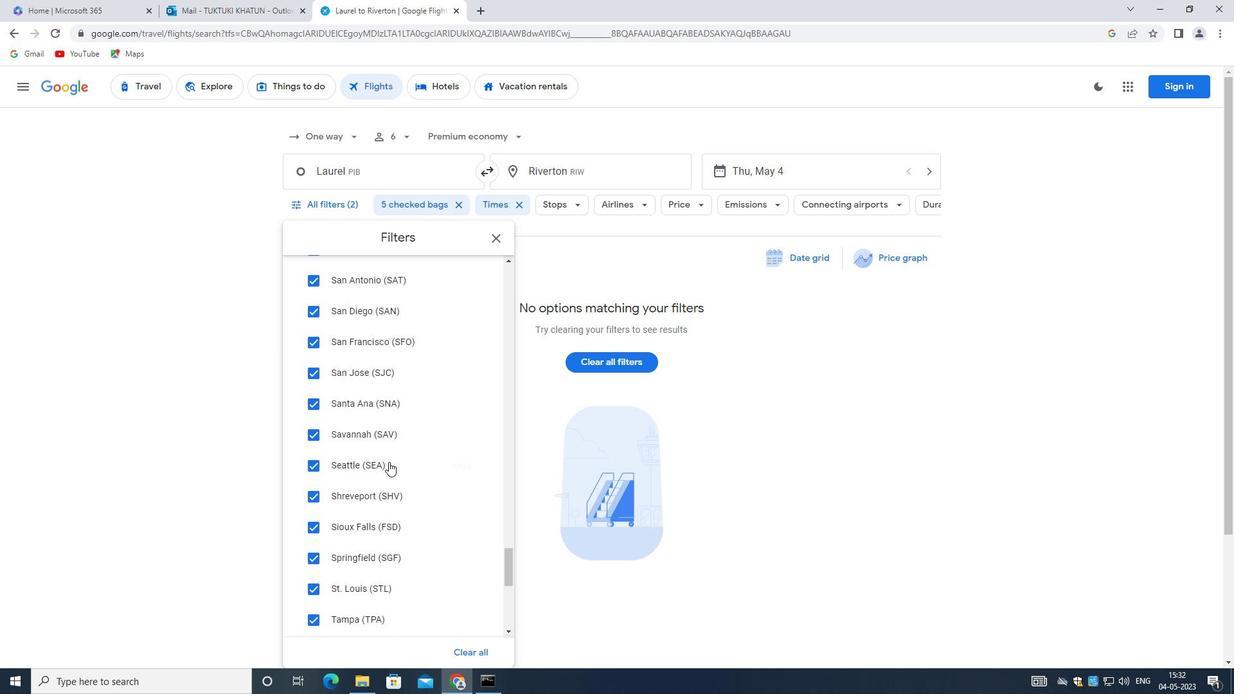 
Action: Mouse scrolled (387, 465) with delta (0, 0)
Screenshot: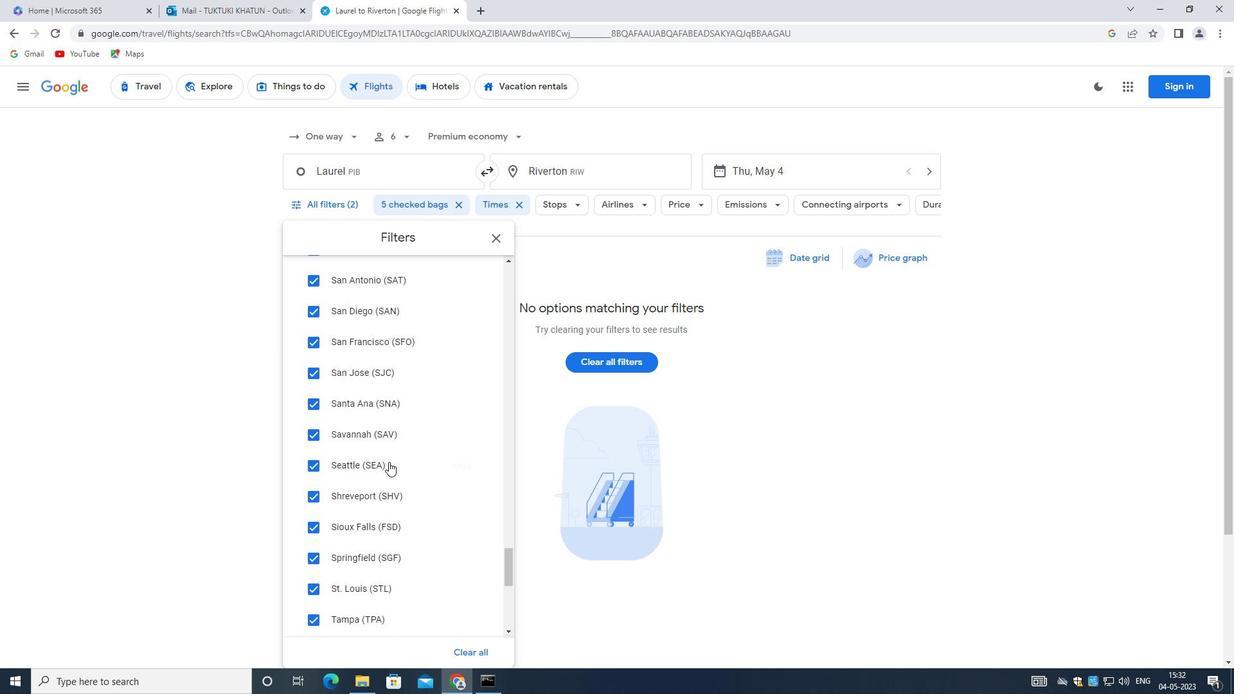 
Action: Mouse scrolled (387, 465) with delta (0, 0)
Screenshot: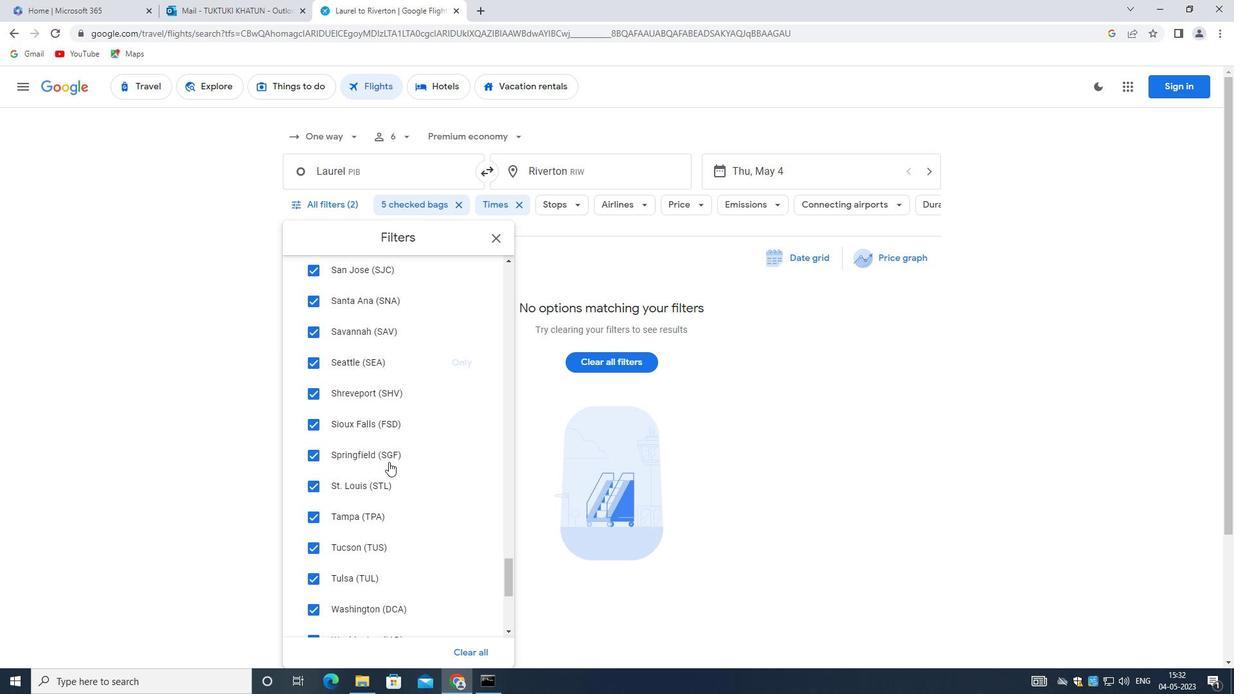 
Action: Mouse moved to (387, 466)
Screenshot: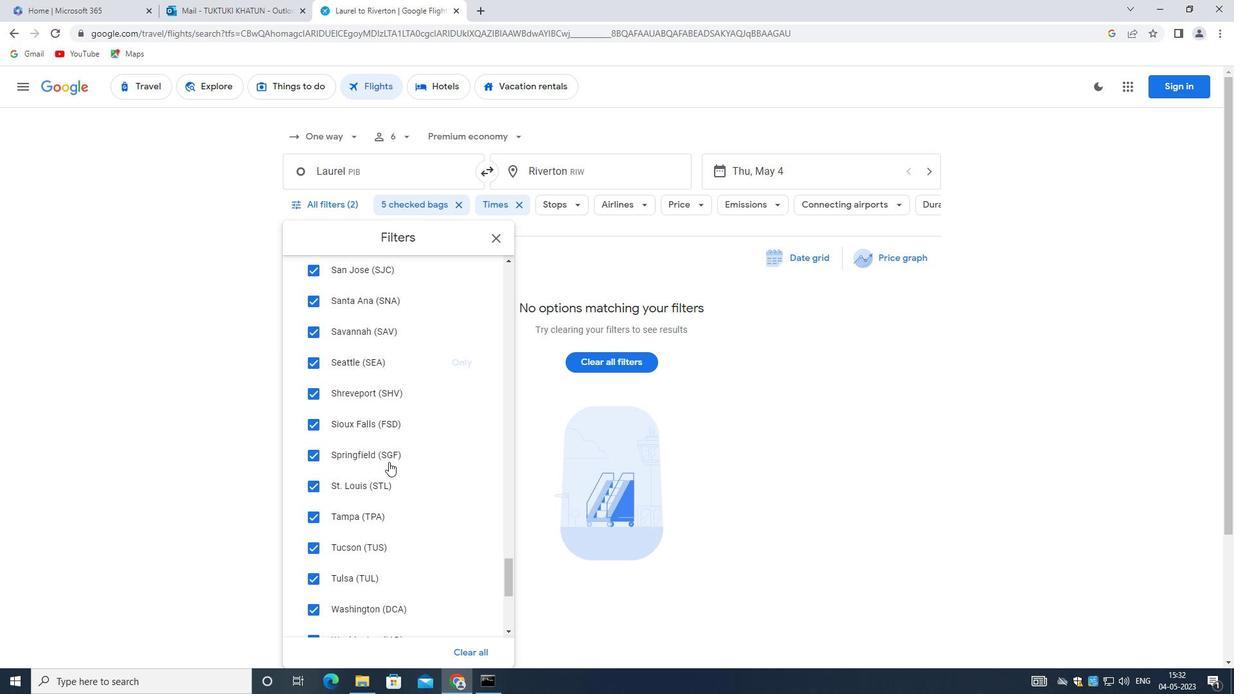 
Action: Mouse scrolled (387, 466) with delta (0, 0)
Screenshot: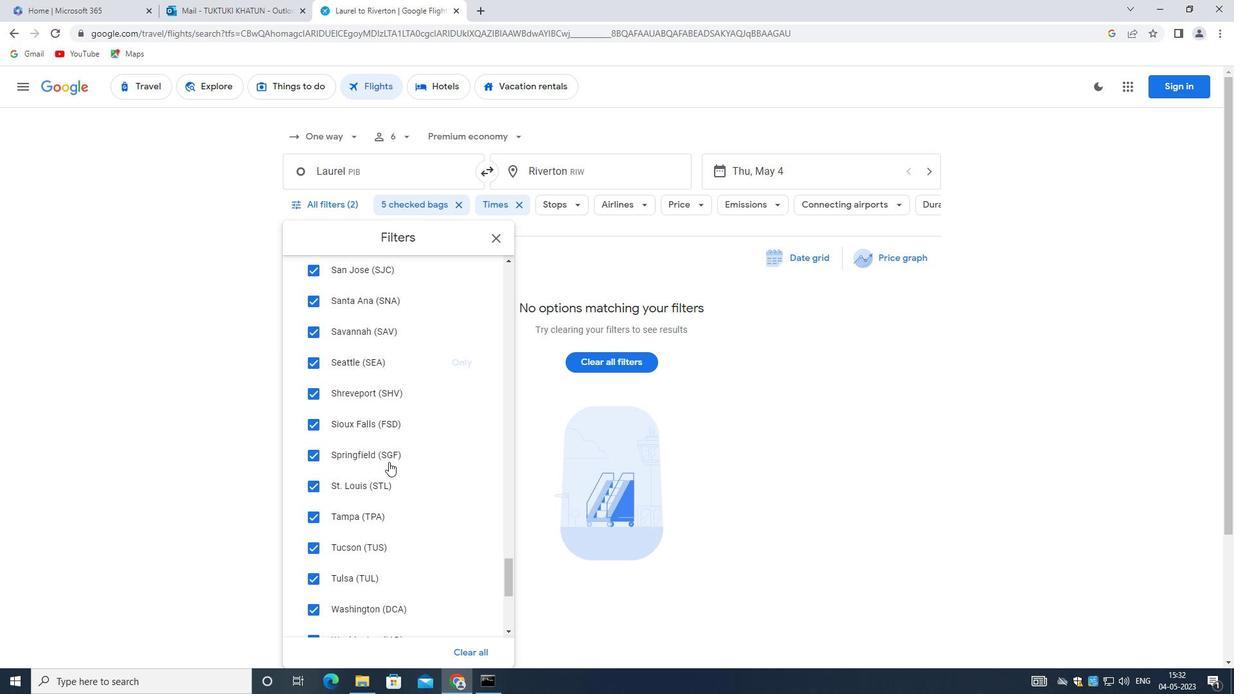 
Action: Mouse scrolled (387, 466) with delta (0, 0)
Screenshot: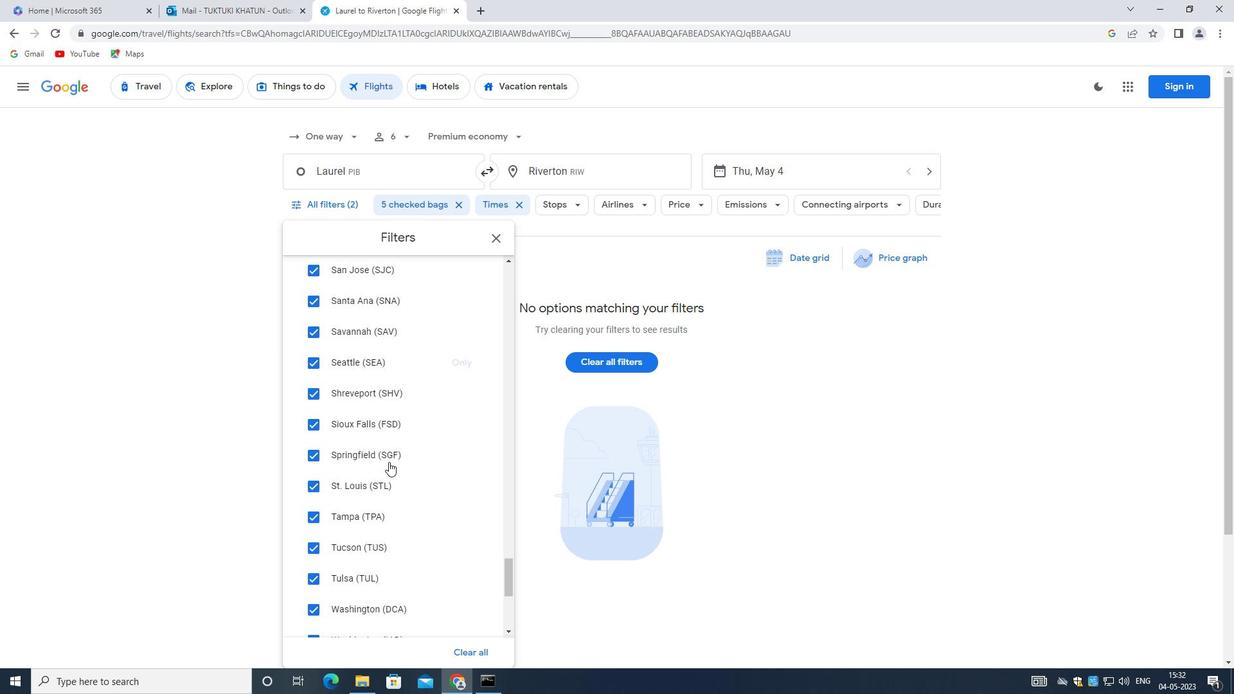 
Action: Mouse moved to (387, 467)
Screenshot: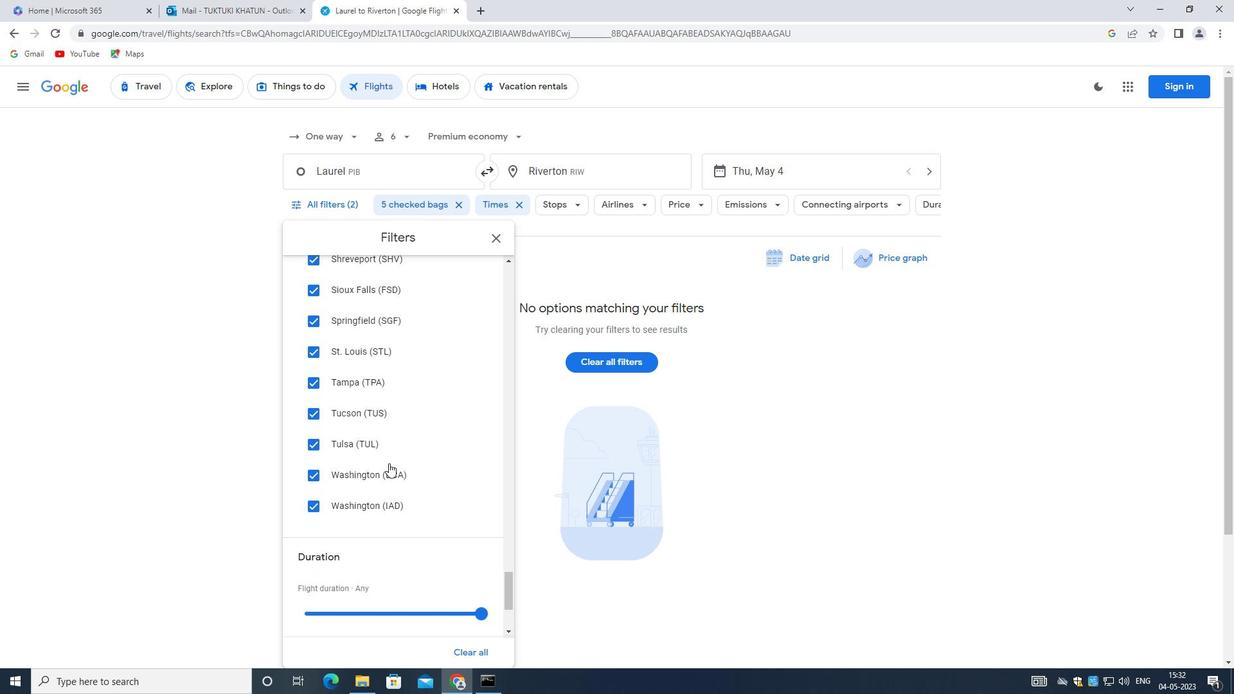 
Action: Mouse scrolled (387, 467) with delta (0, 0)
Screenshot: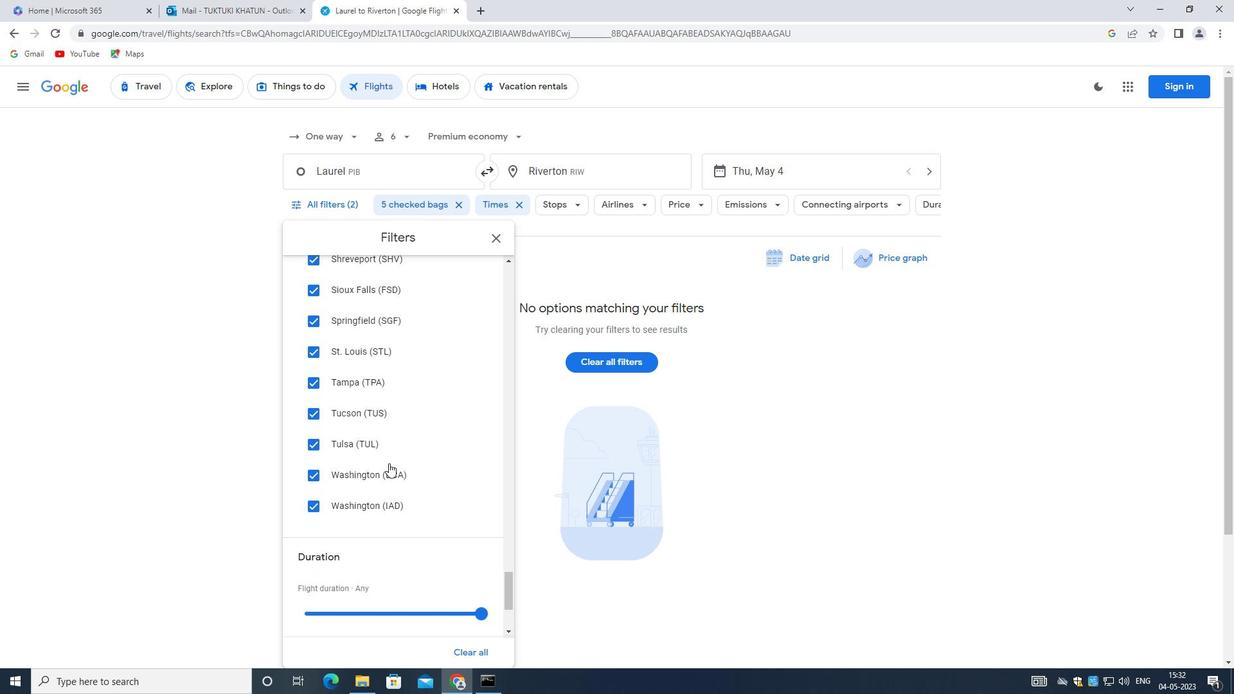 
Action: Mouse scrolled (387, 467) with delta (0, 0)
Screenshot: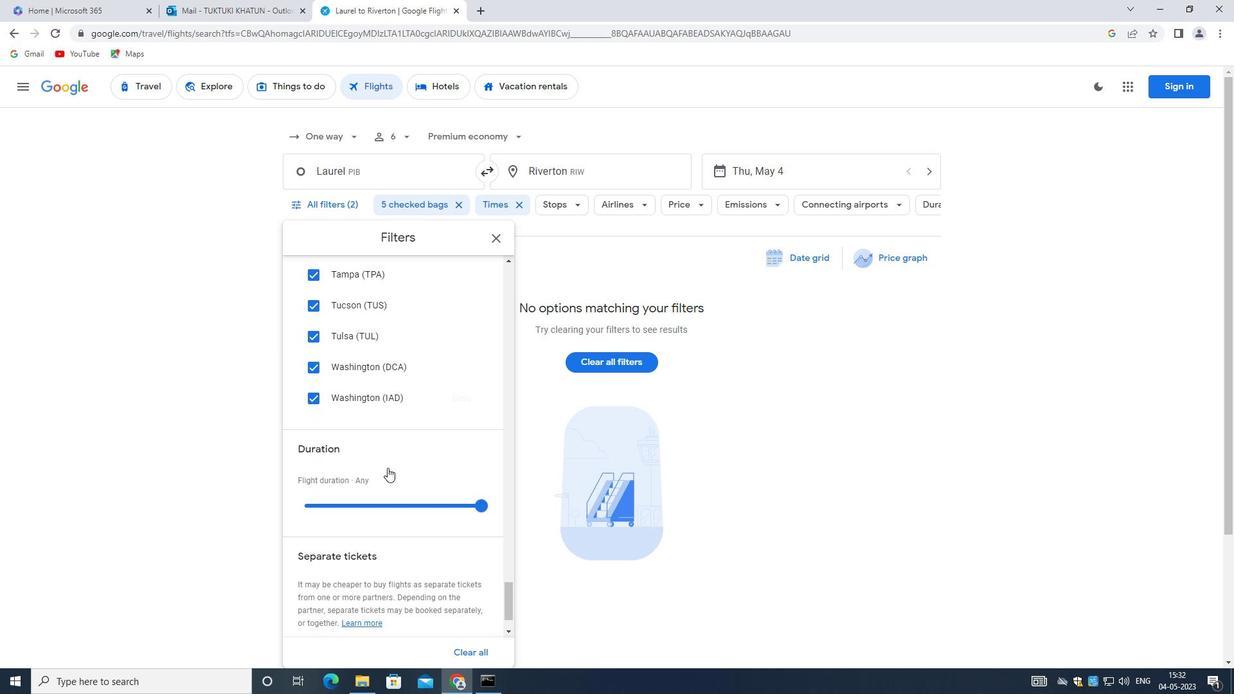
Action: Mouse moved to (387, 470)
Screenshot: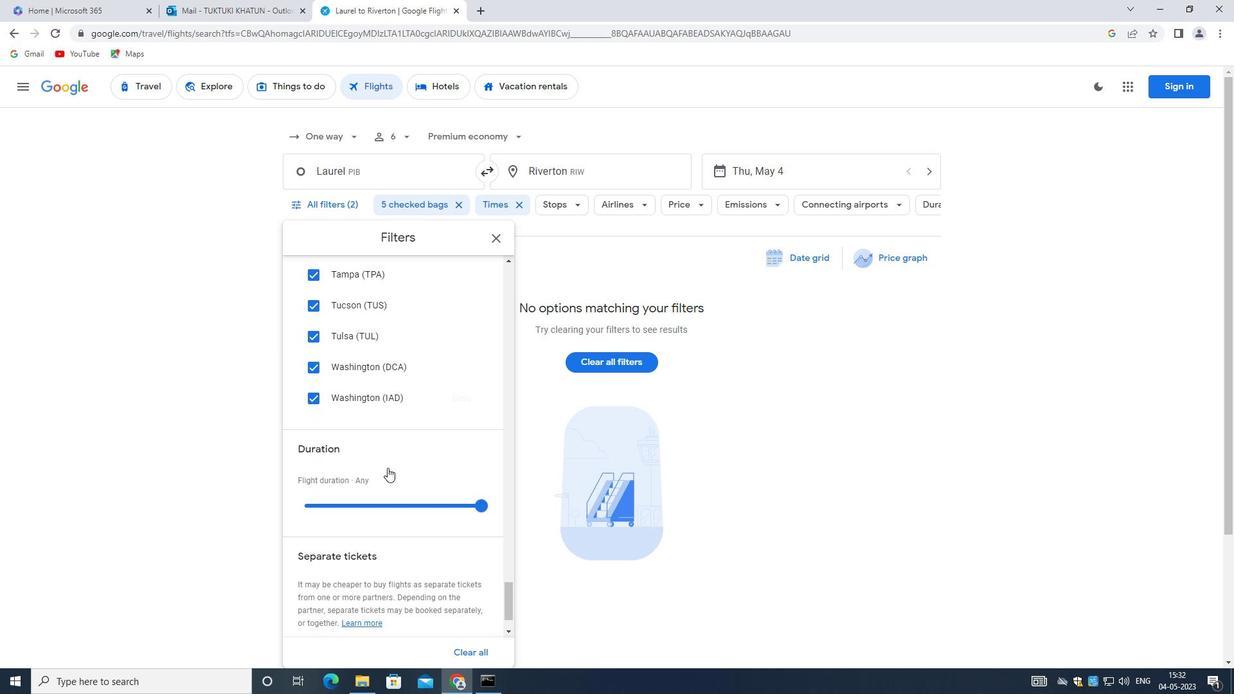 
Action: Mouse scrolled (387, 469) with delta (0, 0)
Screenshot: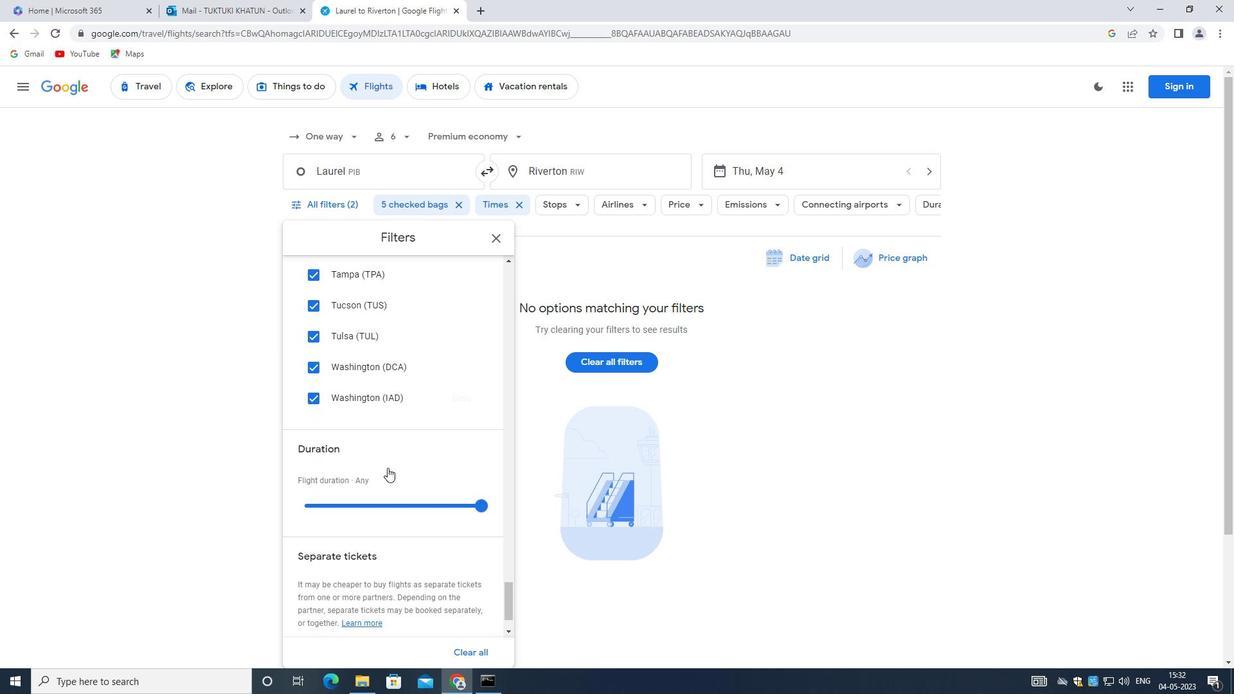 
Action: Mouse moved to (387, 473)
Screenshot: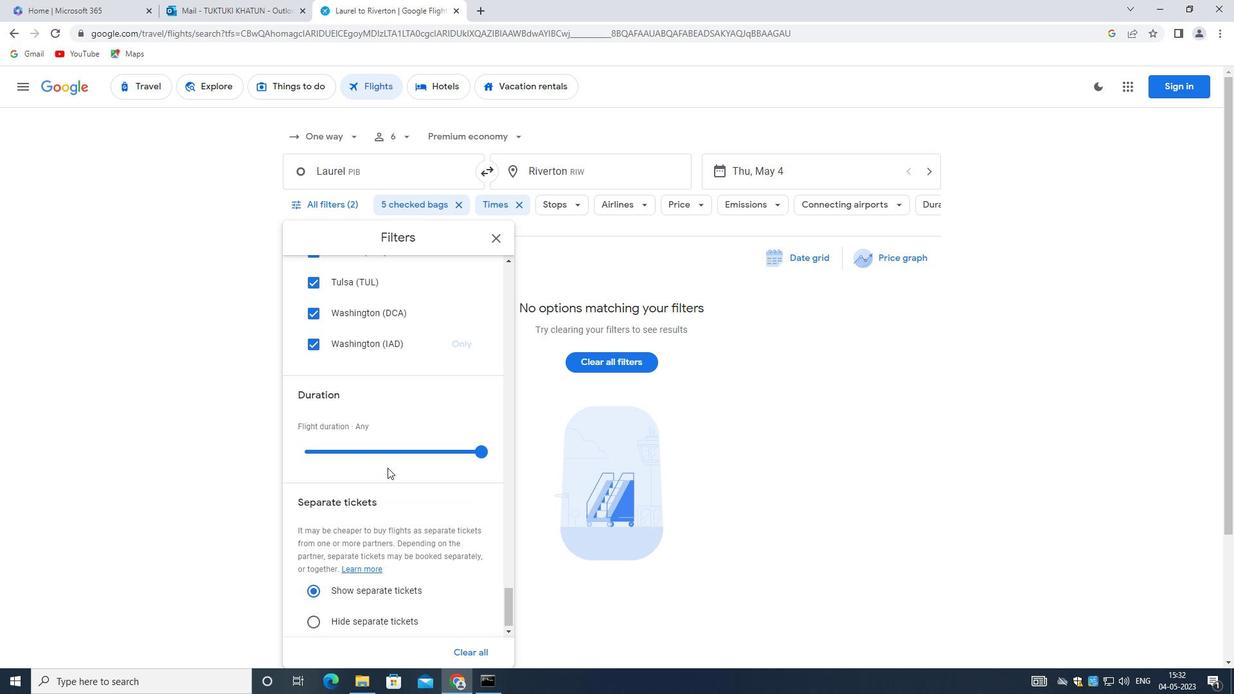 
Action: Mouse scrolled (387, 472) with delta (0, 0)
Screenshot: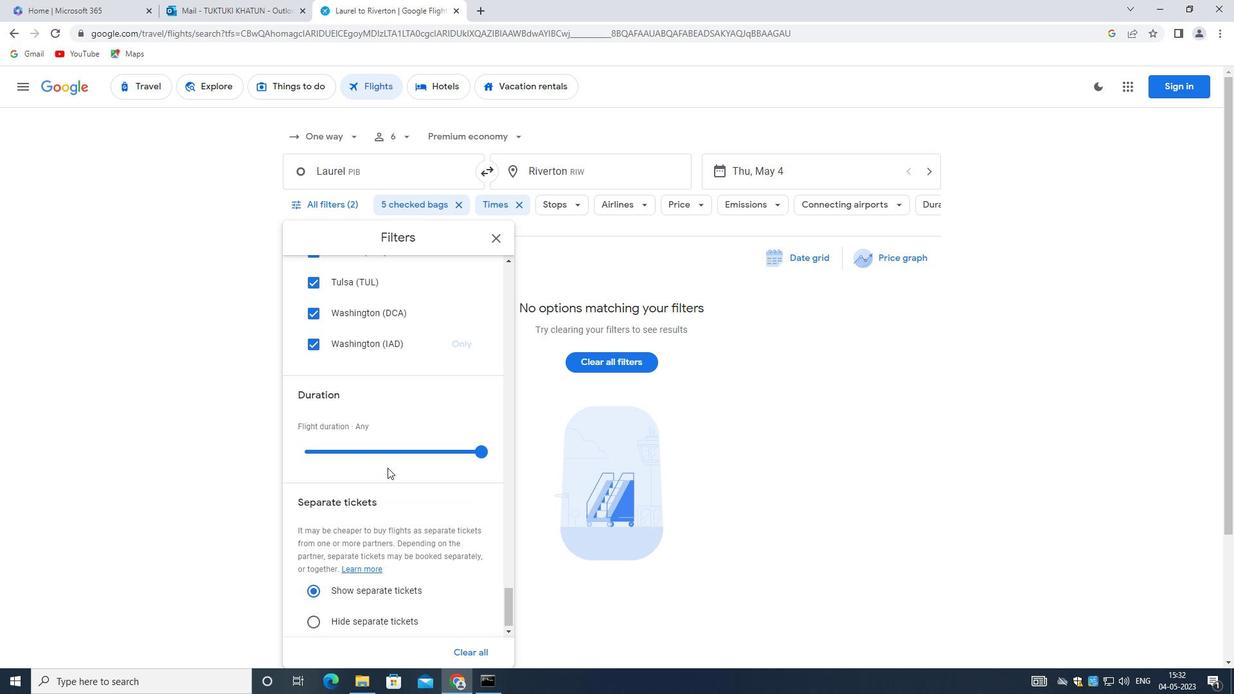 
Action: Mouse moved to (386, 474)
Screenshot: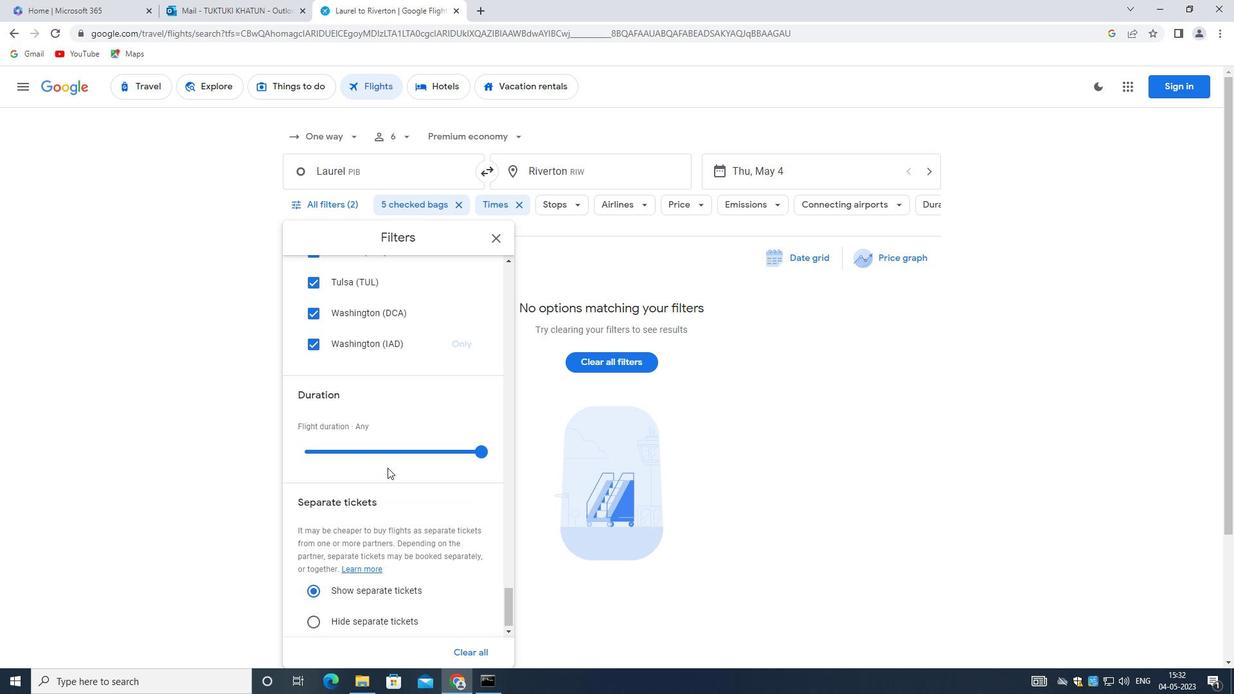 
Action: Mouse scrolled (386, 473) with delta (0, 0)
Screenshot: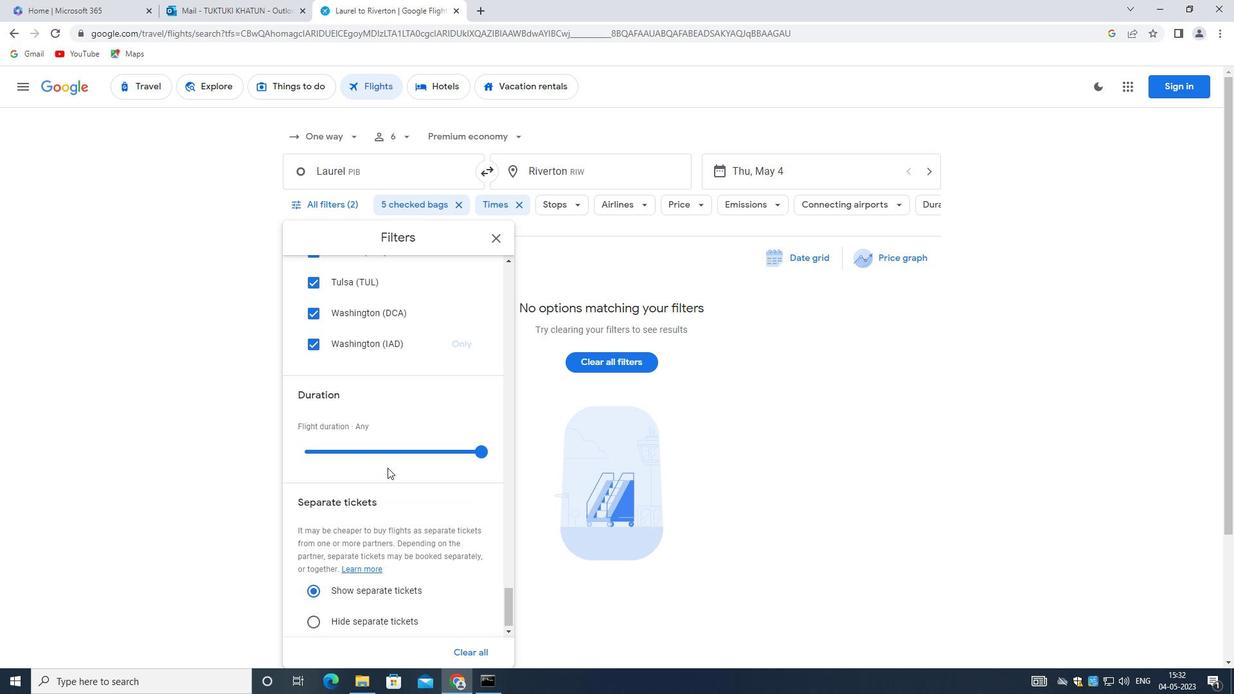 
Action: Mouse moved to (385, 476)
Screenshot: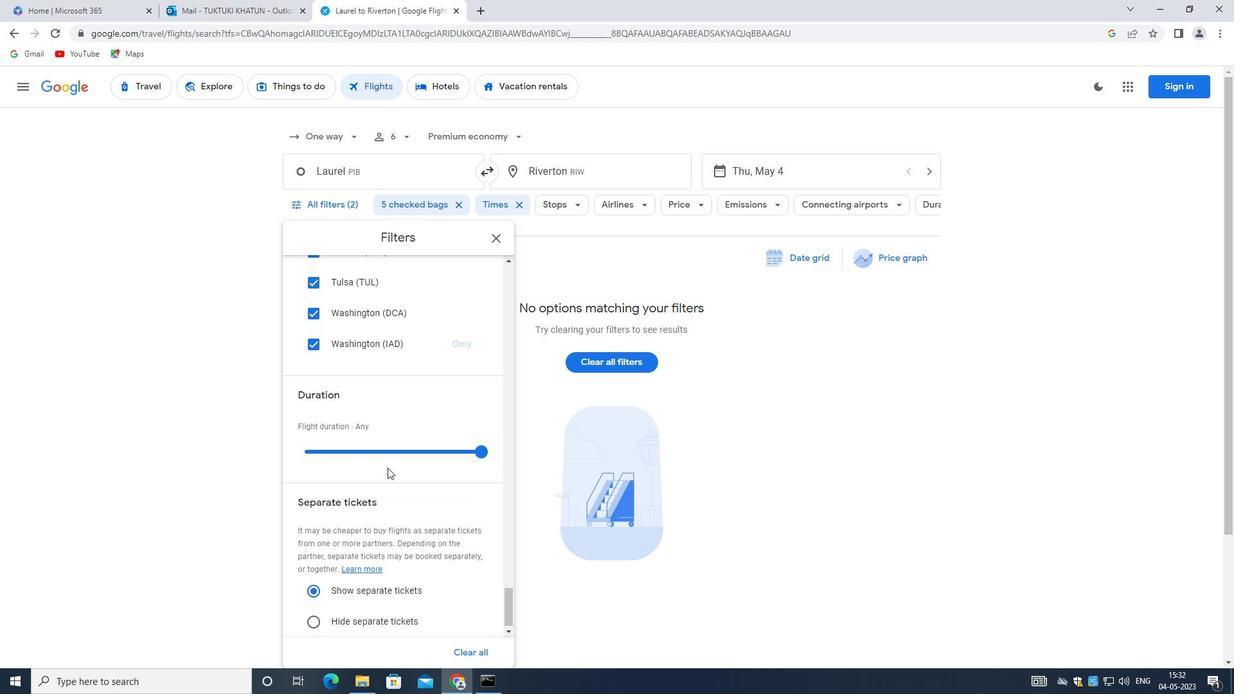 
Action: Mouse scrolled (385, 475) with delta (0, 0)
Screenshot: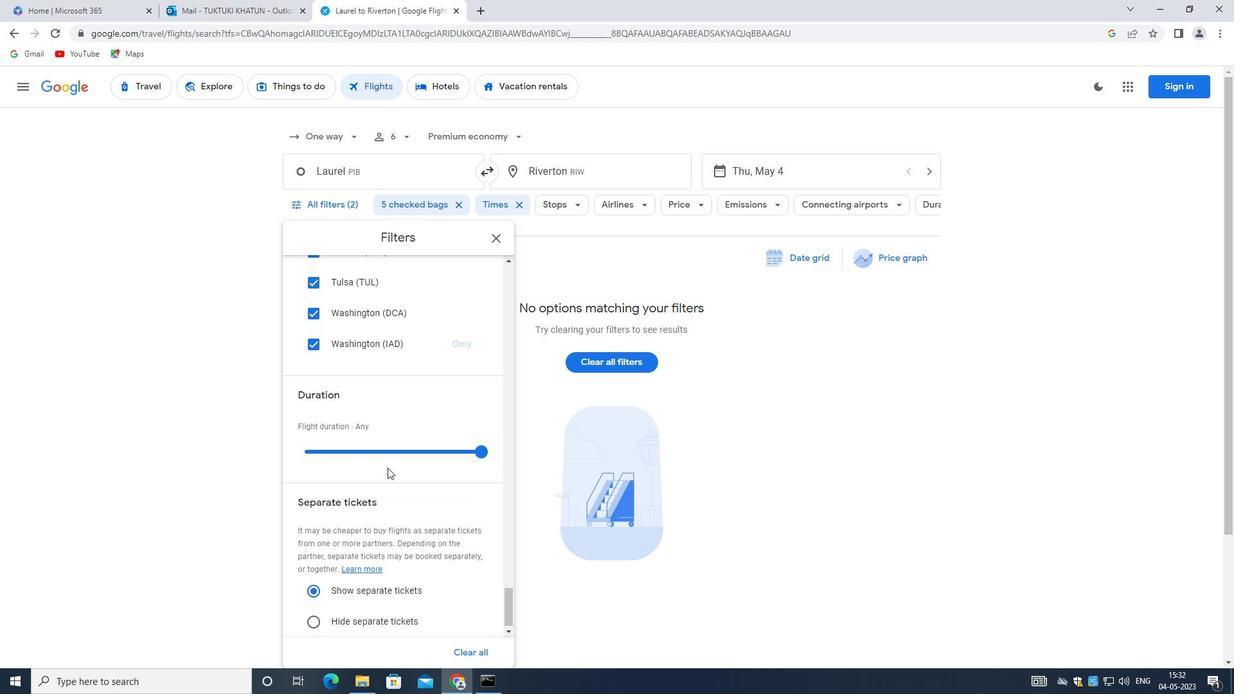 
Action: Mouse scrolled (385, 475) with delta (0, 0)
Screenshot: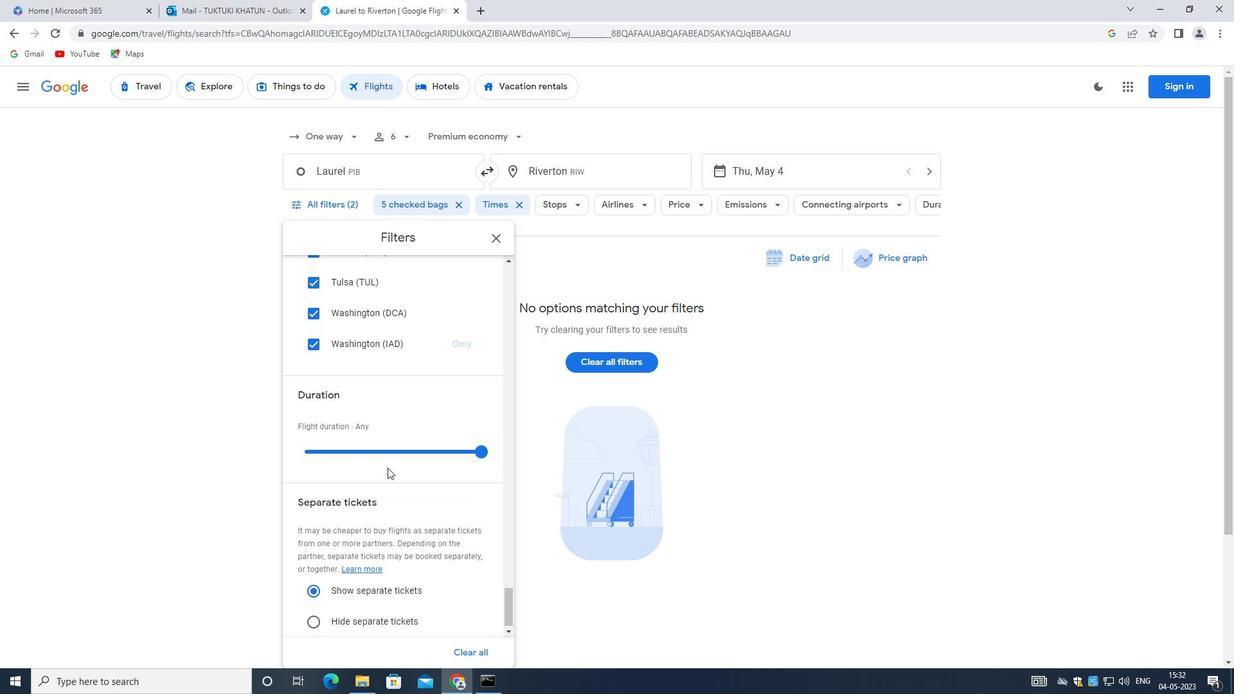 
Action: Mouse moved to (381, 476)
Screenshot: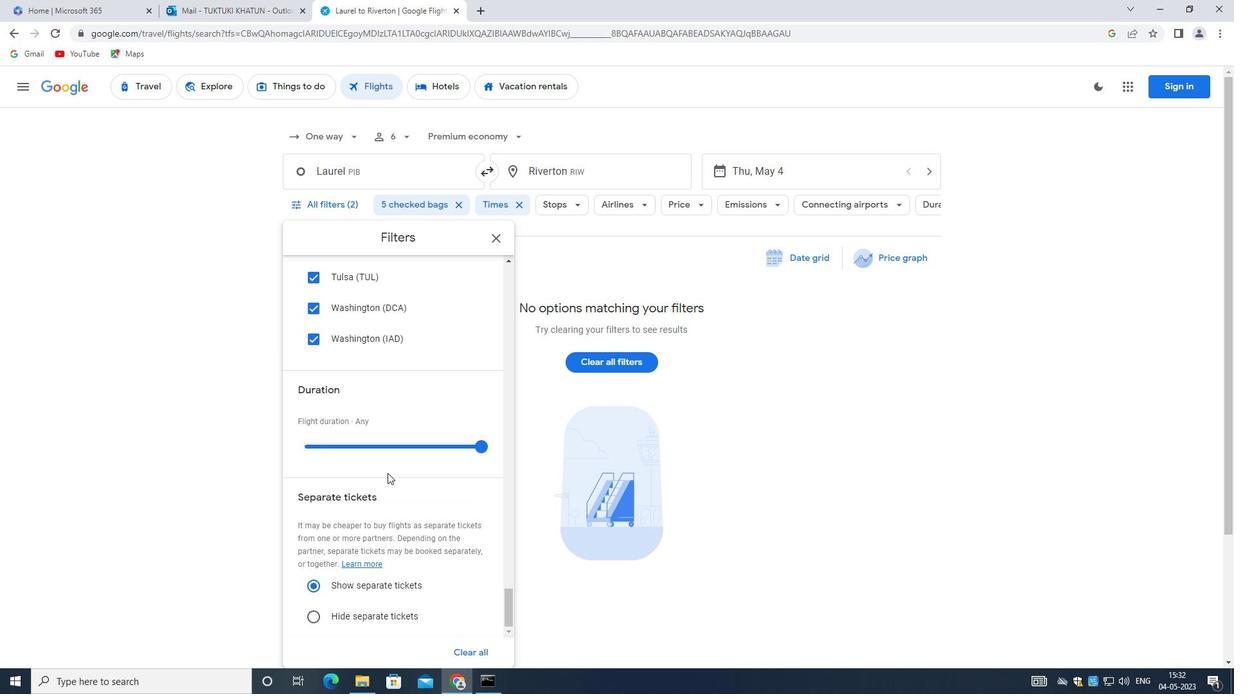 
Action: Mouse scrolled (381, 475) with delta (0, 0)
Screenshot: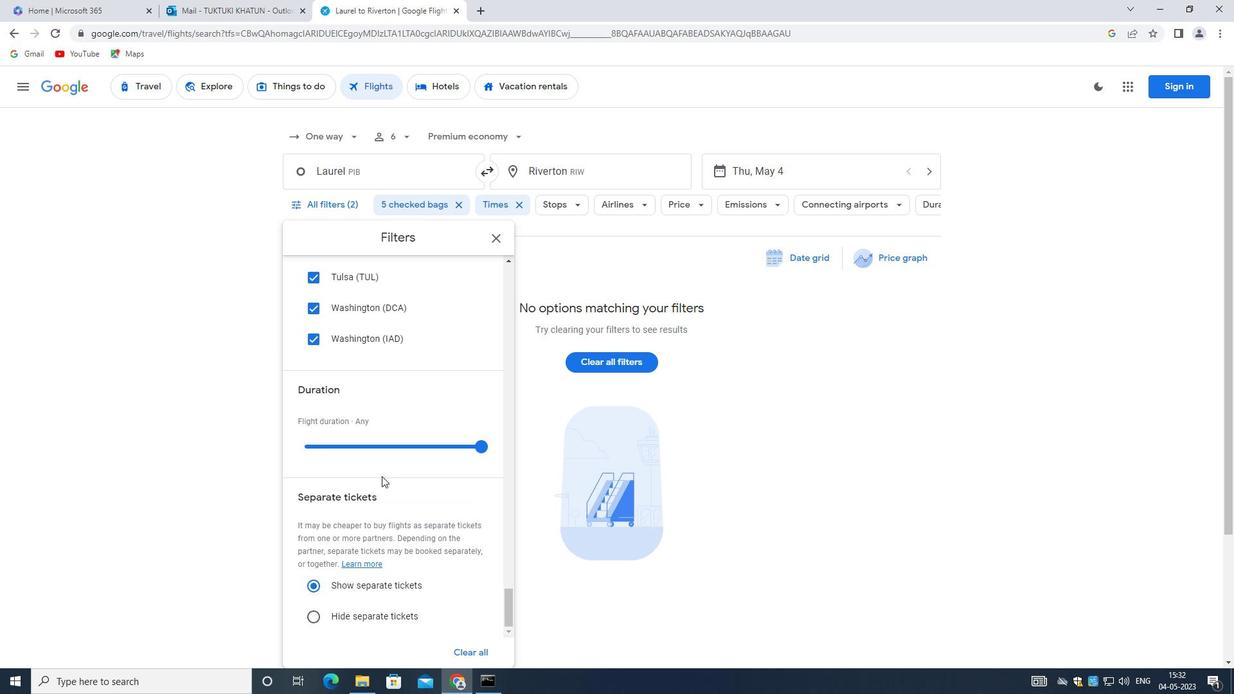 
Action: Mouse scrolled (381, 475) with delta (0, 0)
Screenshot: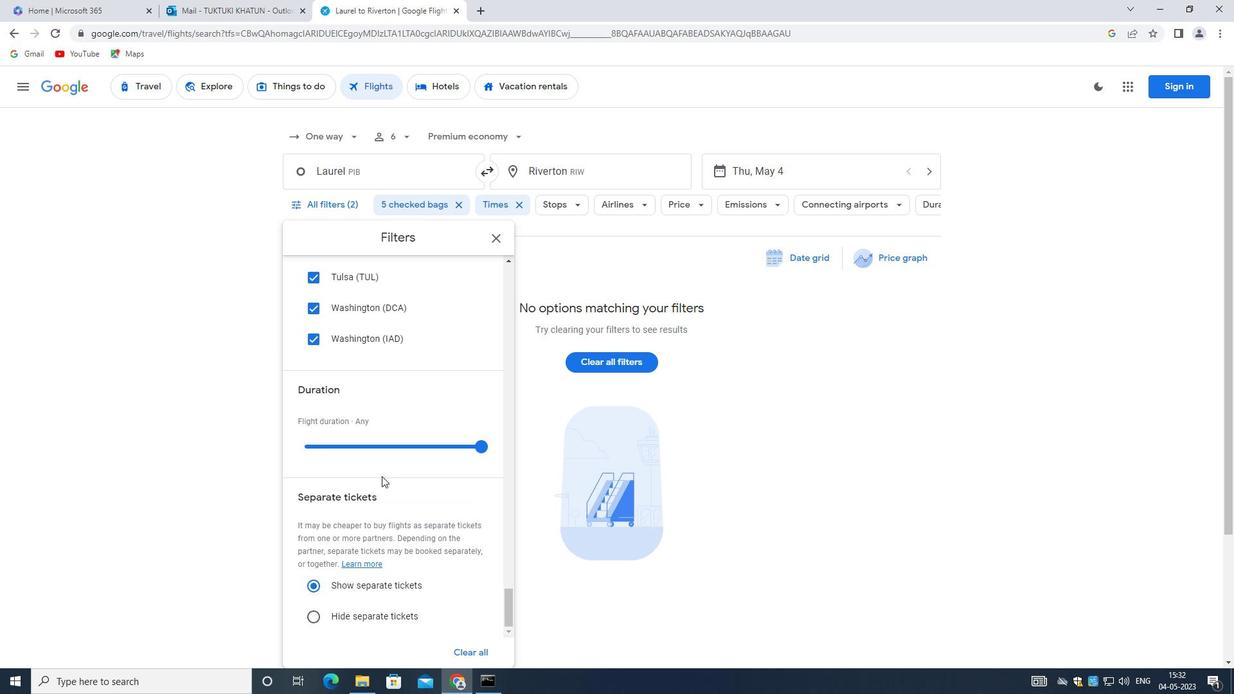 
Action: Mouse scrolled (381, 475) with delta (0, 0)
Screenshot: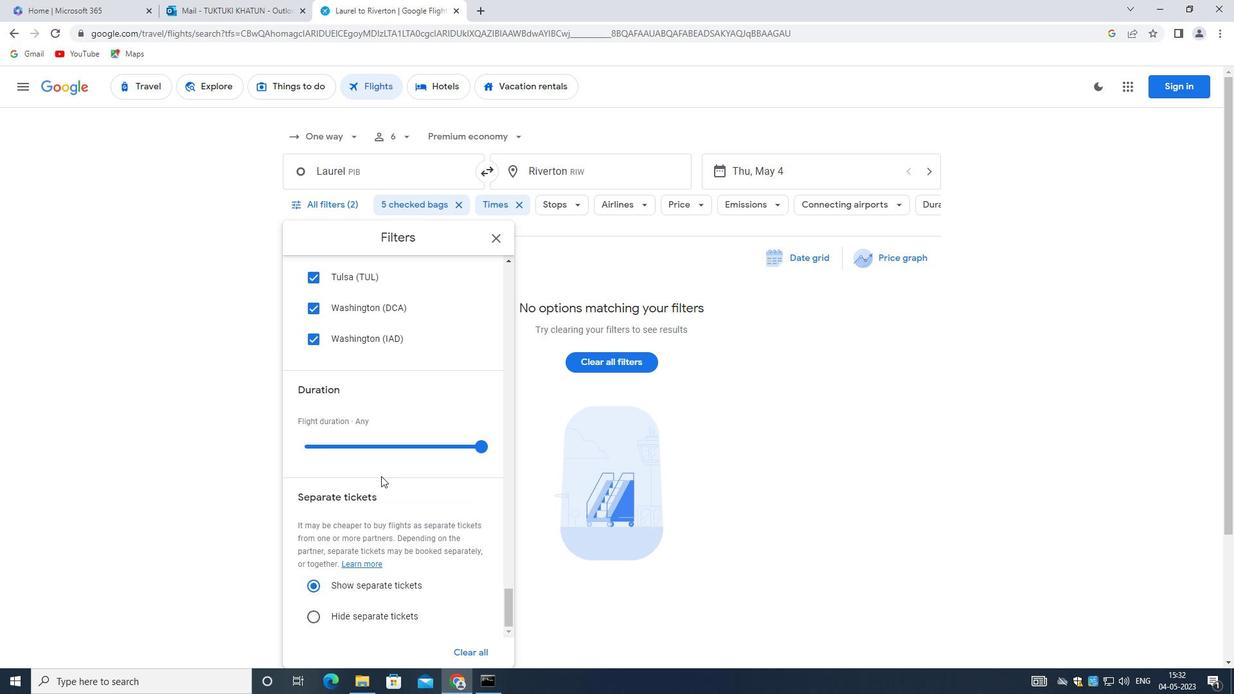 
Action: Mouse moved to (380, 476)
Screenshot: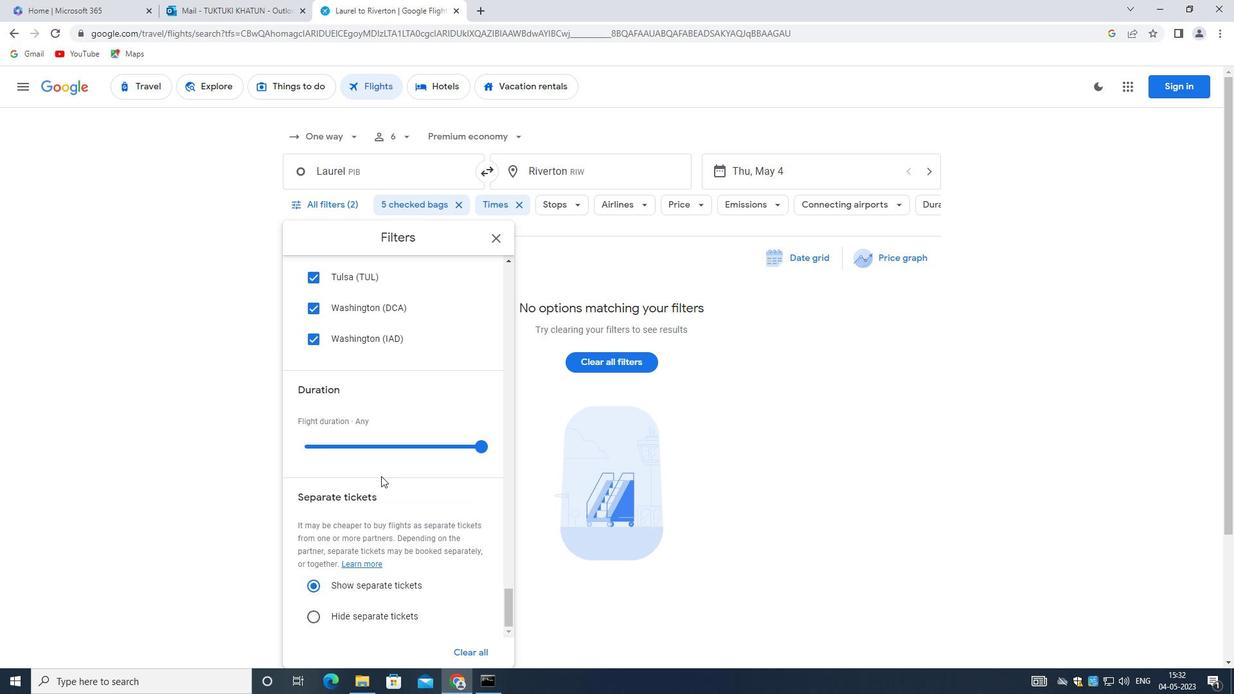 
Action: Mouse scrolled (380, 475) with delta (0, 0)
Screenshot: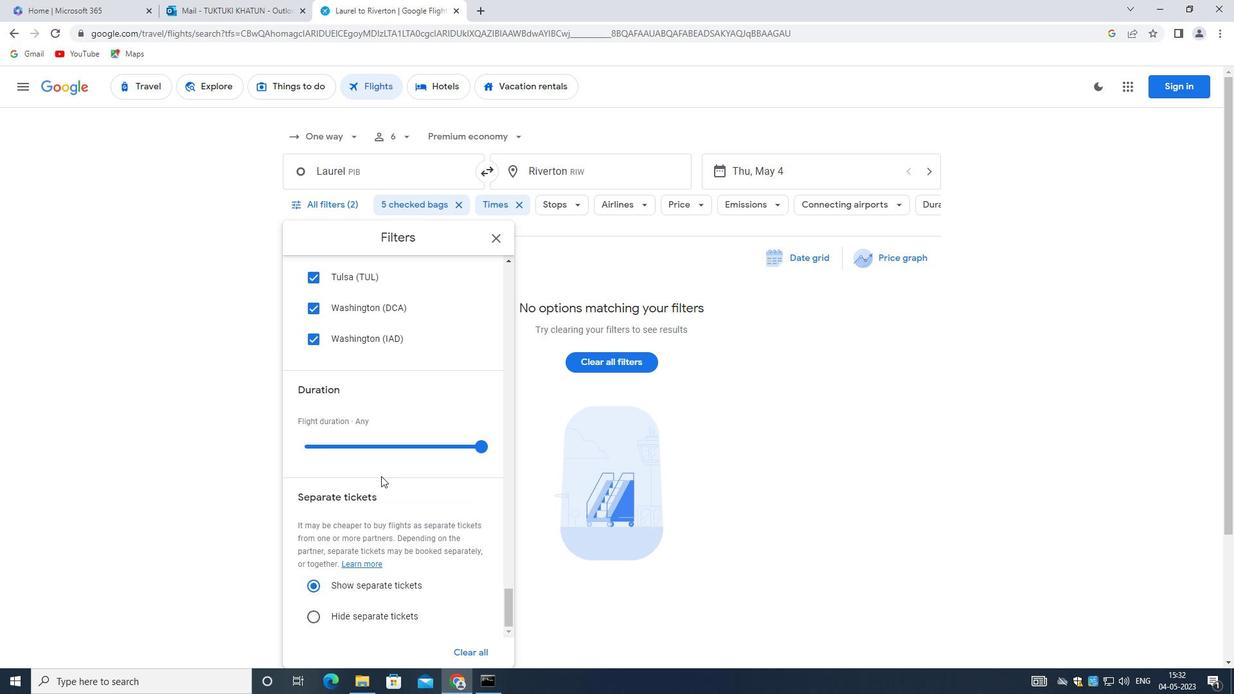 
Action: Mouse scrolled (380, 475) with delta (0, 0)
Screenshot: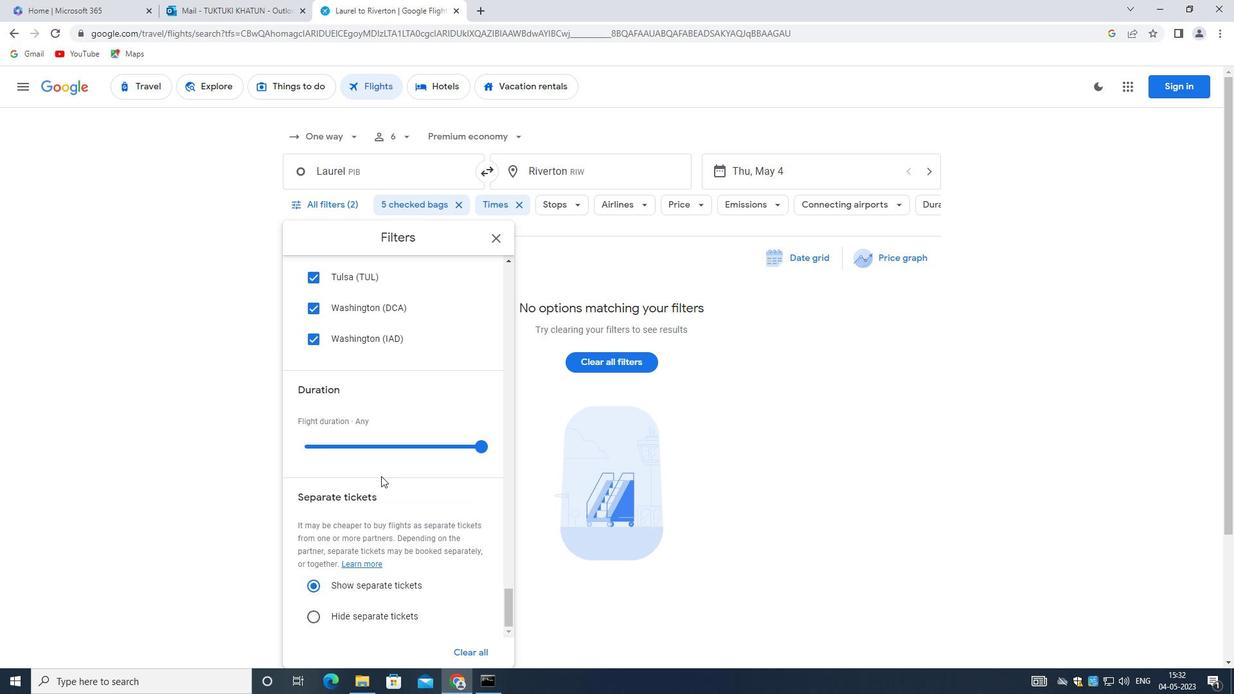 
Action: Mouse scrolled (380, 475) with delta (0, 0)
Screenshot: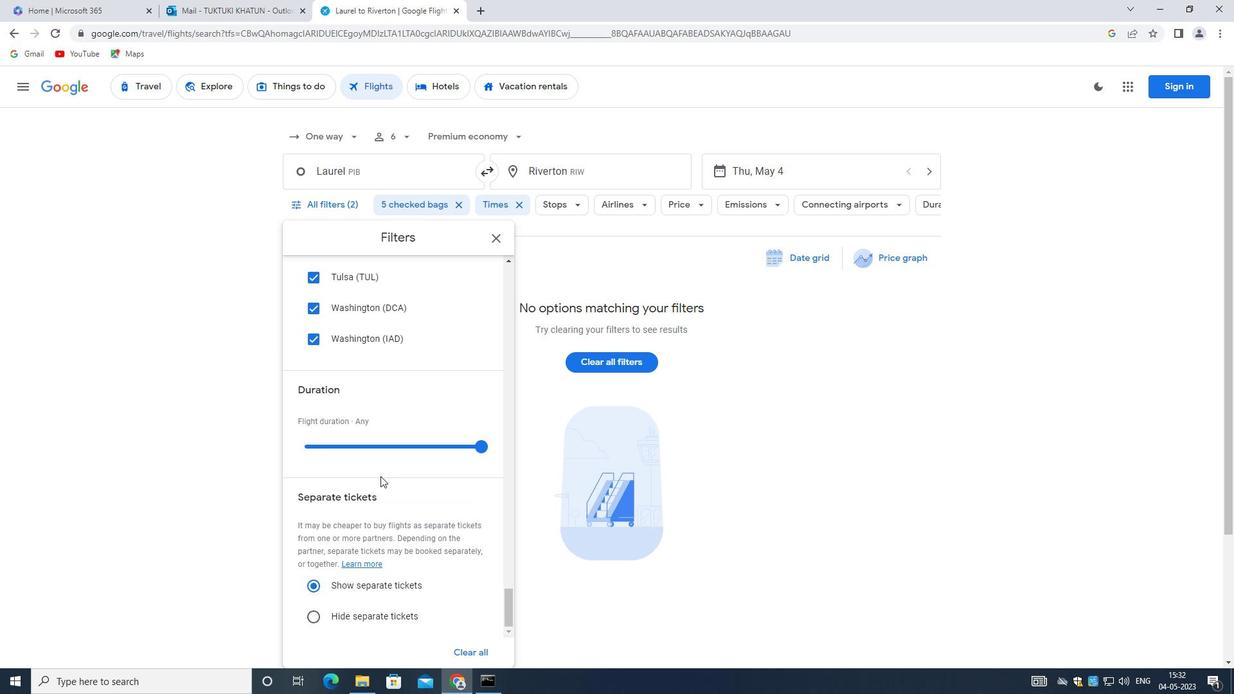 
Action: Mouse scrolled (380, 475) with delta (0, 0)
Screenshot: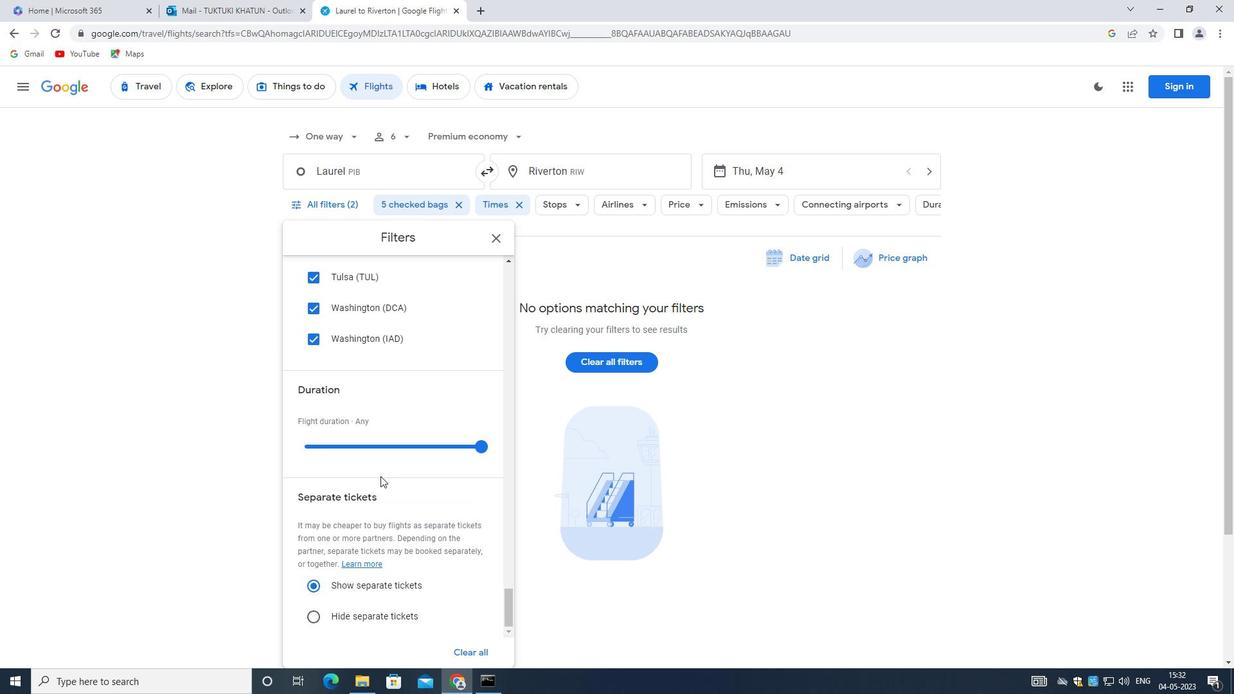 
Action: Mouse scrolled (380, 475) with delta (0, 0)
Screenshot: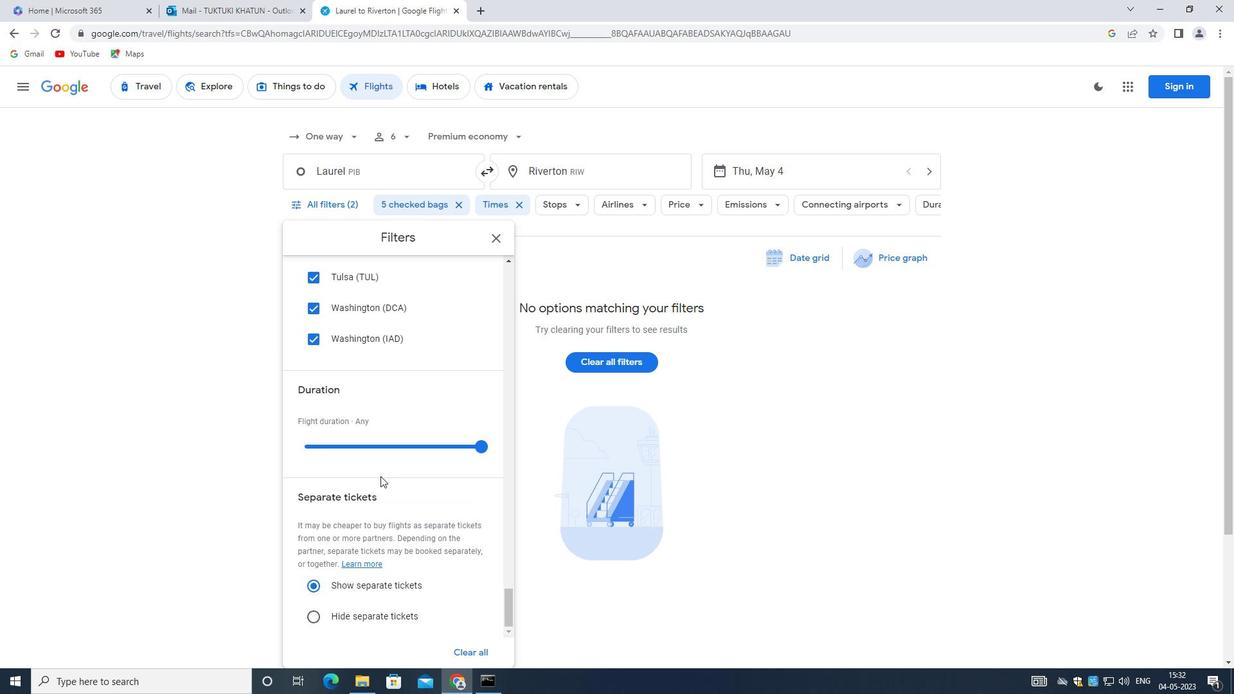 
Action: Mouse scrolled (380, 475) with delta (0, 0)
Screenshot: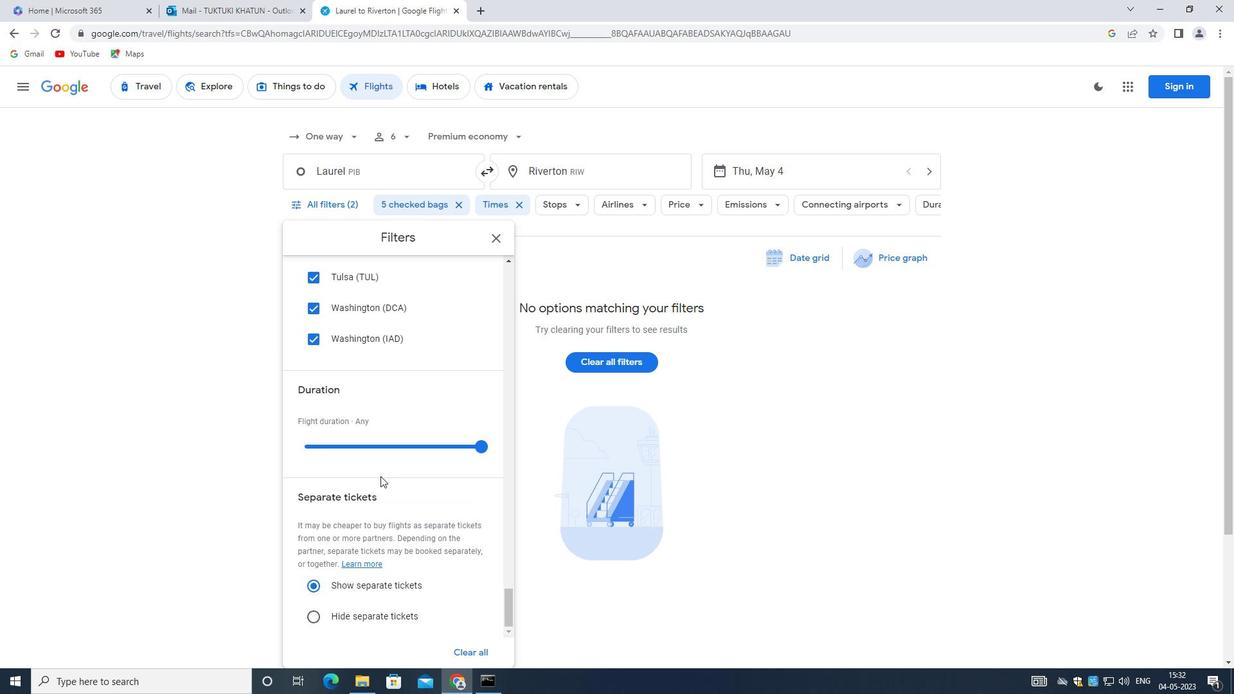 
Action: Mouse scrolled (380, 475) with delta (0, 0)
Screenshot: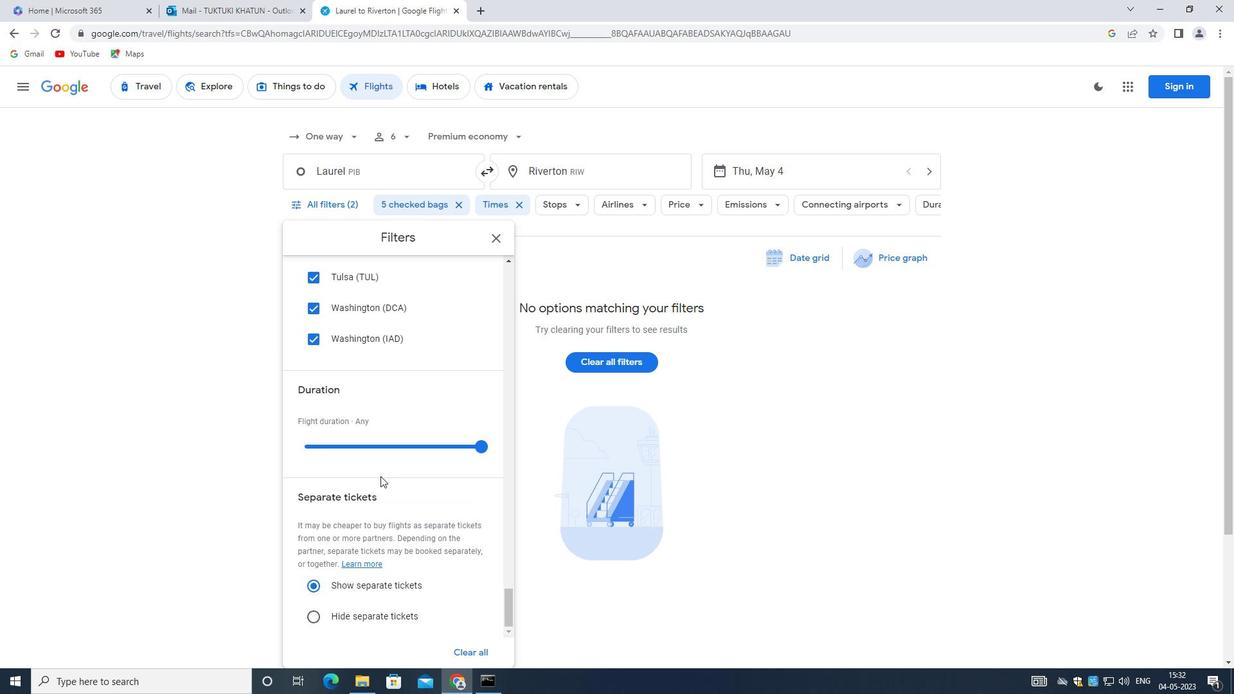 
Action: Mouse moved to (374, 482)
Screenshot: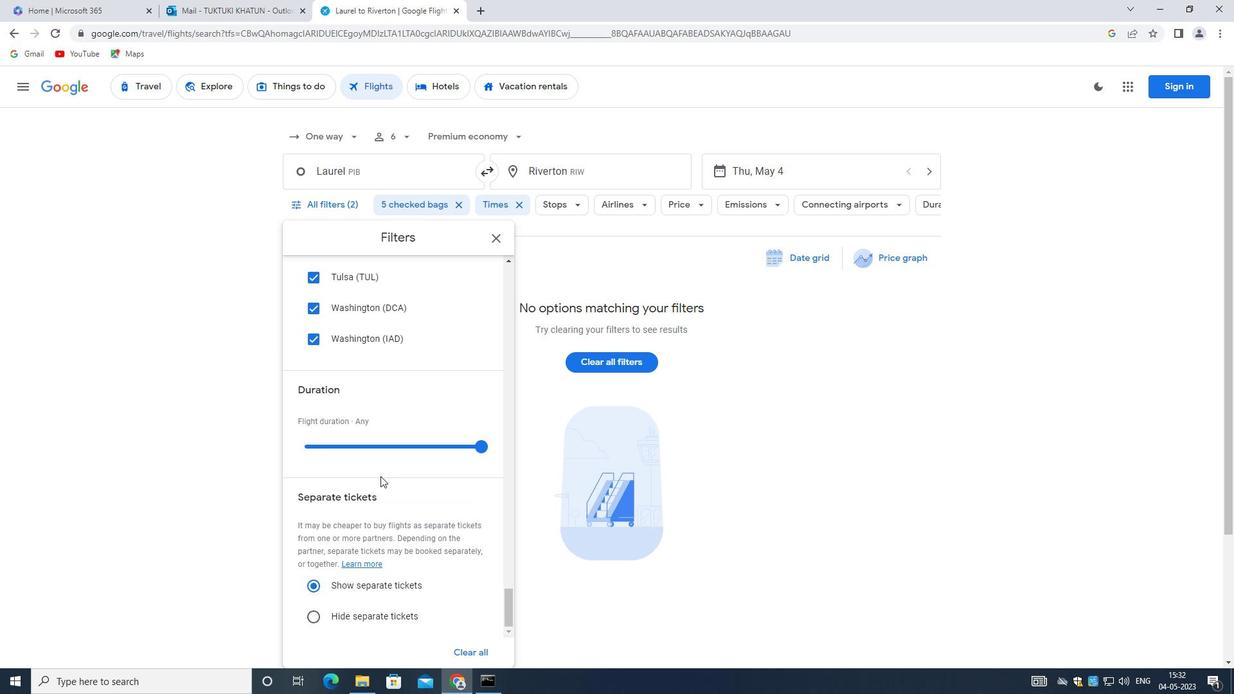
Action: Mouse scrolled (374, 482) with delta (0, 0)
Screenshot: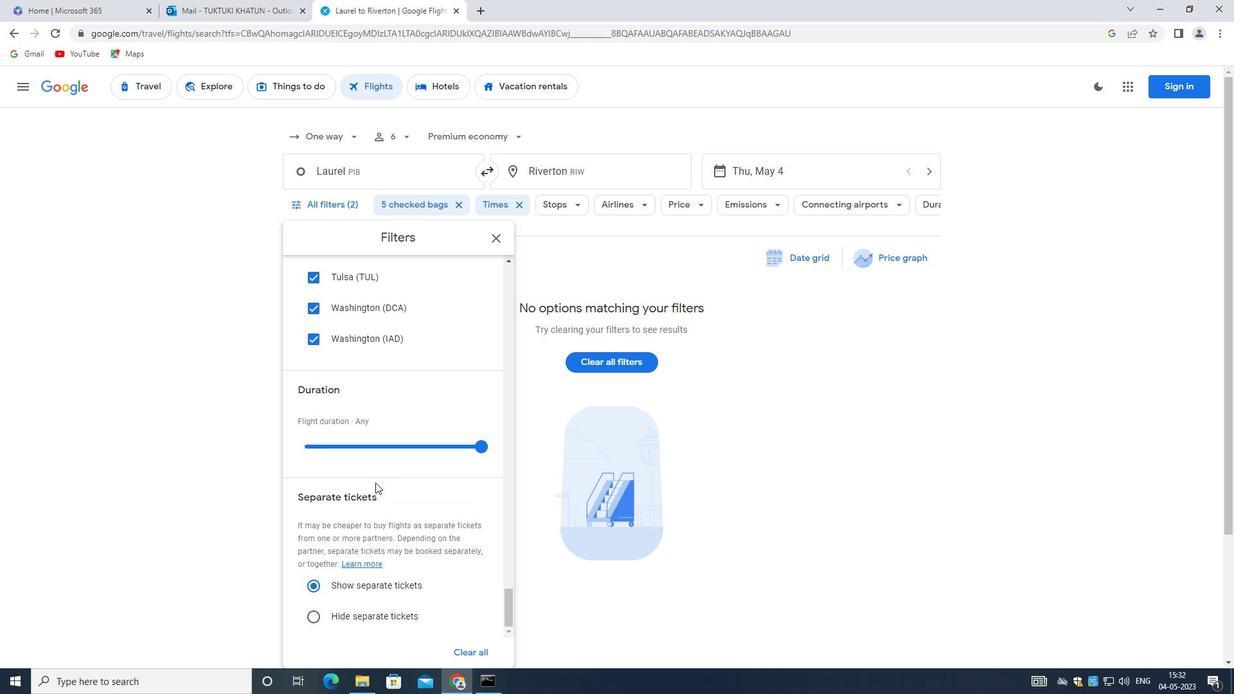 
Action: Mouse scrolled (374, 482) with delta (0, 0)
Screenshot: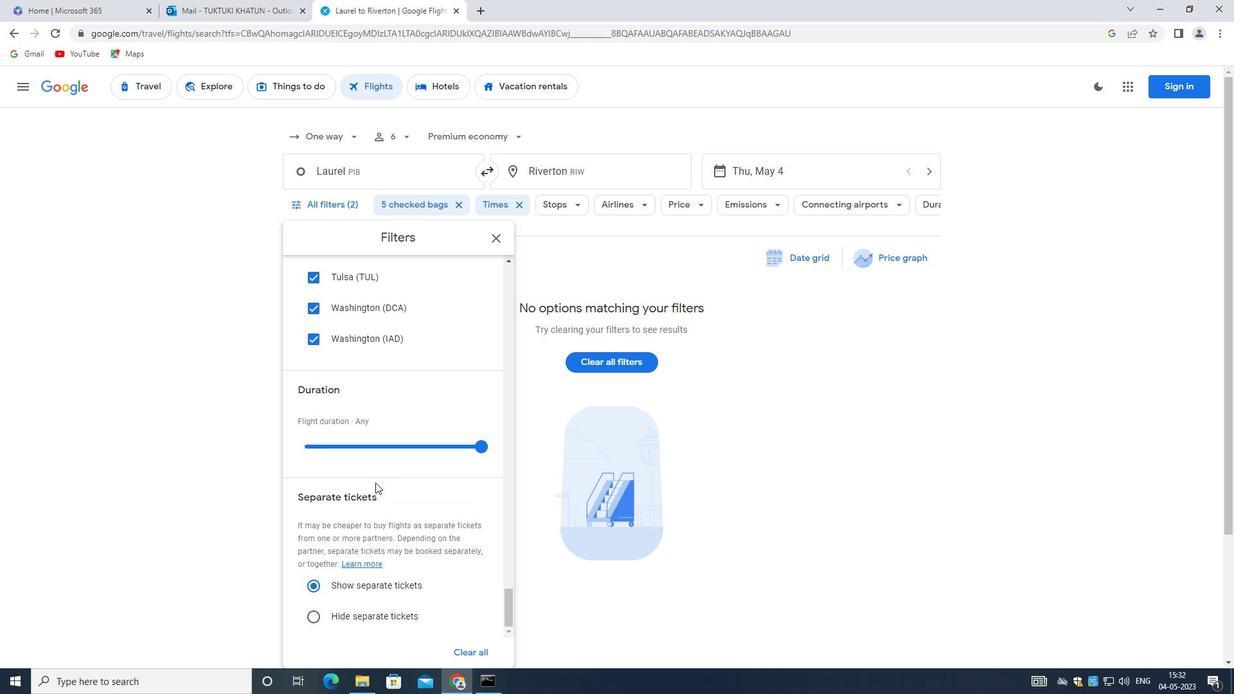 
Action: Mouse scrolled (374, 482) with delta (0, 0)
Screenshot: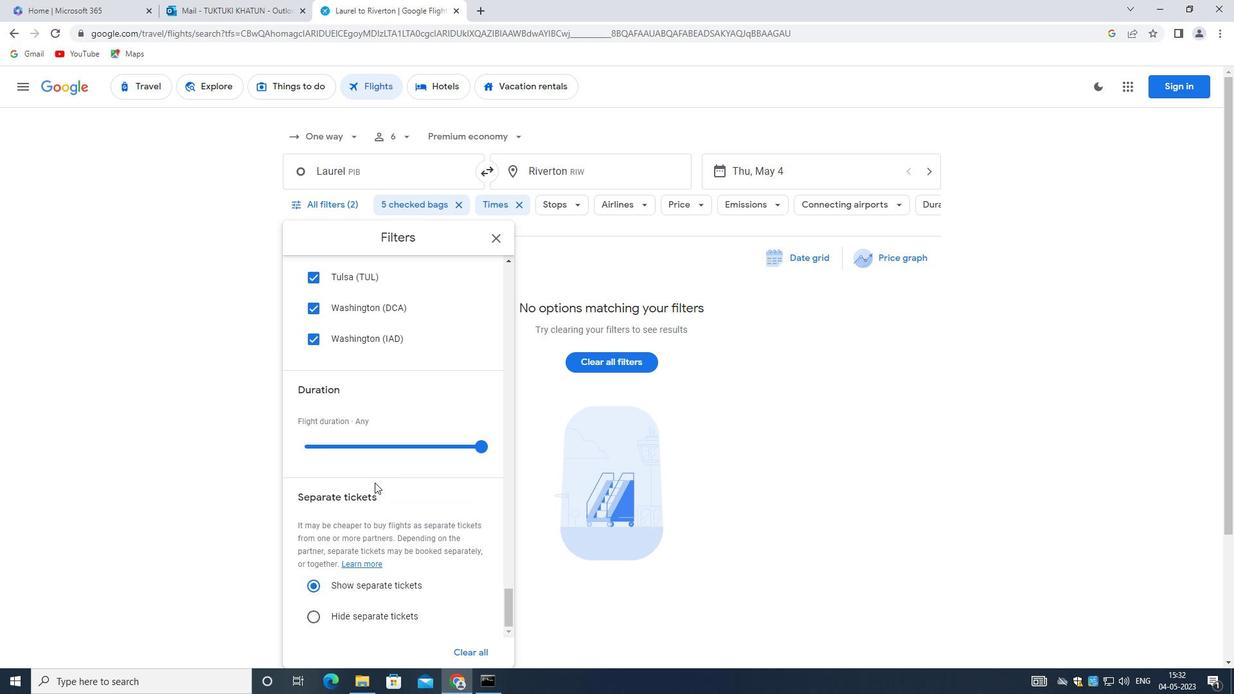 
Action: Mouse scrolled (374, 482) with delta (0, 0)
Screenshot: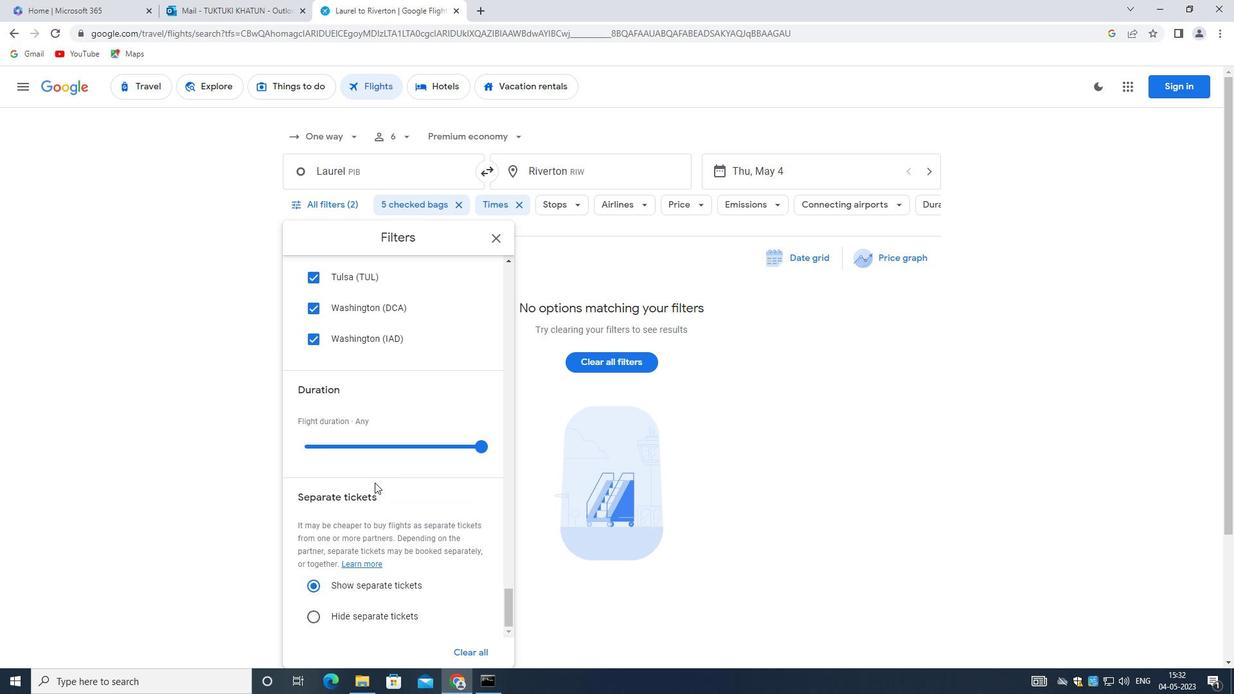 
Action: Mouse moved to (358, 479)
Screenshot: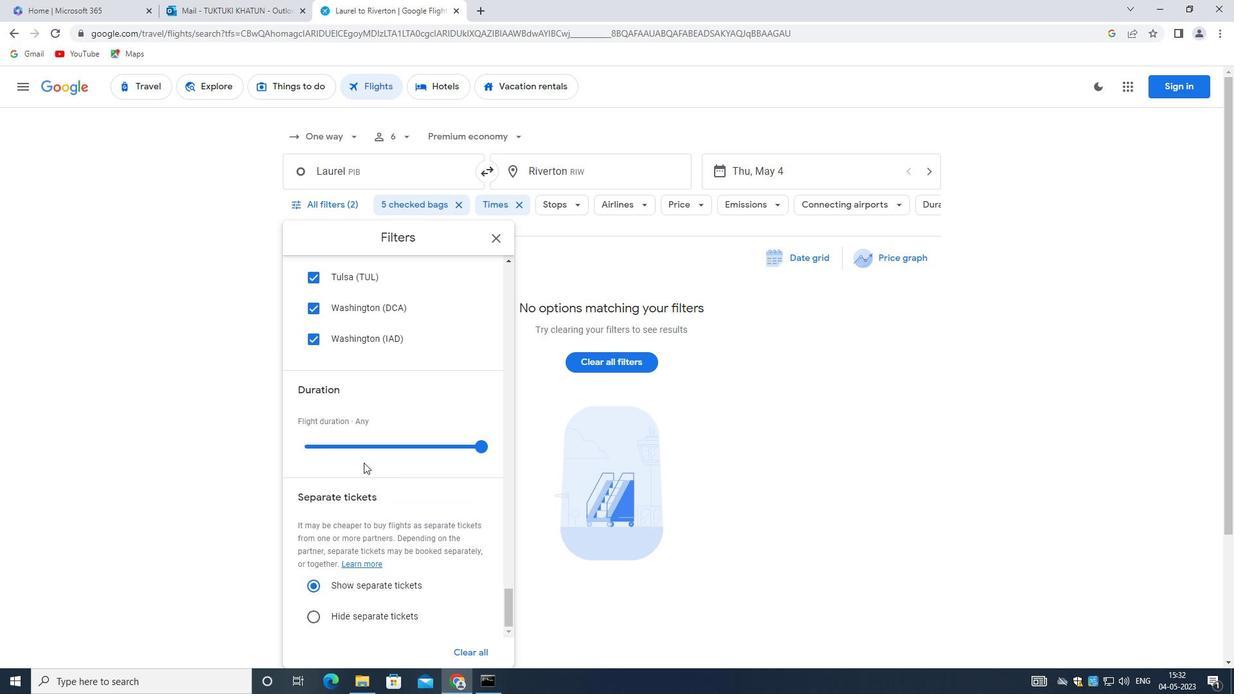 
Action: Mouse scrolled (358, 478) with delta (0, 0)
Screenshot: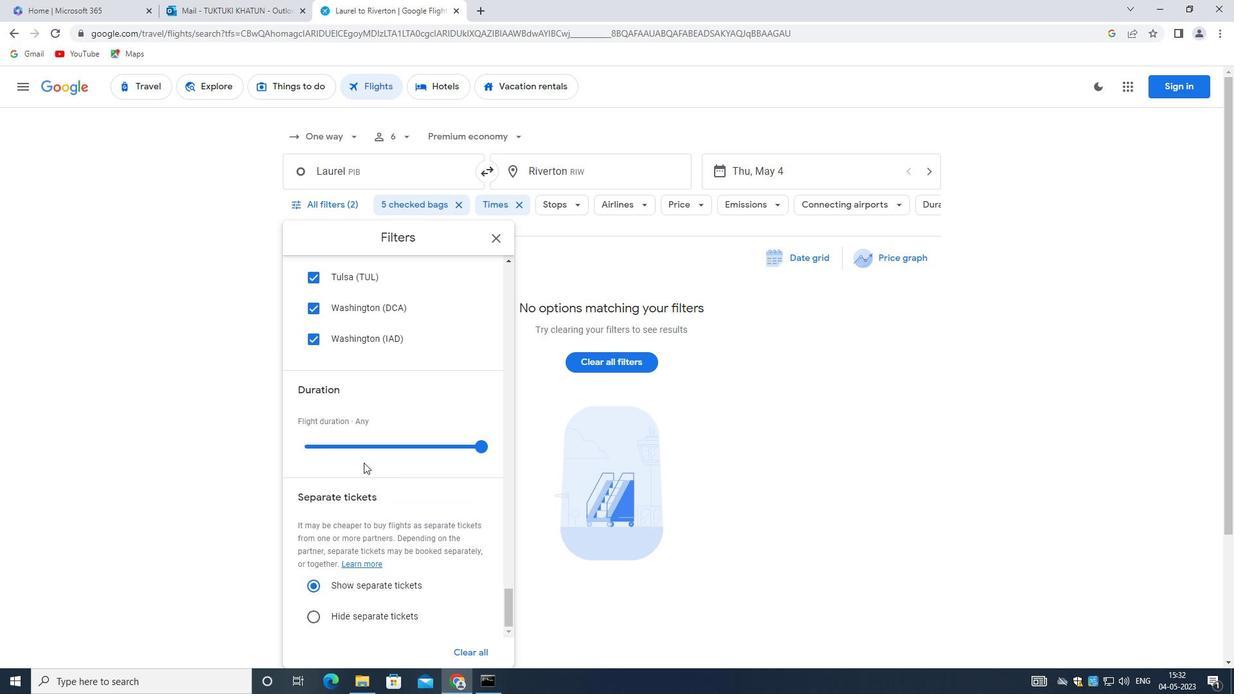
Action: Mouse moved to (349, 487)
Screenshot: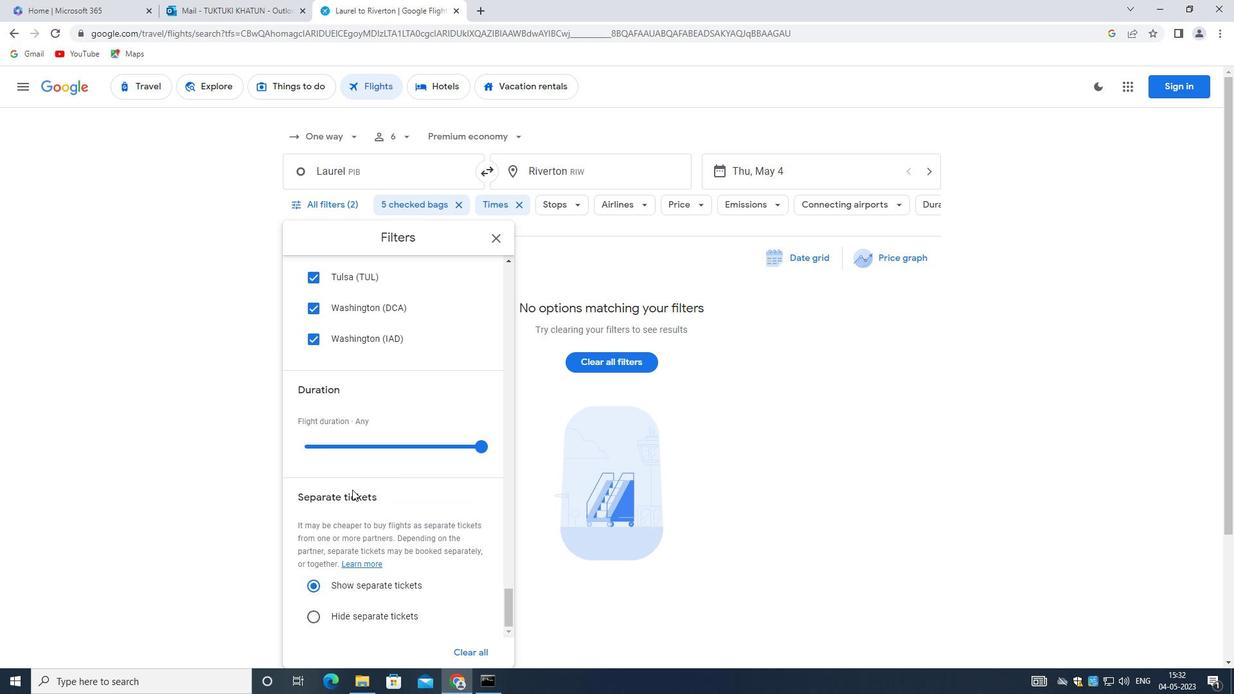 
